 Task: Slide 22 - What About Your Columns-1.
Action: Mouse moved to (42, 103)
Screenshot: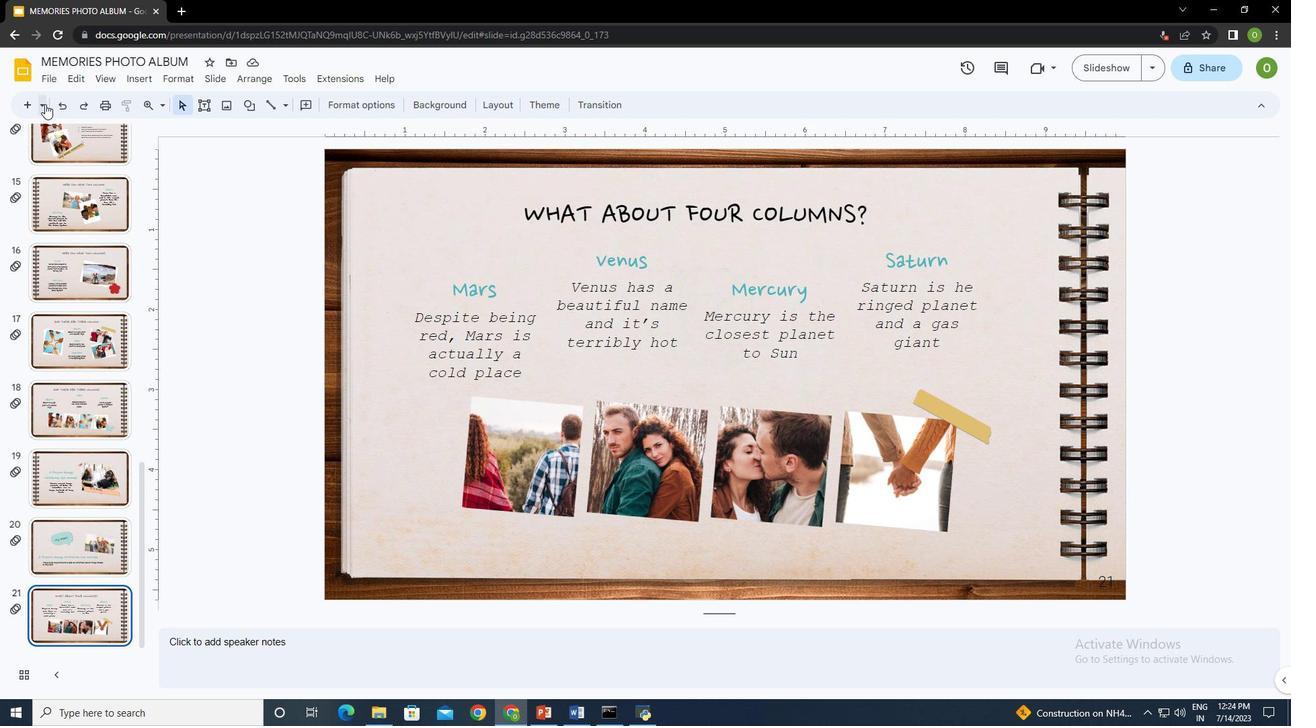 
Action: Mouse pressed left at (42, 103)
Screenshot: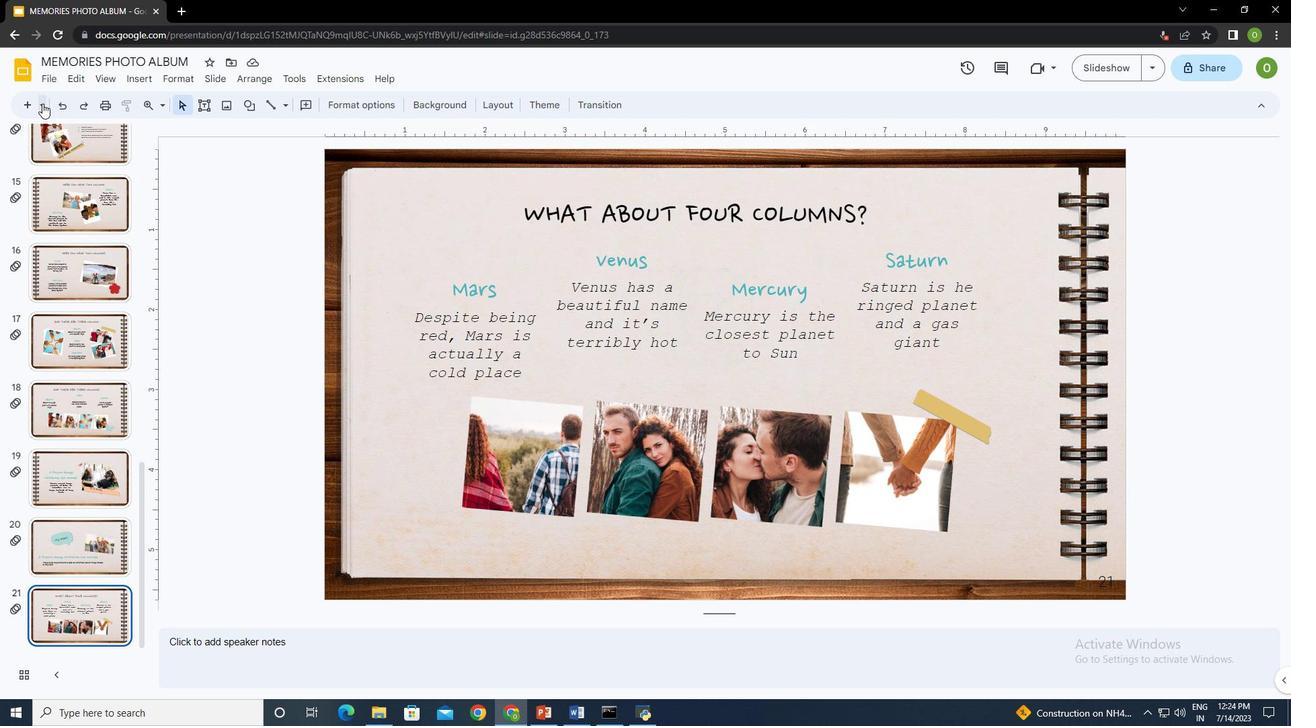 
Action: Mouse moved to (147, 216)
Screenshot: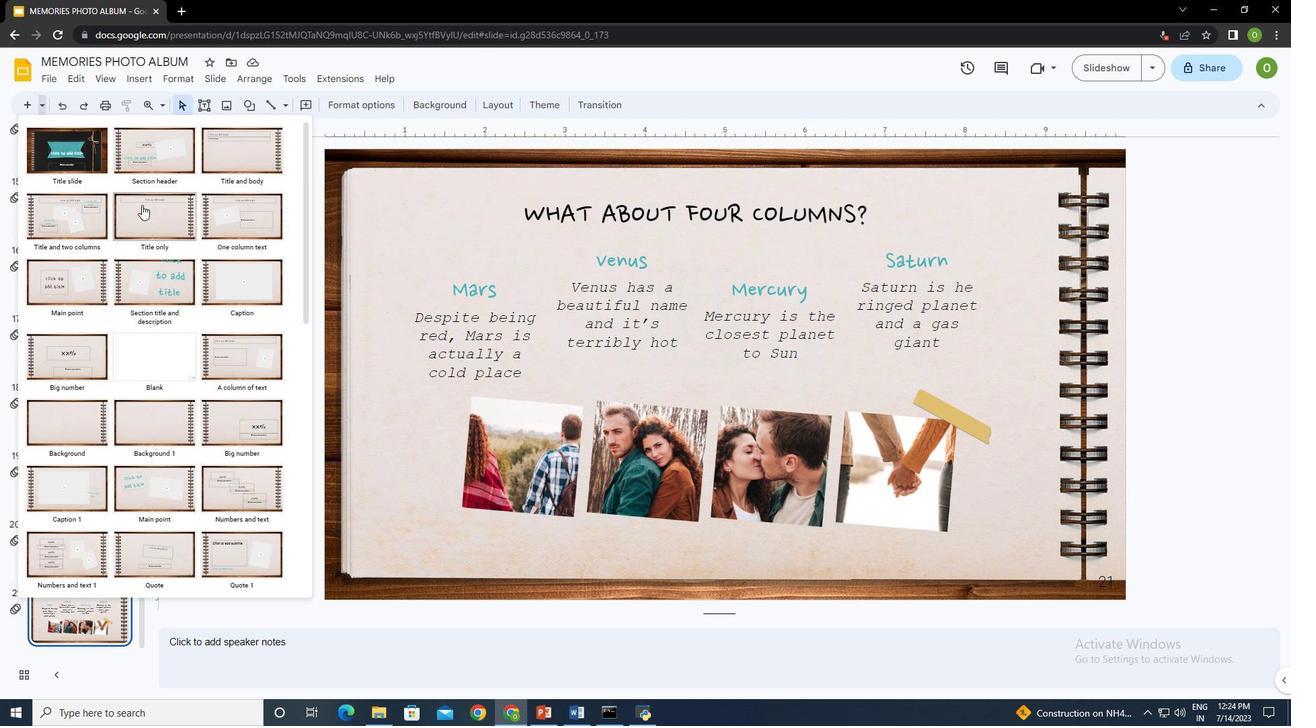 
Action: Mouse scrolled (147, 215) with delta (0, 0)
Screenshot: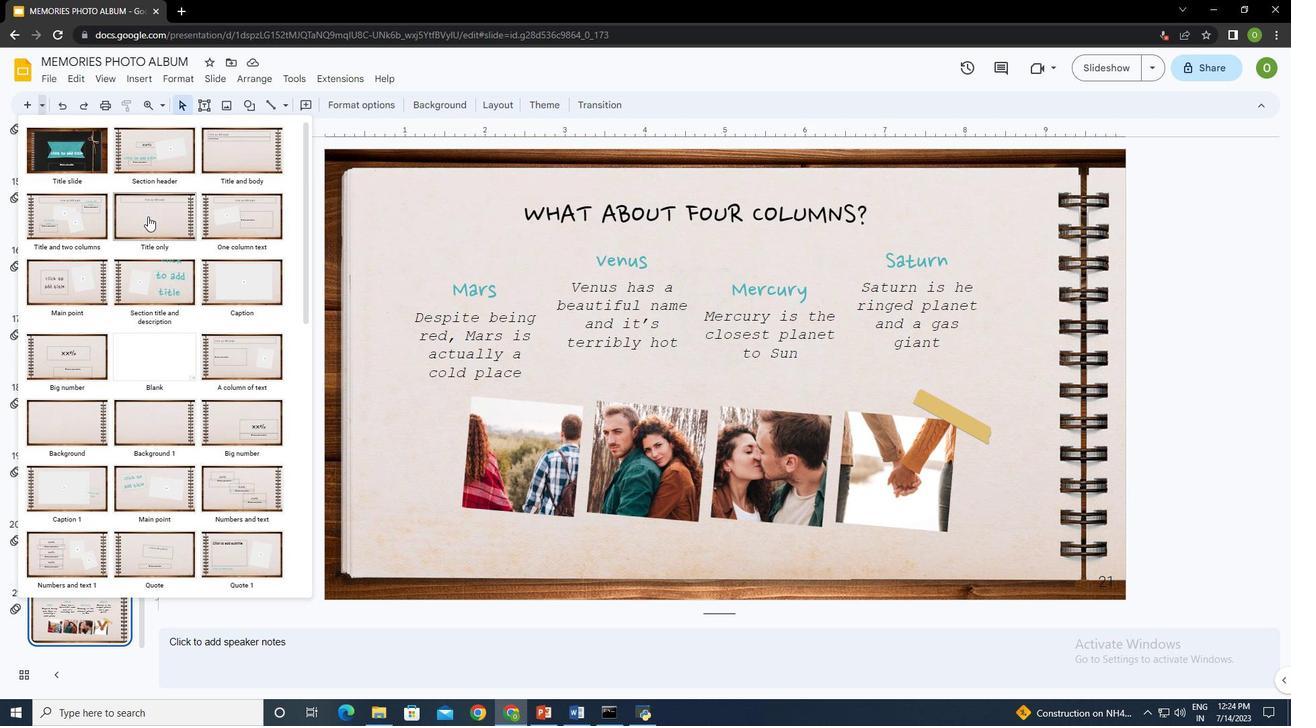 
Action: Mouse moved to (147, 214)
Screenshot: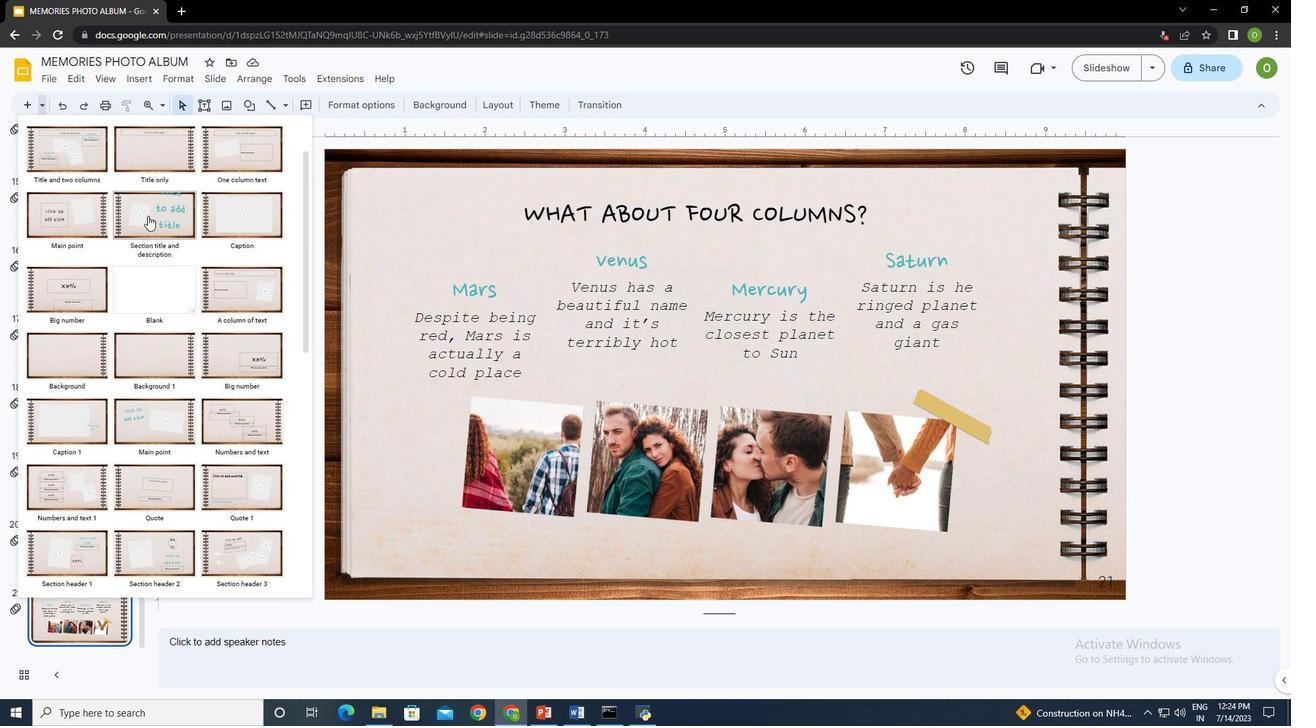 
Action: Mouse scrolled (147, 215) with delta (0, 0)
Screenshot: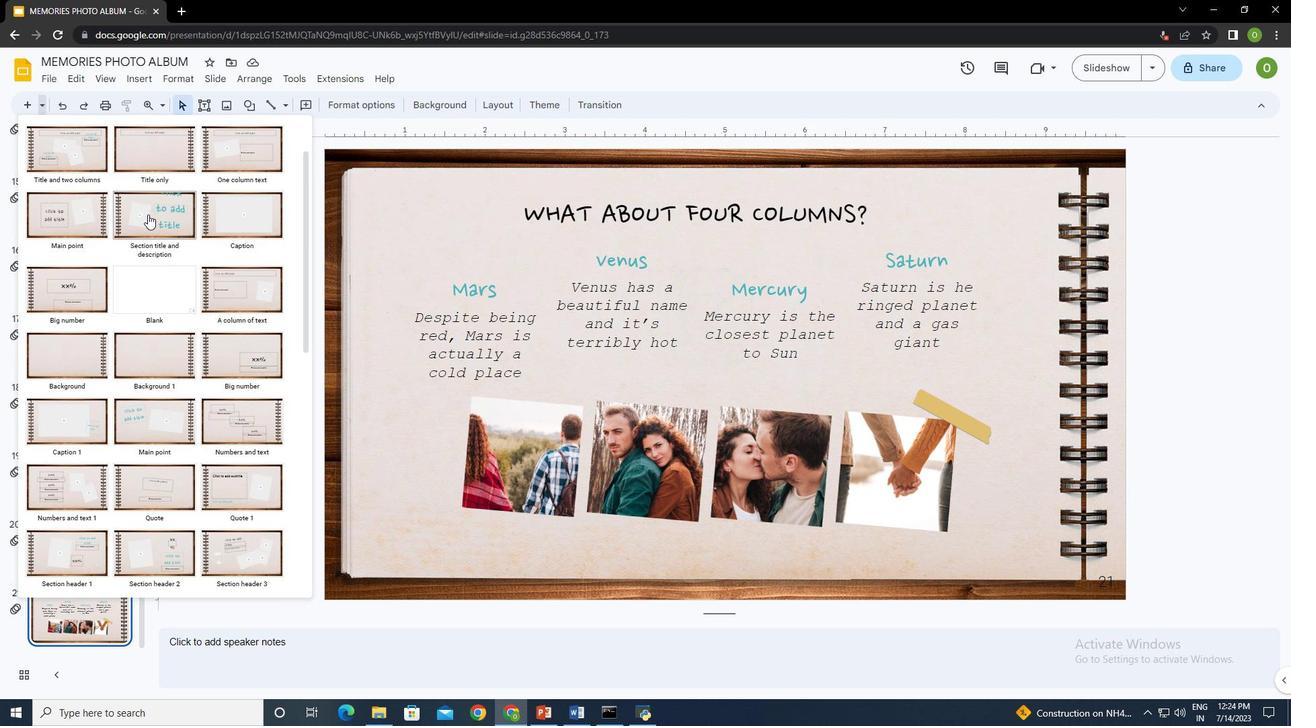 
Action: Mouse moved to (157, 213)
Screenshot: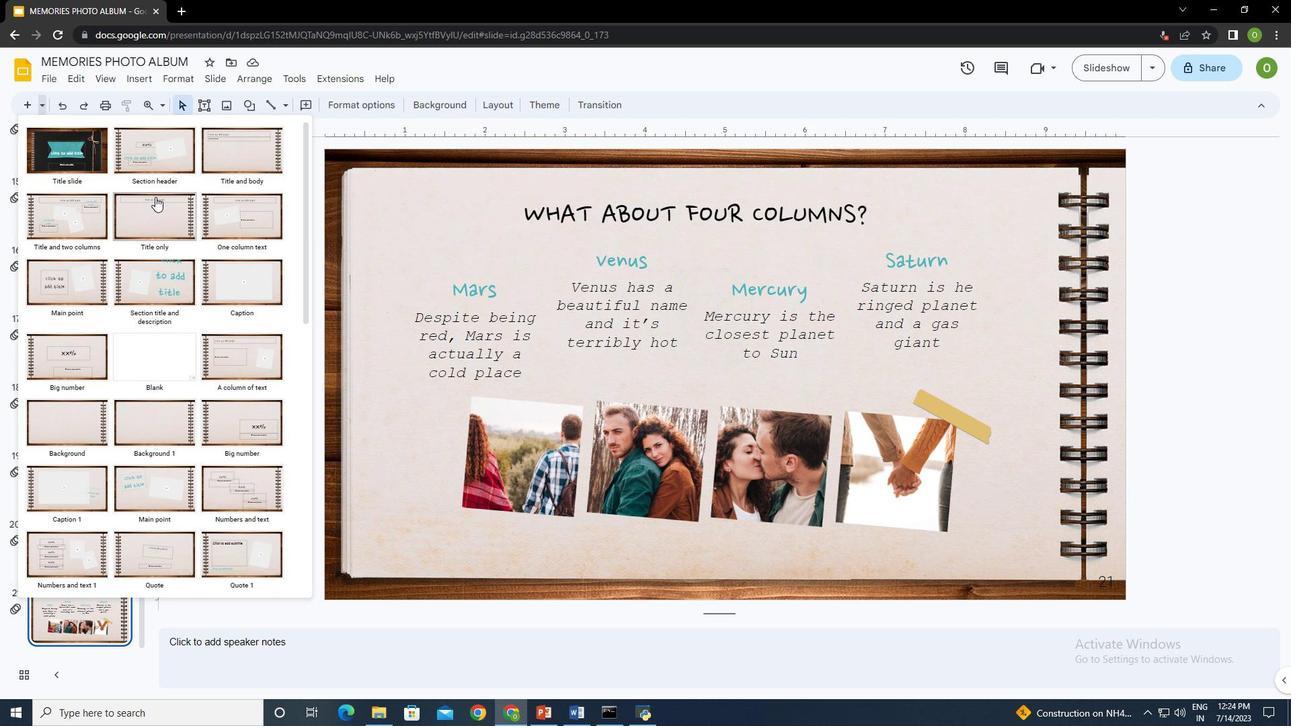 
Action: Mouse pressed left at (157, 213)
Screenshot: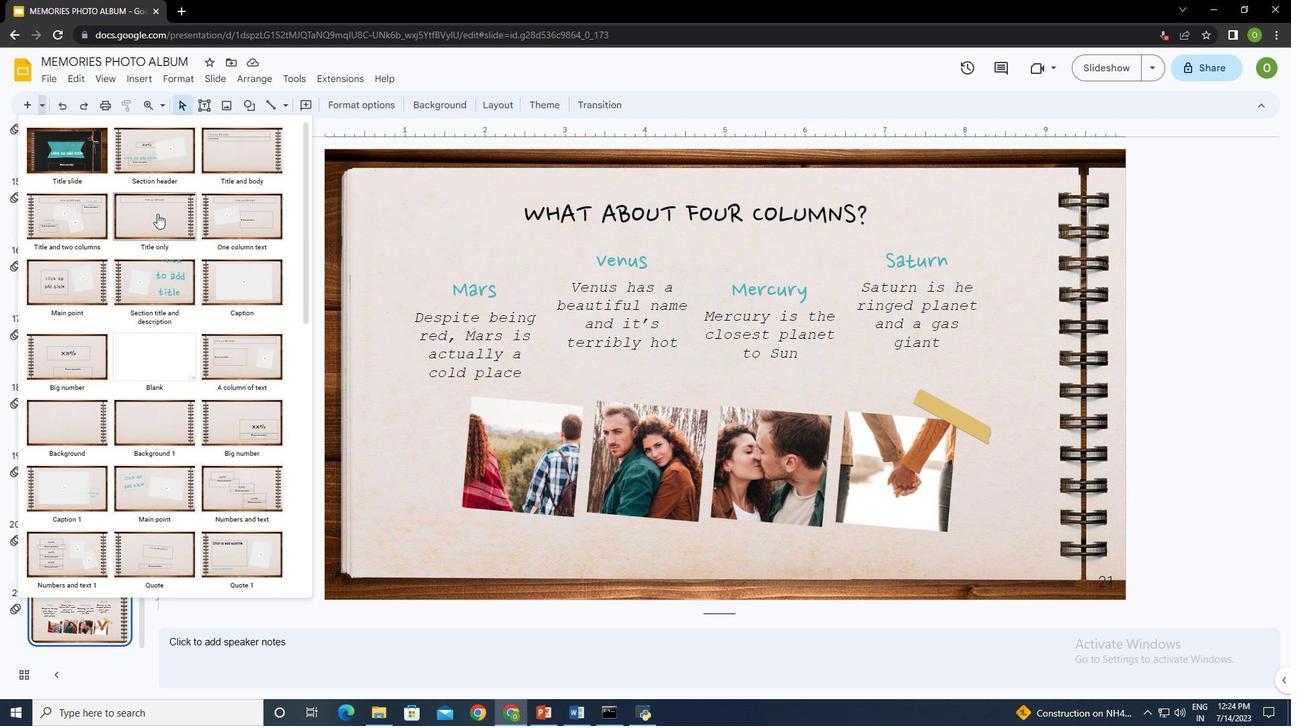 
Action: Mouse moved to (606, 207)
Screenshot: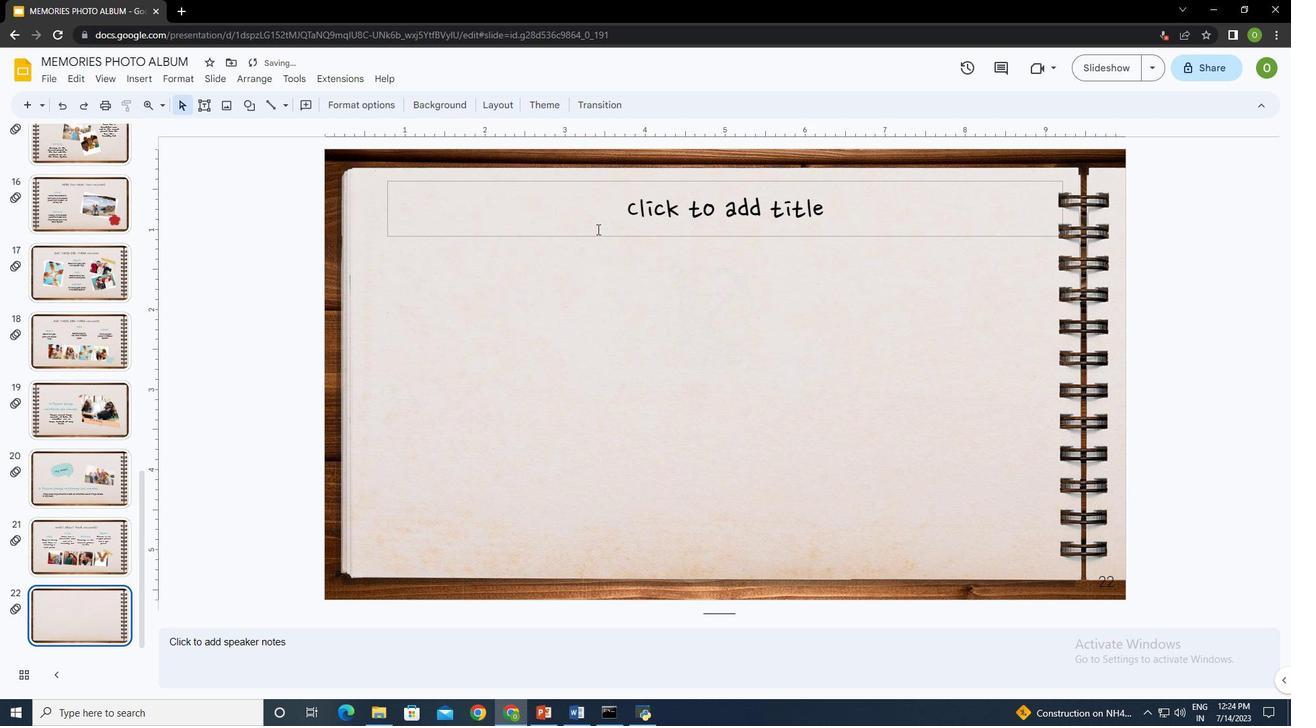 
Action: Mouse pressed left at (606, 207)
Screenshot: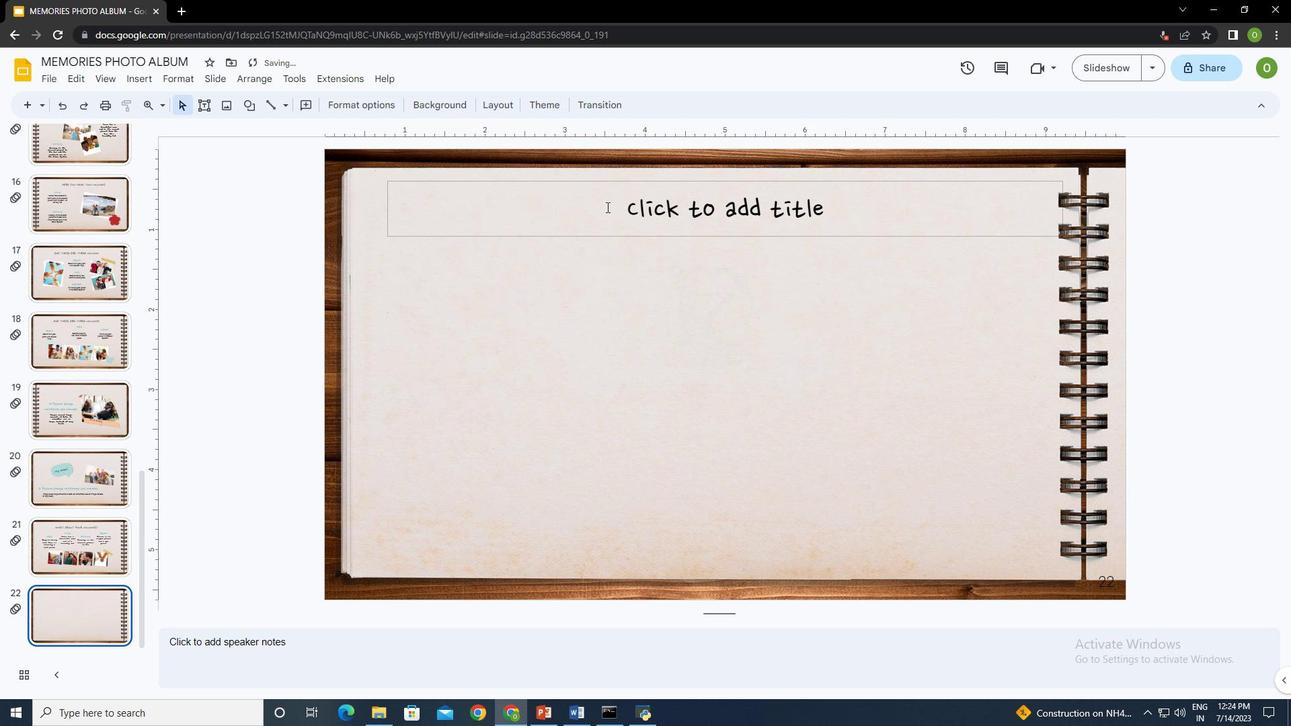 
Action: Mouse moved to (608, 212)
Screenshot: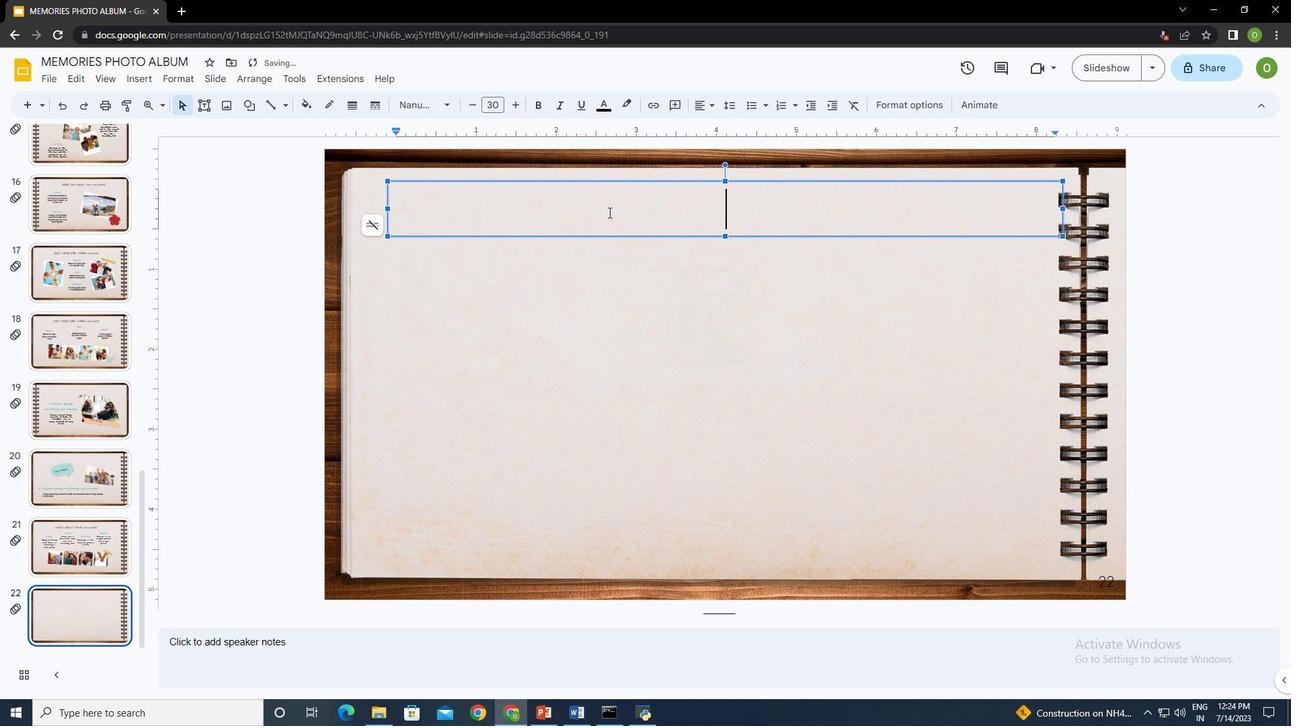 
Action: Key pressed <Key.caps_lock>WHAT<Key.space>ABOUT<Key.space>FOUR<Key.space>COLUMNS<Key.shift>?
Screenshot: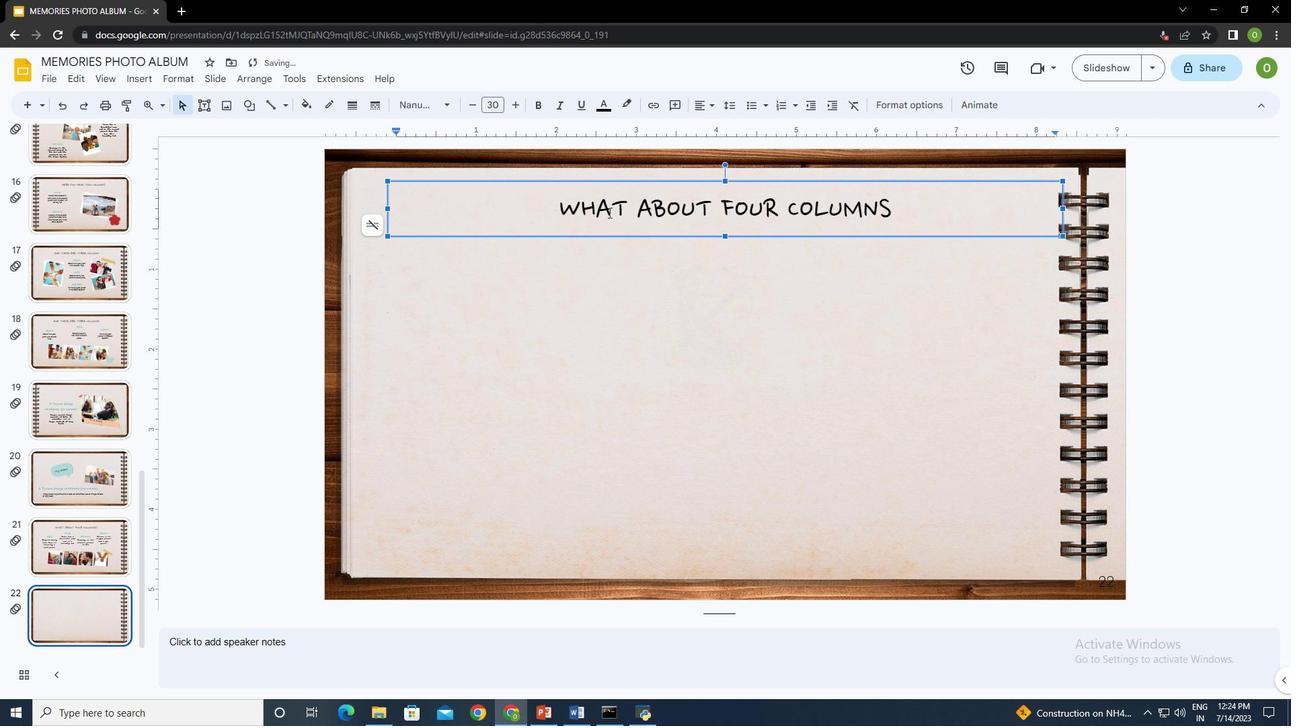 
Action: Mouse moved to (542, 287)
Screenshot: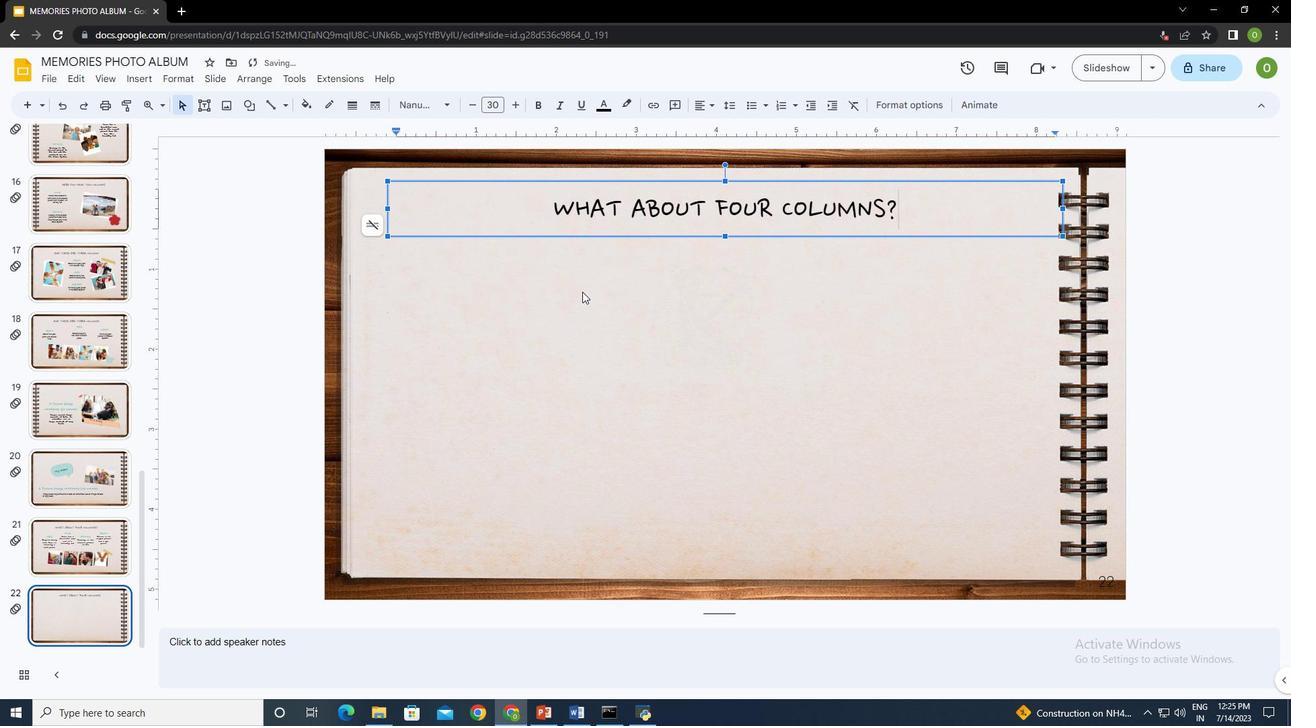 
Action: Mouse pressed left at (542, 287)
Screenshot: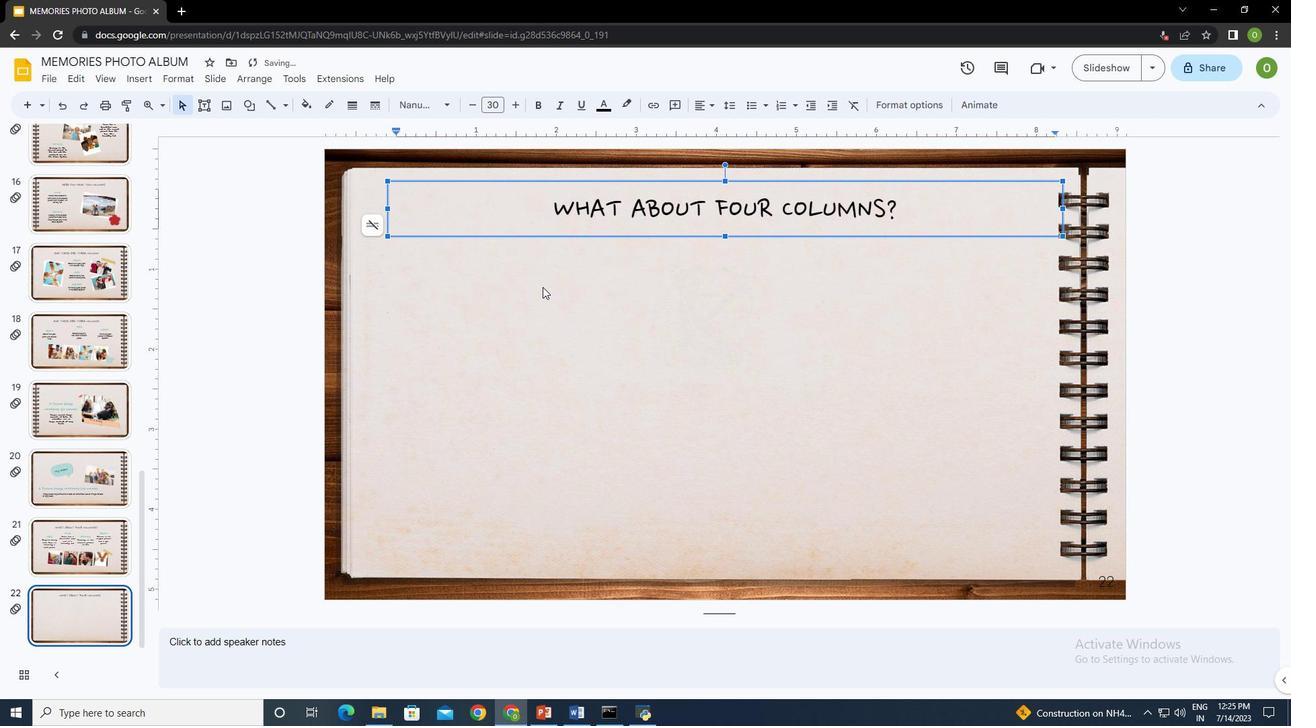 
Action: Mouse moved to (128, 78)
Screenshot: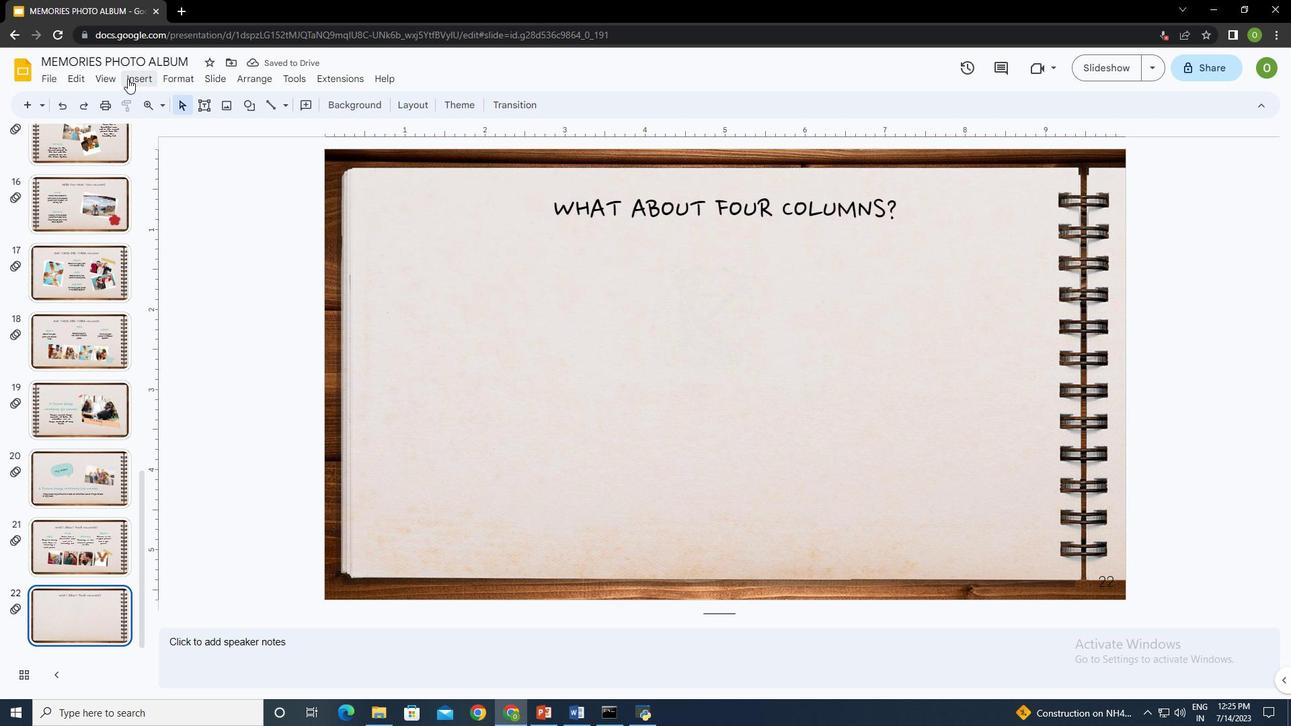 
Action: Mouse pressed left at (128, 78)
Screenshot: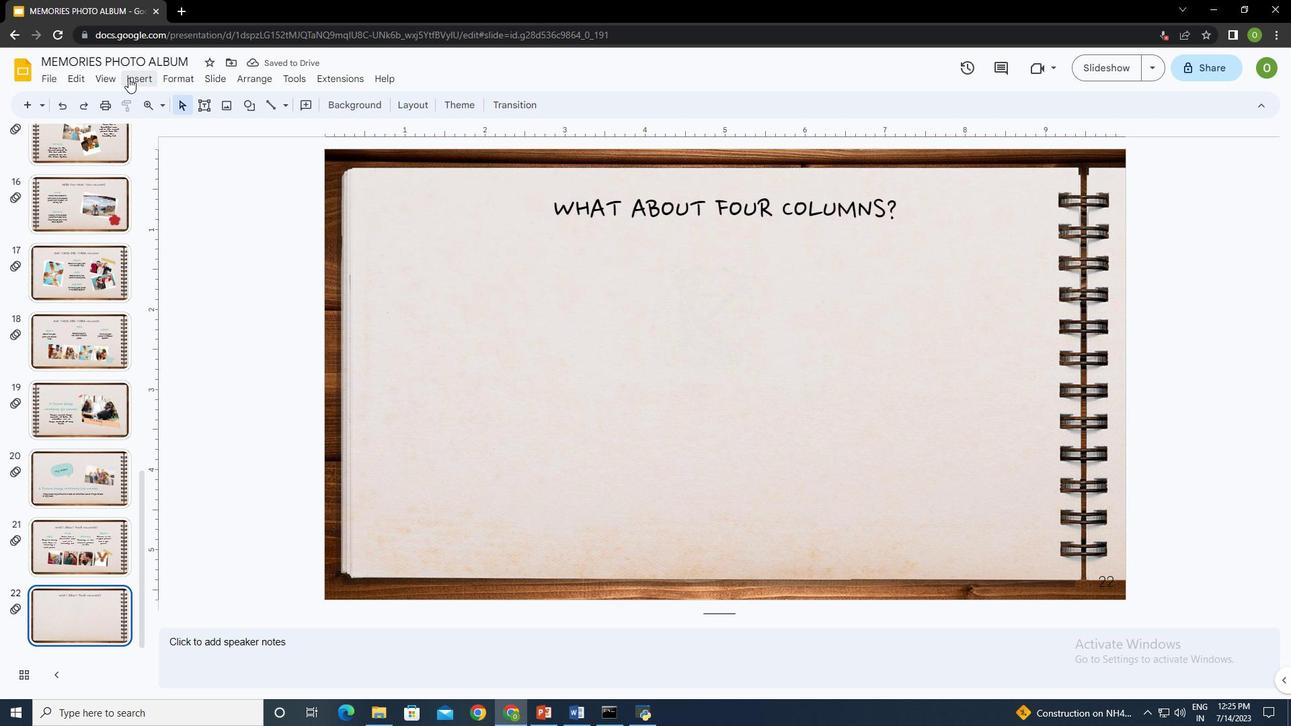 
Action: Mouse moved to (392, 105)
Screenshot: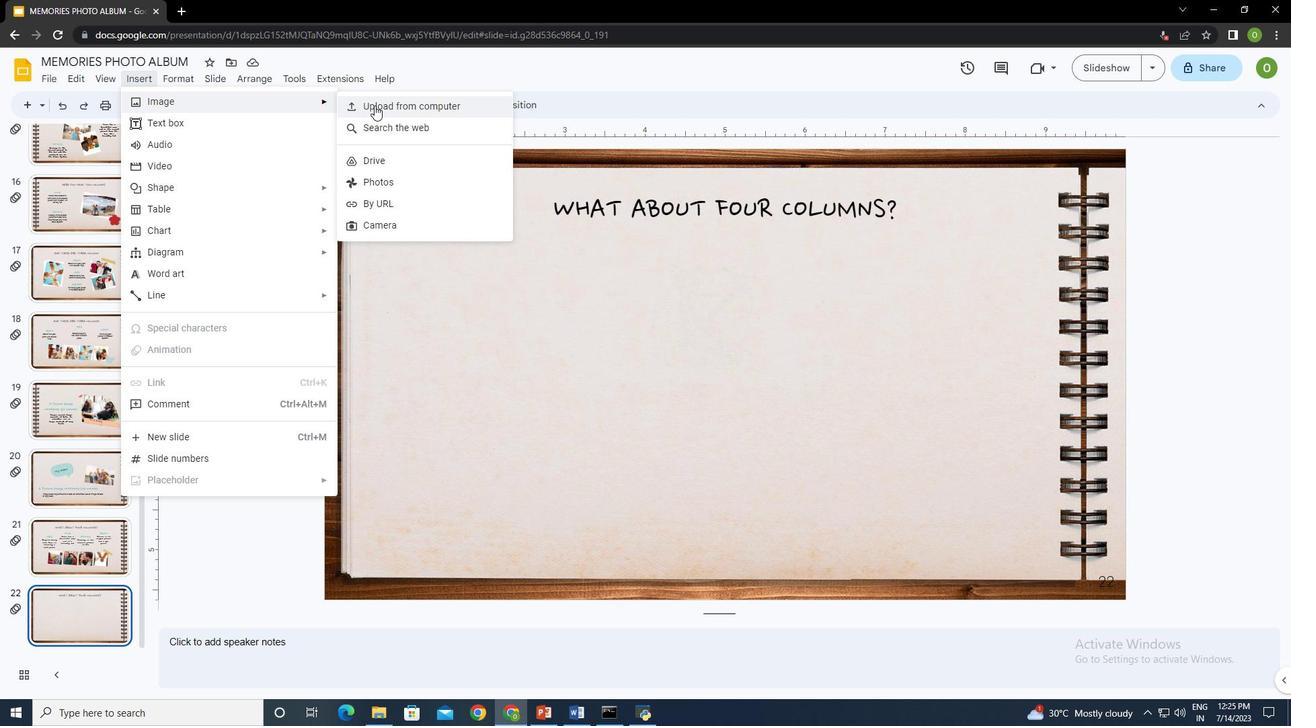 
Action: Mouse pressed left at (392, 105)
Screenshot: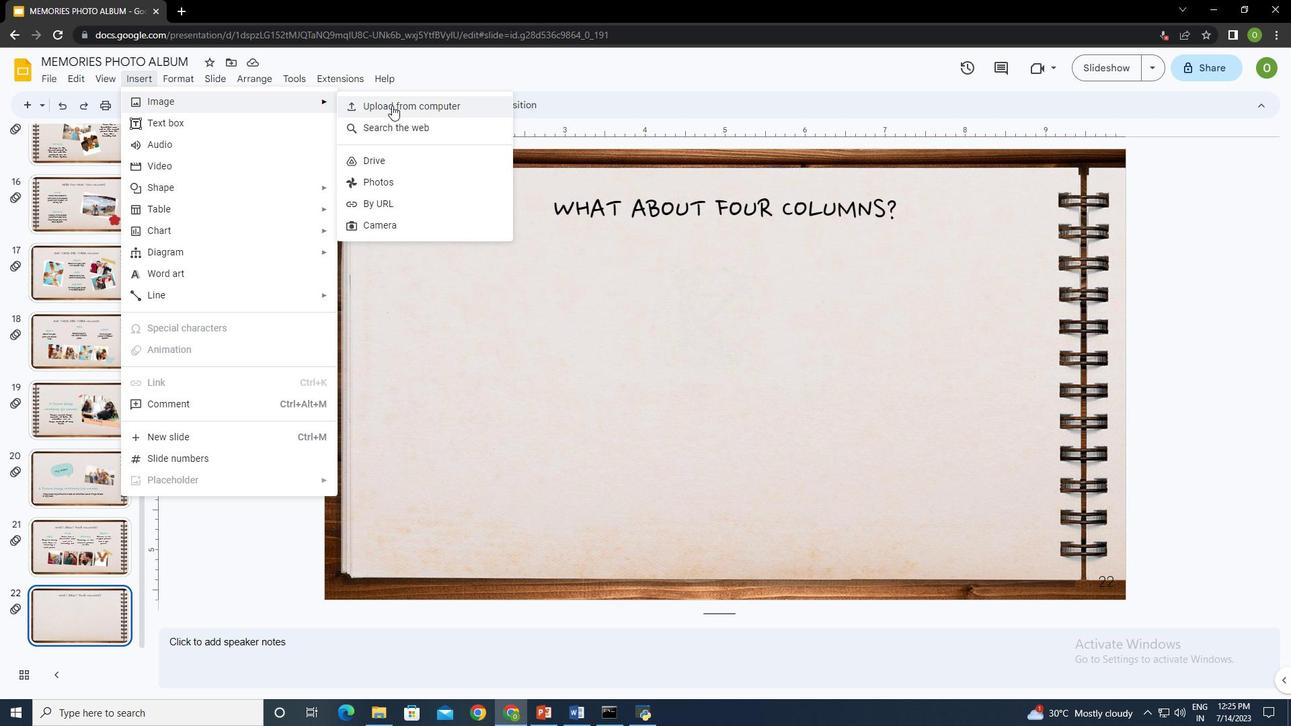 
Action: Mouse moved to (389, 190)
Screenshot: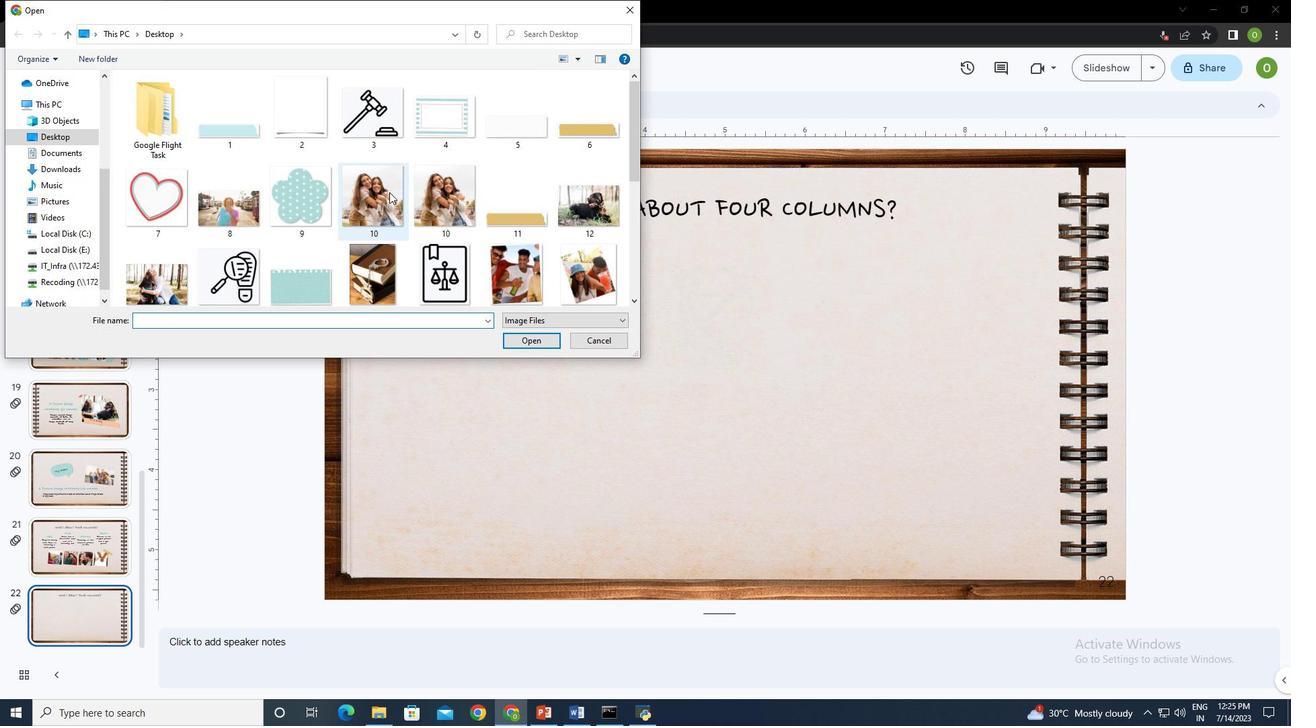 
Action: Mouse scrolled (389, 189) with delta (0, 0)
Screenshot: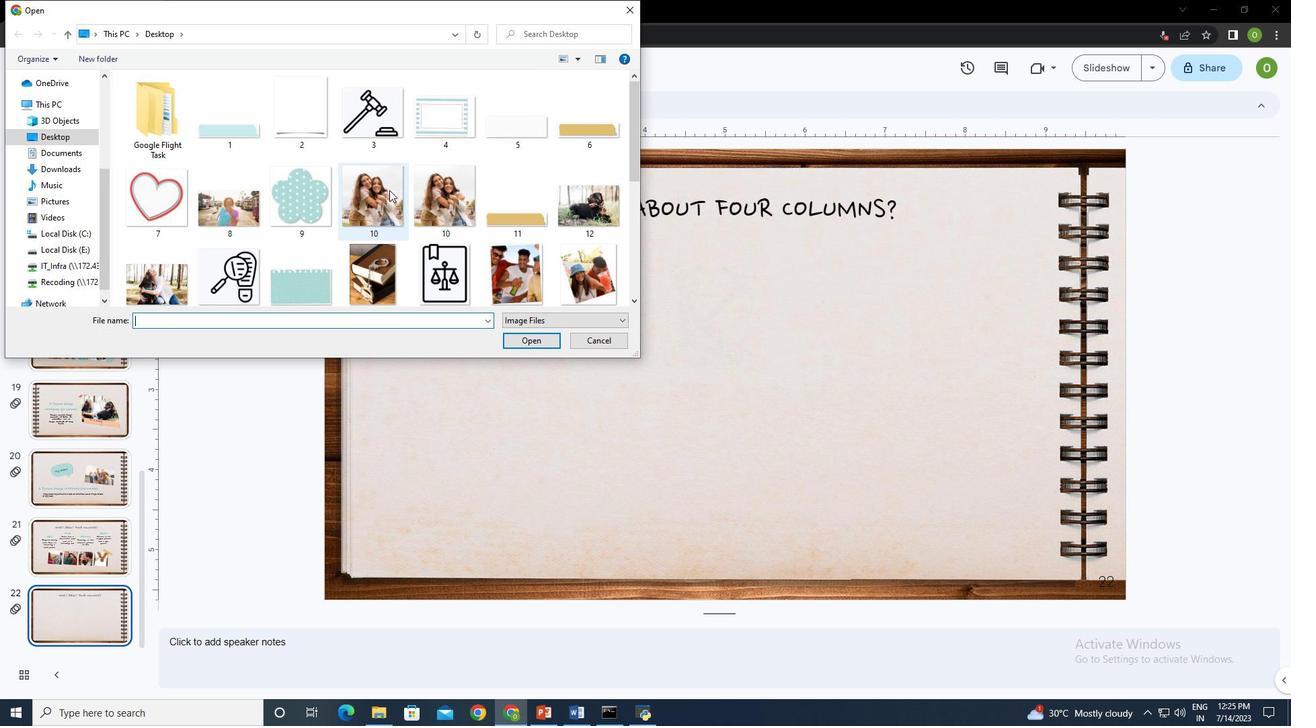 
Action: Mouse scrolled (389, 189) with delta (0, 0)
Screenshot: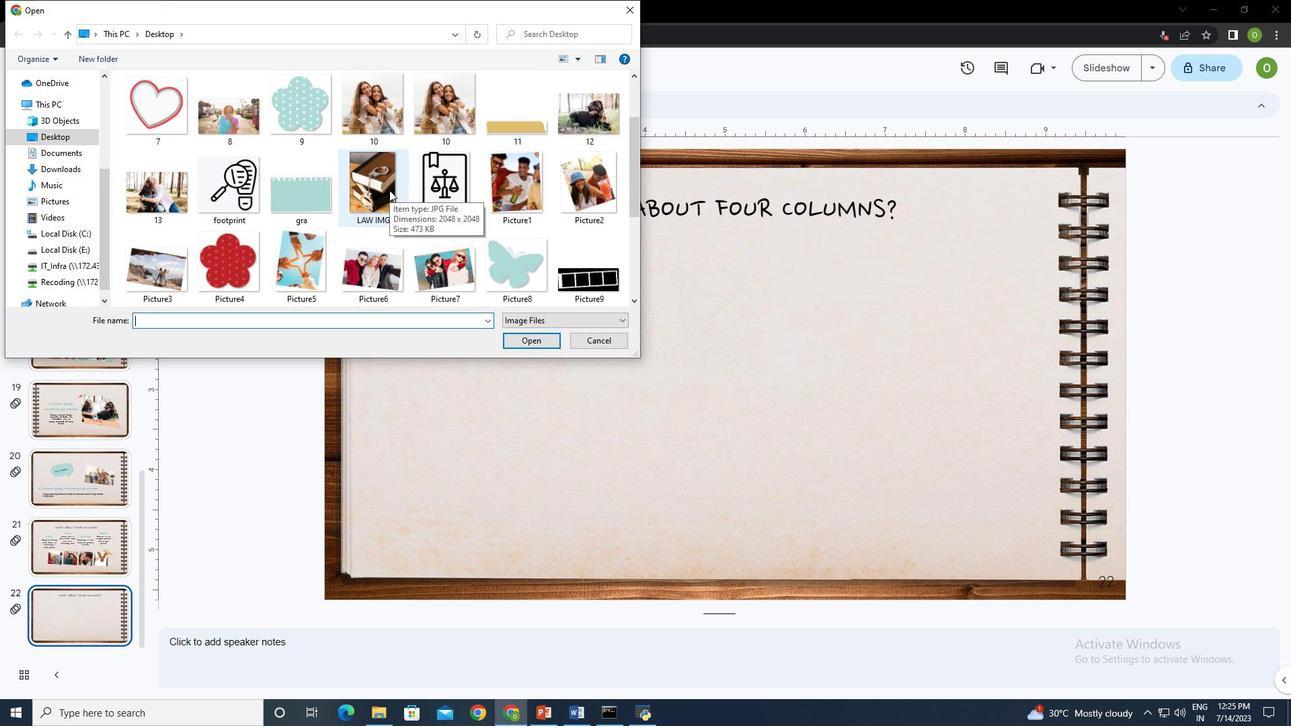 
Action: Mouse scrolled (389, 189) with delta (0, 0)
Screenshot: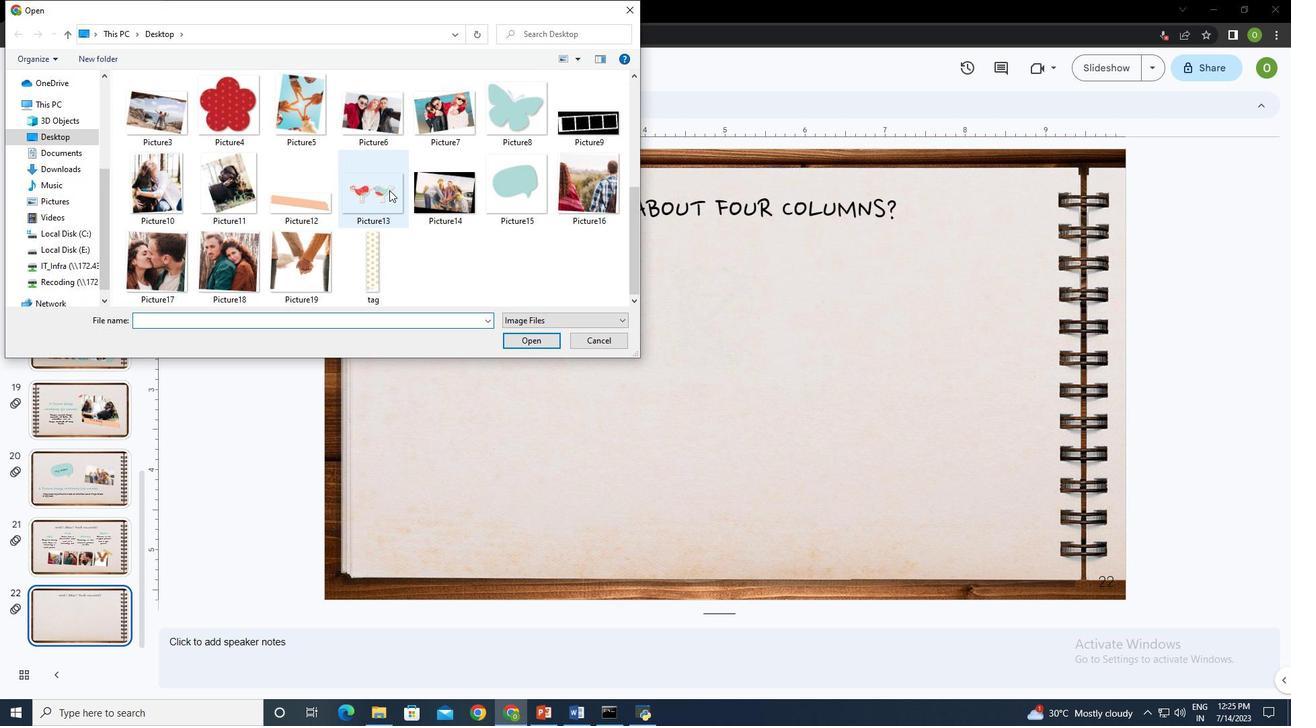 
Action: Mouse scrolled (389, 189) with delta (0, 0)
Screenshot: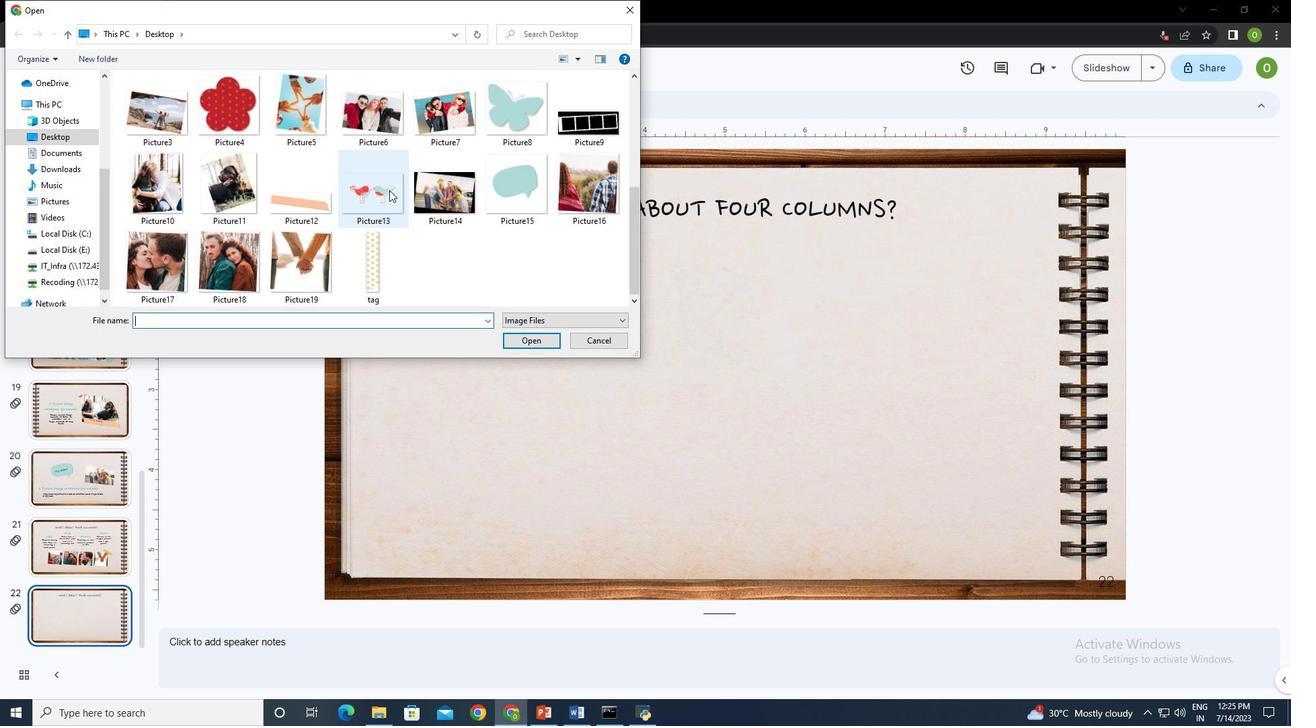 
Action: Mouse moved to (511, 240)
Screenshot: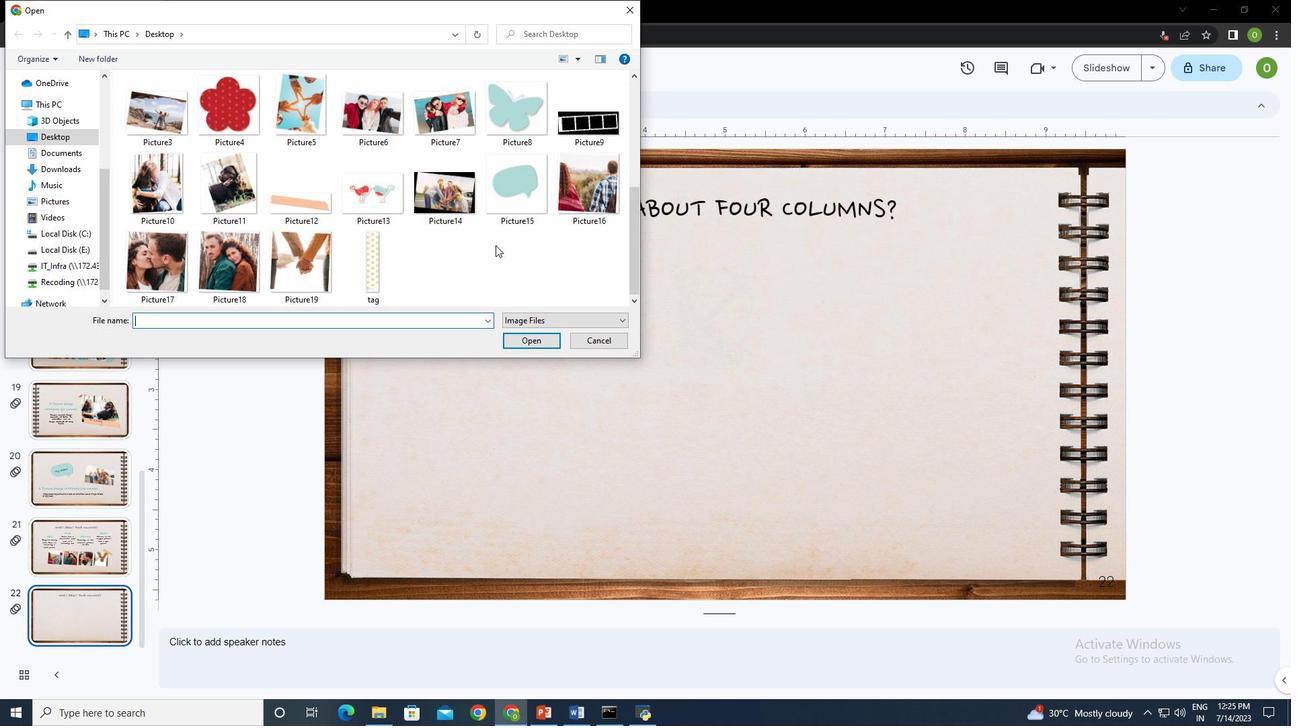 
Action: Mouse scrolled (511, 240) with delta (0, 0)
Screenshot: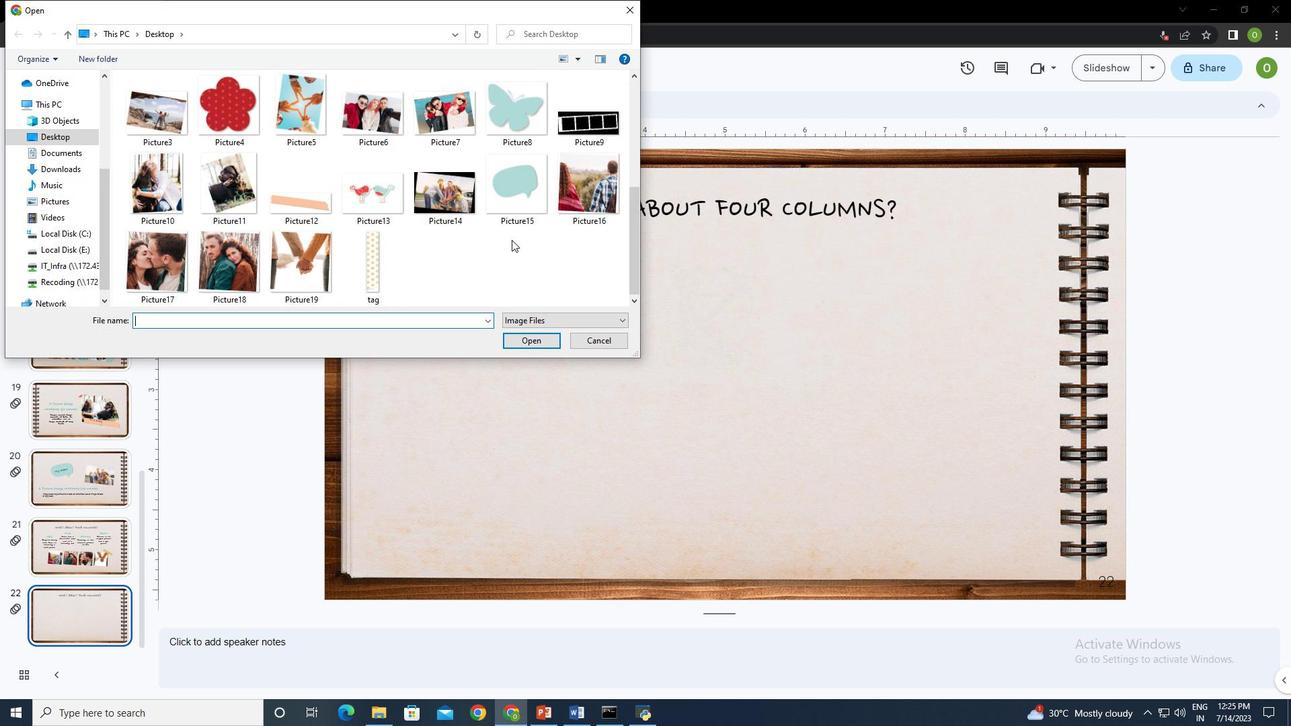 
Action: Mouse scrolled (511, 240) with delta (0, 0)
Screenshot: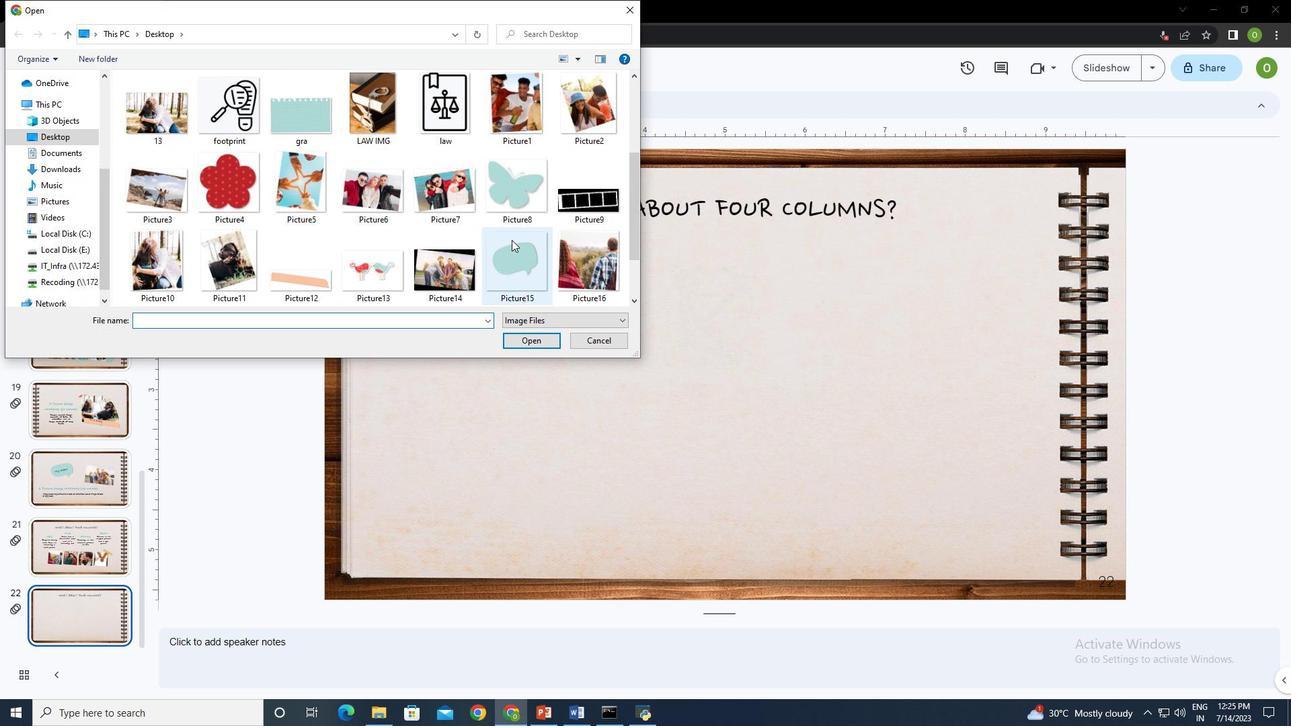 
Action: Mouse scrolled (511, 240) with delta (0, 0)
Screenshot: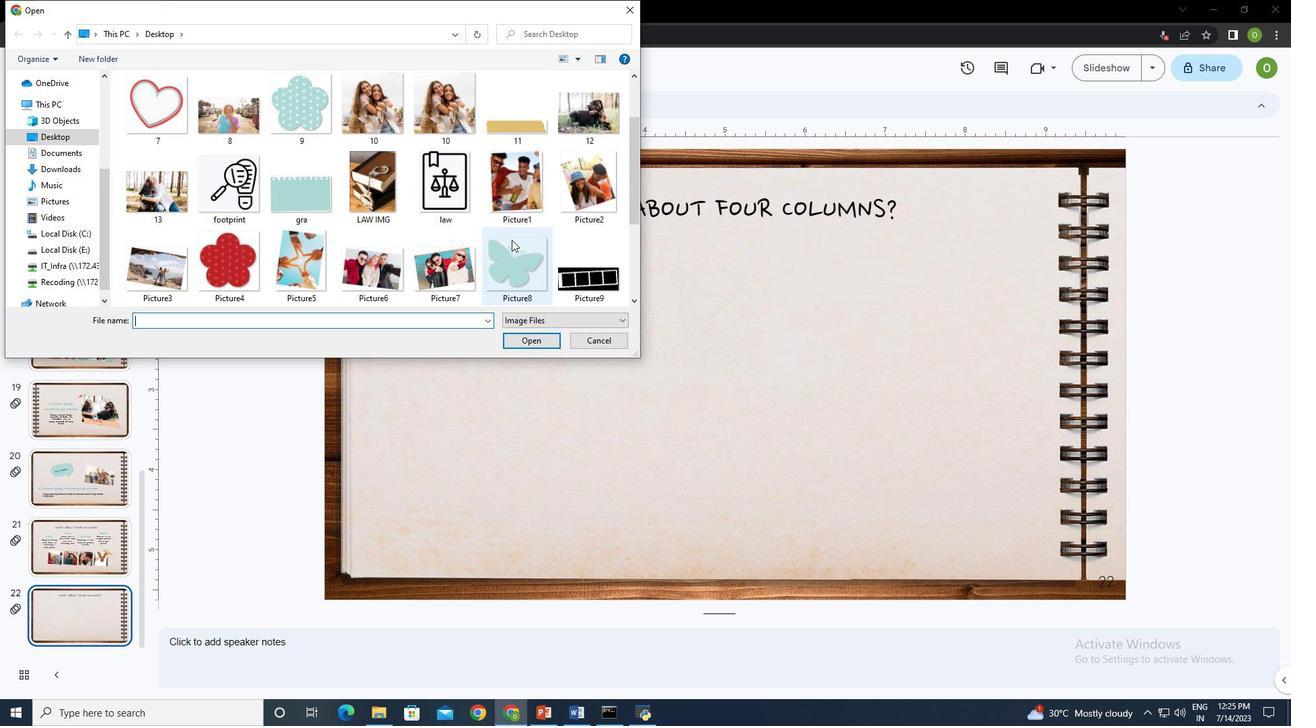 
Action: Mouse scrolled (511, 240) with delta (0, 0)
Screenshot: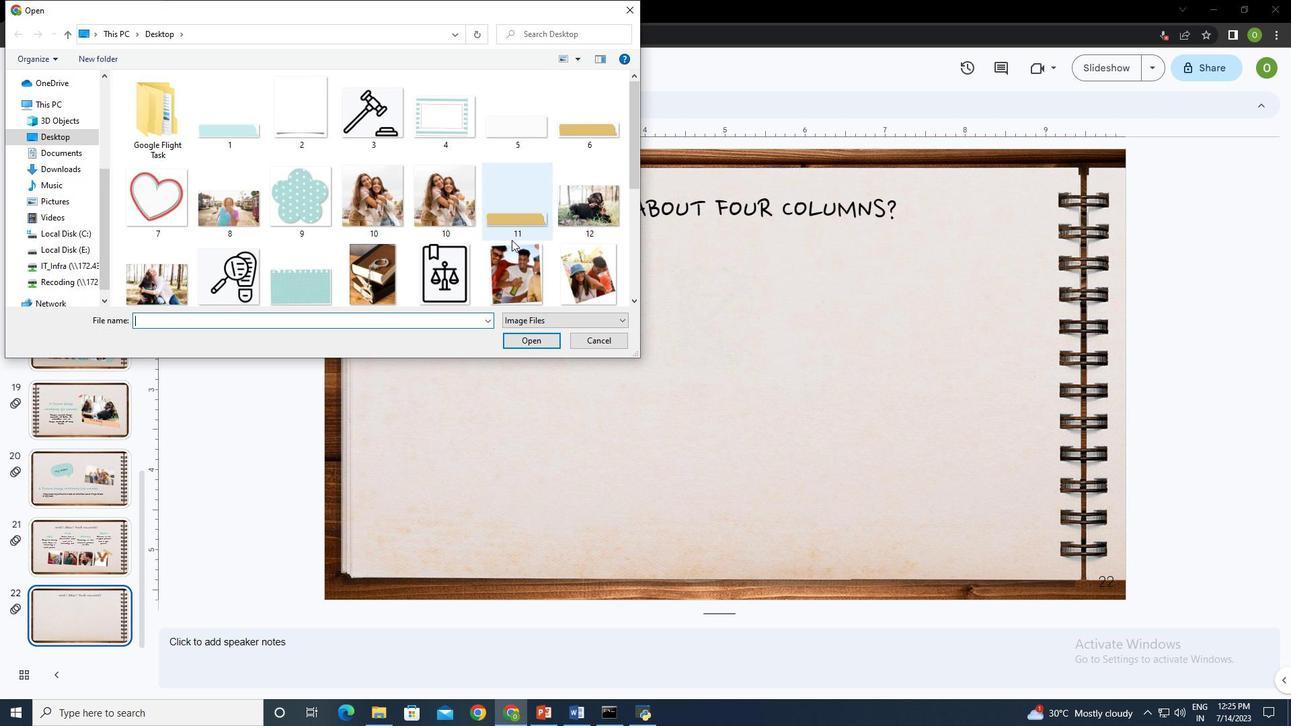
Action: Mouse moved to (306, 112)
Screenshot: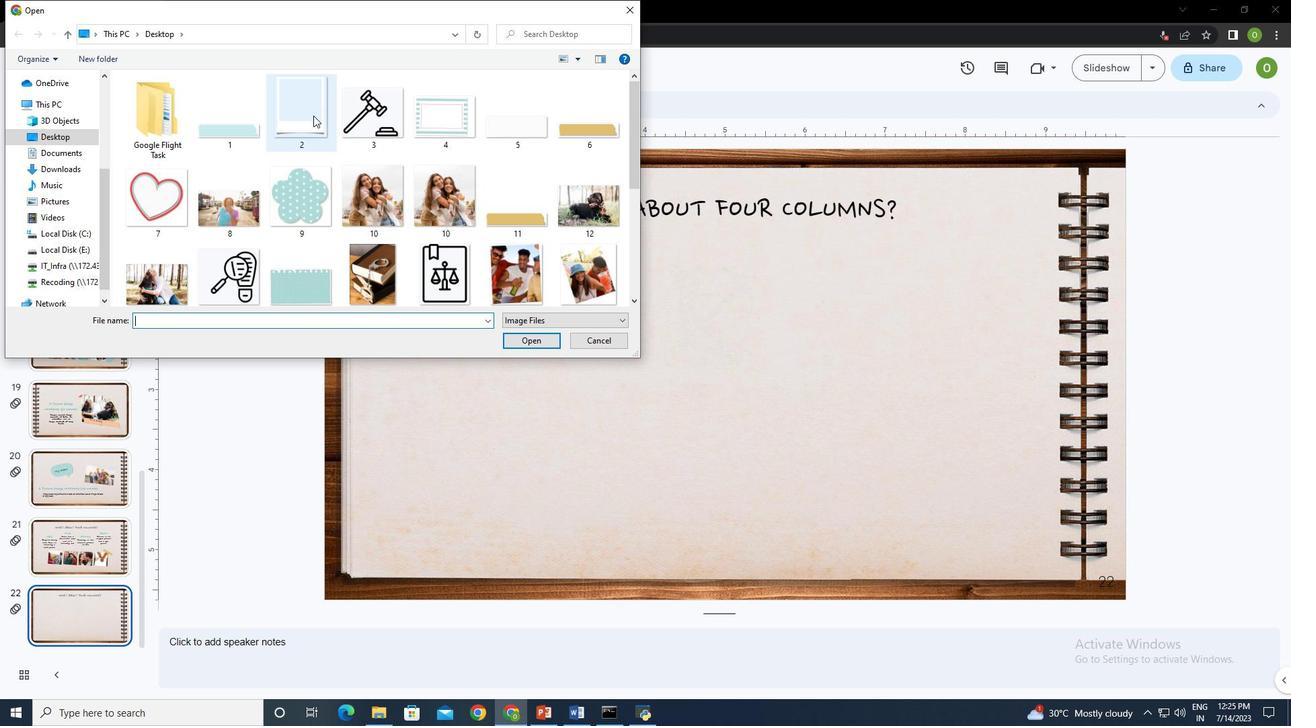 
Action: Mouse pressed left at (306, 112)
Screenshot: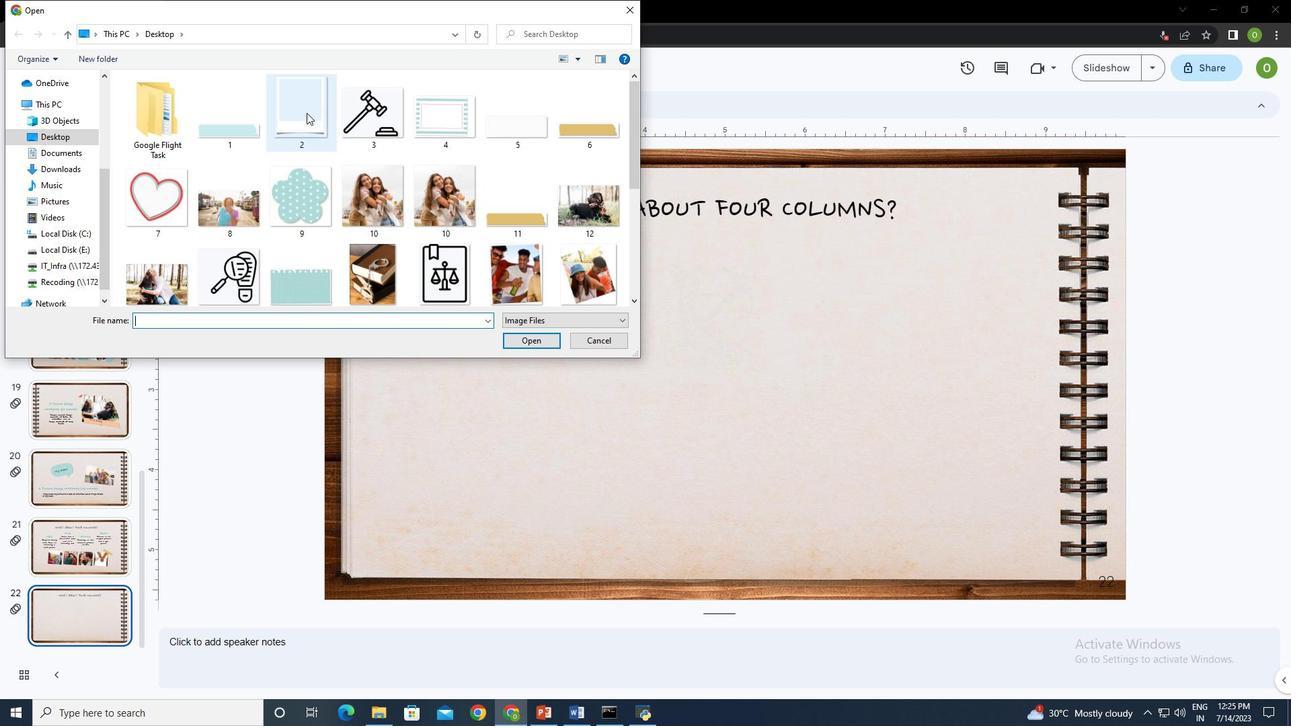 
Action: Mouse moved to (527, 337)
Screenshot: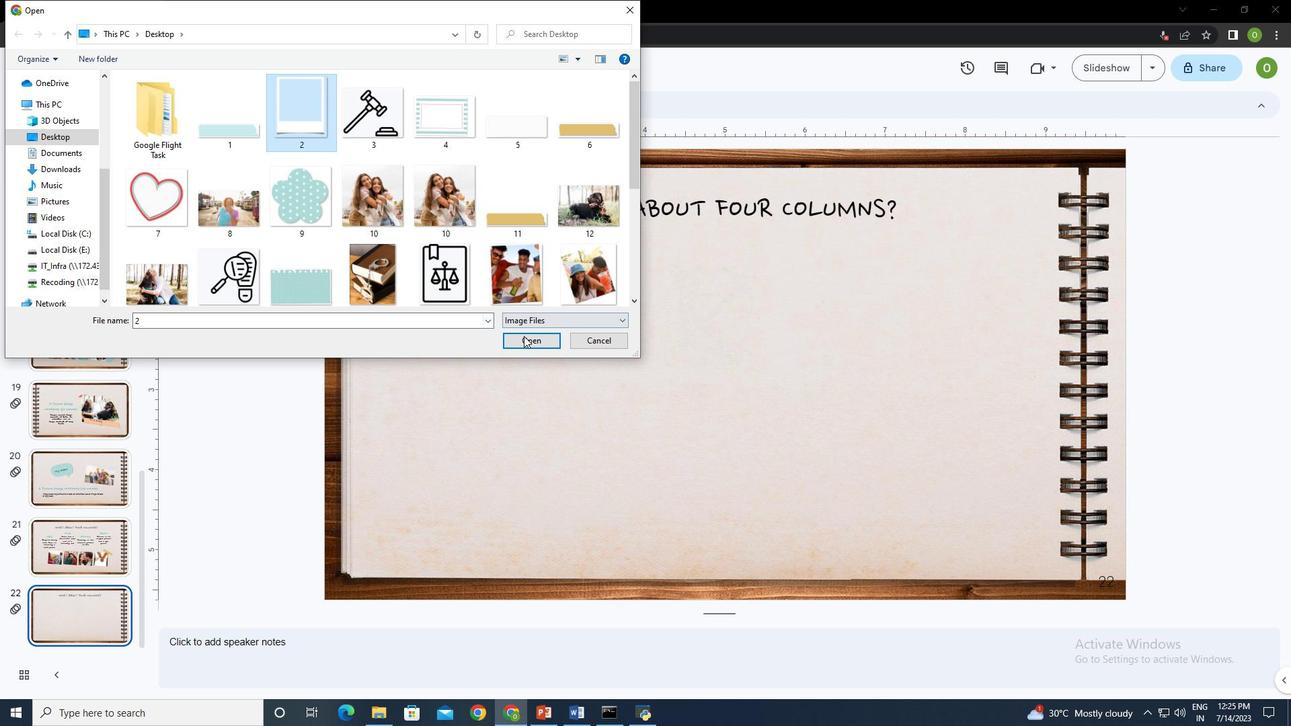 
Action: Mouse pressed left at (527, 337)
Screenshot: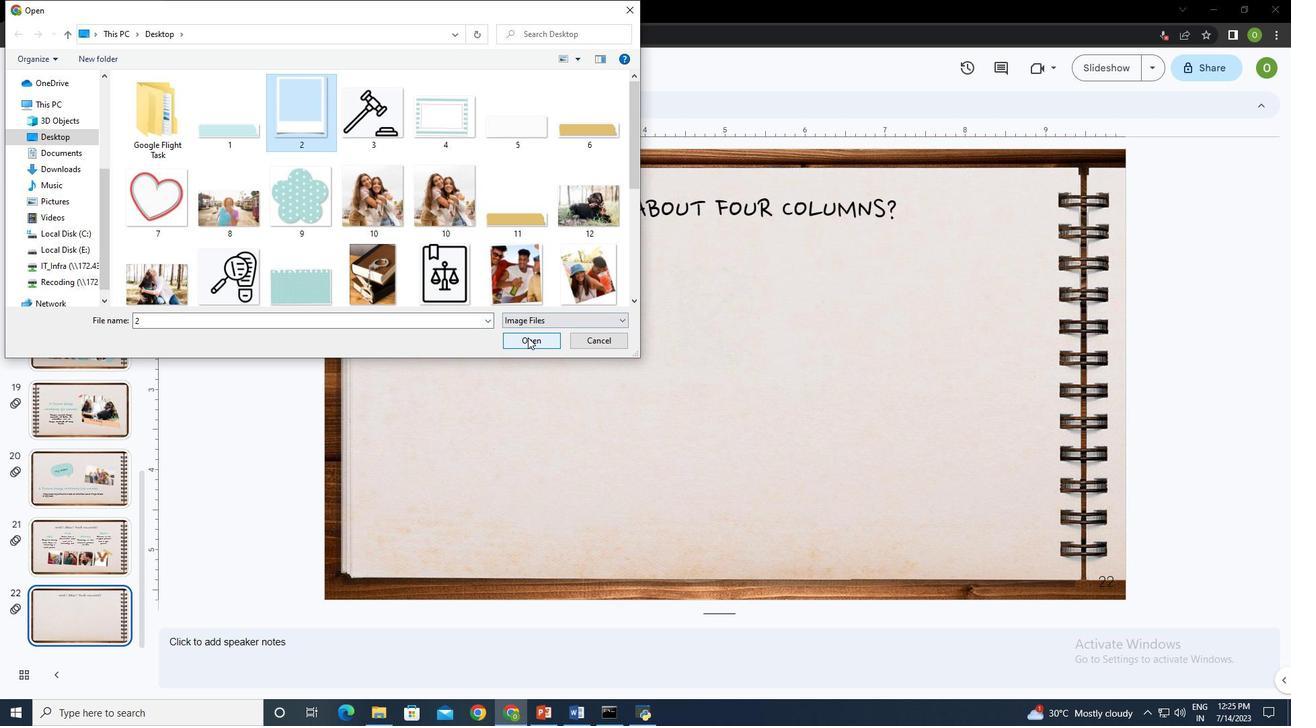 
Action: Mouse moved to (626, 585)
Screenshot: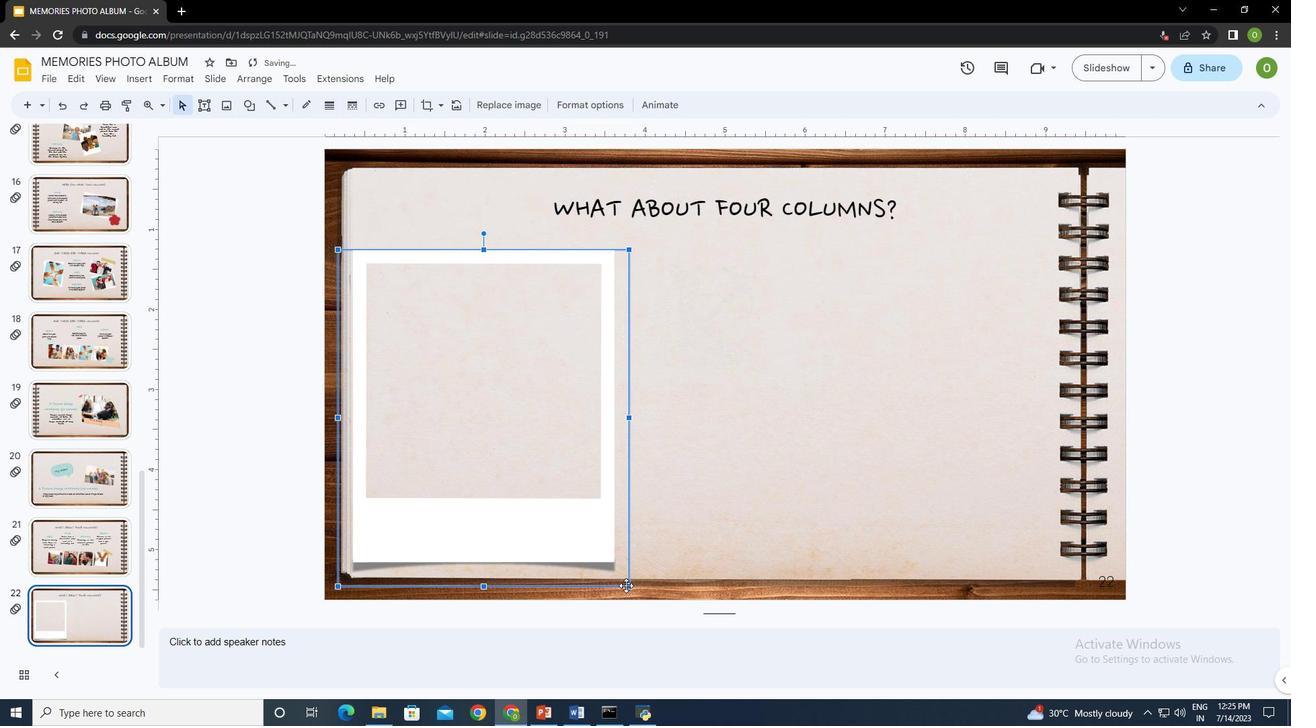 
Action: Mouse pressed left at (626, 585)
Screenshot: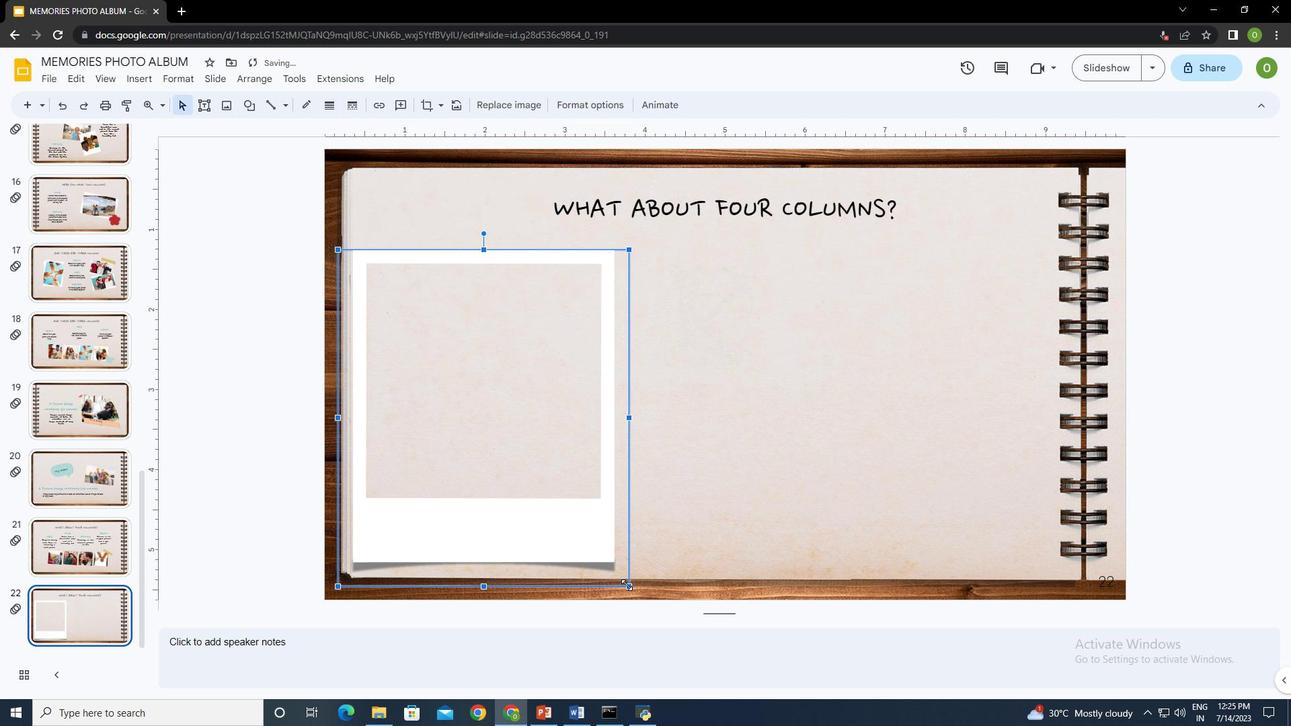 
Action: Mouse moved to (424, 249)
Screenshot: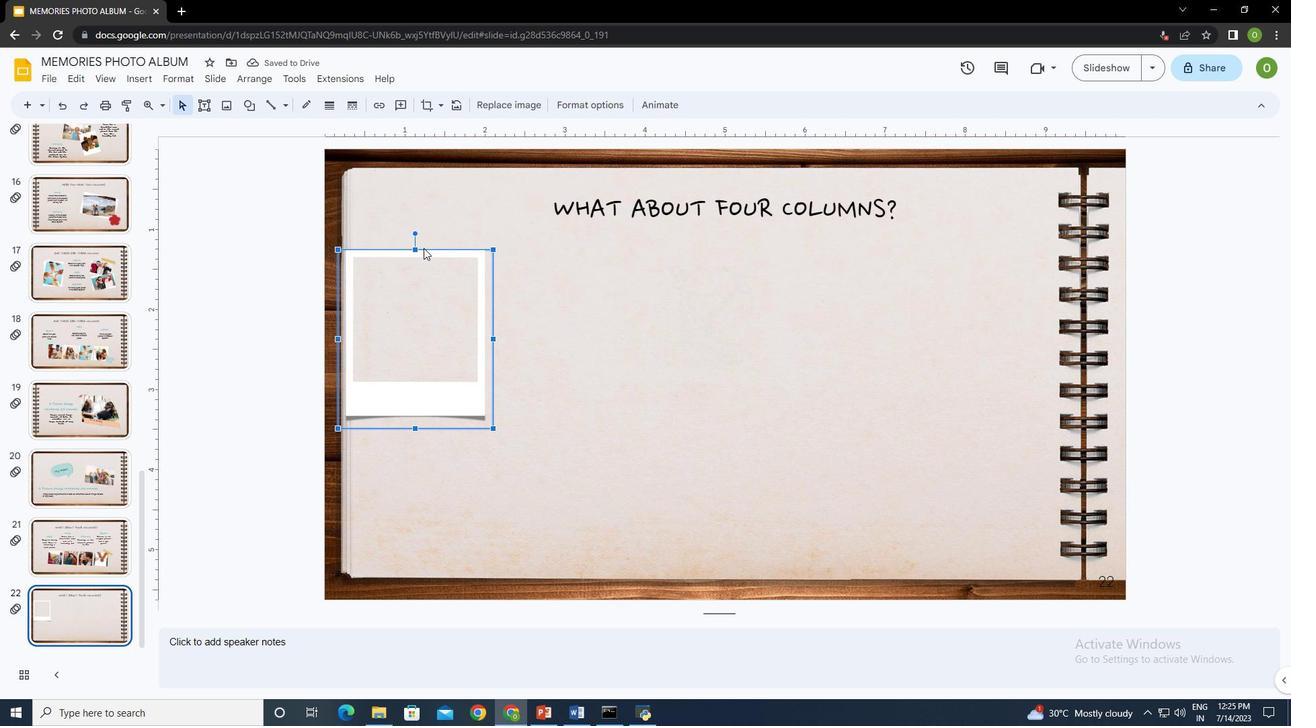 
Action: Mouse pressed left at (424, 249)
Screenshot: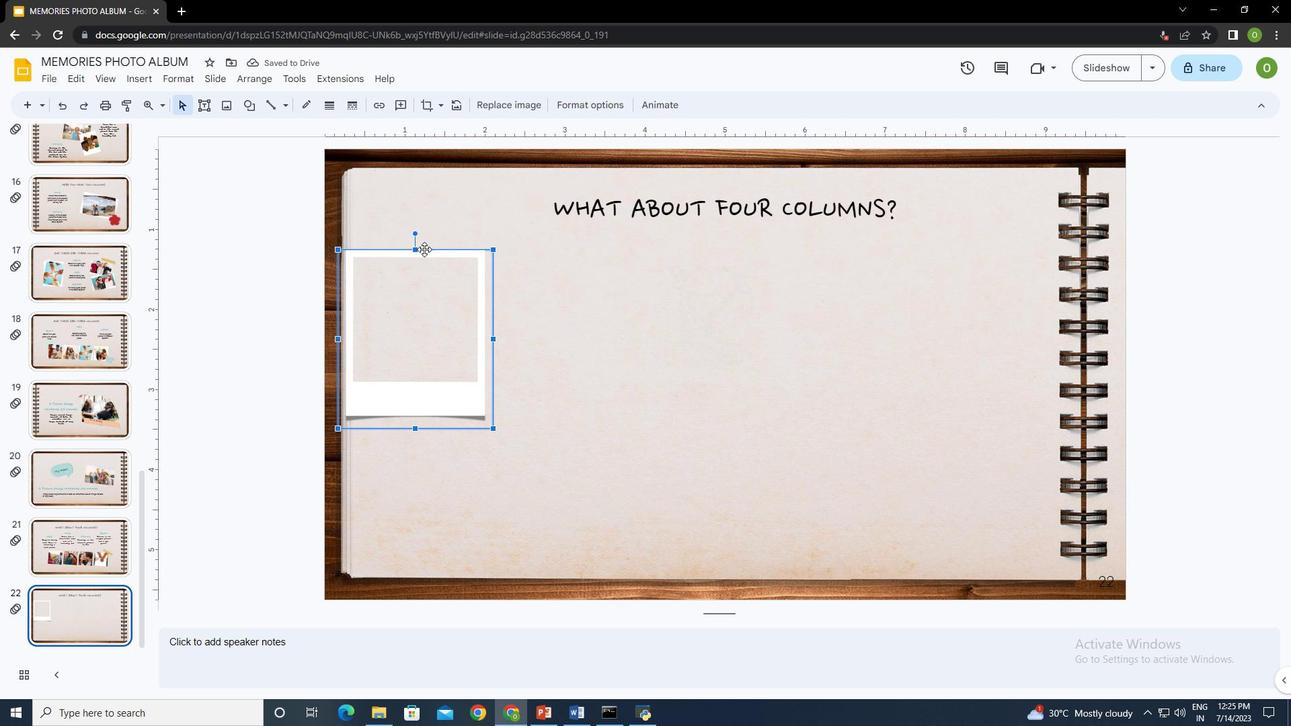 
Action: Mouse moved to (520, 245)
Screenshot: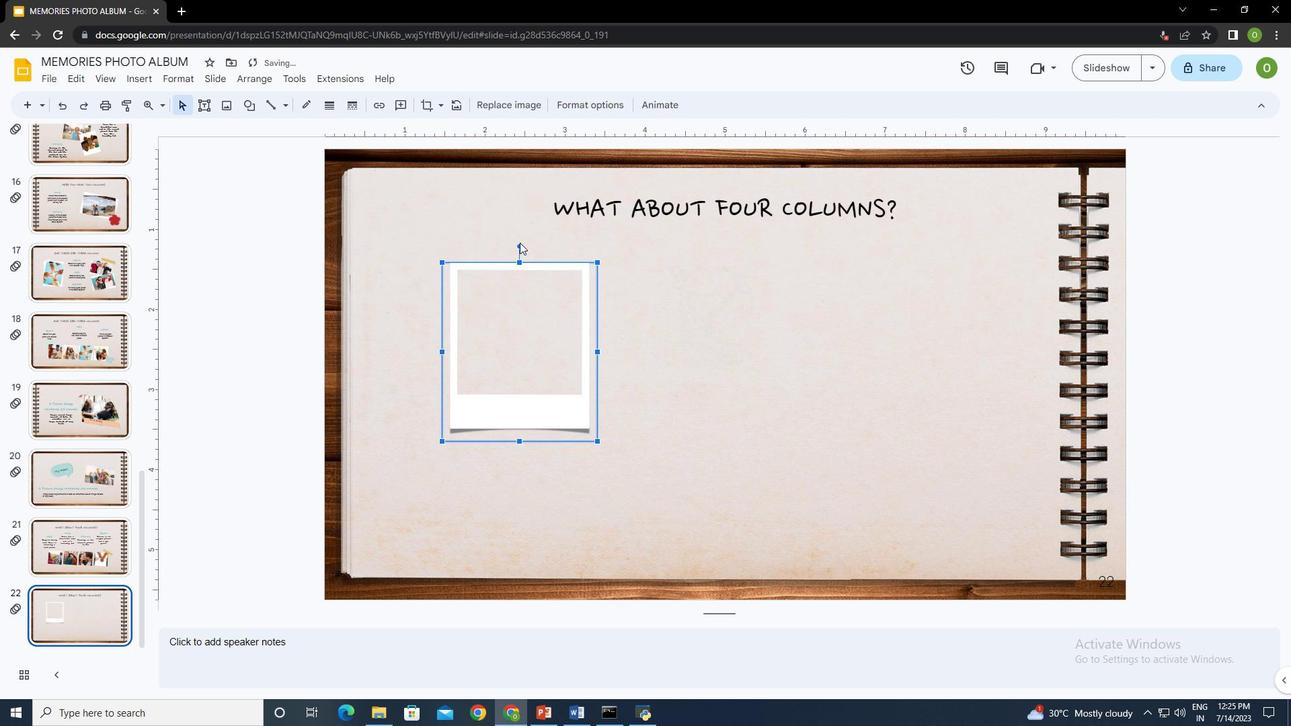 
Action: Mouse pressed left at (520, 245)
Screenshot: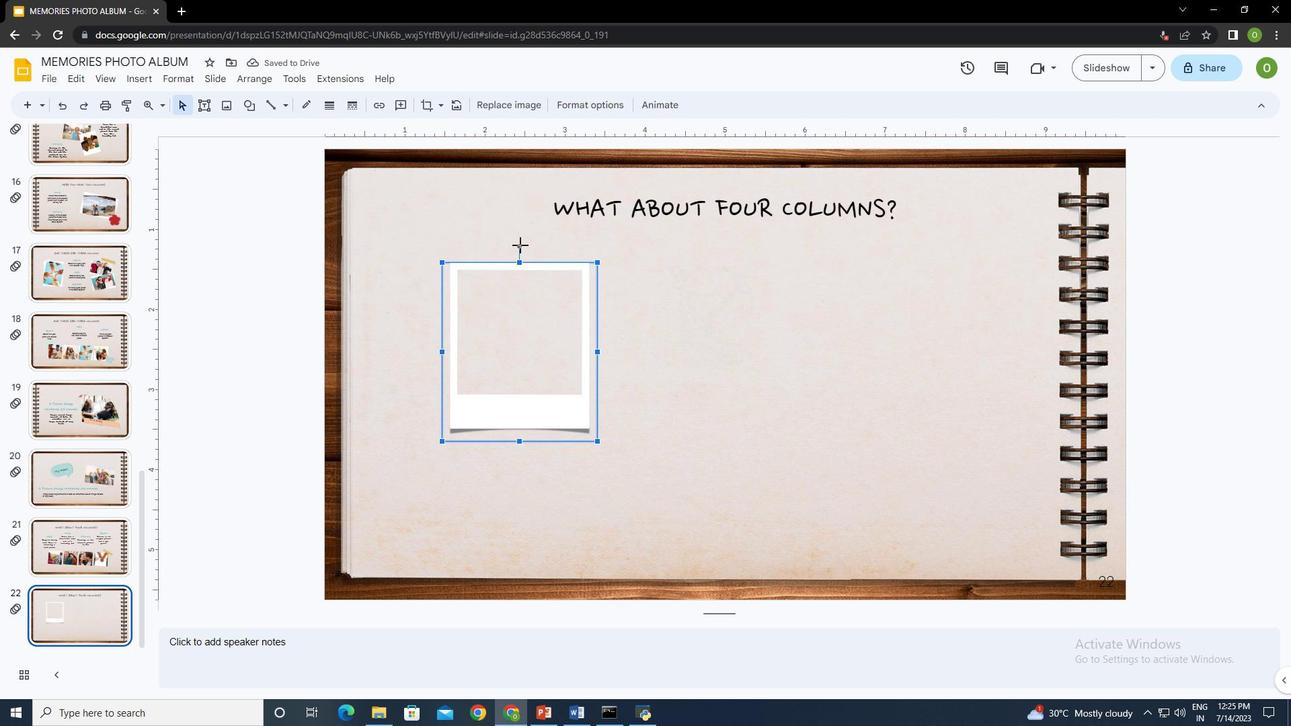 
Action: Mouse moved to (531, 274)
Screenshot: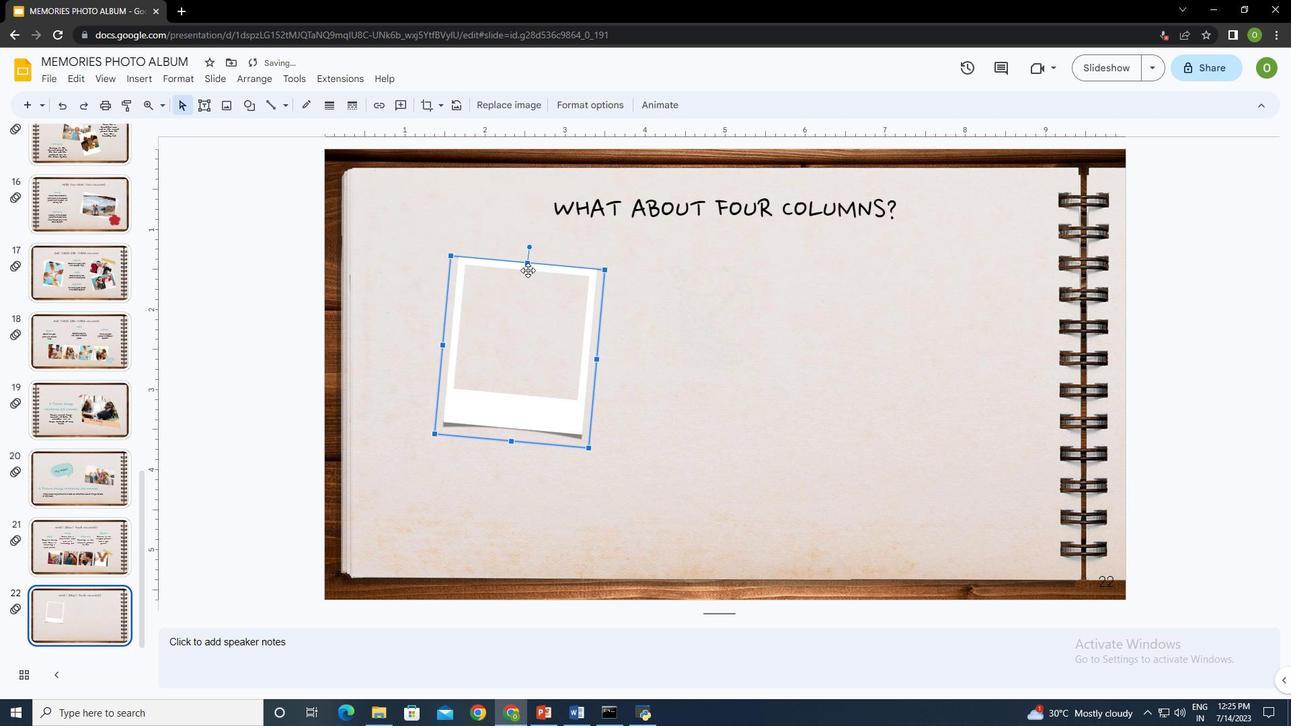 
Action: Mouse pressed left at (531, 274)
Screenshot: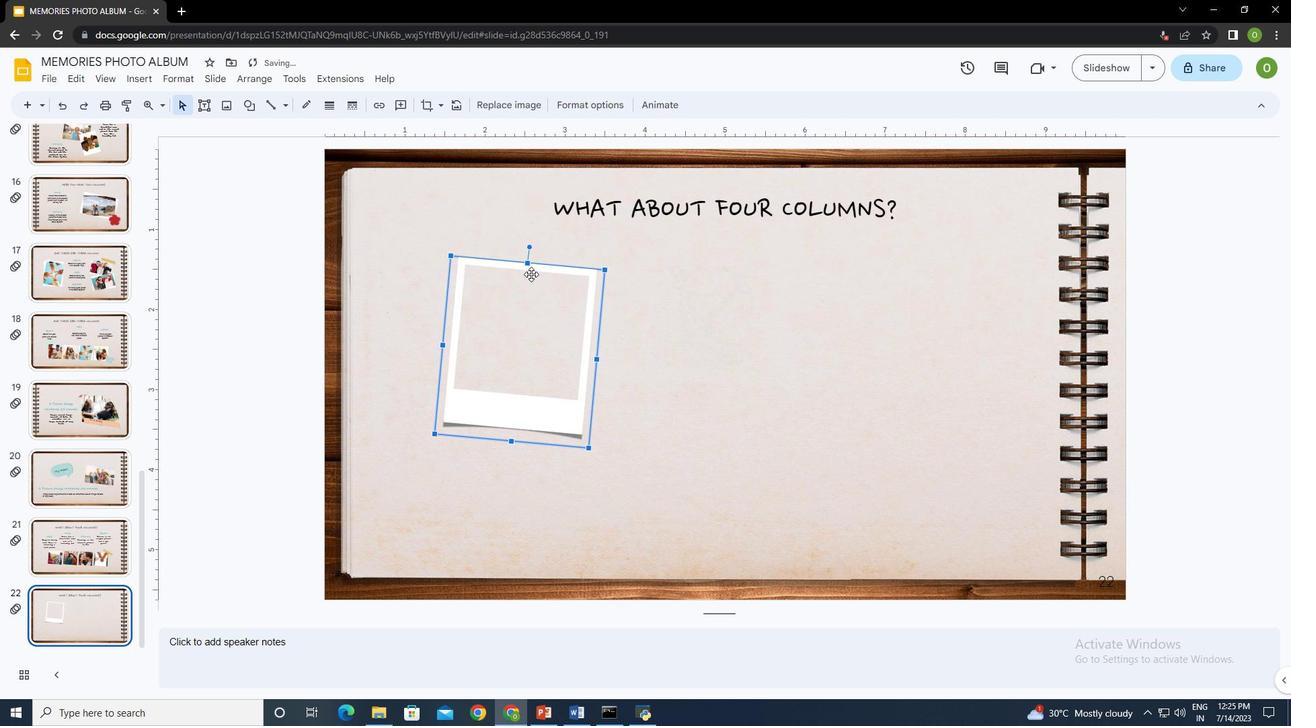 
Action: Mouse moved to (546, 338)
Screenshot: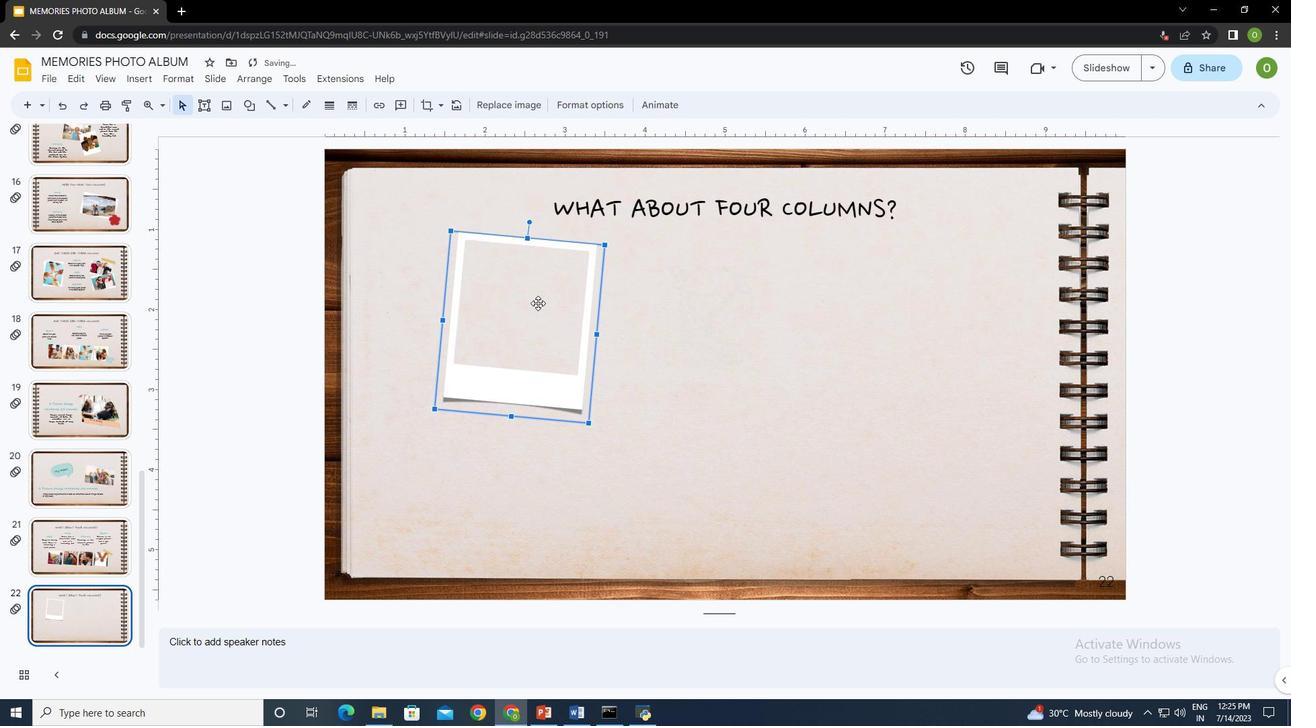
Action: Mouse pressed left at (546, 338)
Screenshot: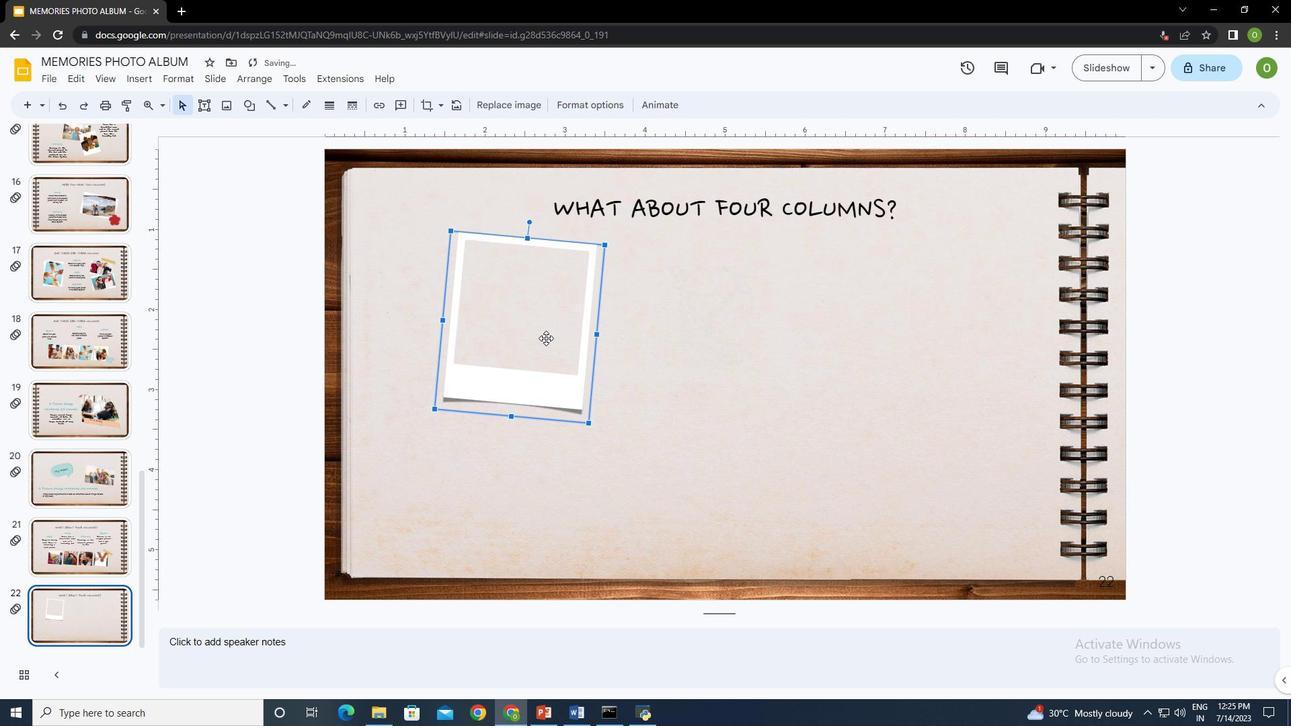 
Action: Mouse moved to (531, 324)
Screenshot: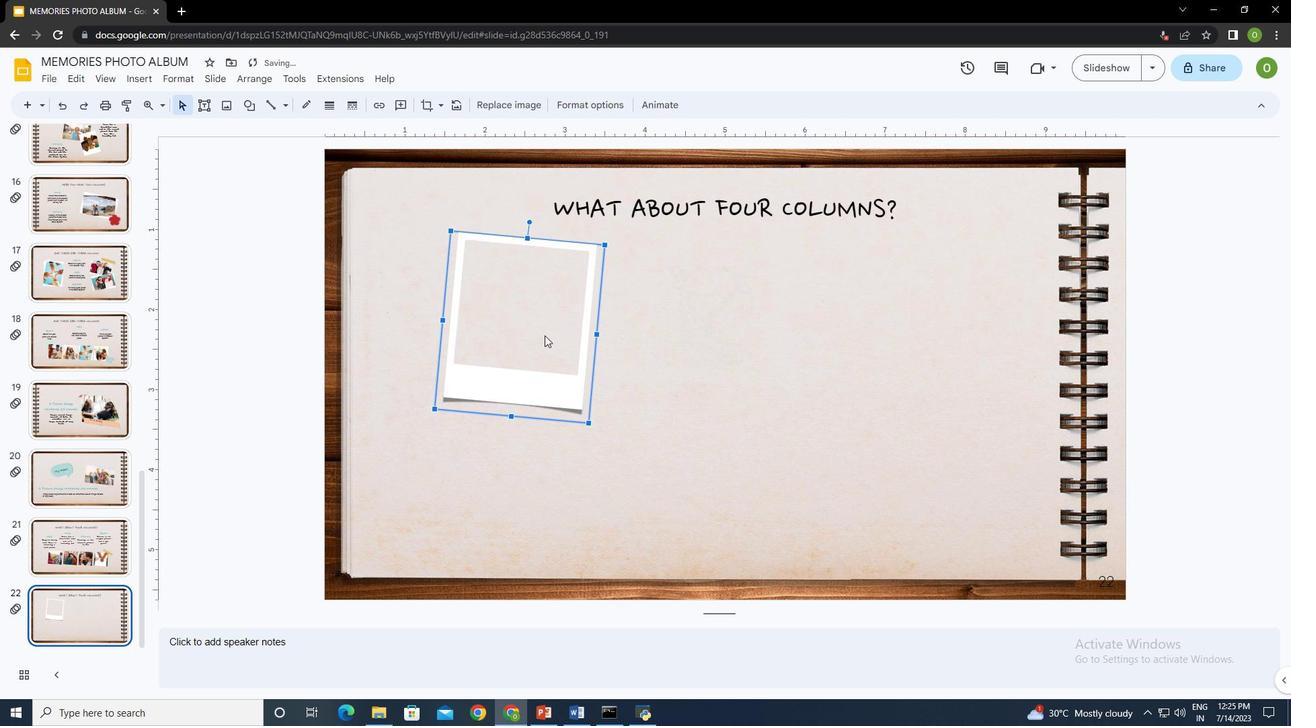 
Action: Mouse pressed right at (531, 324)
Screenshot: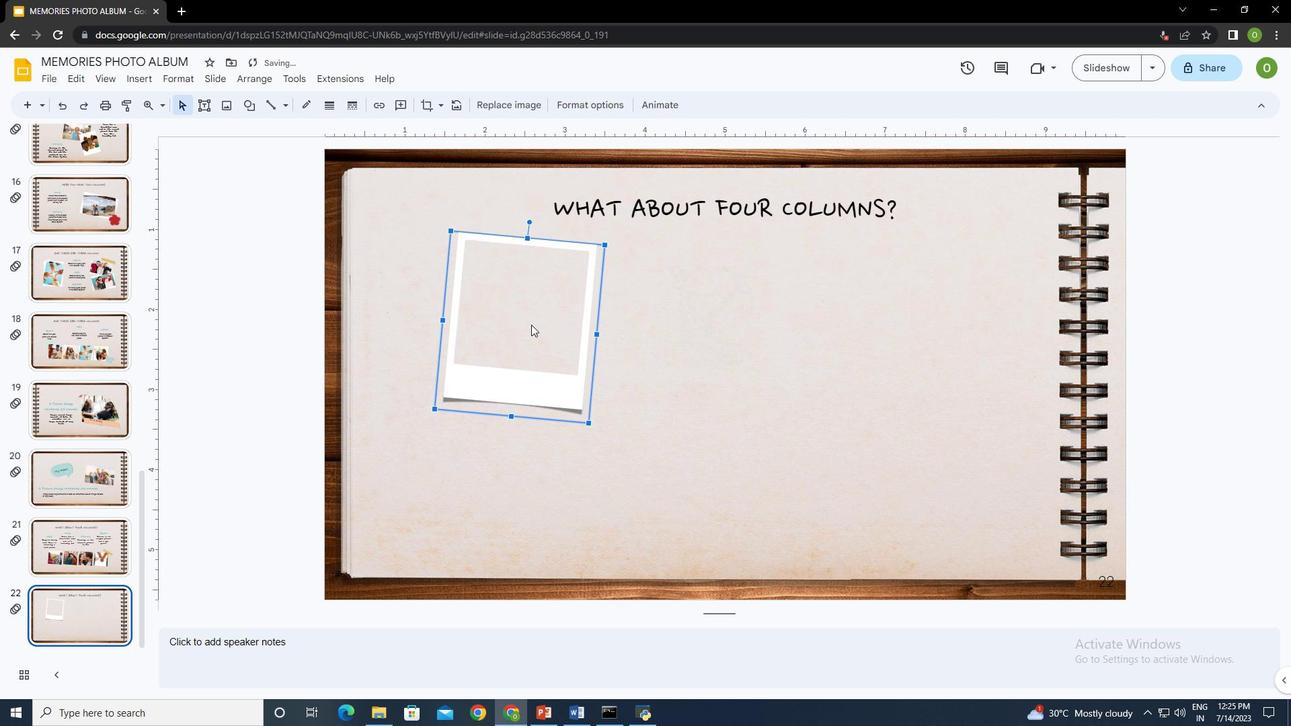 
Action: Mouse moved to (589, 266)
Screenshot: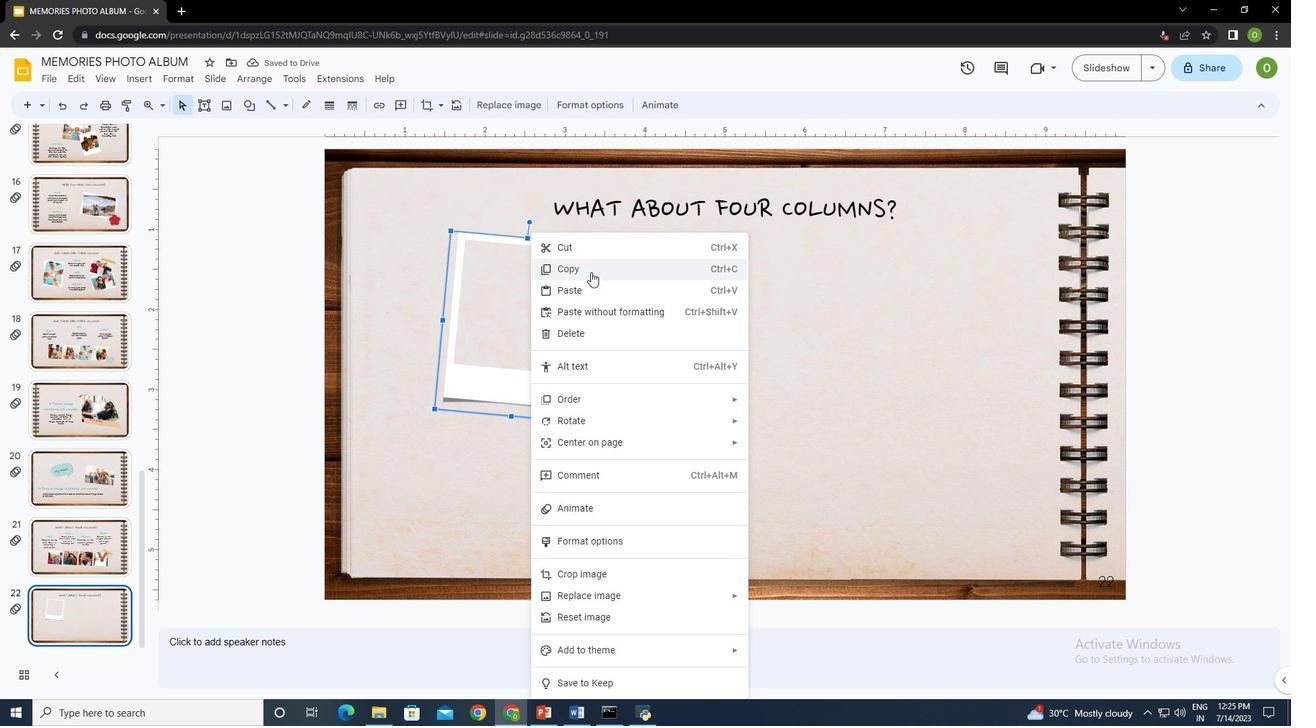 
Action: Mouse pressed left at (589, 266)
Screenshot: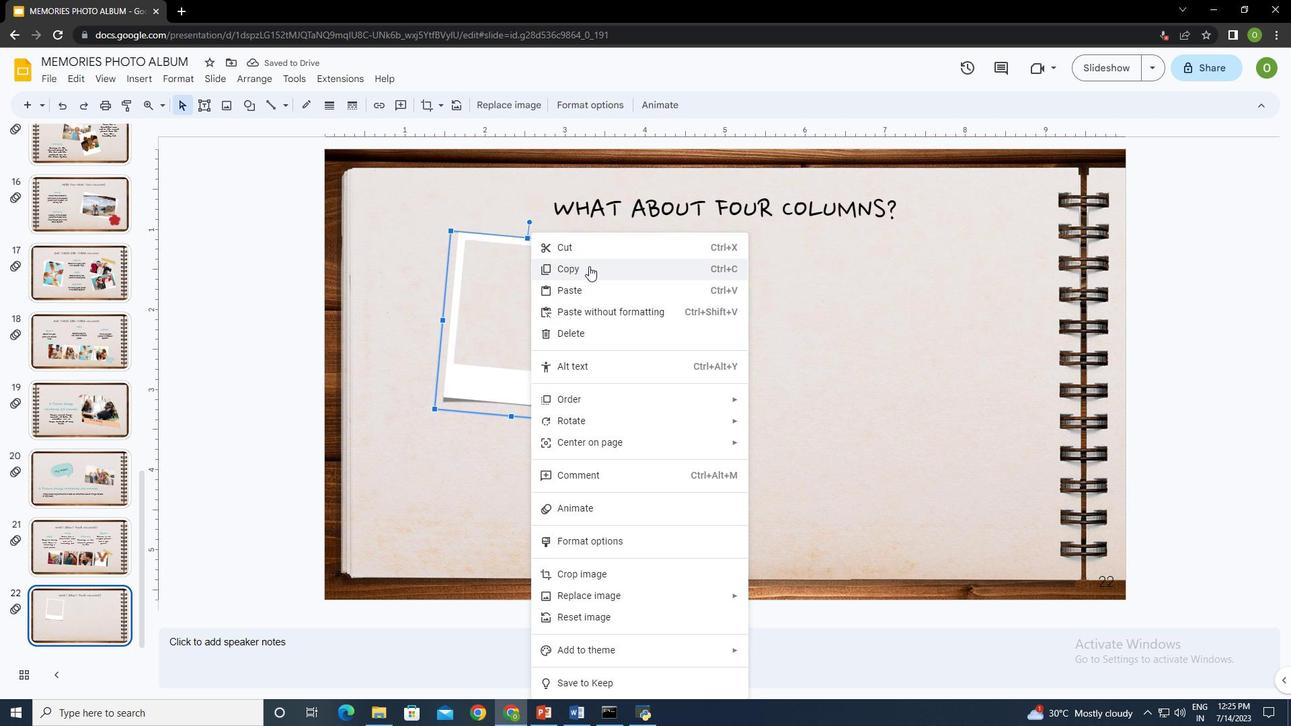 
Action: Mouse moved to (503, 449)
Screenshot: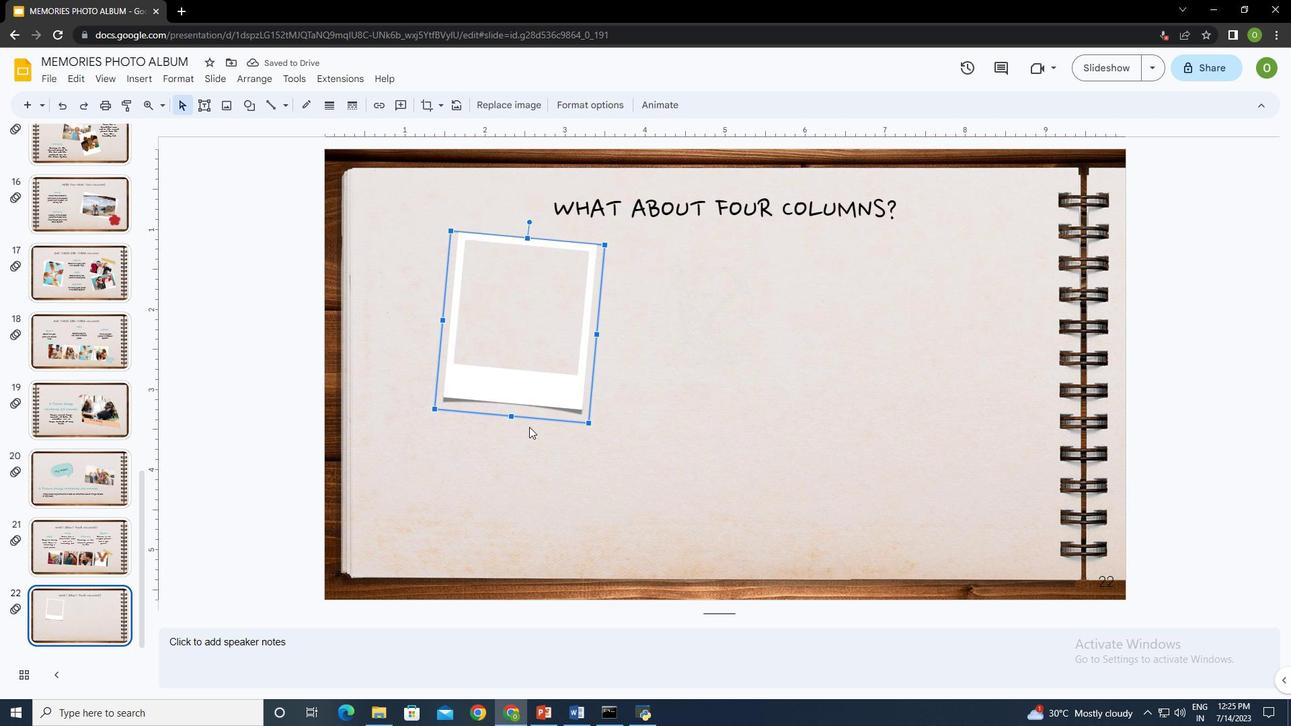 
Action: Mouse pressed left at (503, 449)
Screenshot: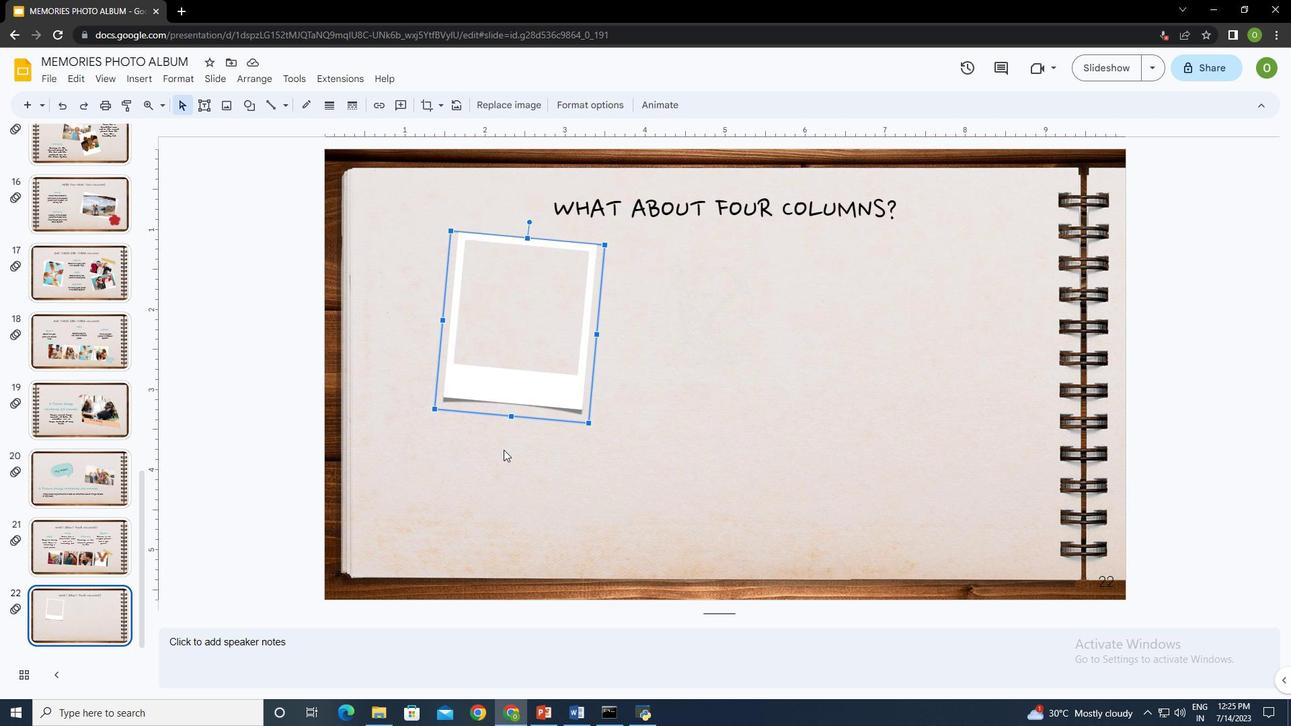 
Action: Mouse pressed right at (503, 449)
Screenshot: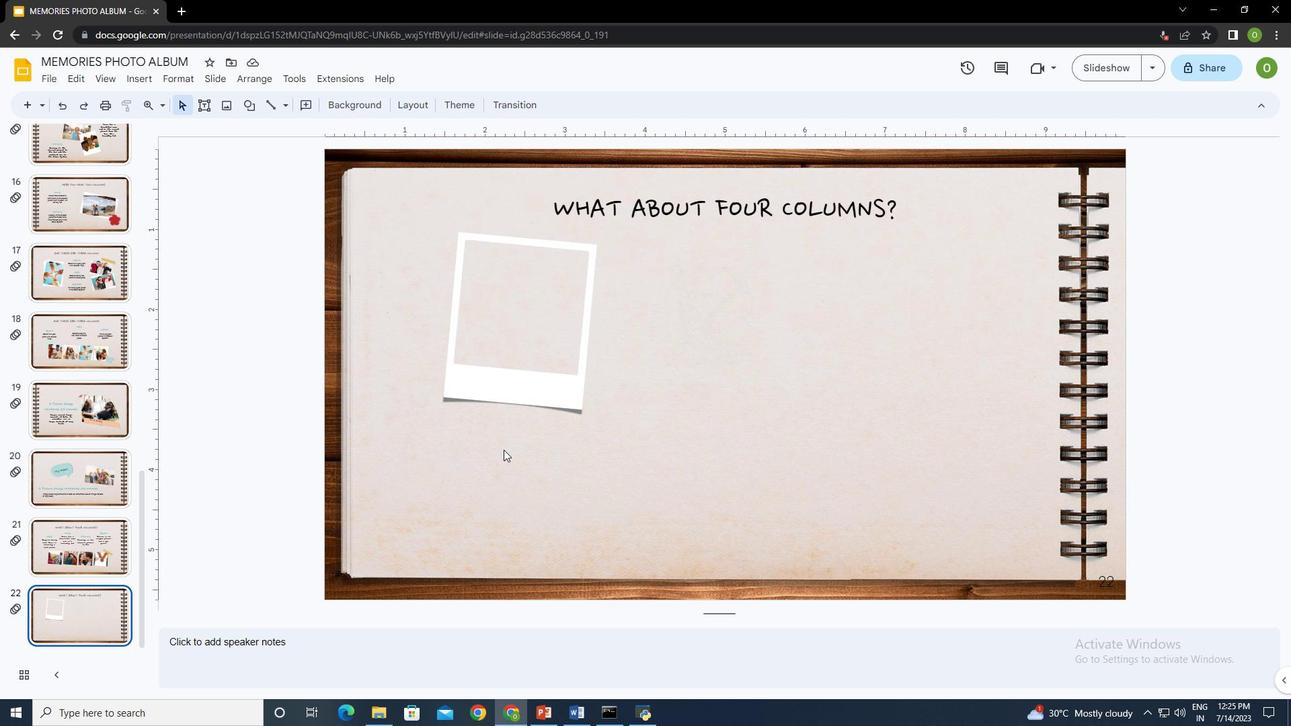 
Action: Mouse pressed right at (503, 449)
Screenshot: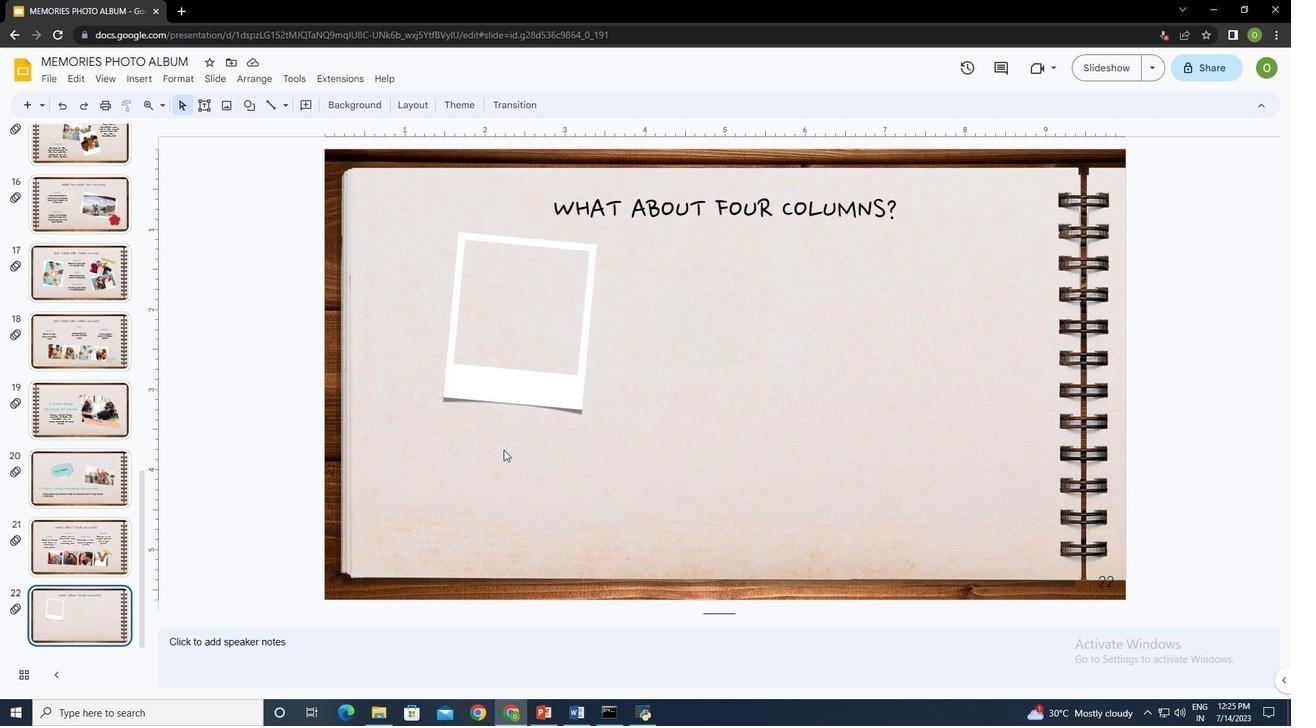 
Action: Mouse moved to (551, 213)
Screenshot: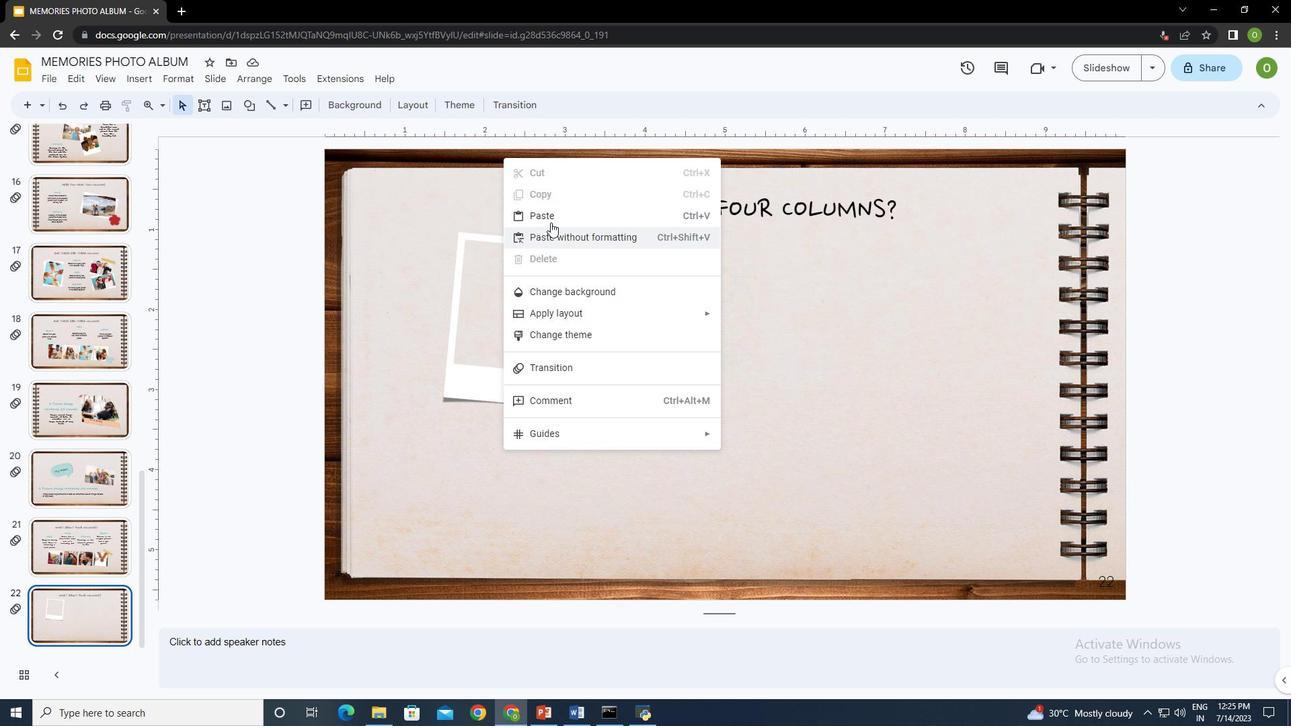
Action: Mouse pressed left at (551, 213)
Screenshot: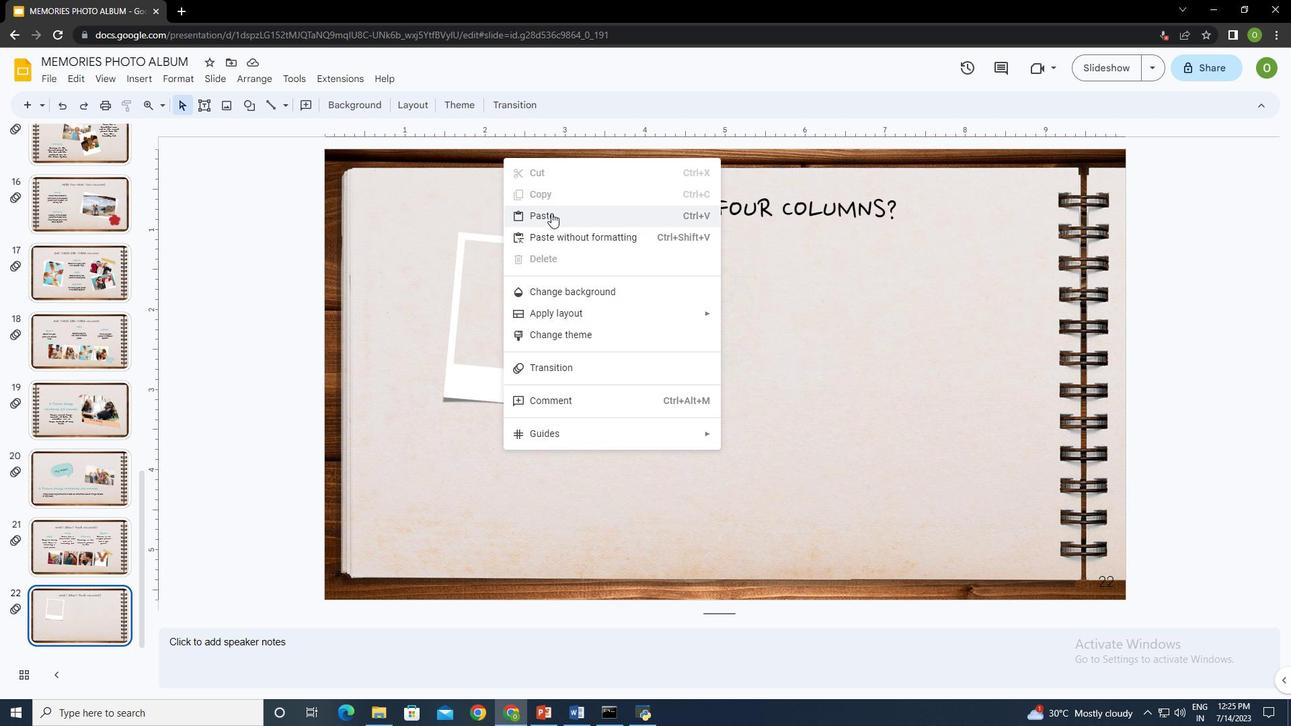 
Action: Mouse moved to (539, 327)
Screenshot: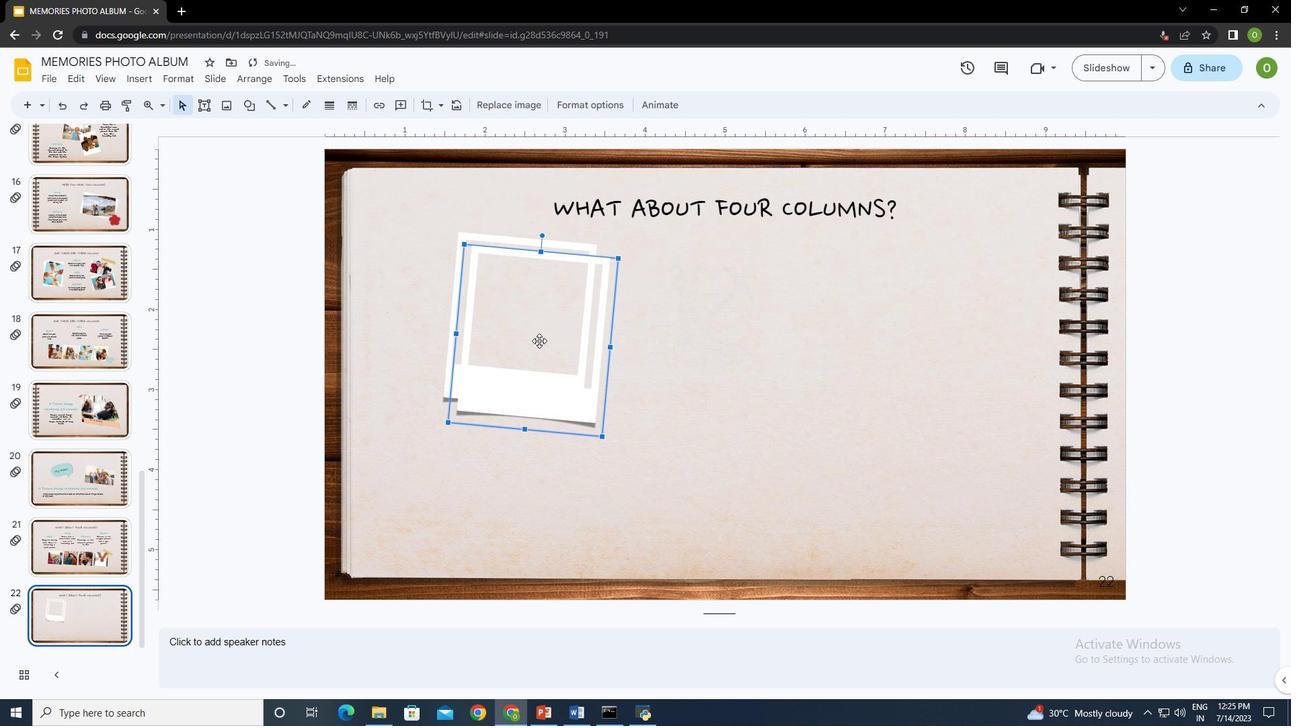 
Action: Mouse pressed left at (539, 327)
Screenshot: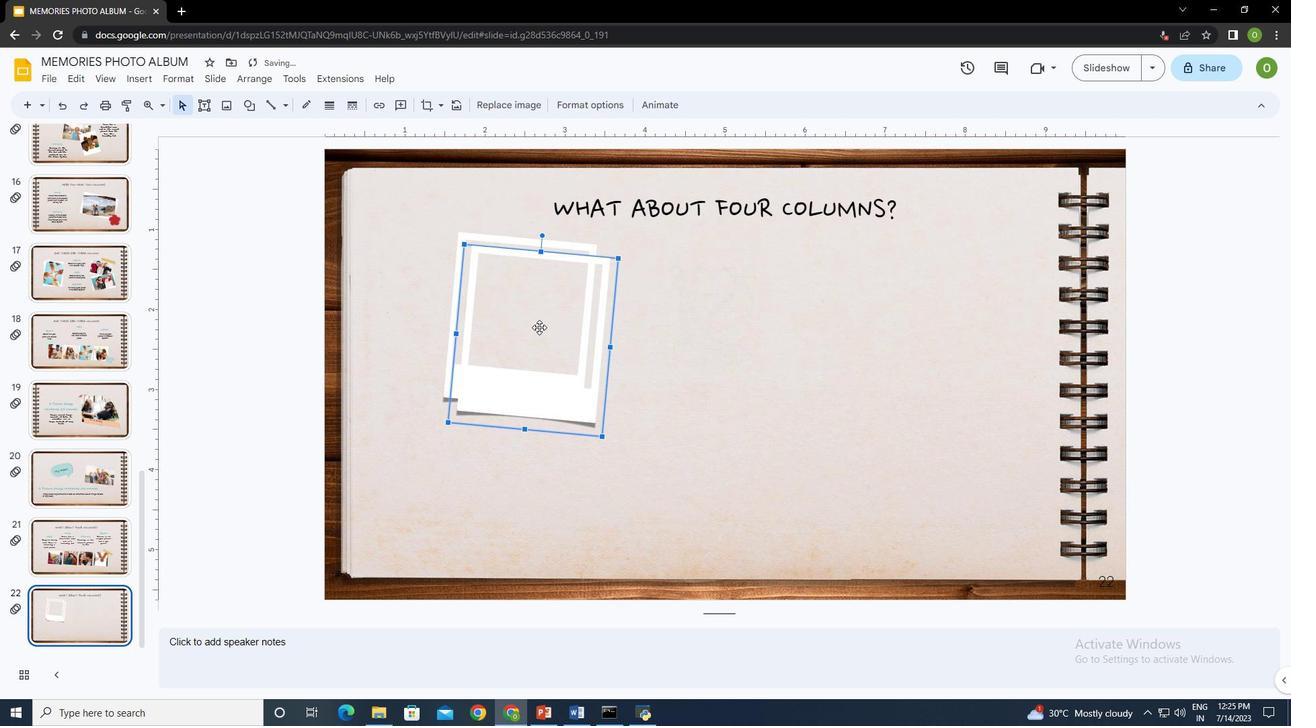 
Action: Mouse moved to (517, 478)
Screenshot: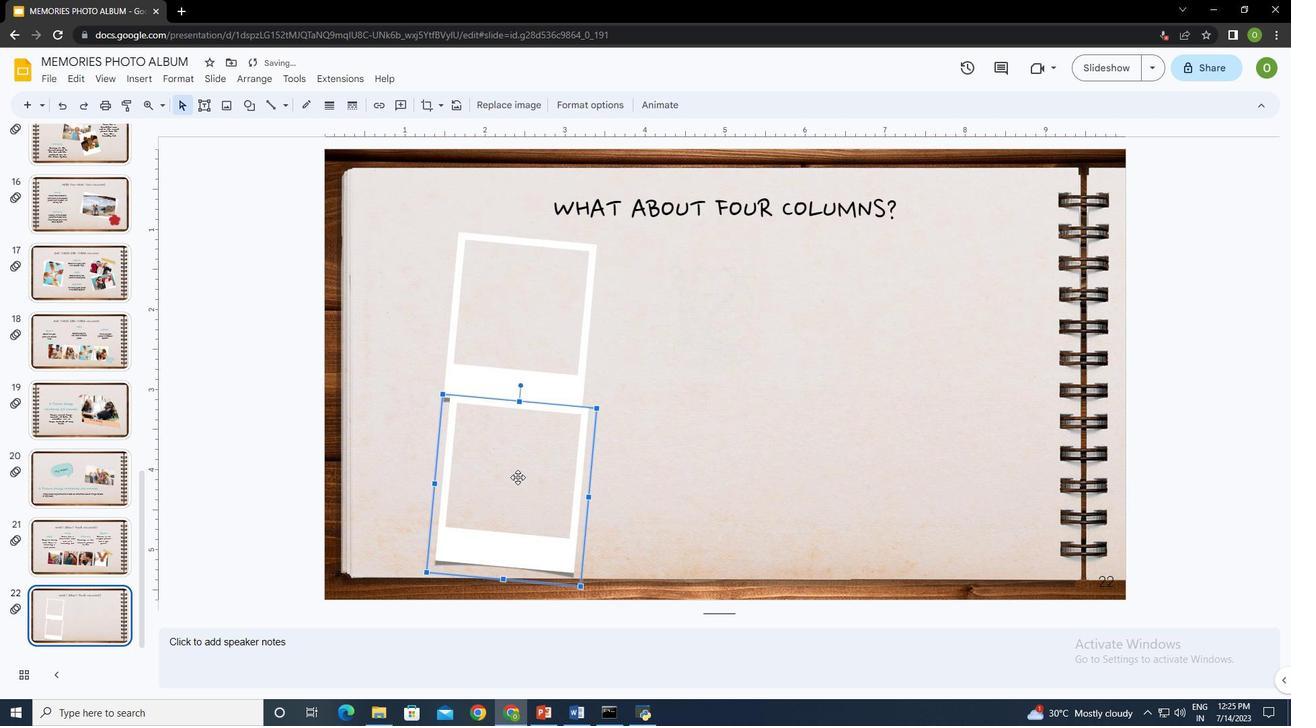 
Action: Mouse pressed left at (517, 478)
Screenshot: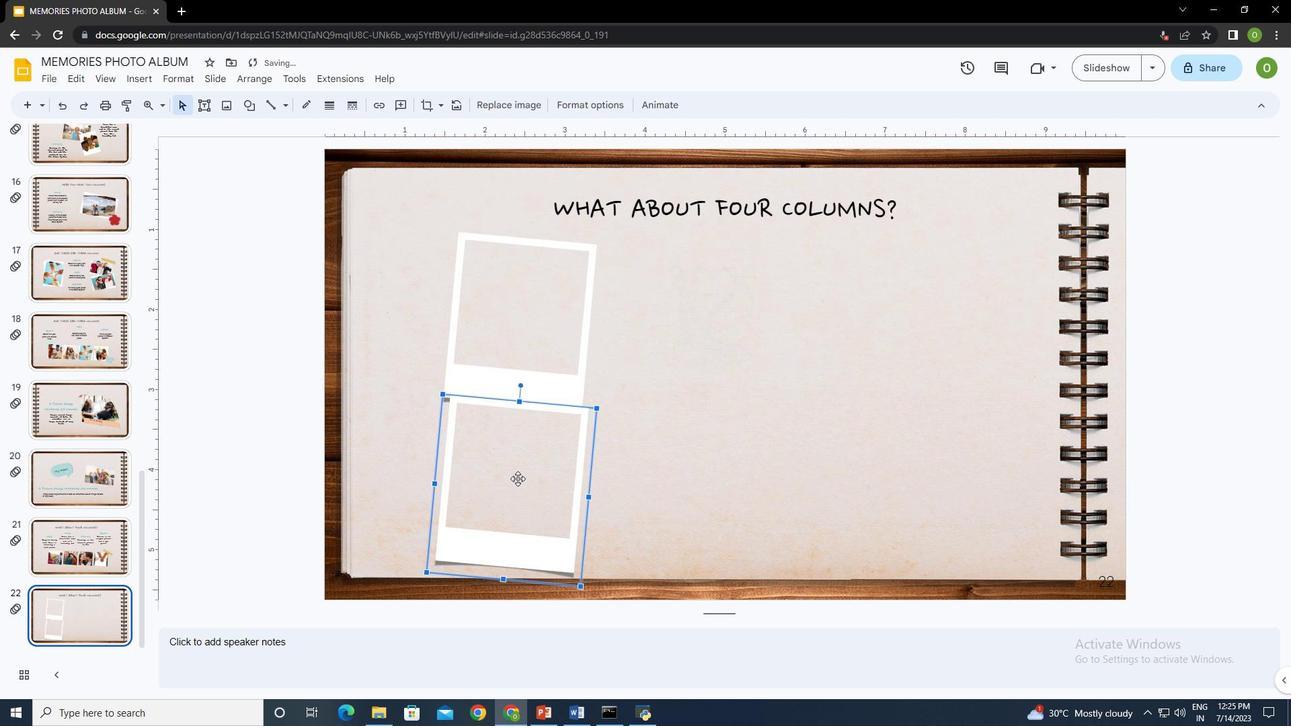 
Action: Mouse moved to (531, 476)
Screenshot: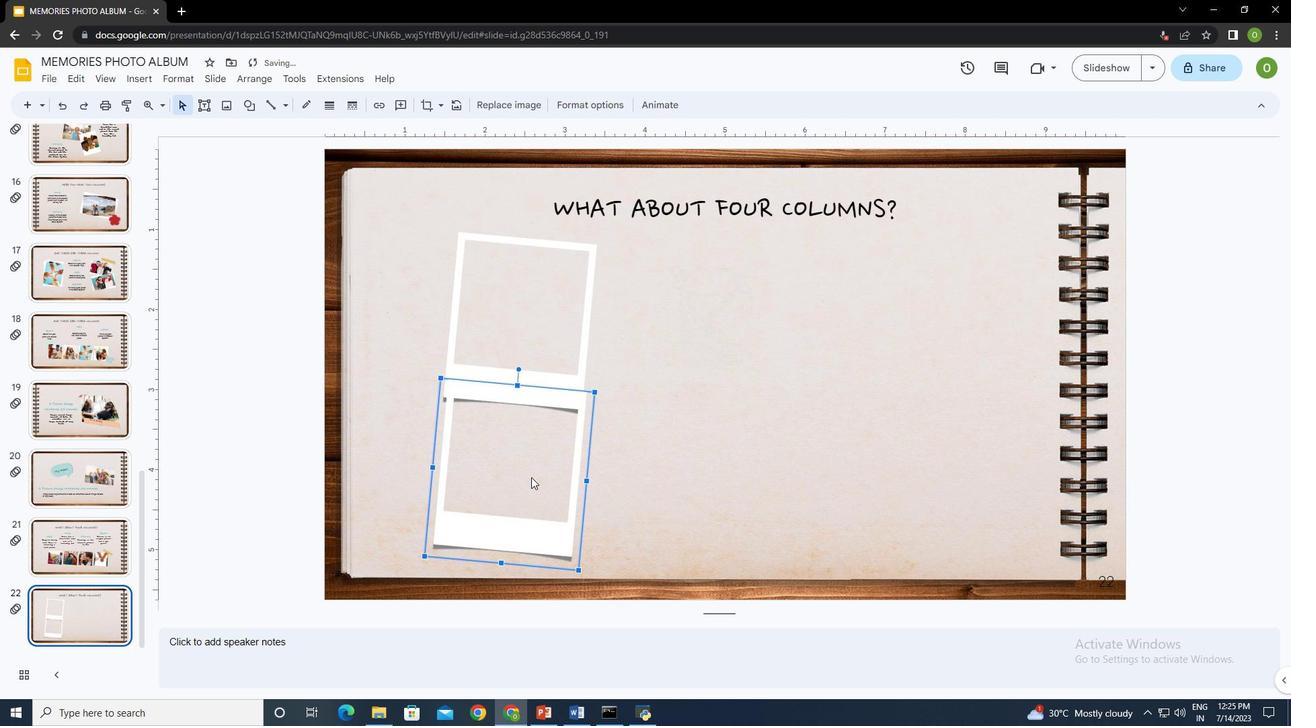 
Action: Mouse pressed left at (531, 476)
Screenshot: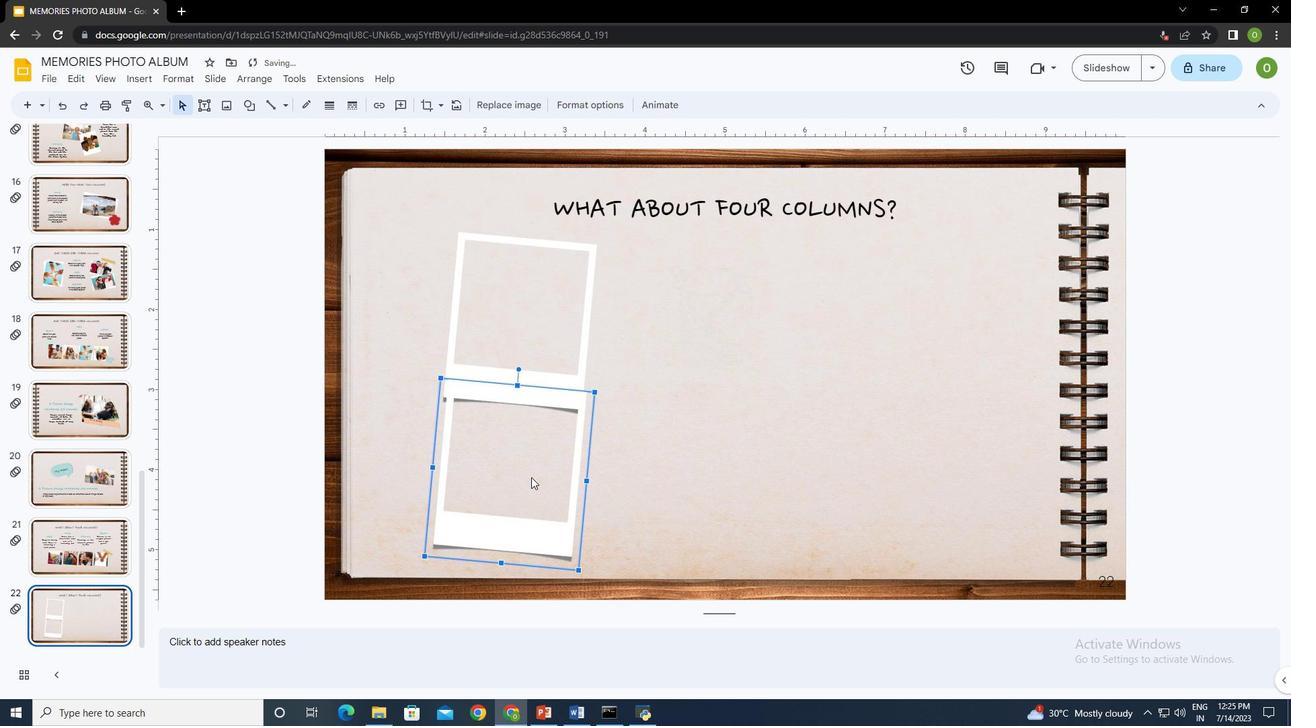 
Action: Mouse moved to (632, 453)
Screenshot: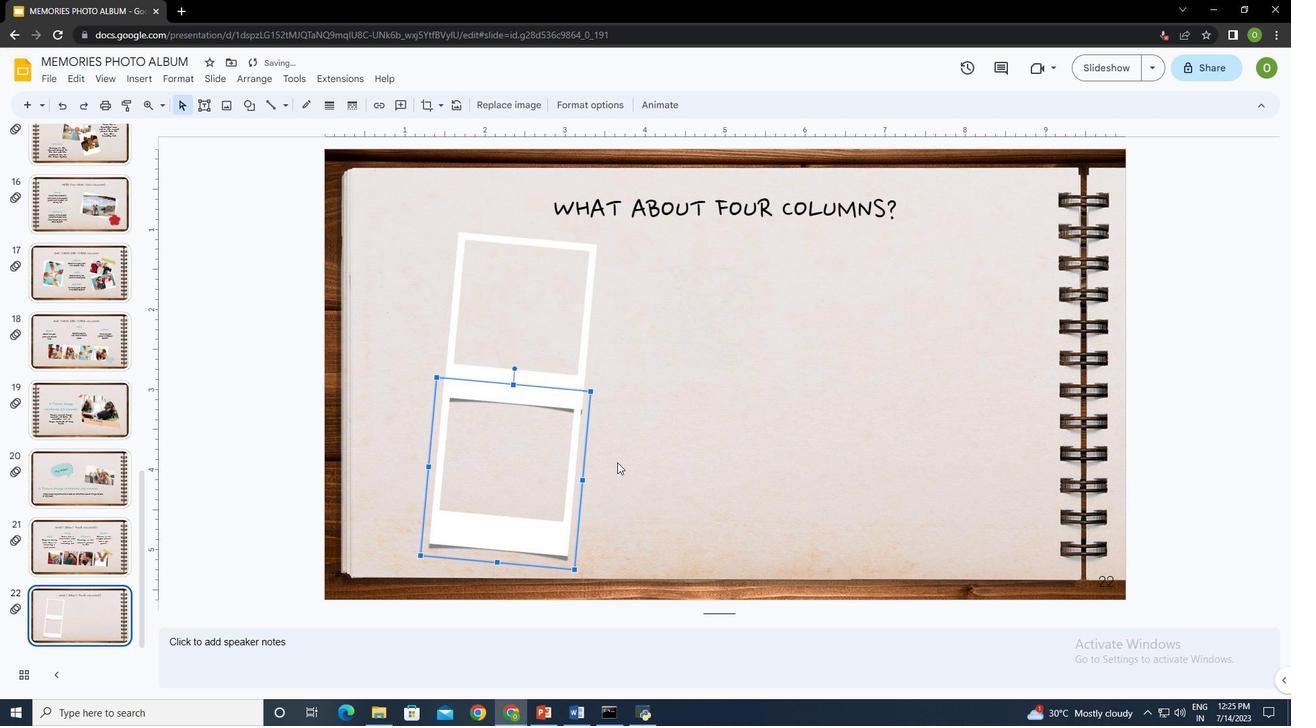 
Action: Mouse pressed left at (632, 453)
Screenshot: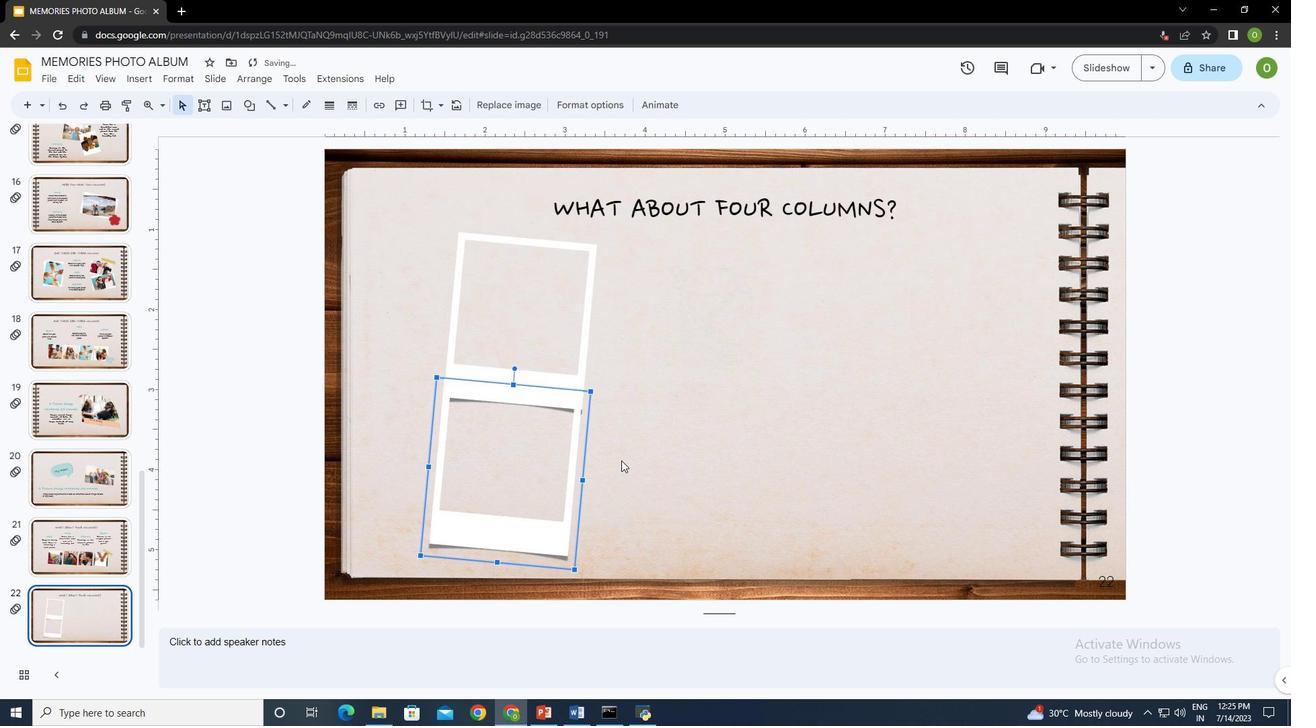 
Action: Mouse moved to (530, 436)
Screenshot: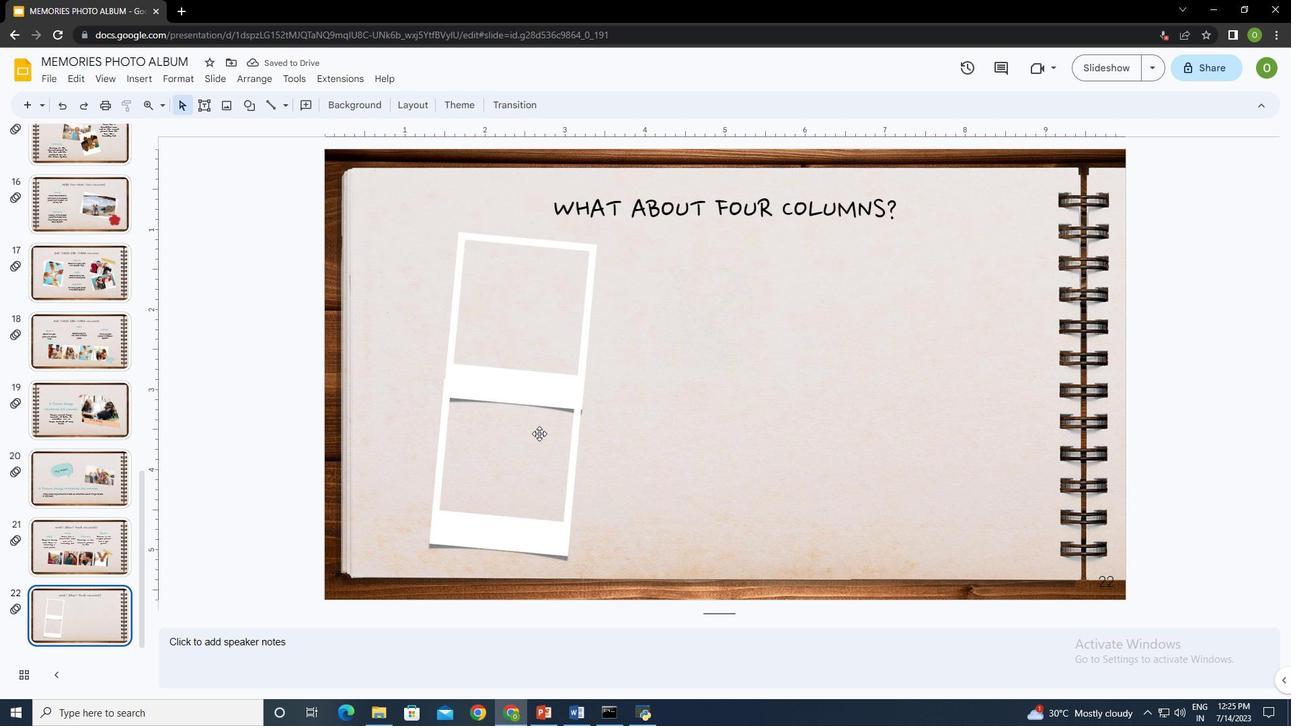 
Action: Mouse pressed left at (530, 436)
Screenshot: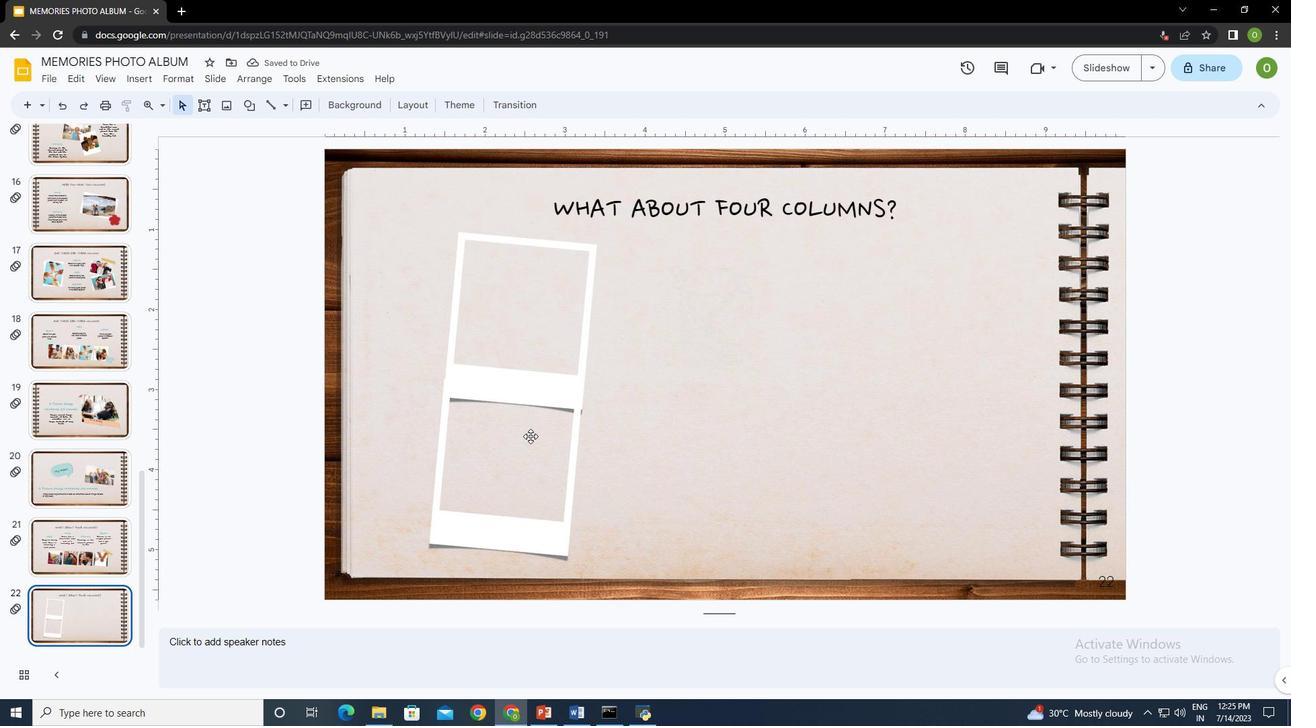 
Action: Mouse moved to (540, 439)
Screenshot: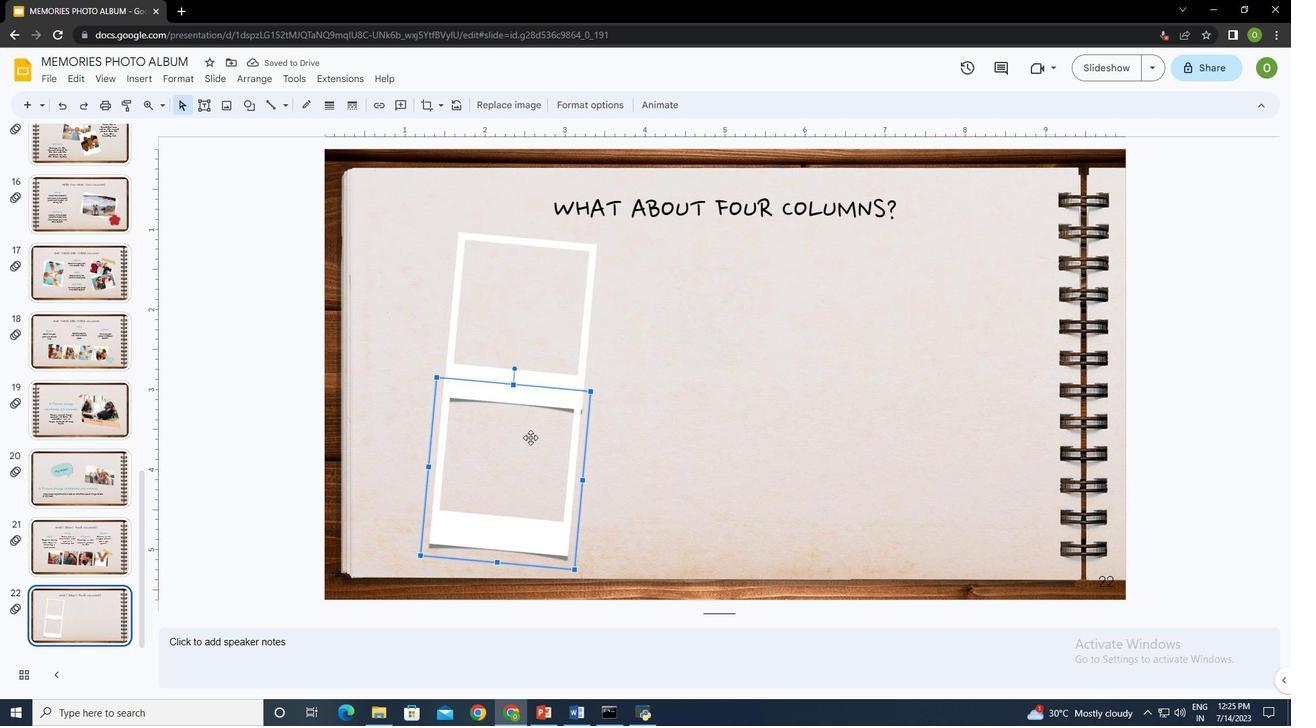 
Action: Mouse pressed left at (540, 439)
Screenshot: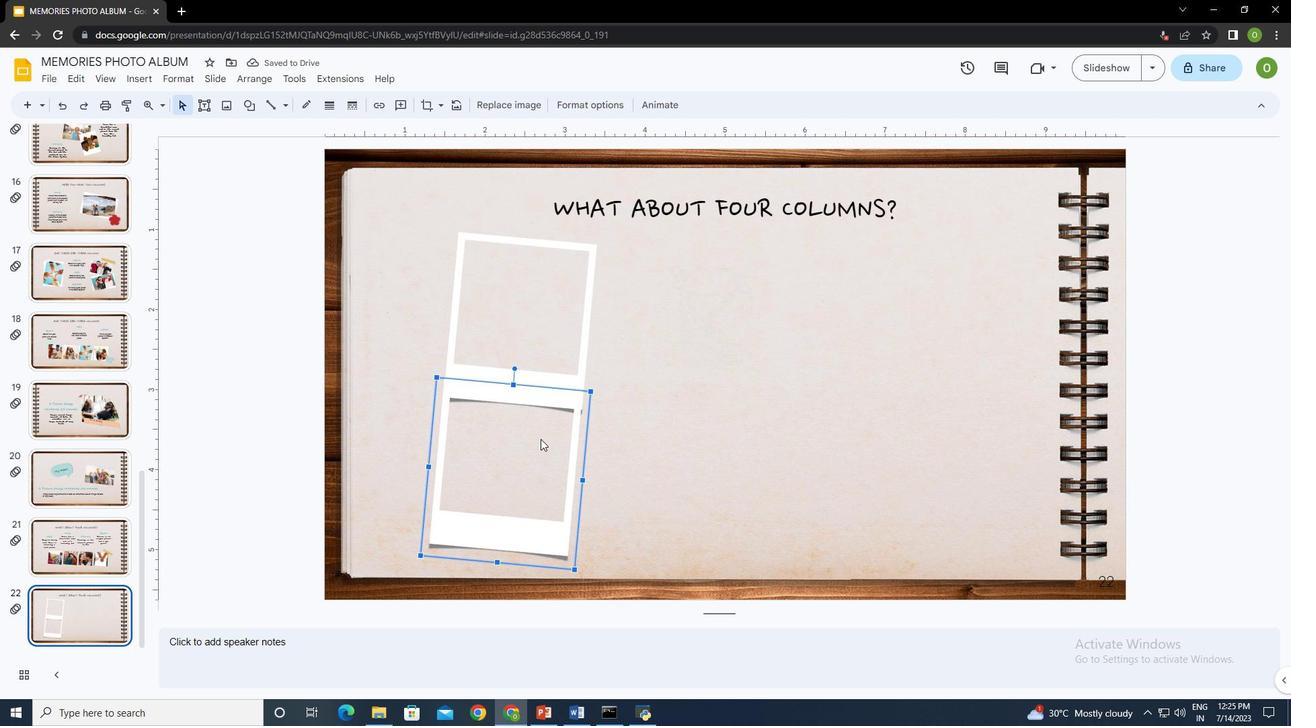 
Action: Mouse moved to (544, 439)
Screenshot: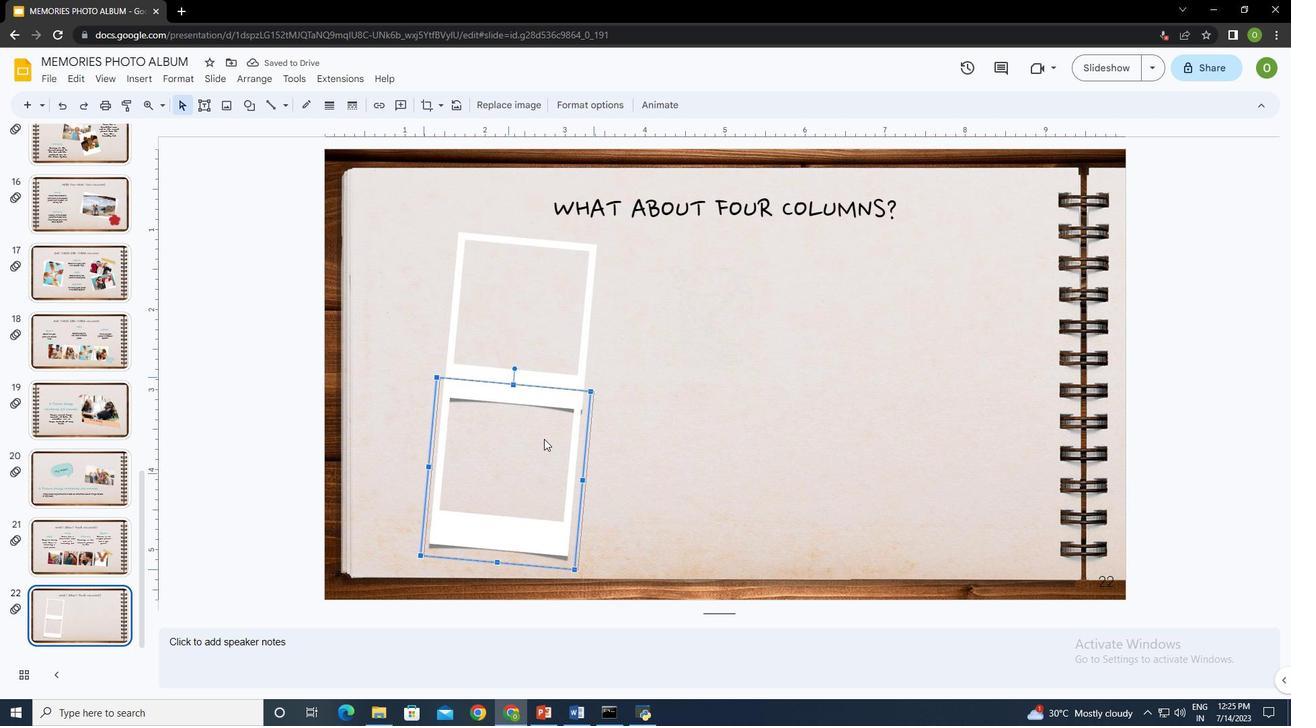
Action: Mouse pressed left at (544, 439)
Screenshot: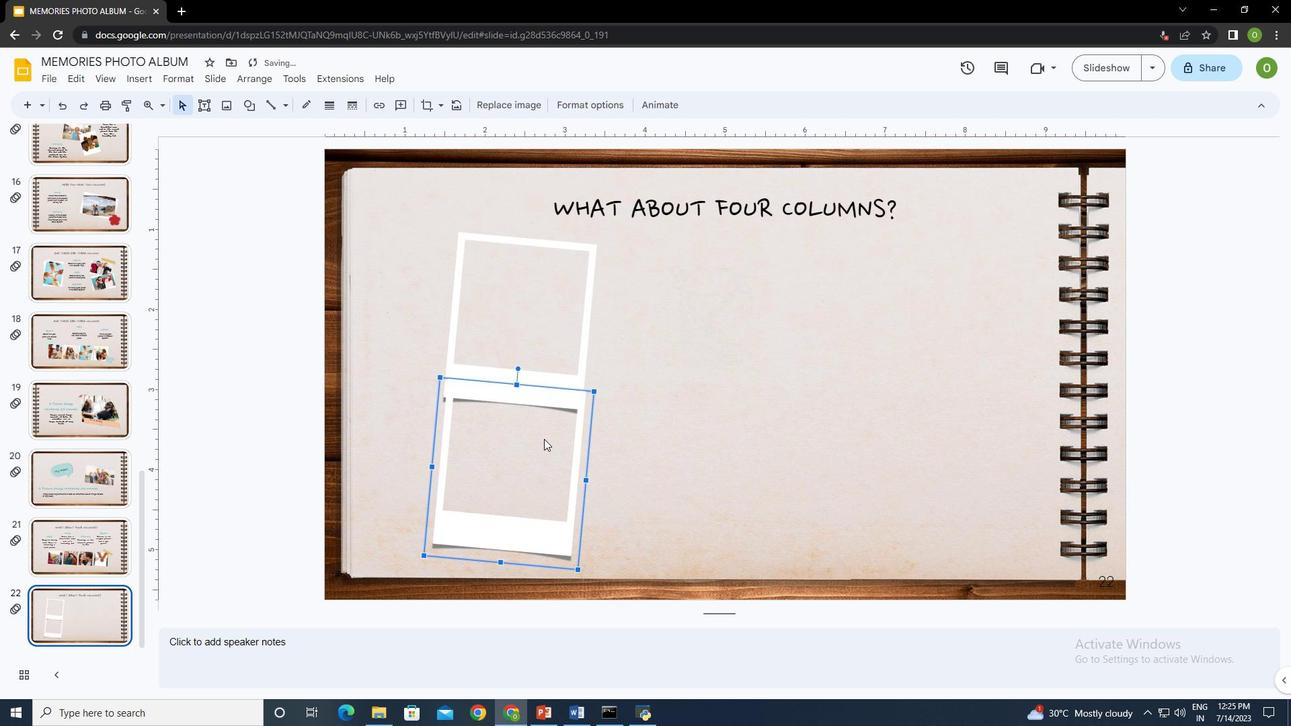 
Action: Mouse moved to (688, 406)
Screenshot: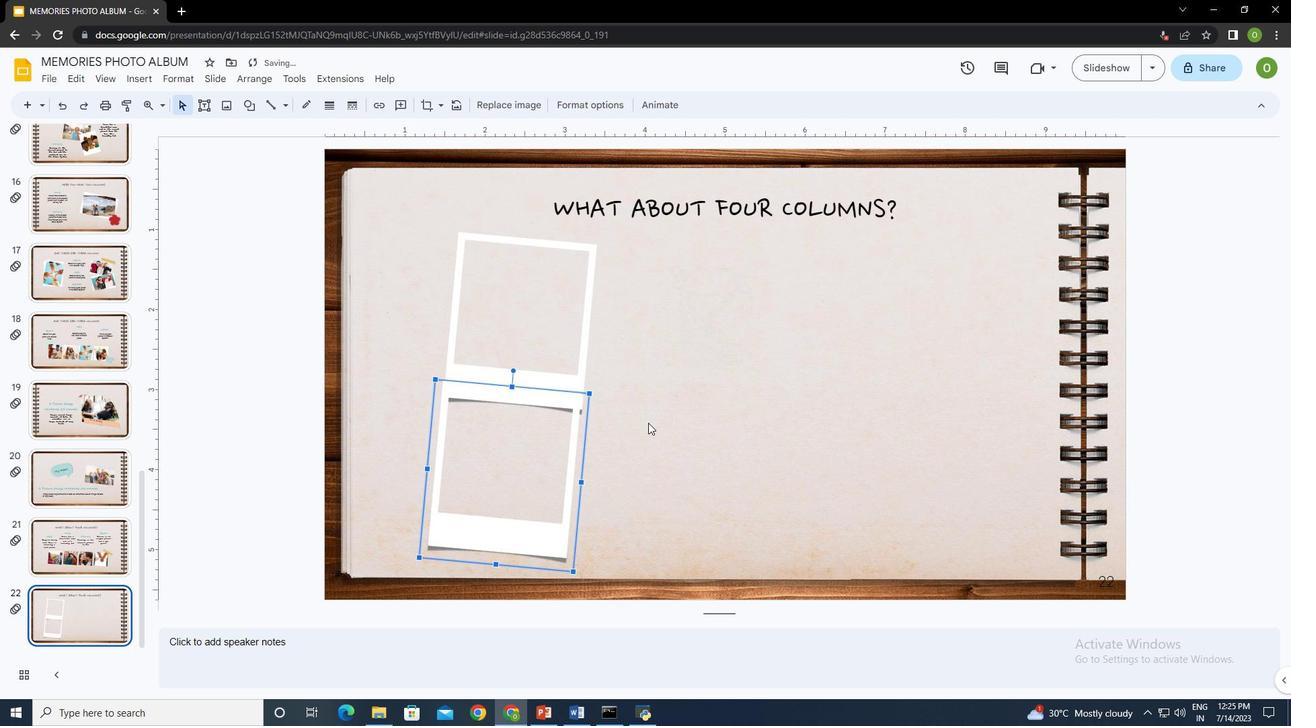 
Action: Mouse pressed left at (688, 406)
Screenshot: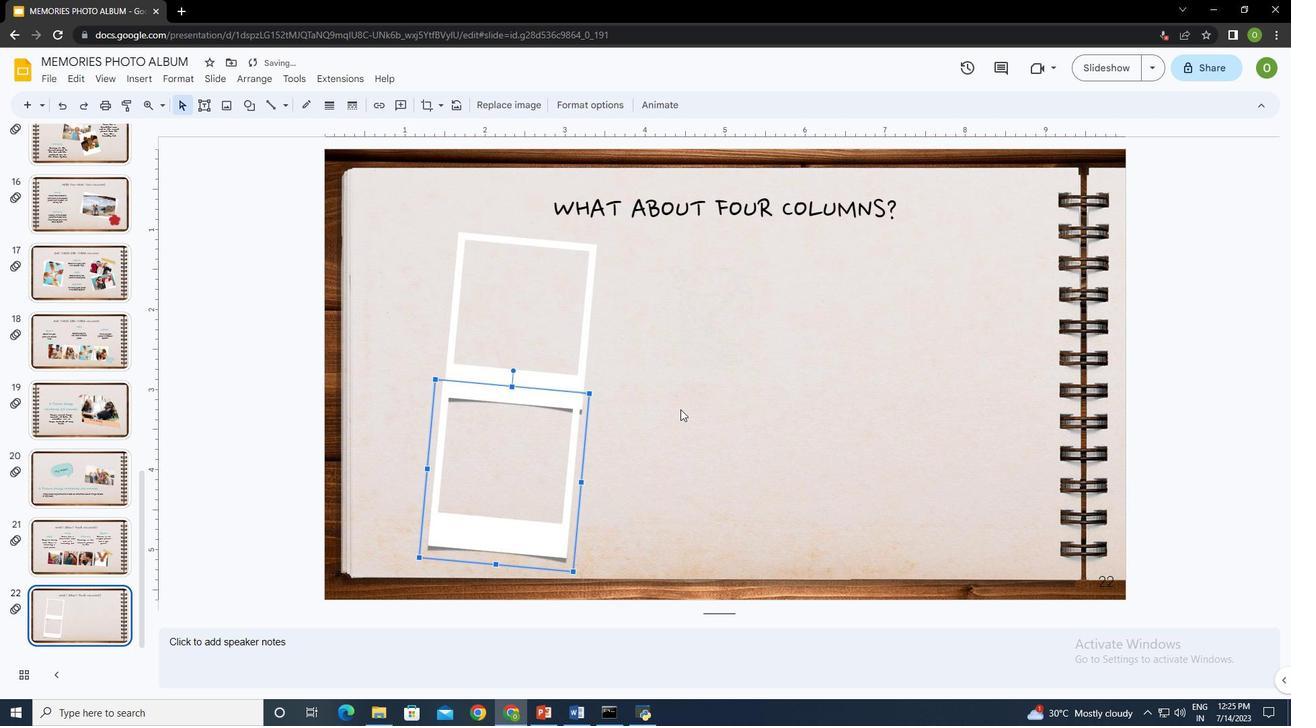
Action: Mouse moved to (517, 301)
Screenshot: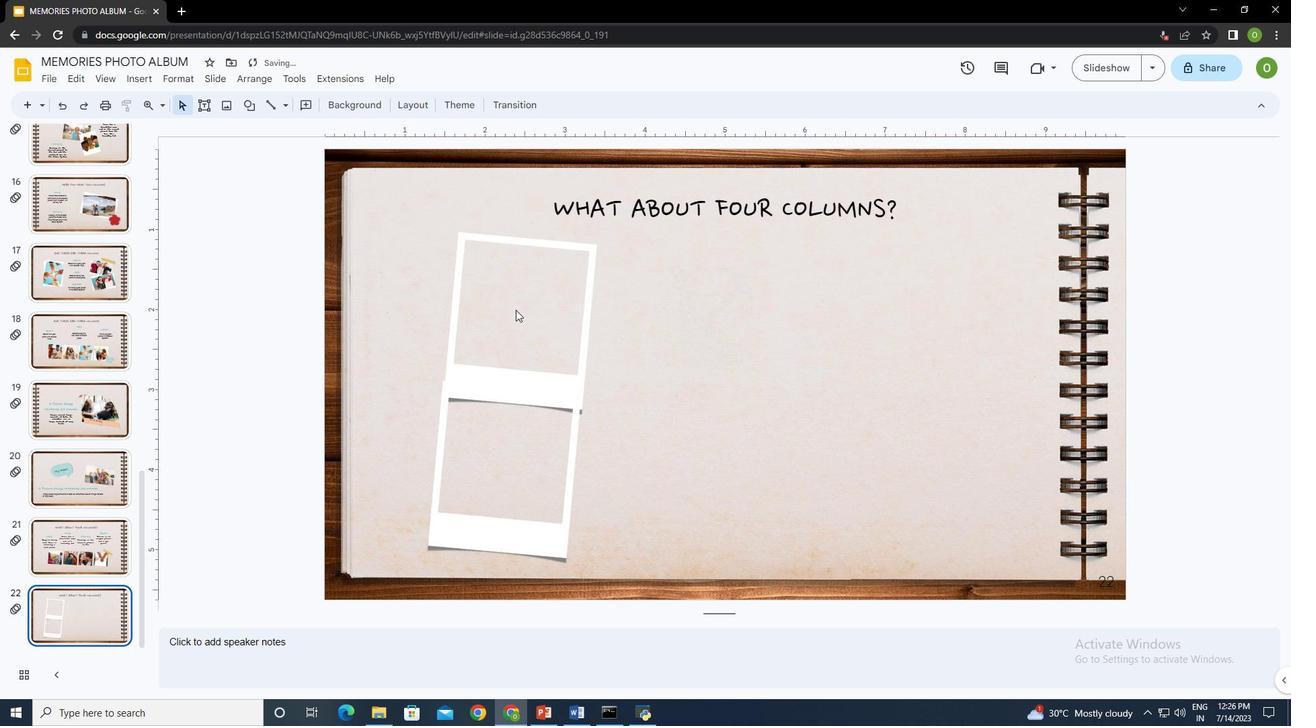 
Action: Mouse pressed left at (517, 301)
Screenshot: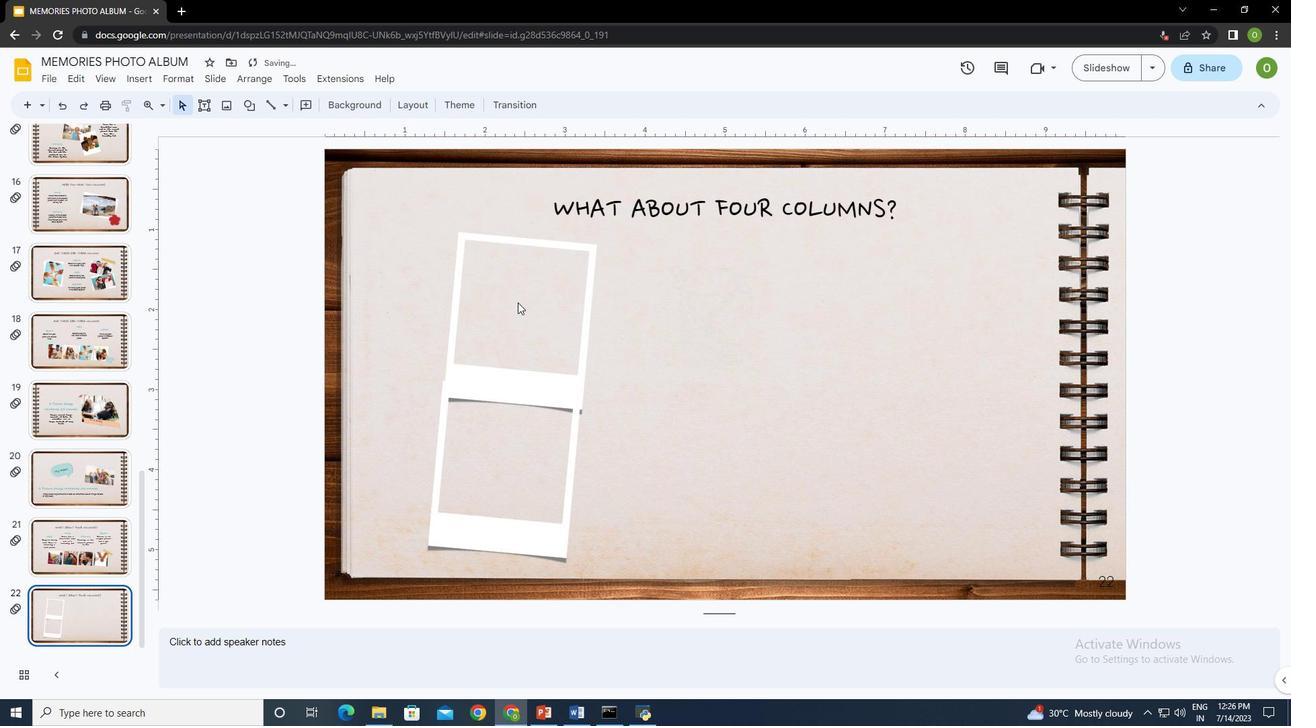 
Action: Mouse moved to (132, 79)
Screenshot: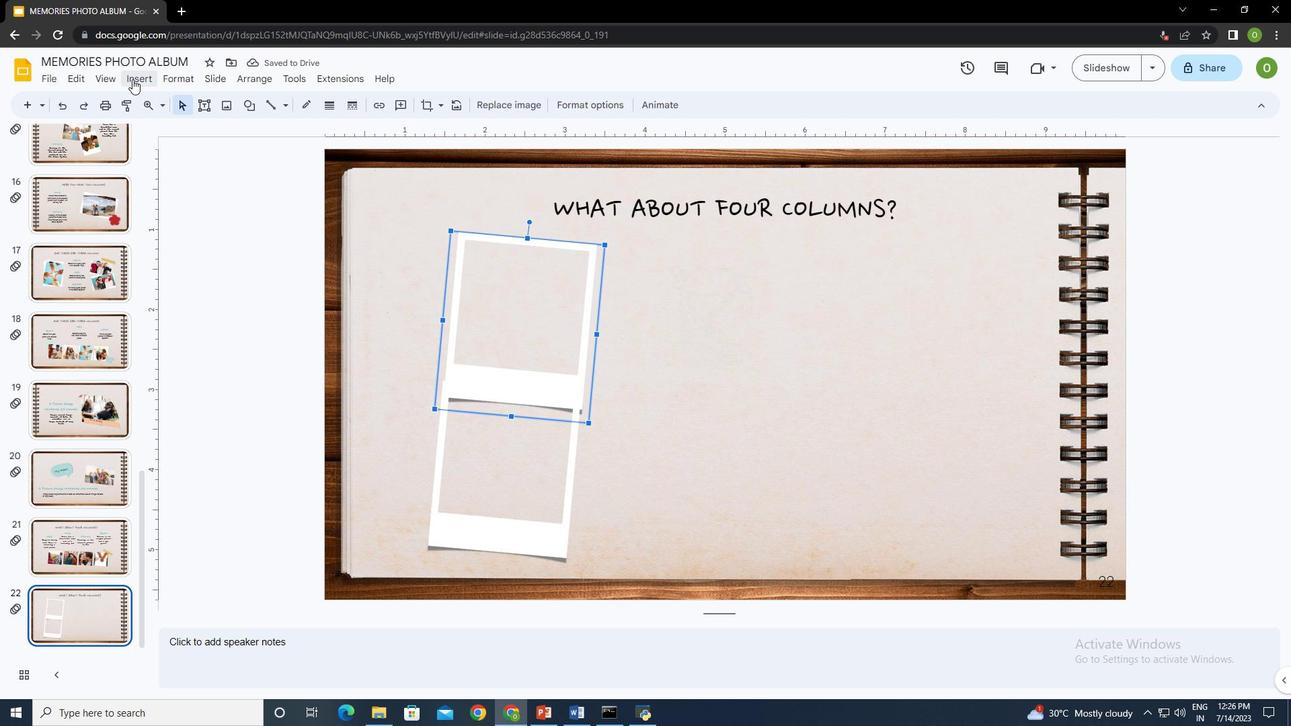 
Action: Mouse pressed left at (132, 79)
Screenshot: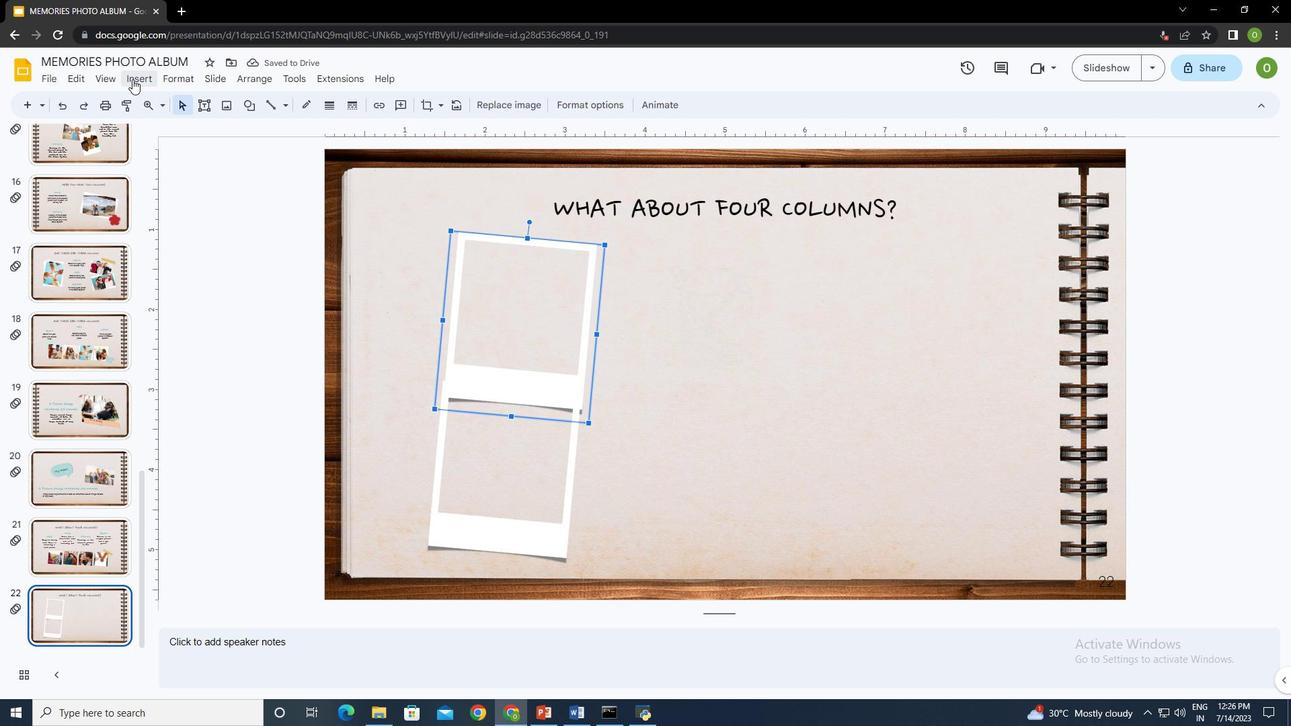 
Action: Mouse moved to (420, 104)
Screenshot: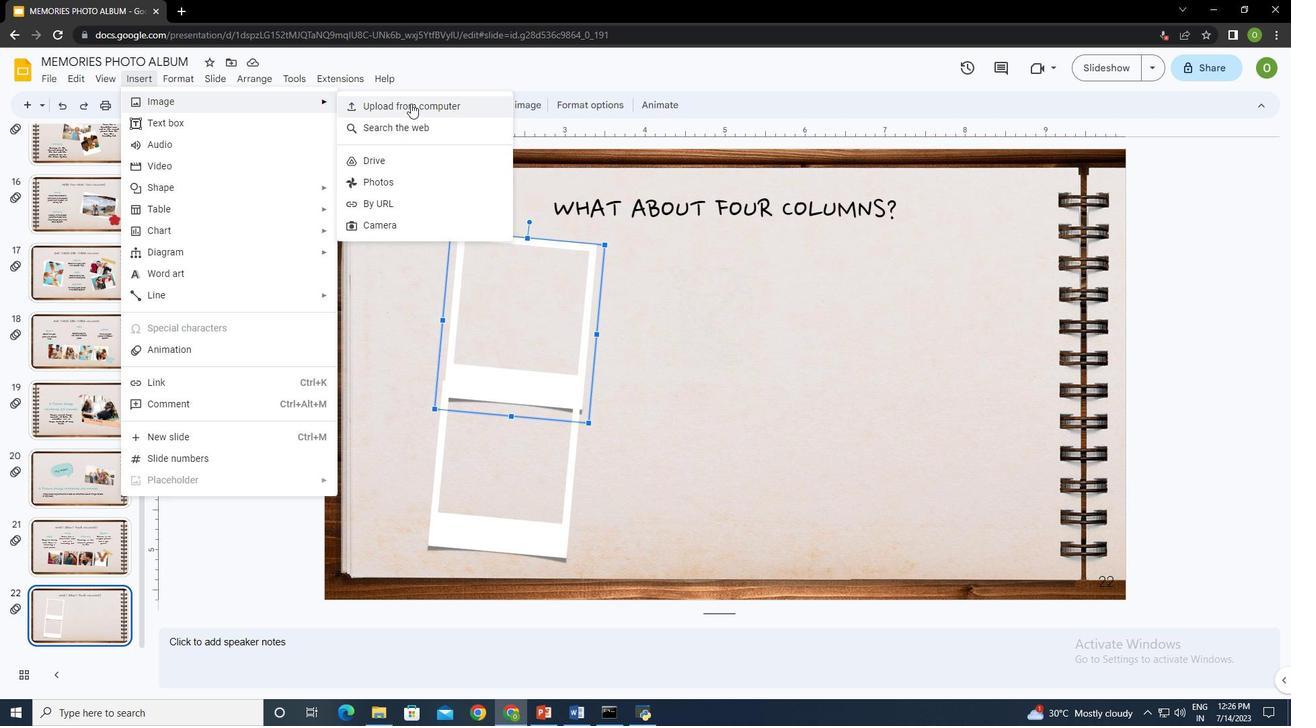 
Action: Mouse pressed left at (420, 104)
Screenshot: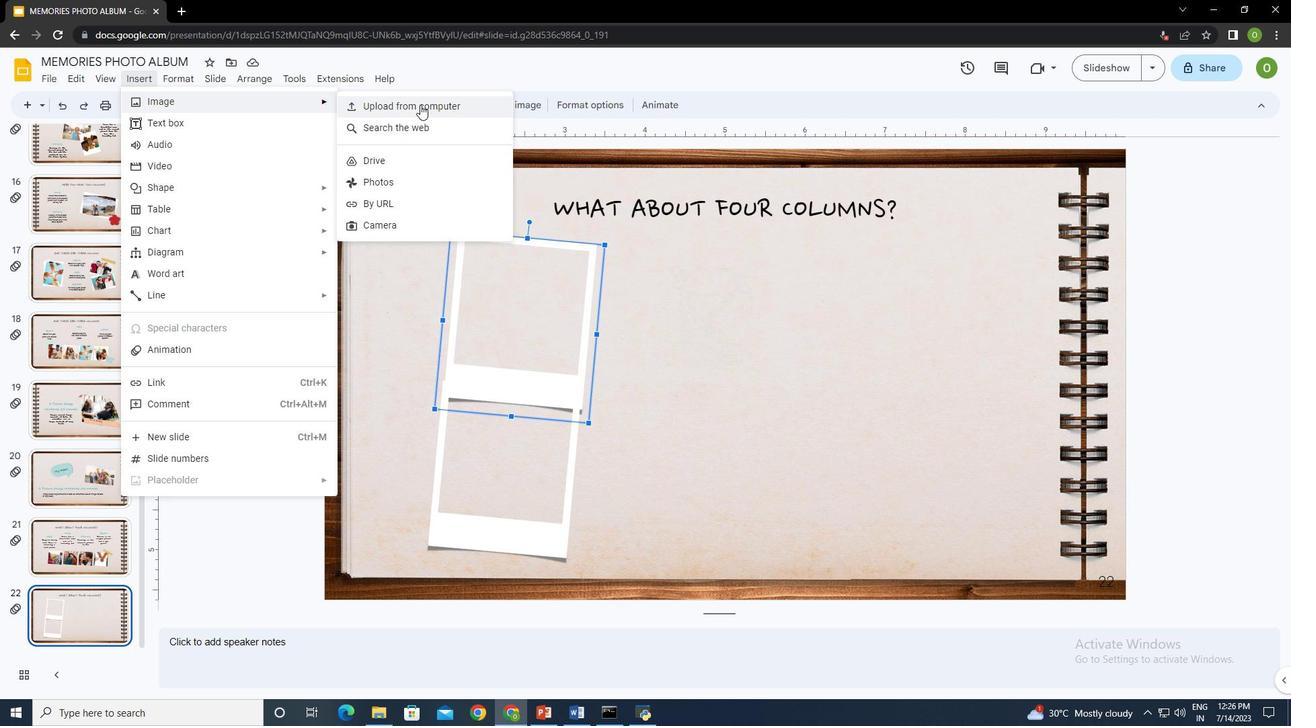 
Action: Mouse moved to (394, 239)
Screenshot: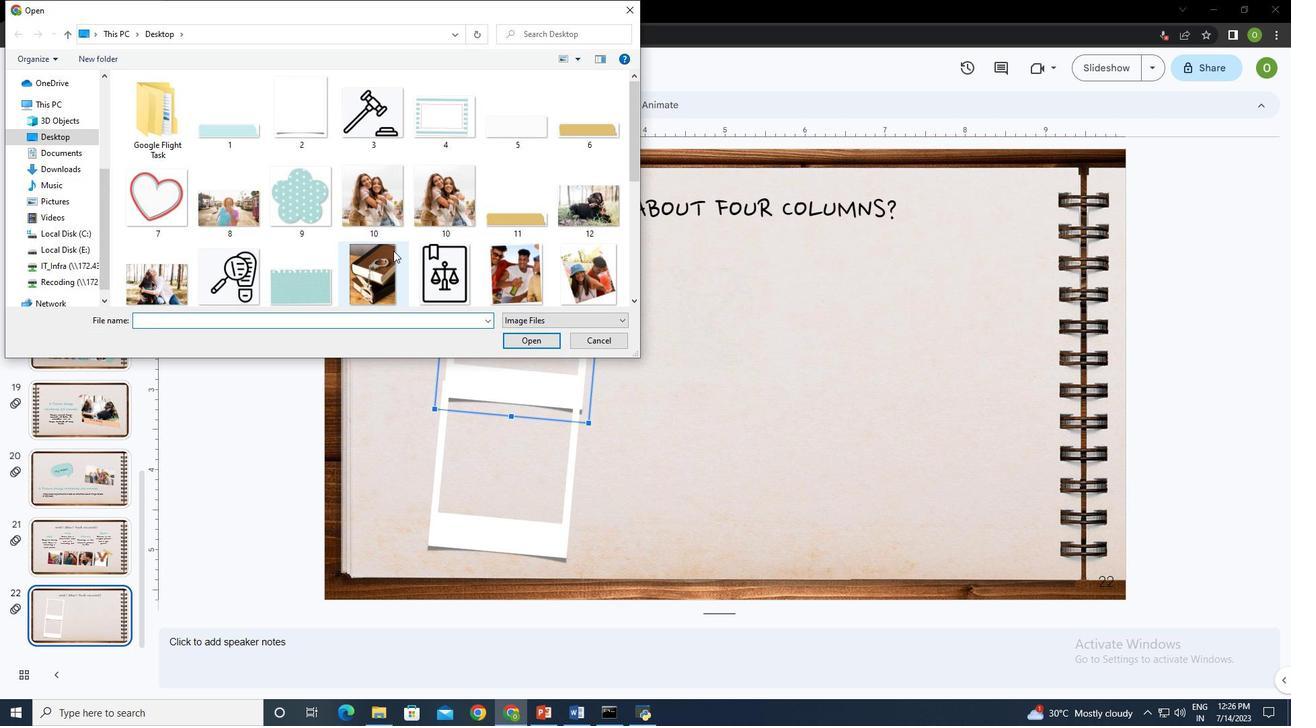 
Action: Mouse scrolled (394, 238) with delta (0, 0)
Screenshot: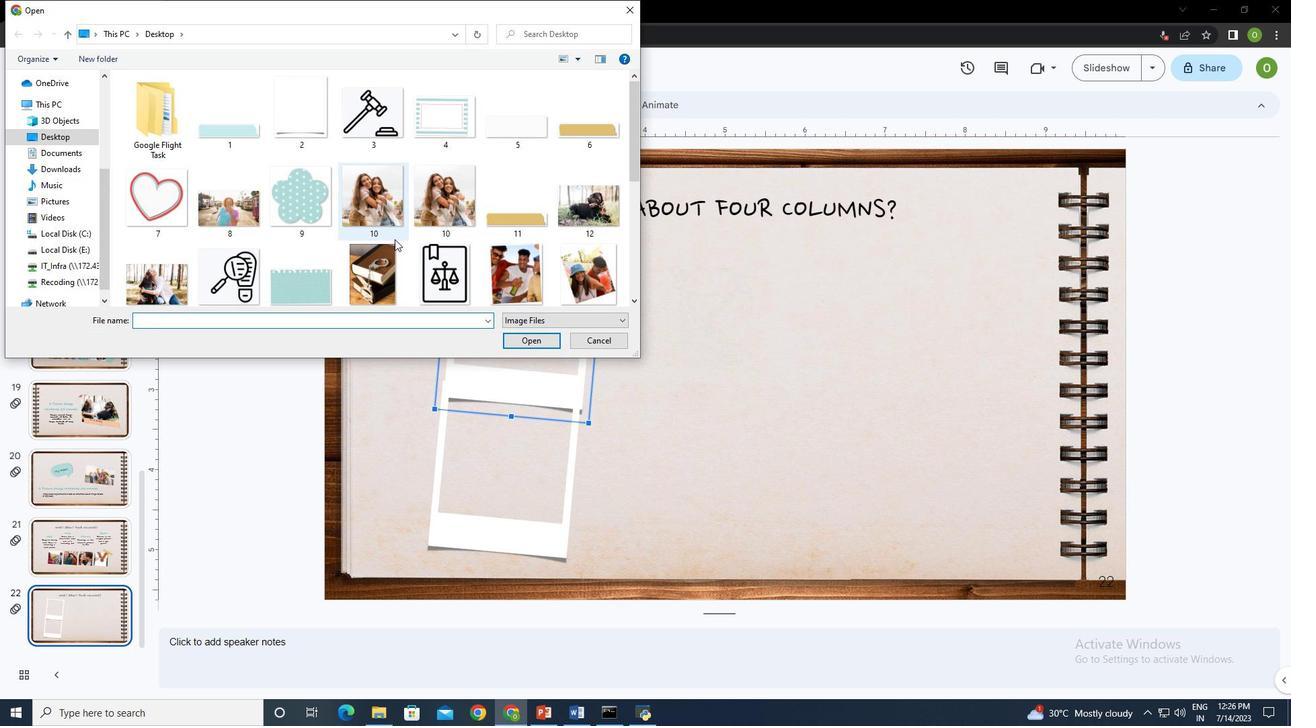 
Action: Mouse scrolled (394, 238) with delta (0, 0)
Screenshot: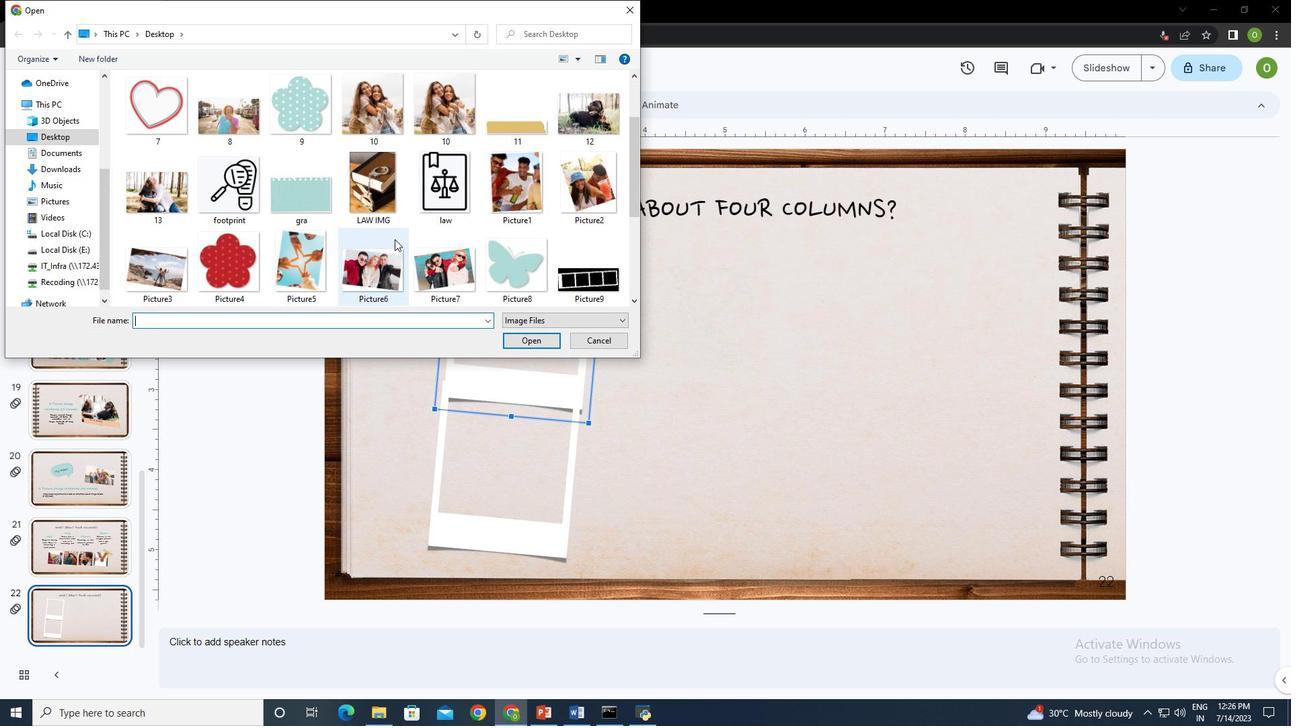 
Action: Mouse moved to (444, 209)
Screenshot: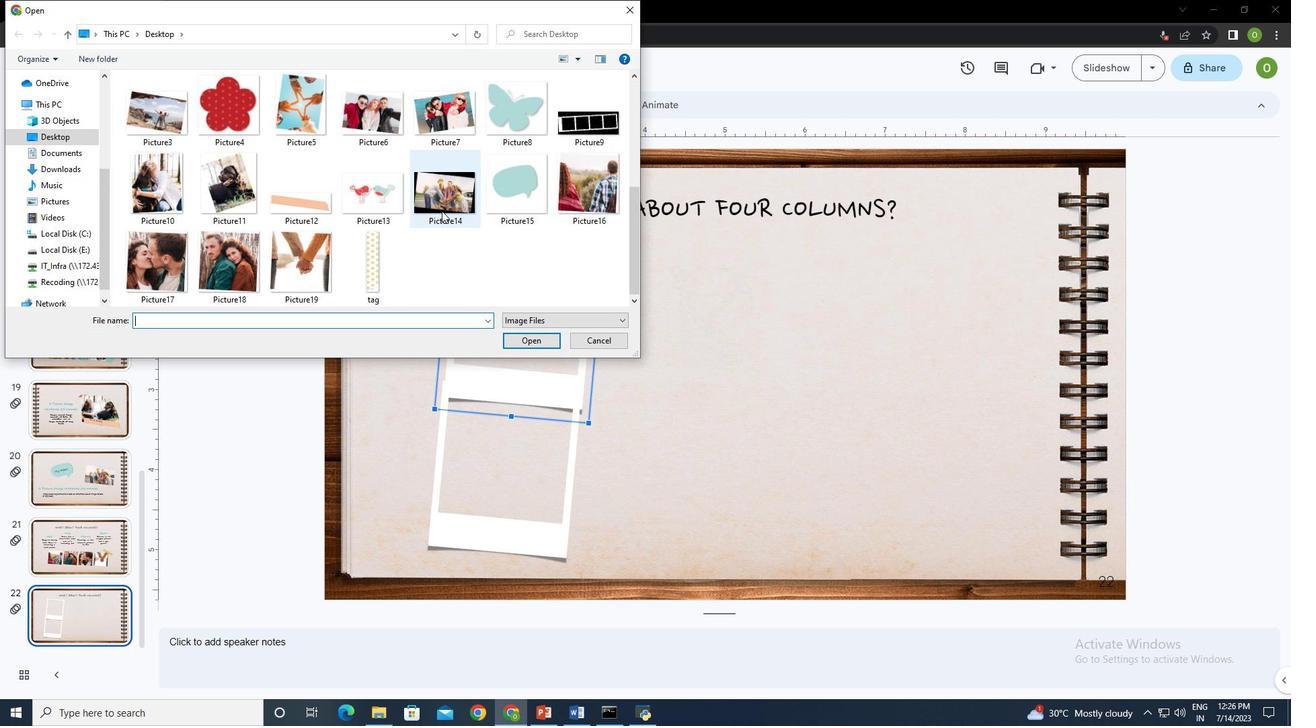 
Action: Mouse scrolled (444, 208) with delta (0, 0)
Screenshot: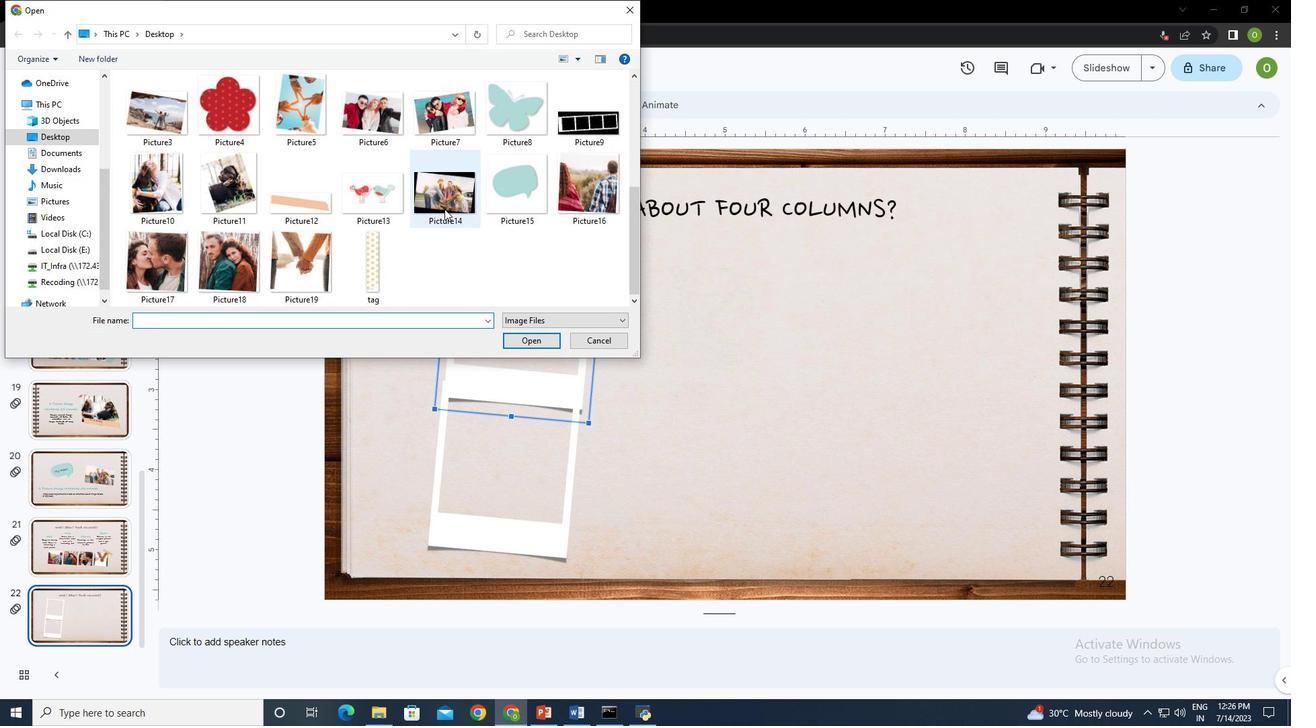 
Action: Mouse moved to (225, 251)
Screenshot: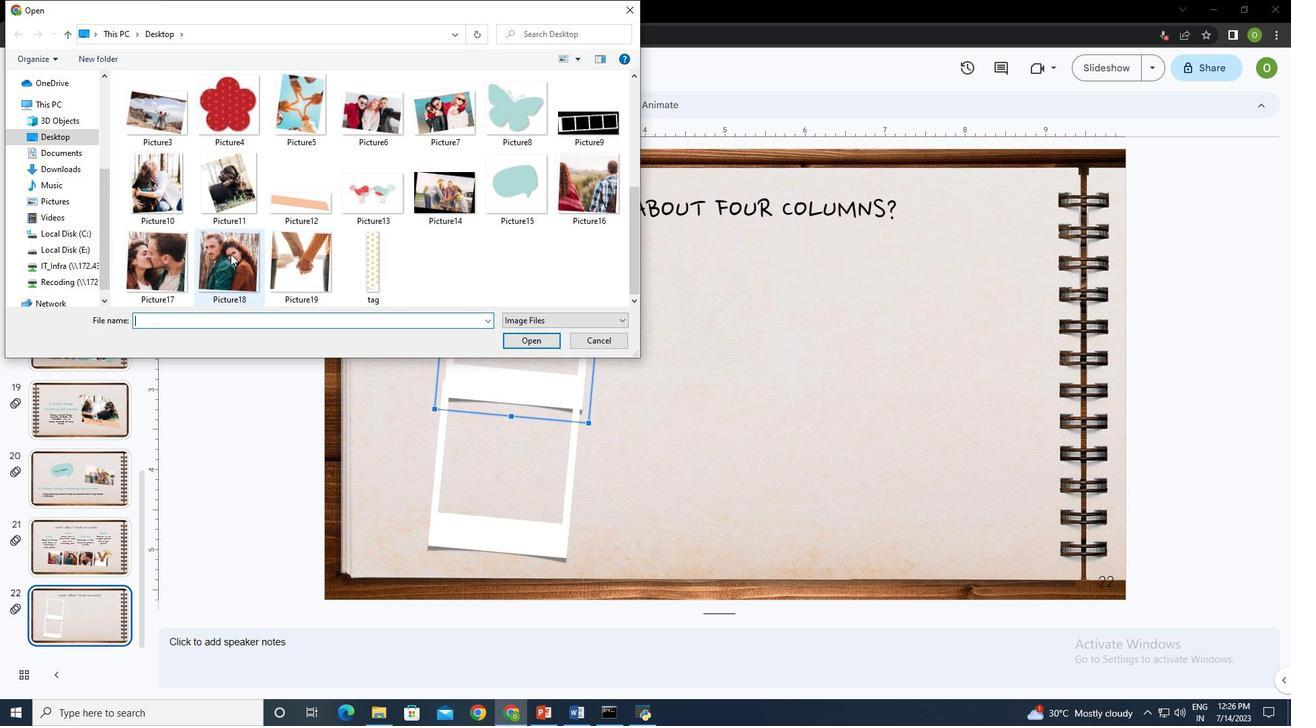 
Action: Mouse pressed left at (225, 251)
Screenshot: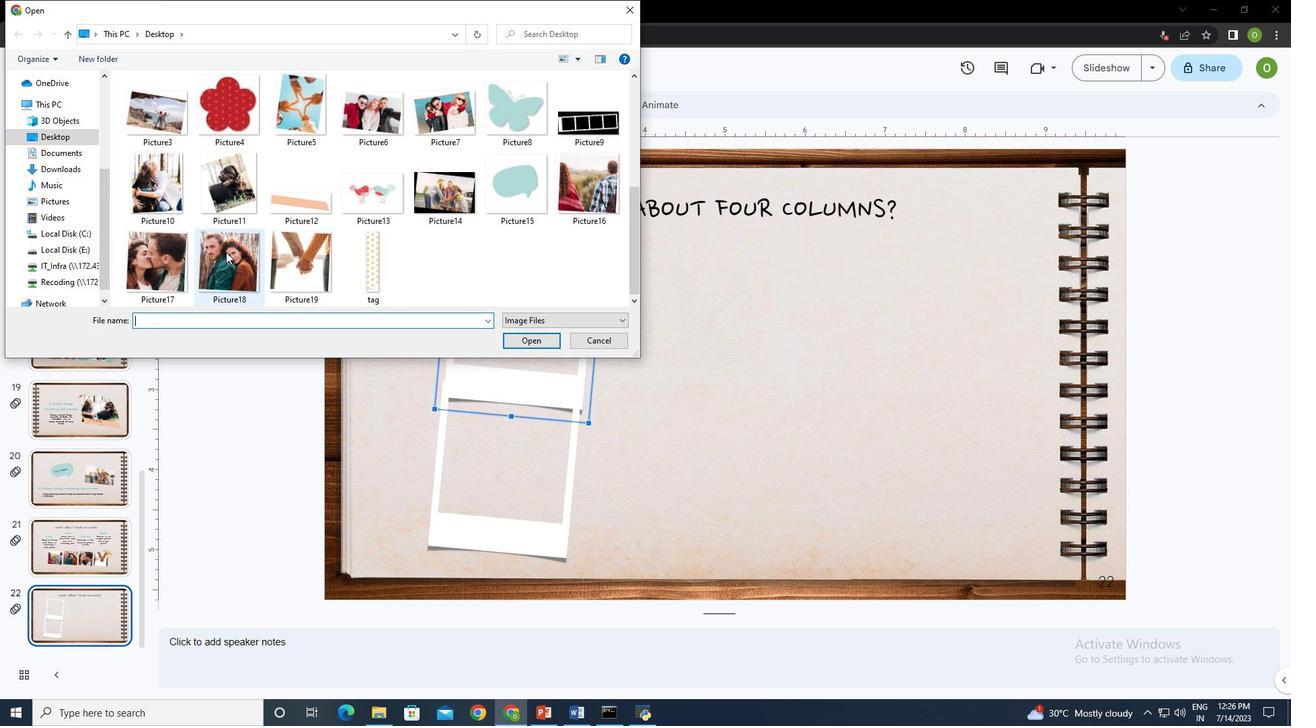
Action: Mouse moved to (533, 336)
Screenshot: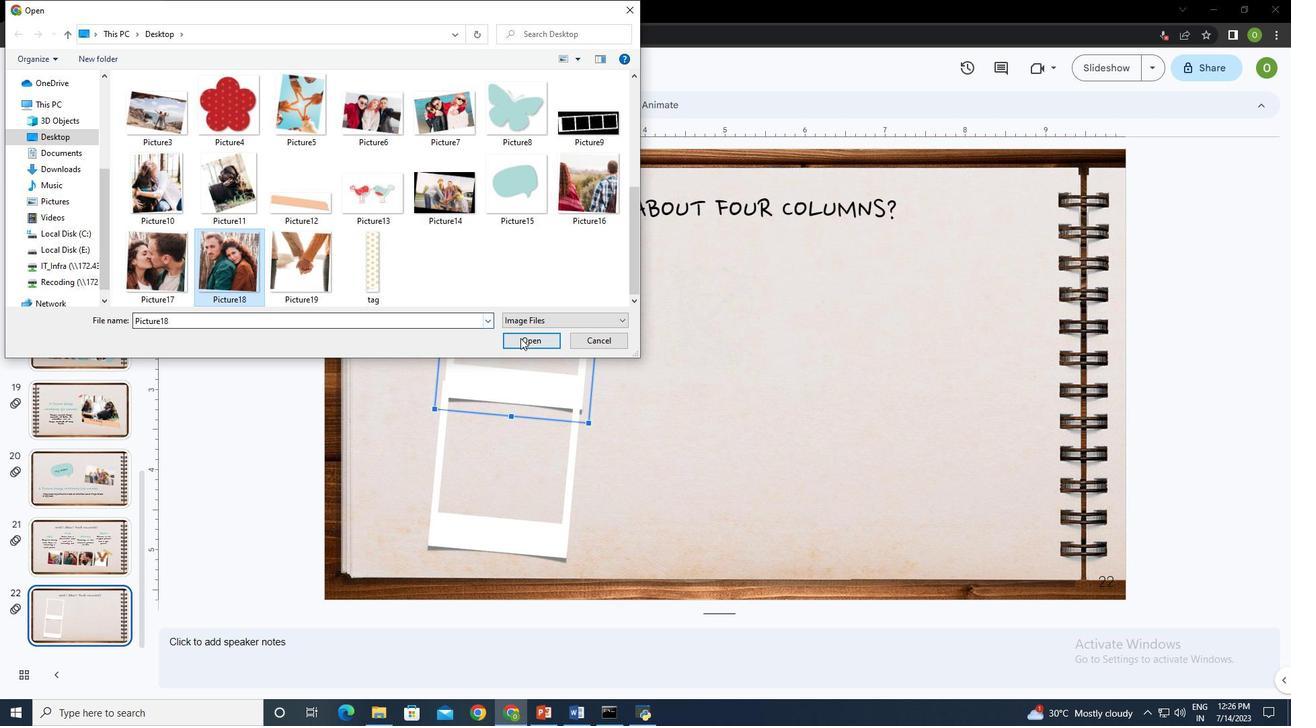 
Action: Mouse pressed left at (533, 336)
Screenshot: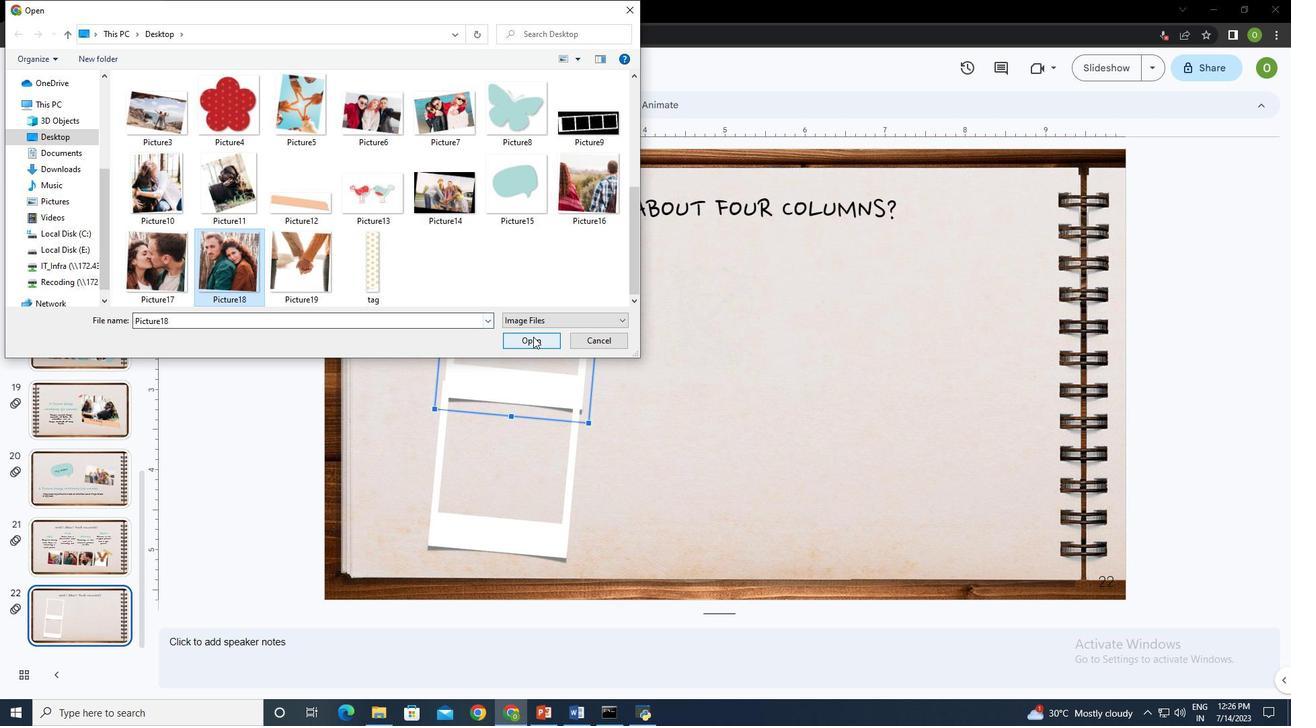 
Action: Mouse moved to (737, 361)
Screenshot: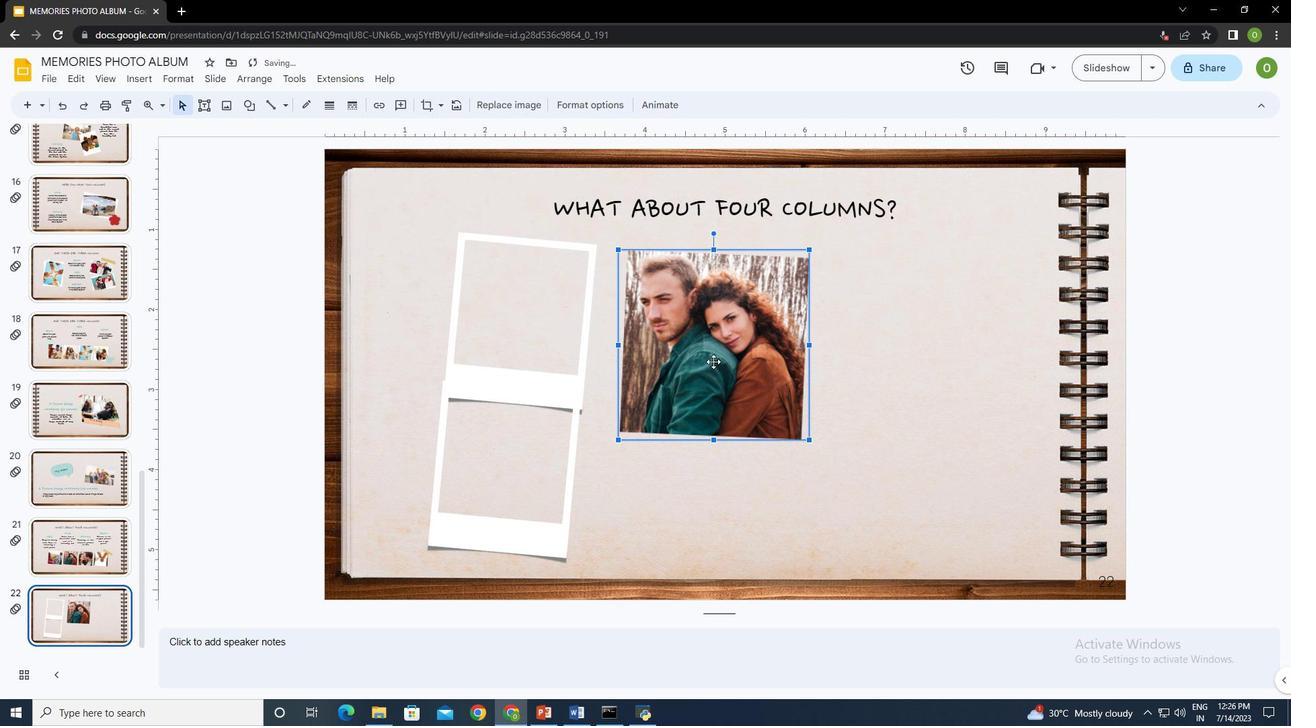 
Action: Mouse pressed left at (737, 361)
Screenshot: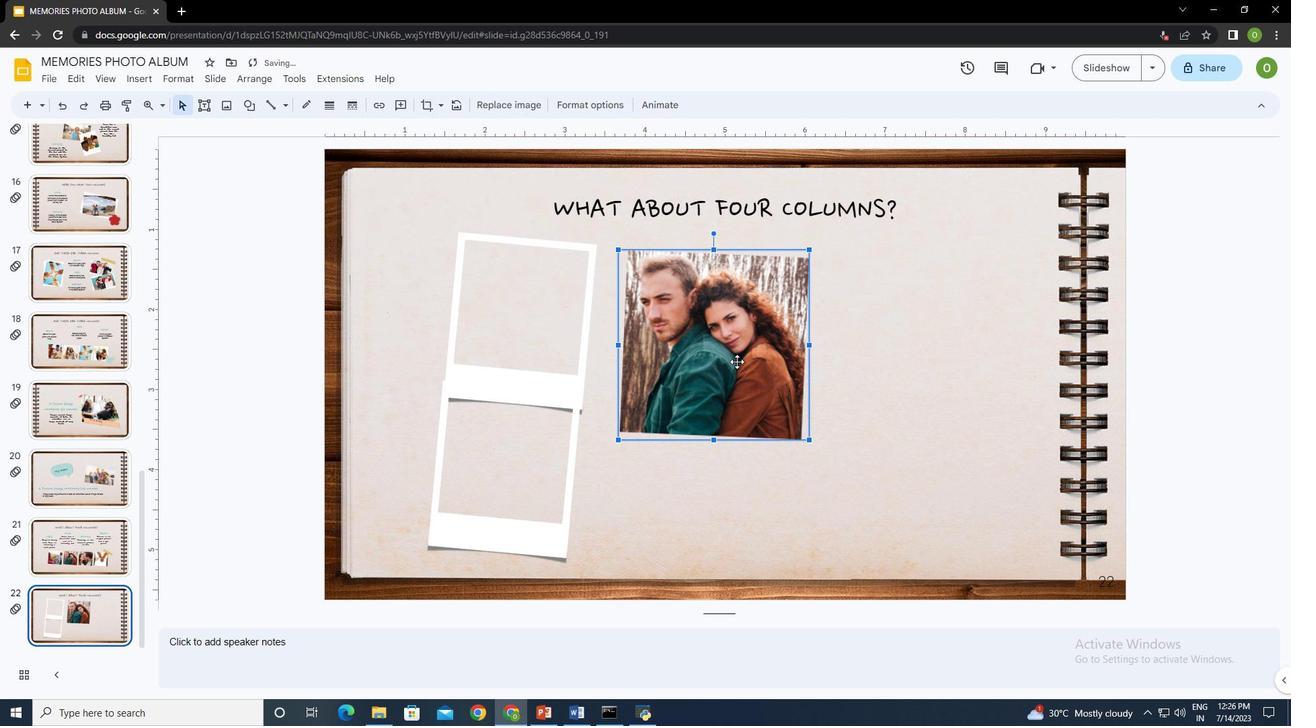 
Action: Mouse moved to (637, 408)
Screenshot: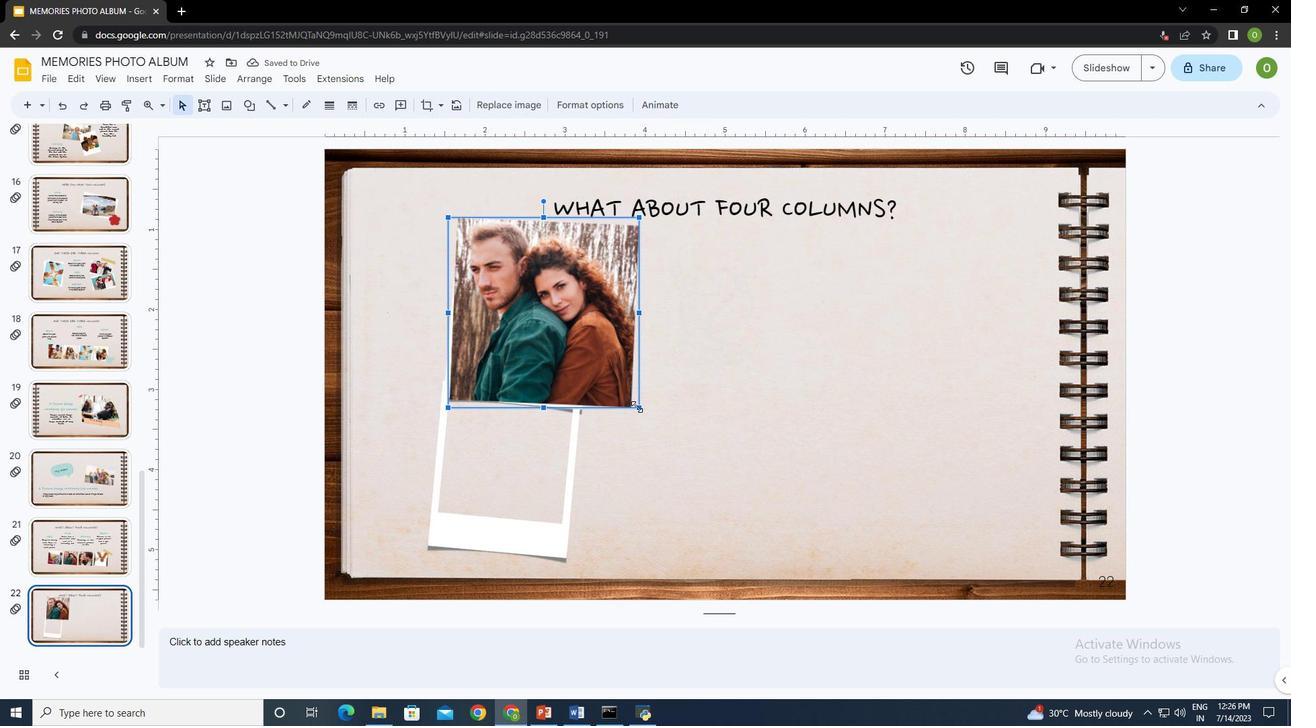 
Action: Mouse pressed left at (637, 408)
Screenshot: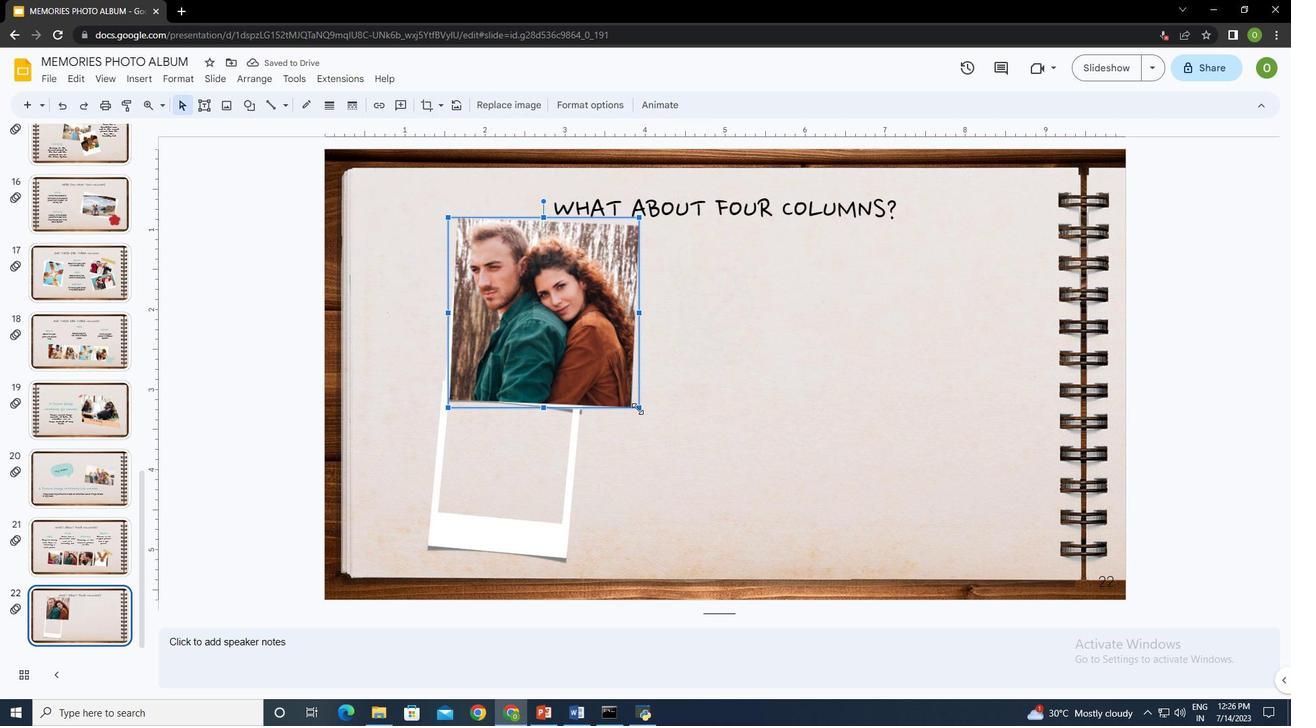 
Action: Mouse moved to (513, 283)
Screenshot: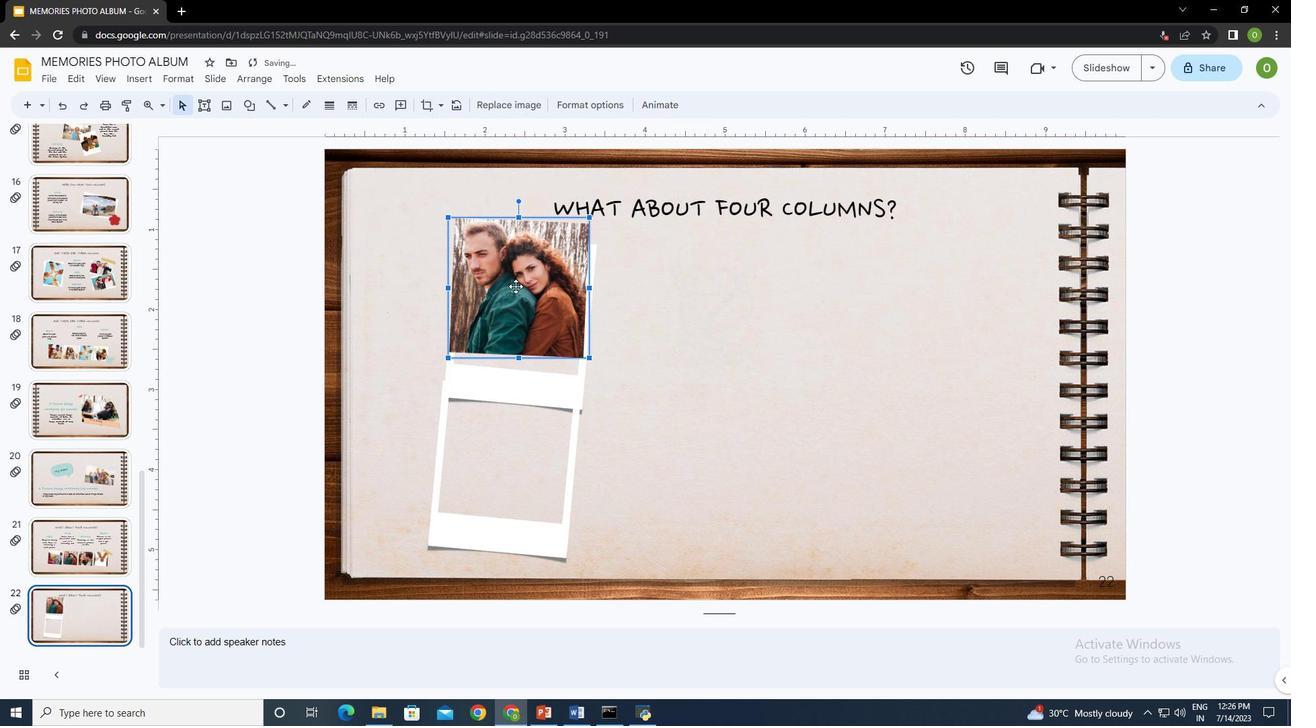 
Action: Mouse pressed left at (513, 283)
Screenshot: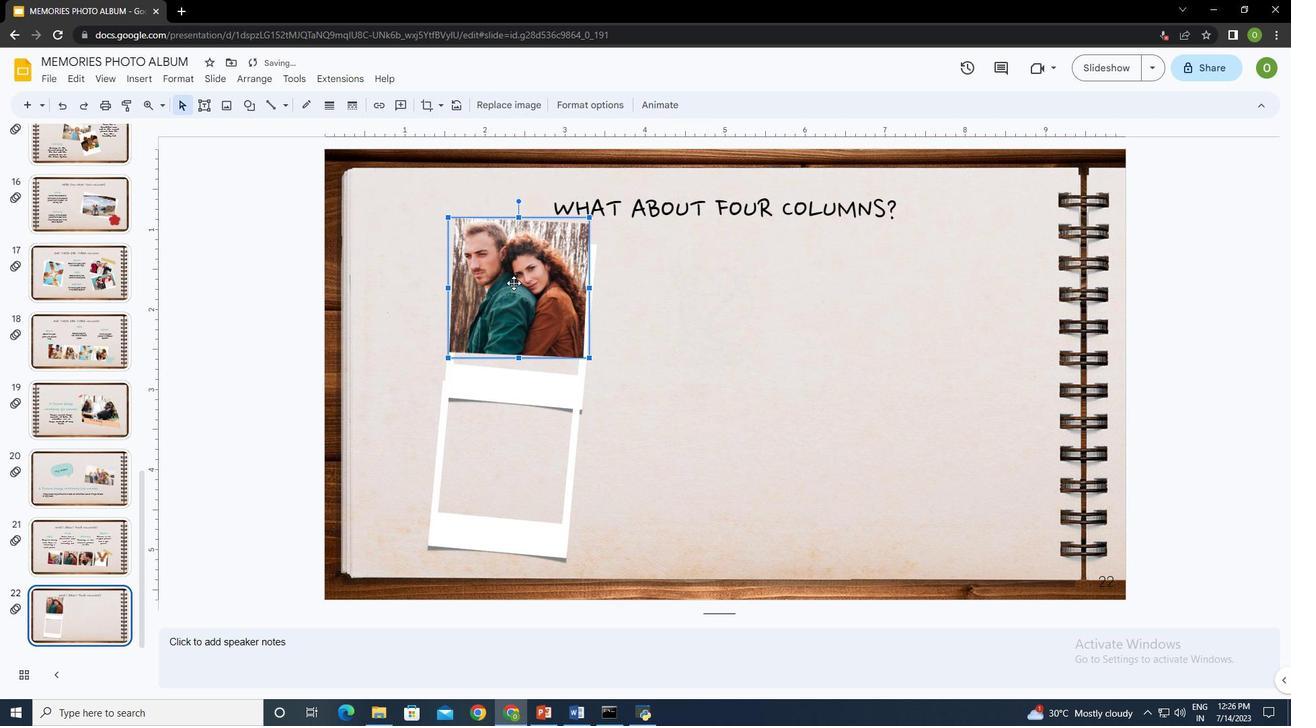 
Action: Mouse moved to (529, 228)
Screenshot: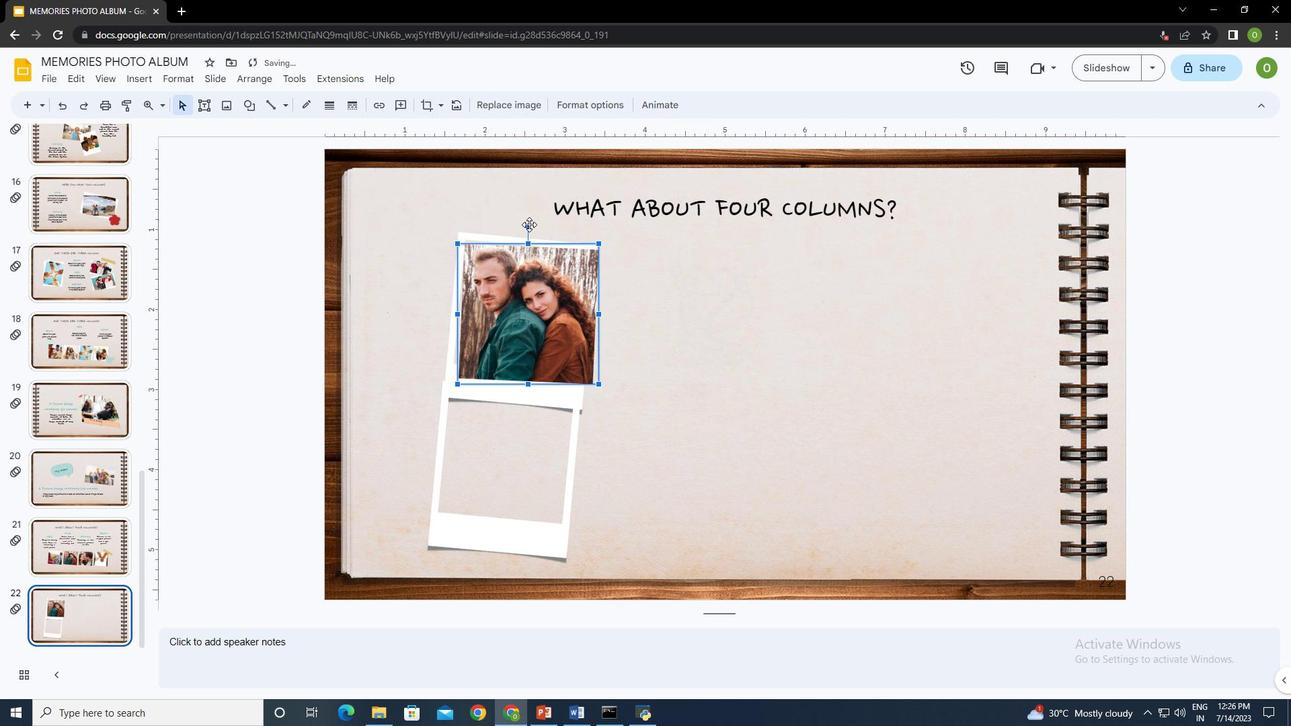 
Action: Mouse pressed left at (529, 228)
Screenshot: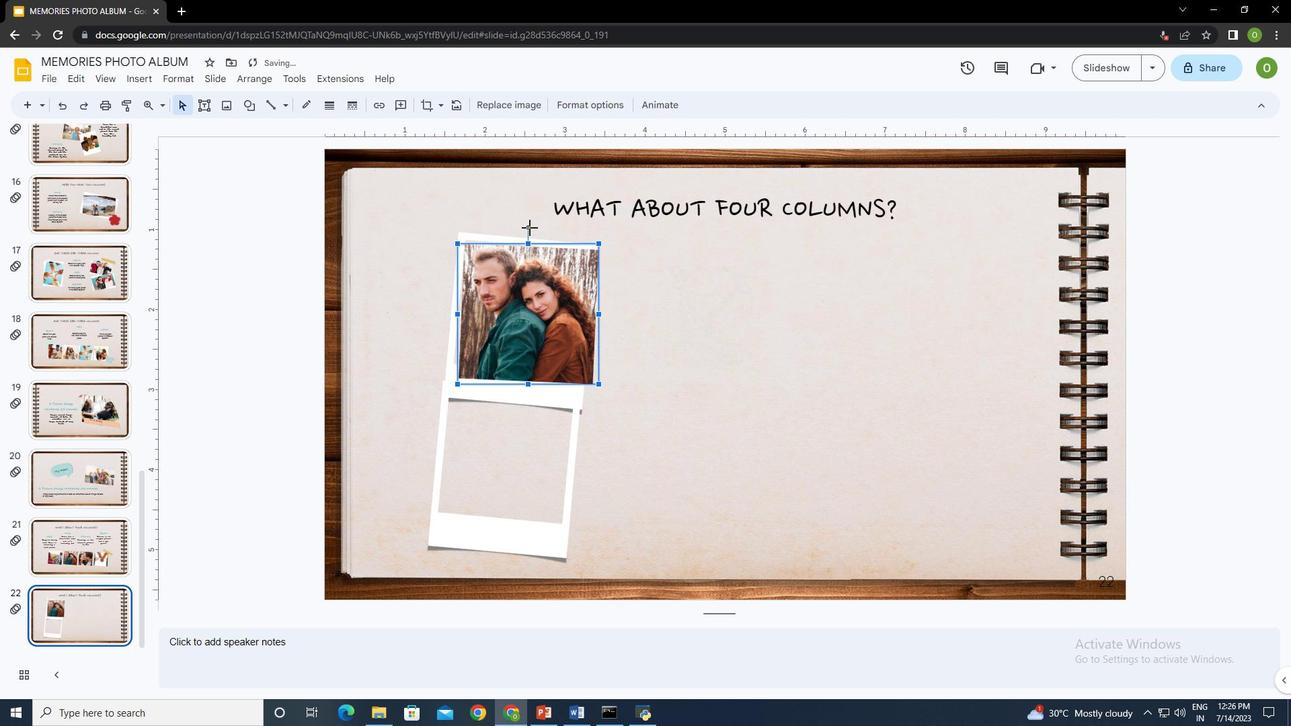 
Action: Mouse moved to (604, 250)
Screenshot: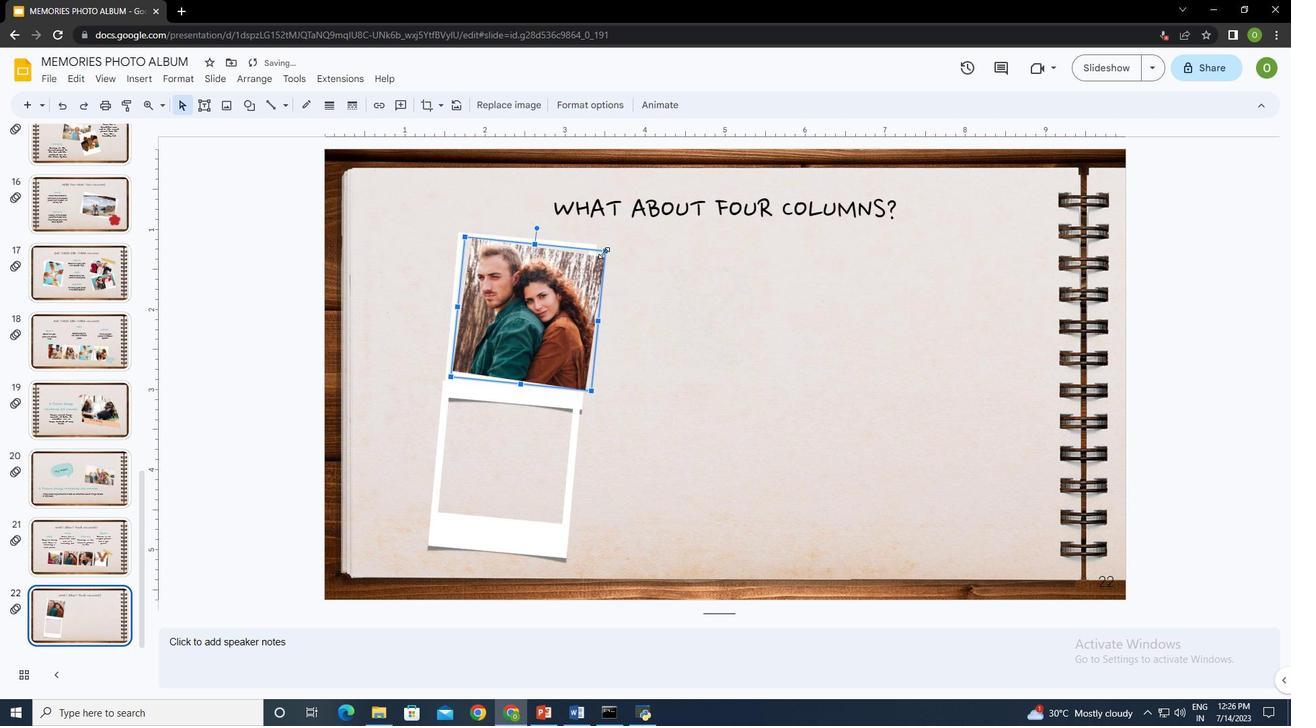 
Action: Mouse pressed left at (604, 250)
Screenshot: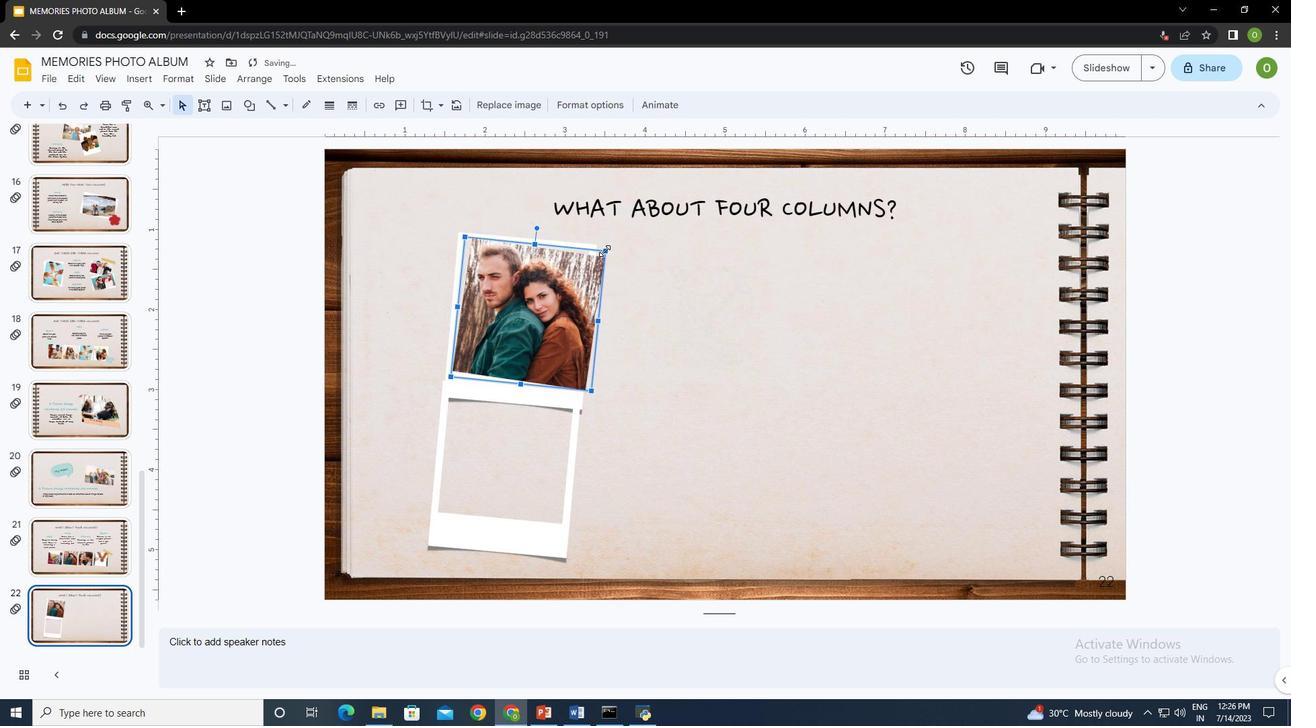 
Action: Mouse moved to (562, 293)
Screenshot: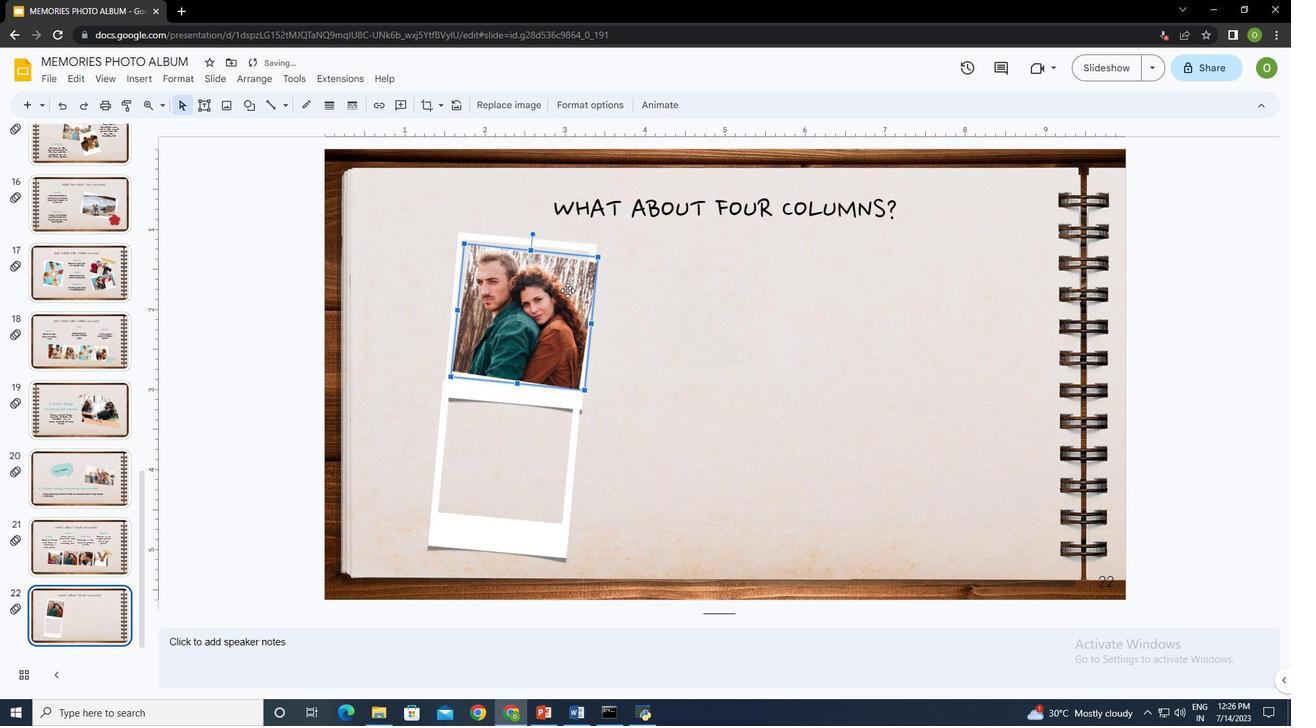 
Action: Mouse pressed left at (562, 293)
Screenshot: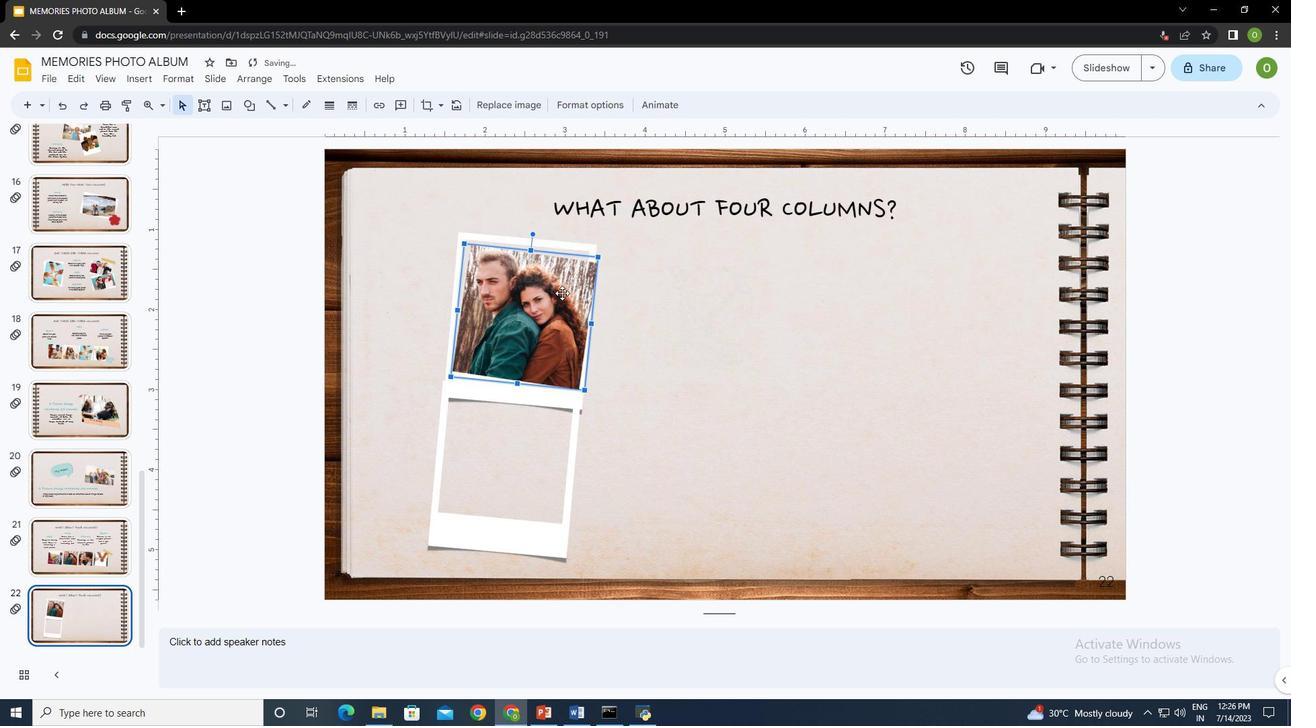 
Action: Mouse moved to (529, 230)
Screenshot: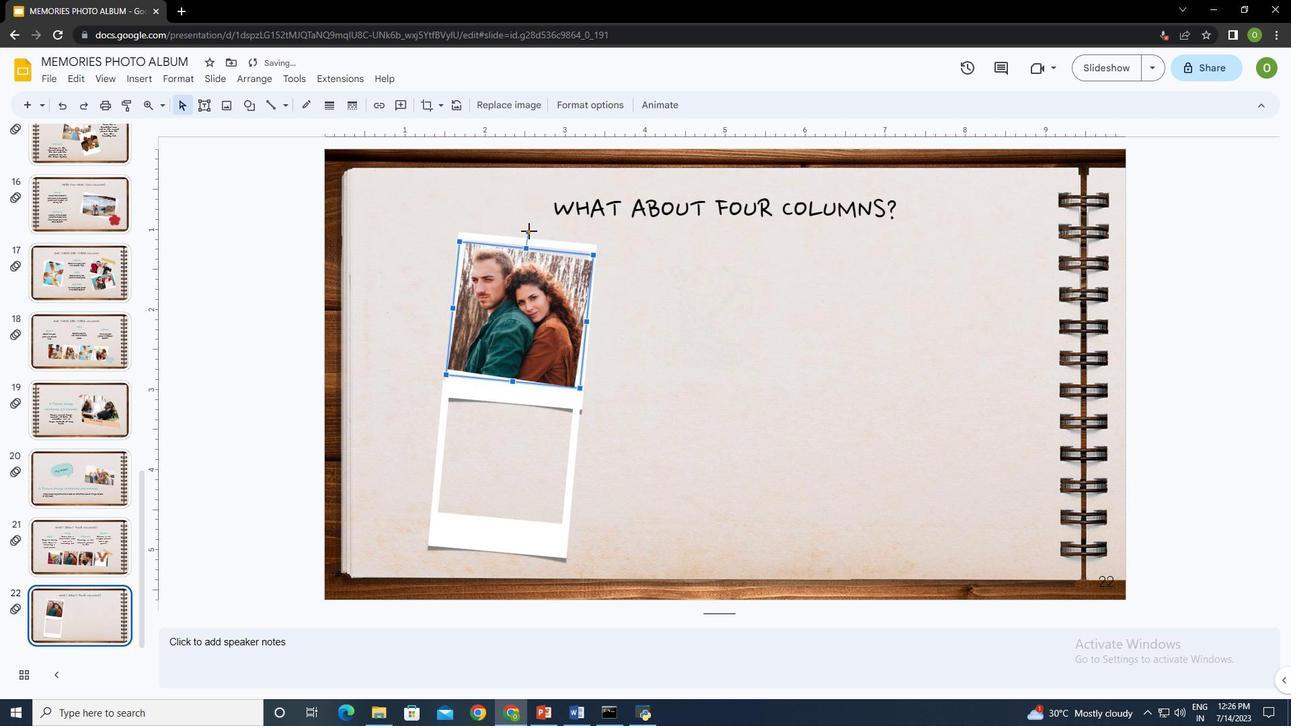 
Action: Mouse pressed left at (529, 230)
Screenshot: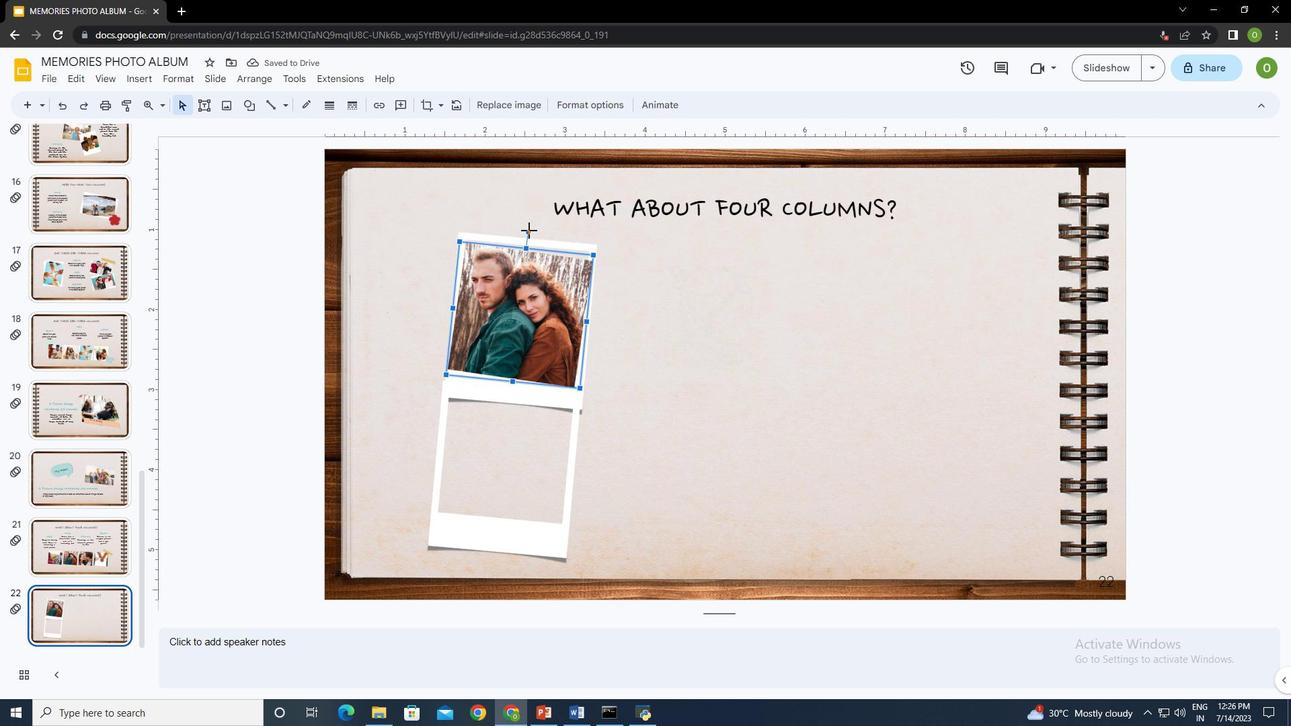 
Action: Mouse moved to (530, 230)
Screenshot: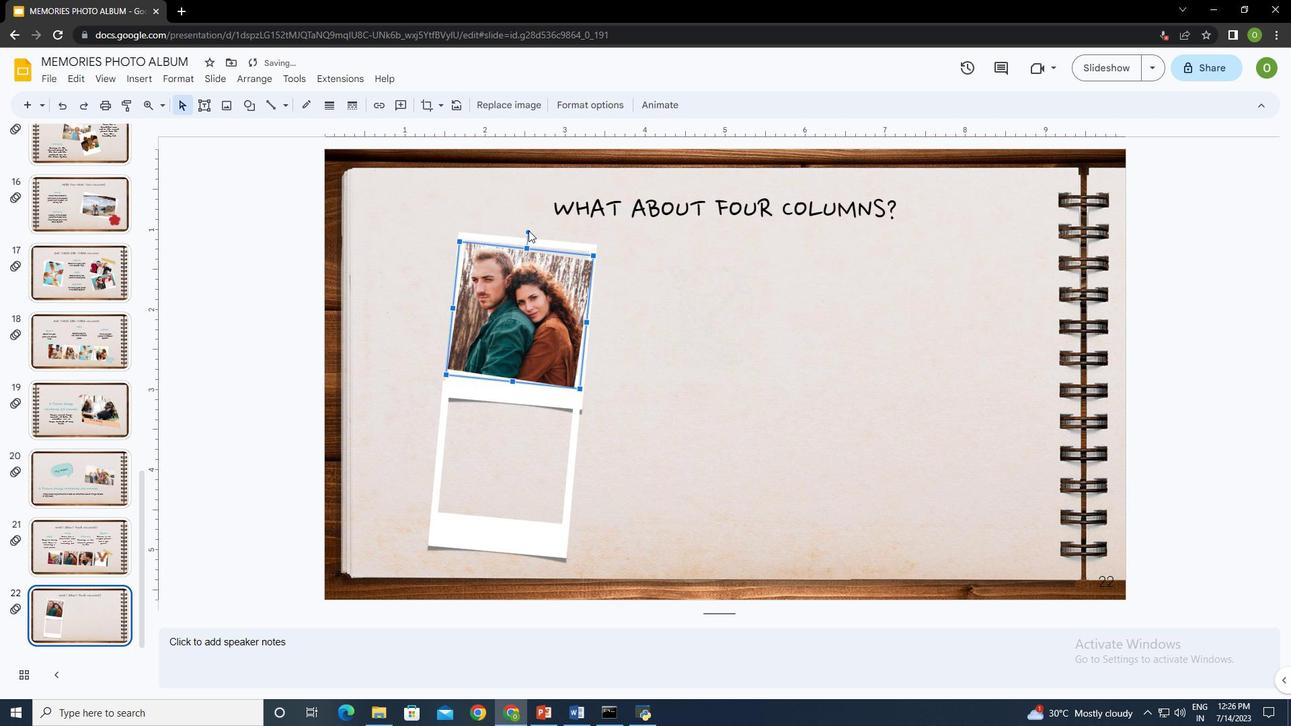 
Action: Mouse pressed left at (530, 230)
Screenshot: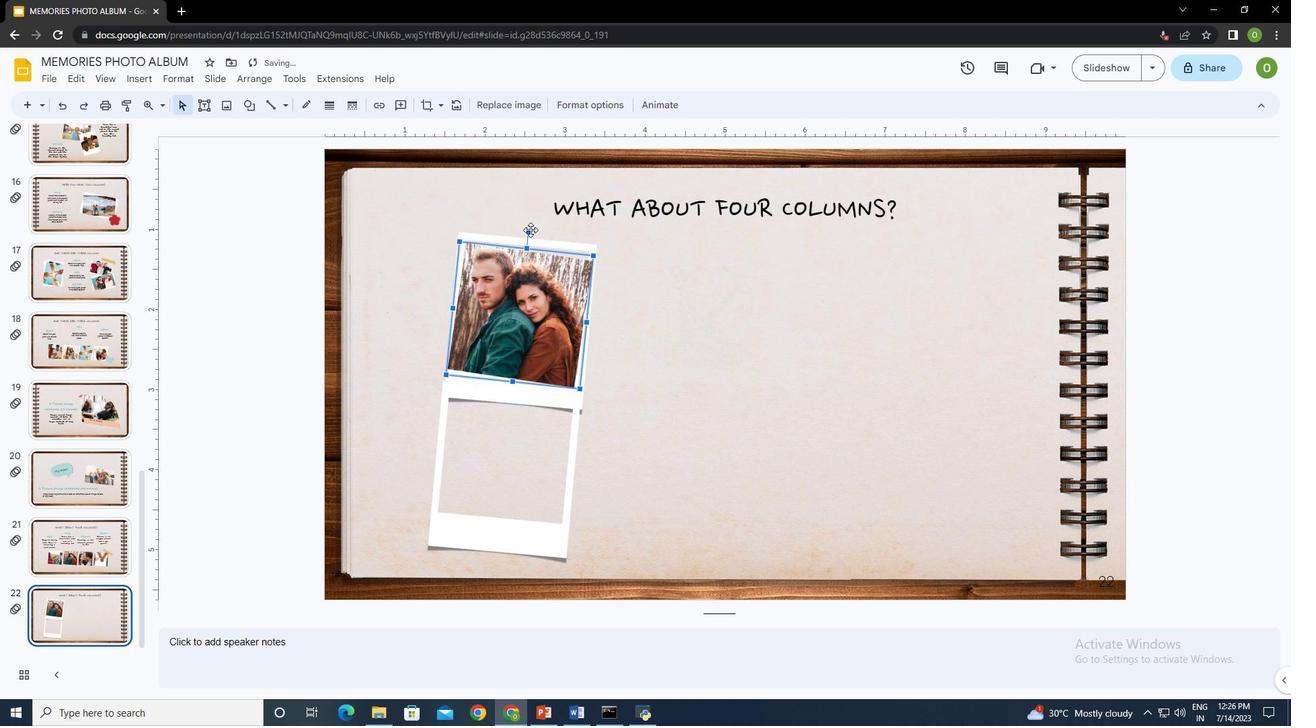 
Action: Mouse moved to (608, 301)
Screenshot: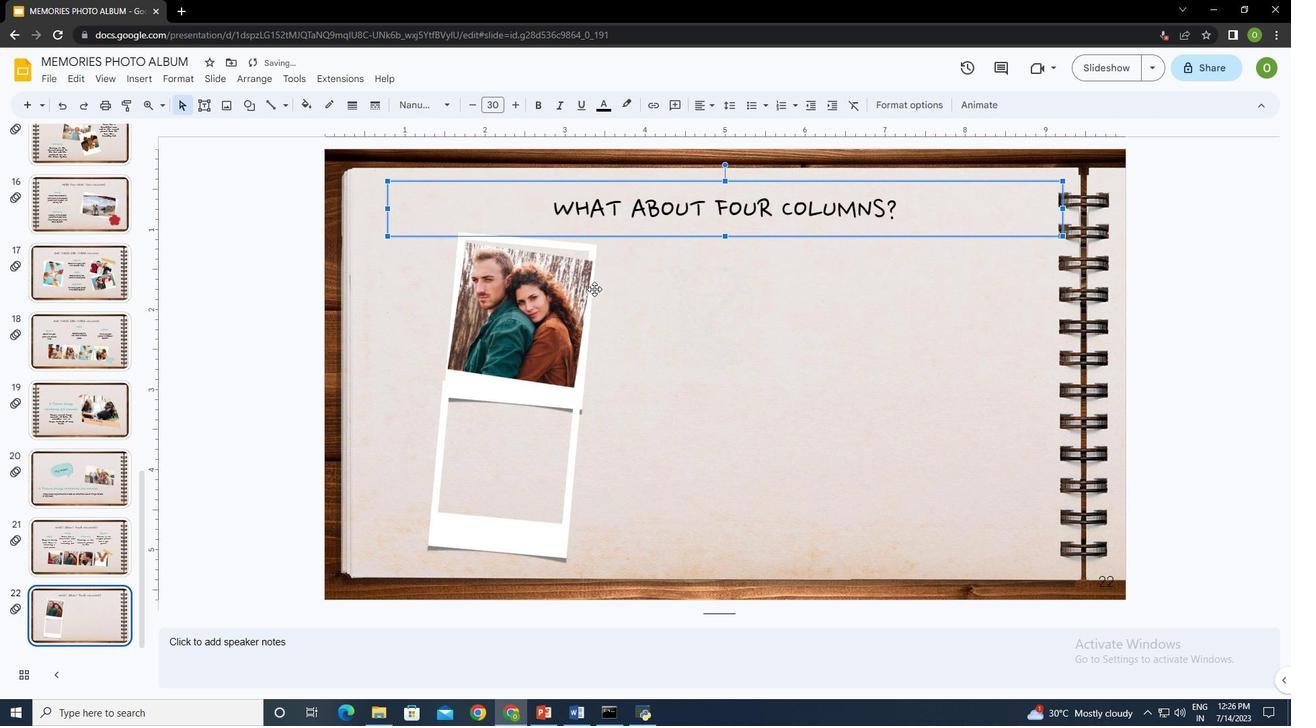 
Action: Mouse pressed left at (608, 301)
Screenshot: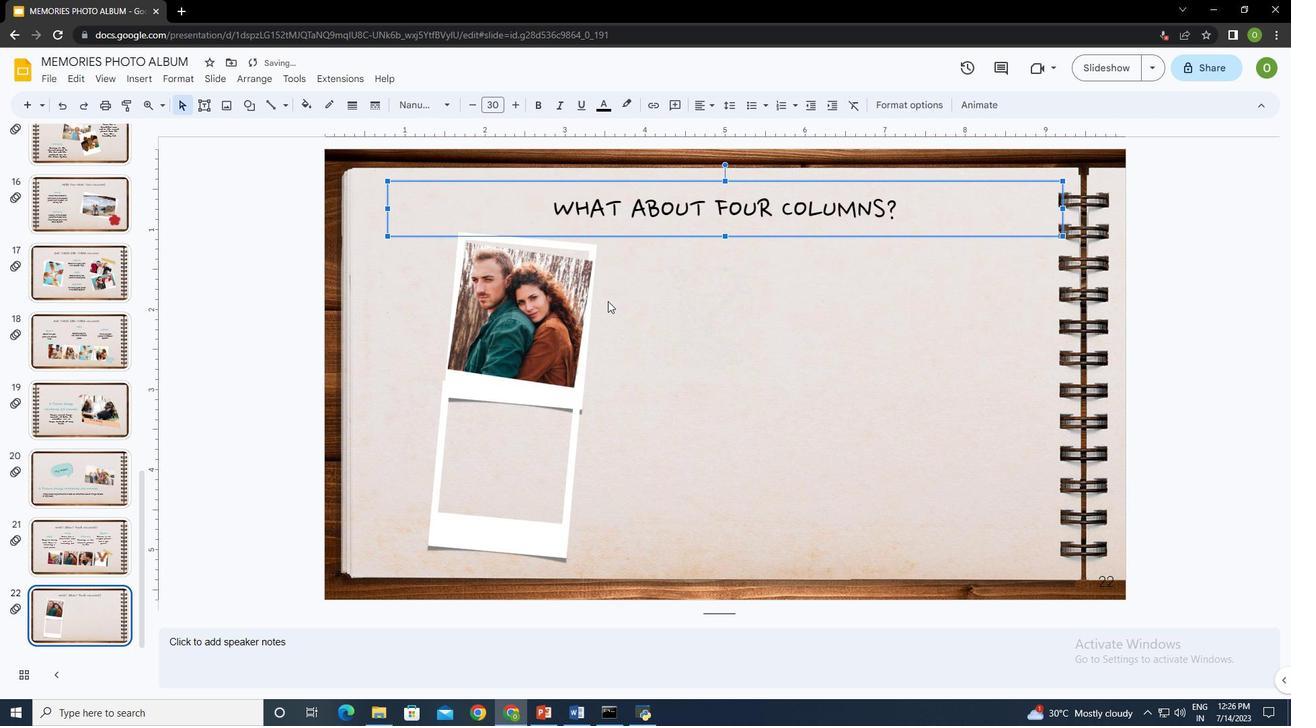 
Action: Mouse moved to (533, 283)
Screenshot: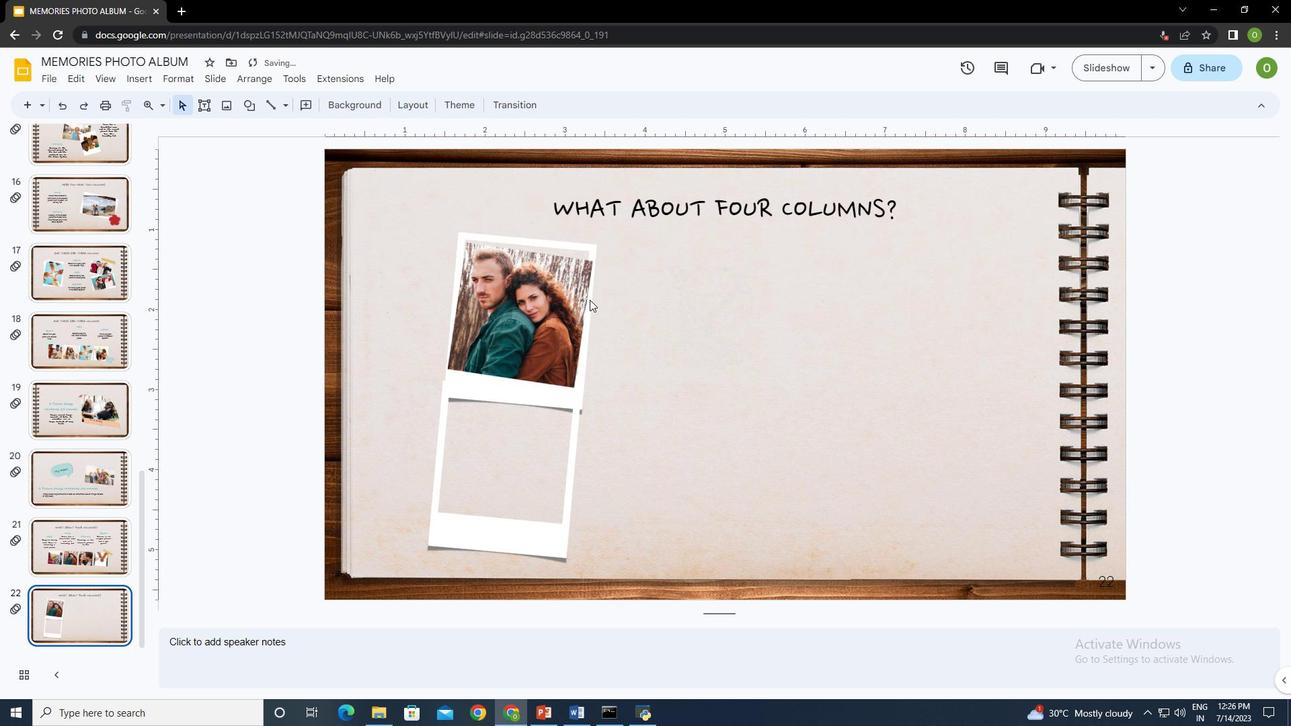 
Action: Mouse pressed left at (533, 283)
Screenshot: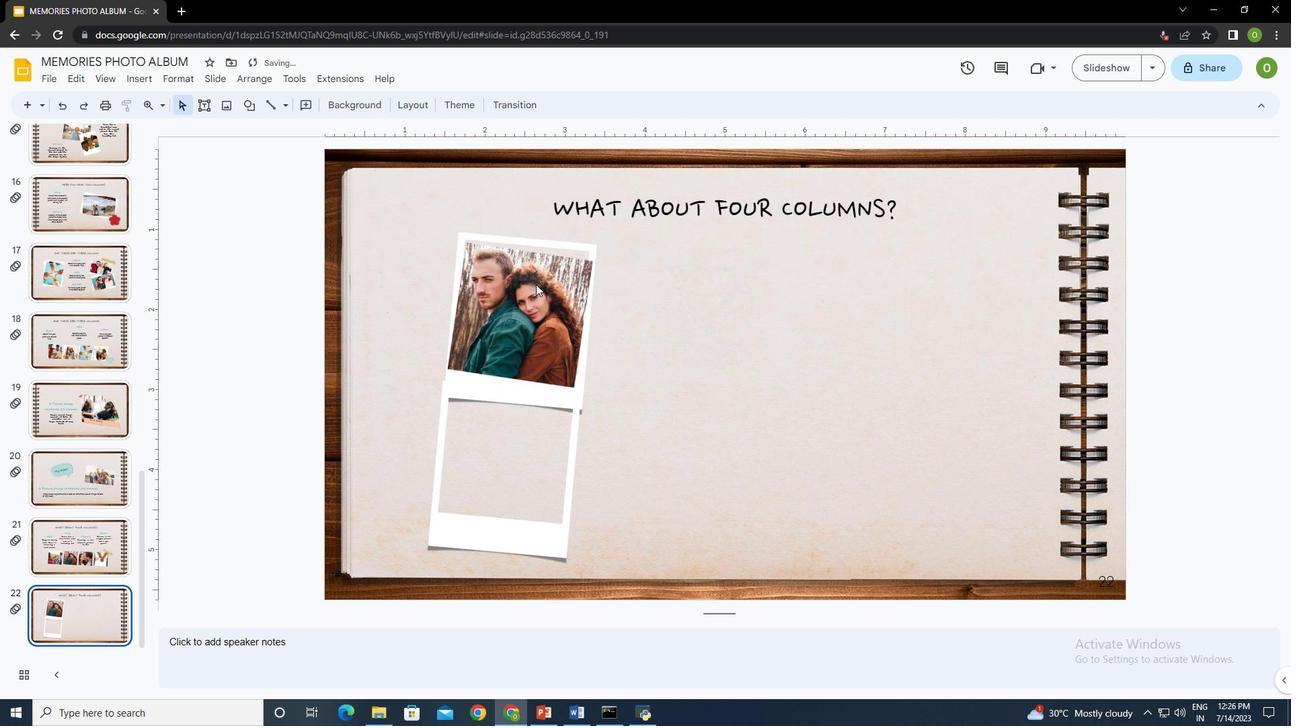 
Action: Mouse moved to (527, 233)
Screenshot: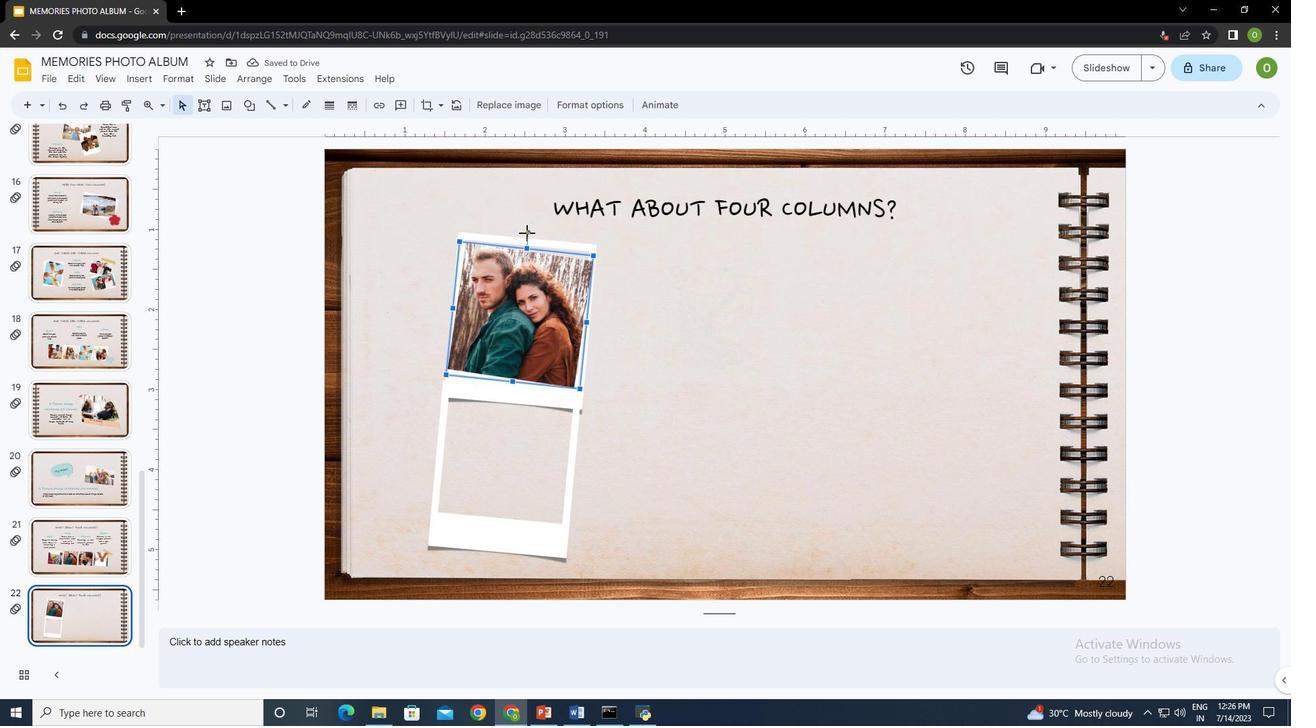 
Action: Mouse pressed left at (527, 233)
Screenshot: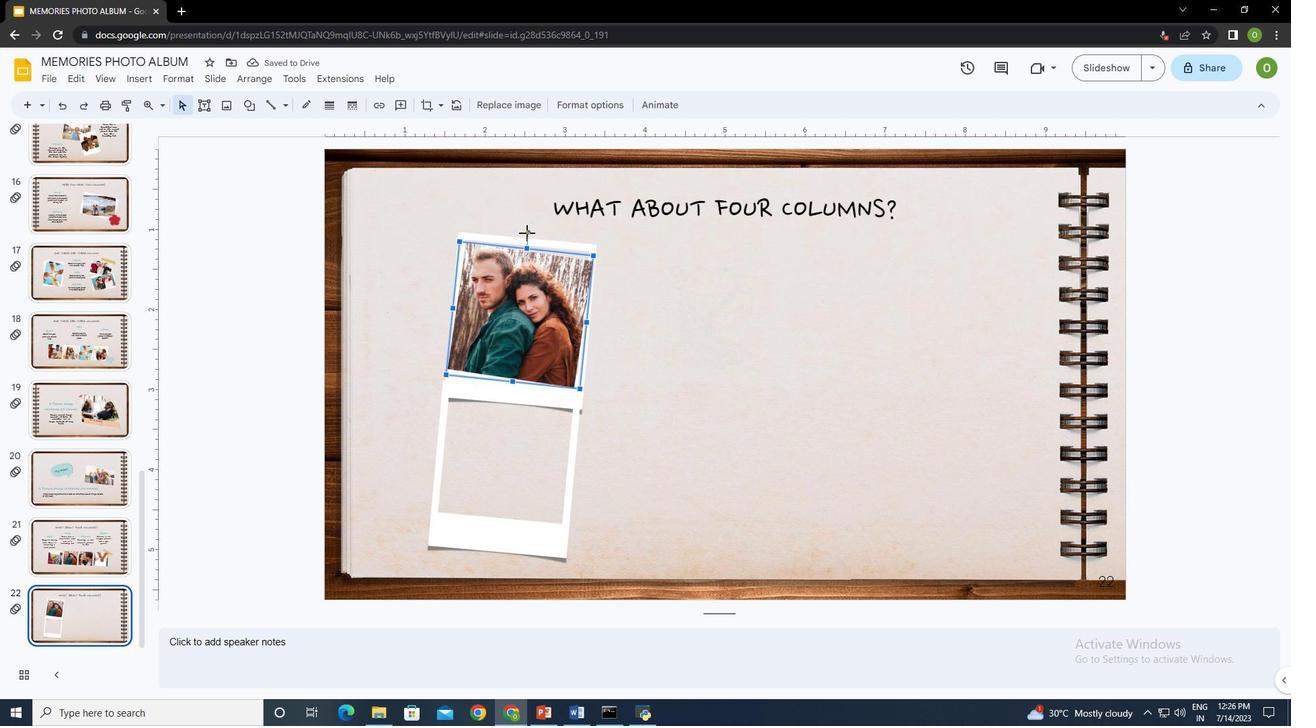 
Action: Mouse moved to (525, 232)
Screenshot: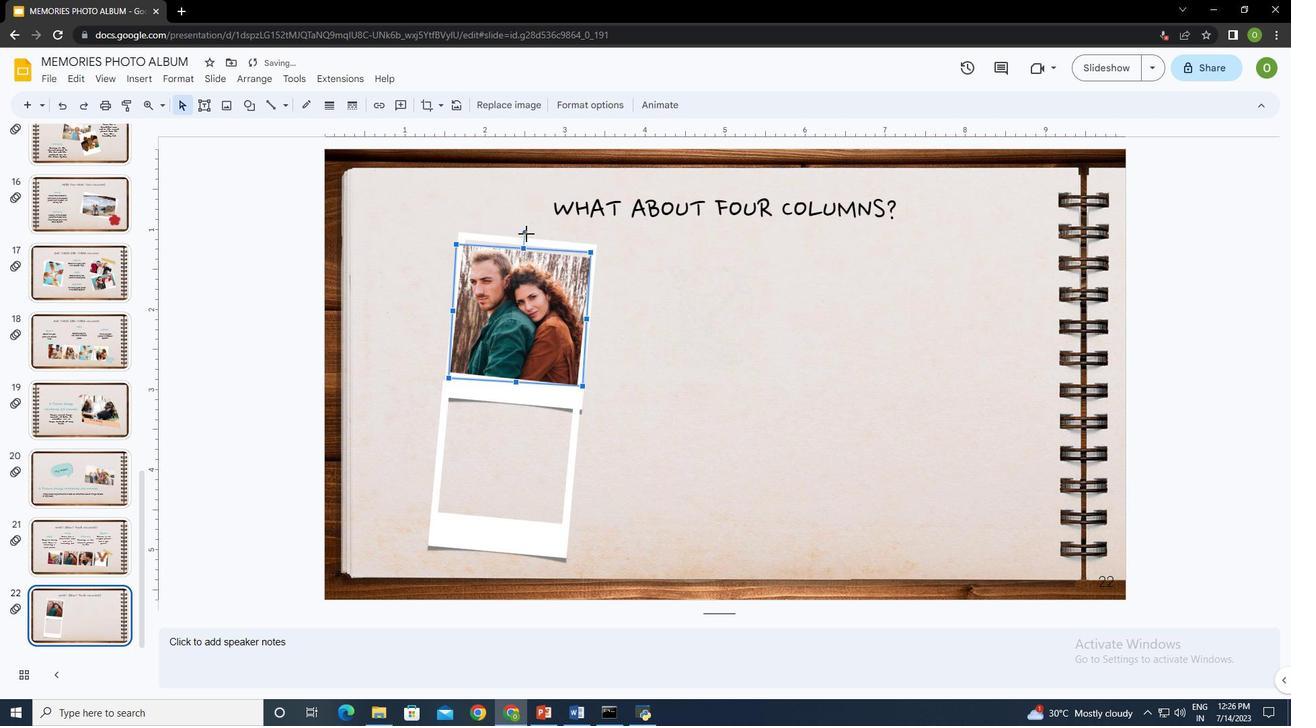 
Action: Mouse pressed left at (525, 232)
Screenshot: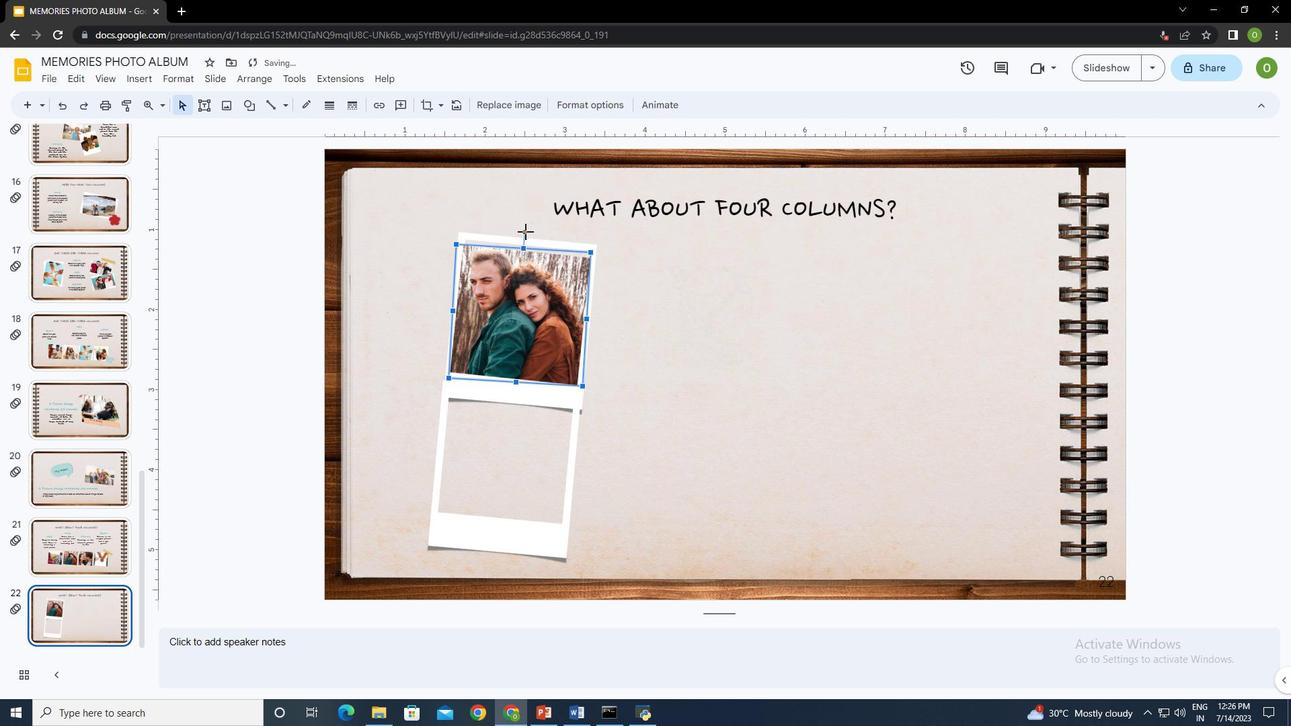 
Action: Mouse moved to (458, 241)
Screenshot: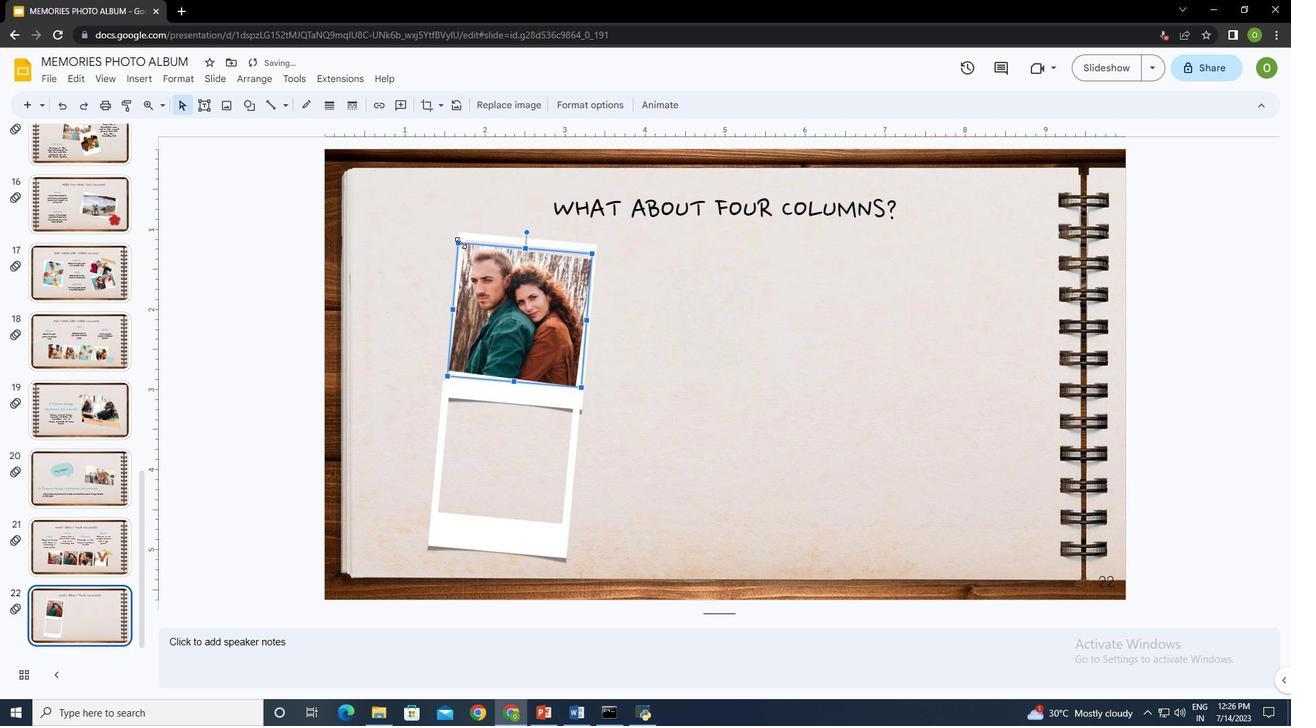 
Action: Mouse pressed left at (458, 241)
Screenshot: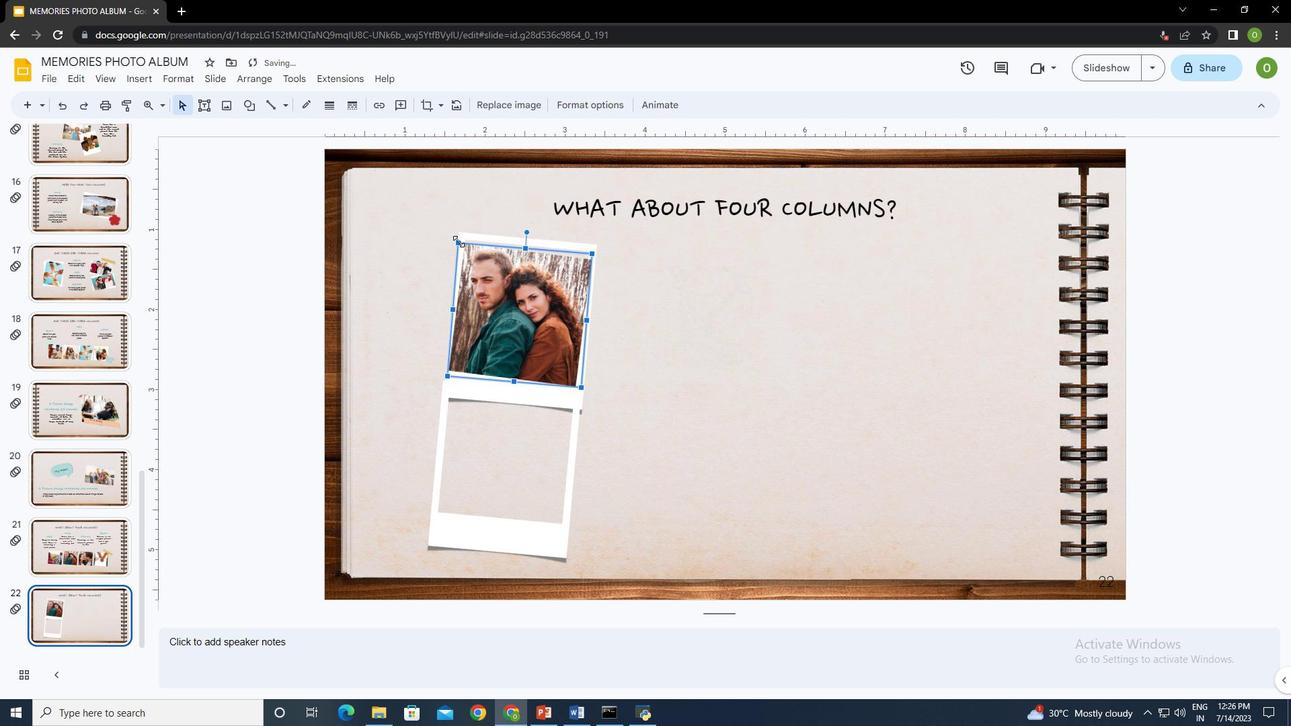 
Action: Mouse moved to (499, 285)
Screenshot: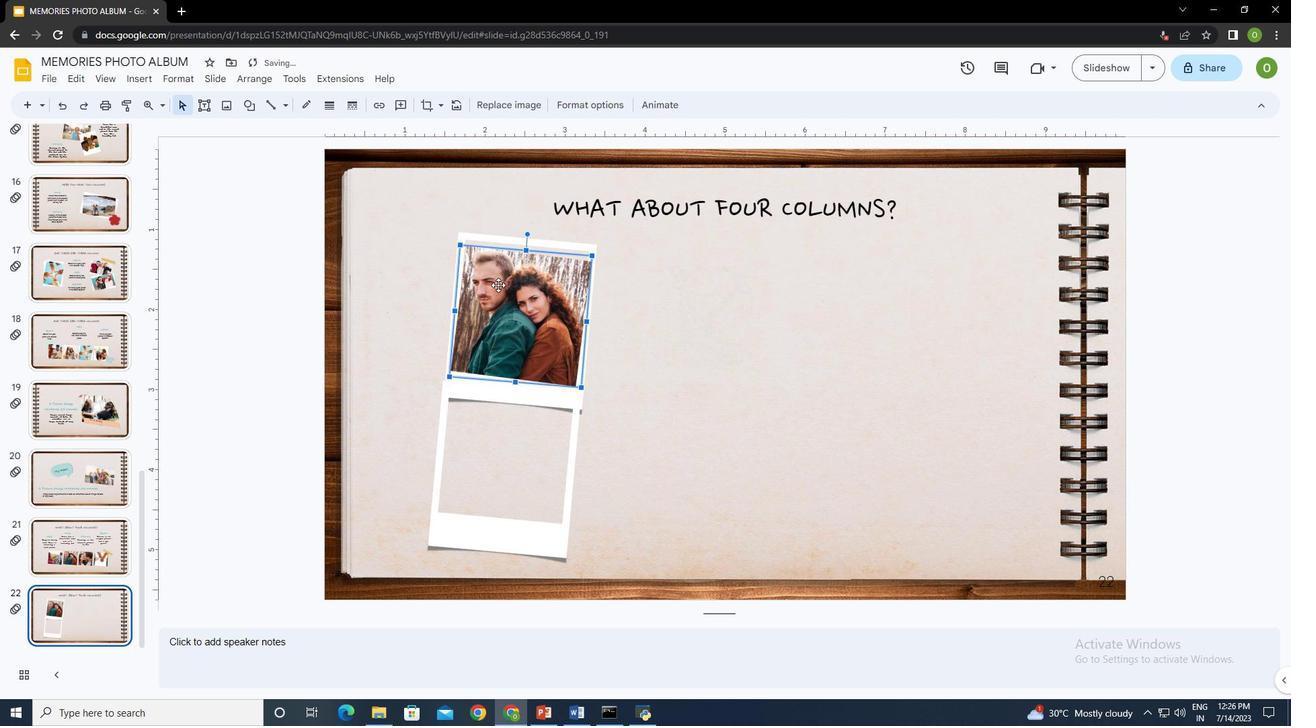 
Action: Mouse pressed left at (499, 285)
Screenshot: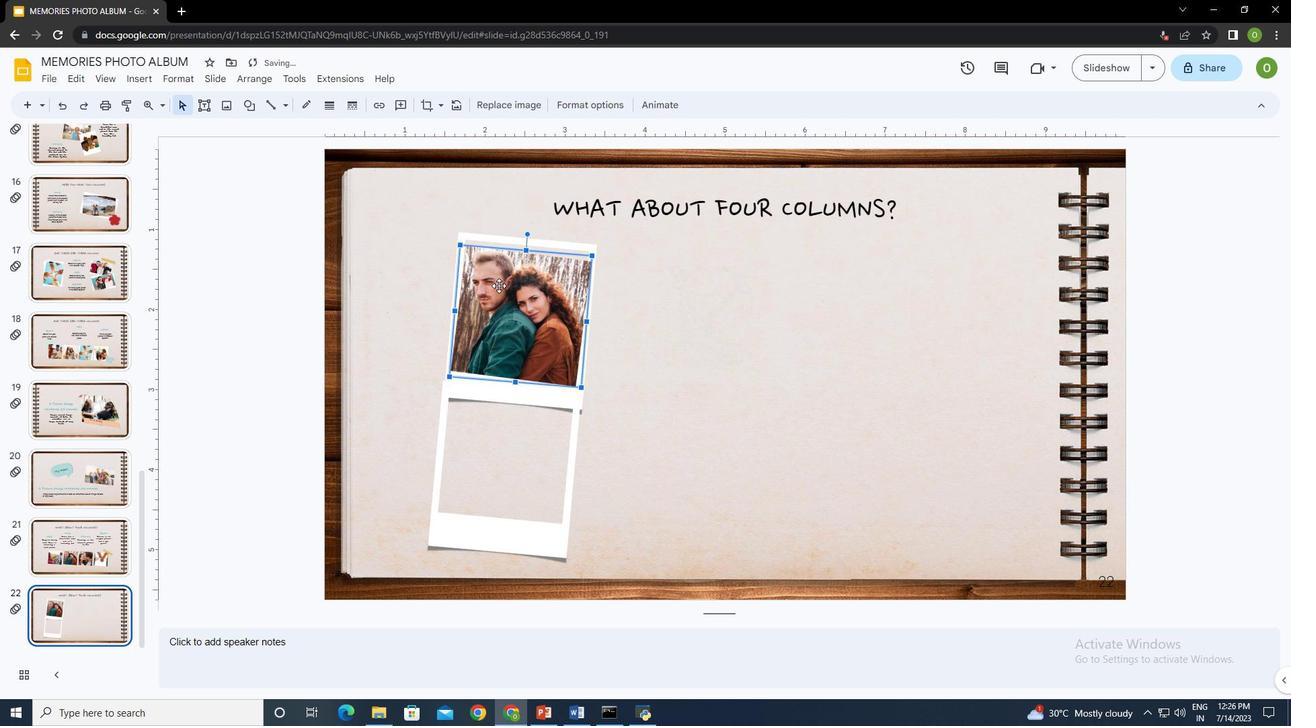 
Action: Mouse moved to (521, 481)
Screenshot: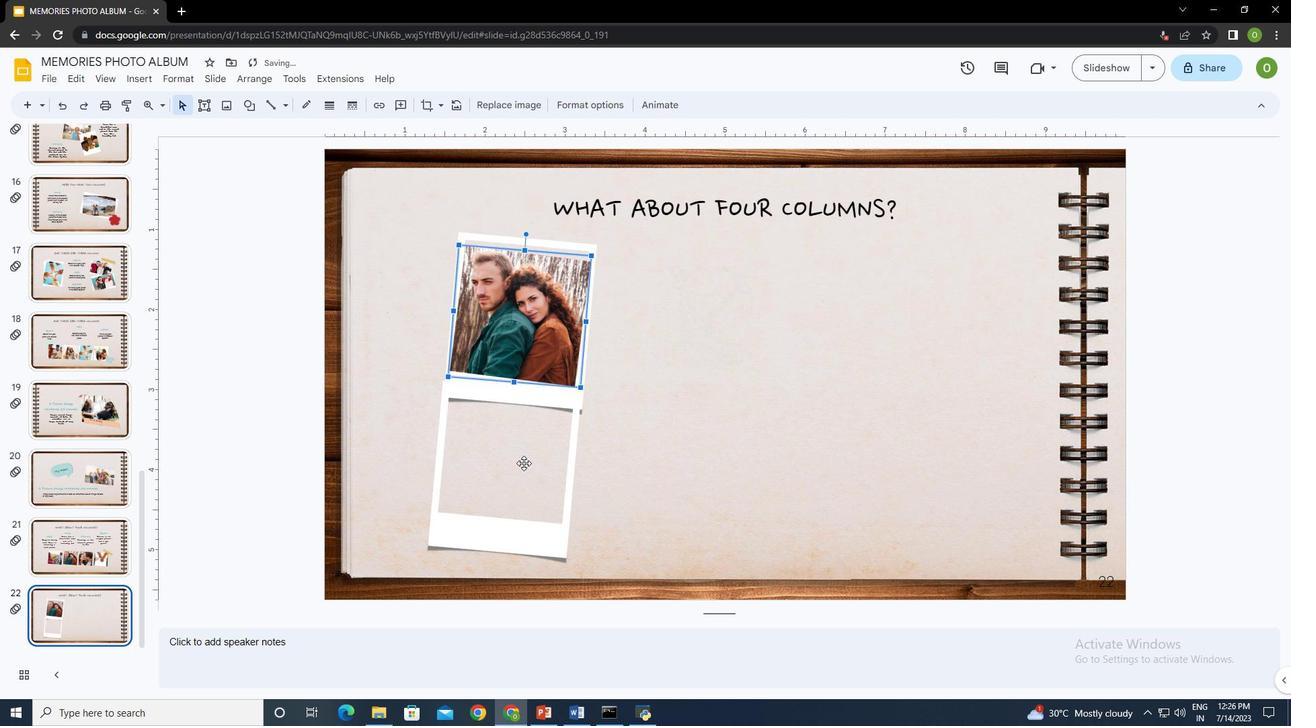 
Action: Mouse pressed left at (521, 481)
Screenshot: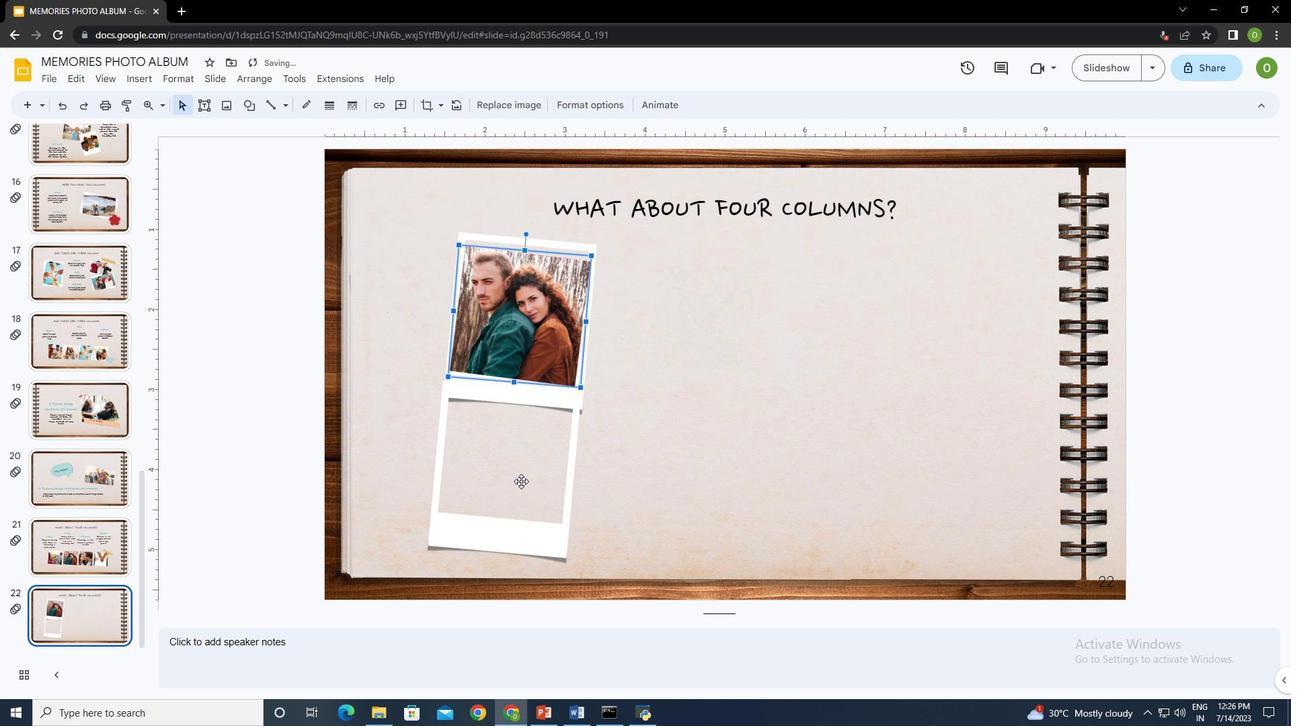 
Action: Mouse moved to (139, 76)
Screenshot: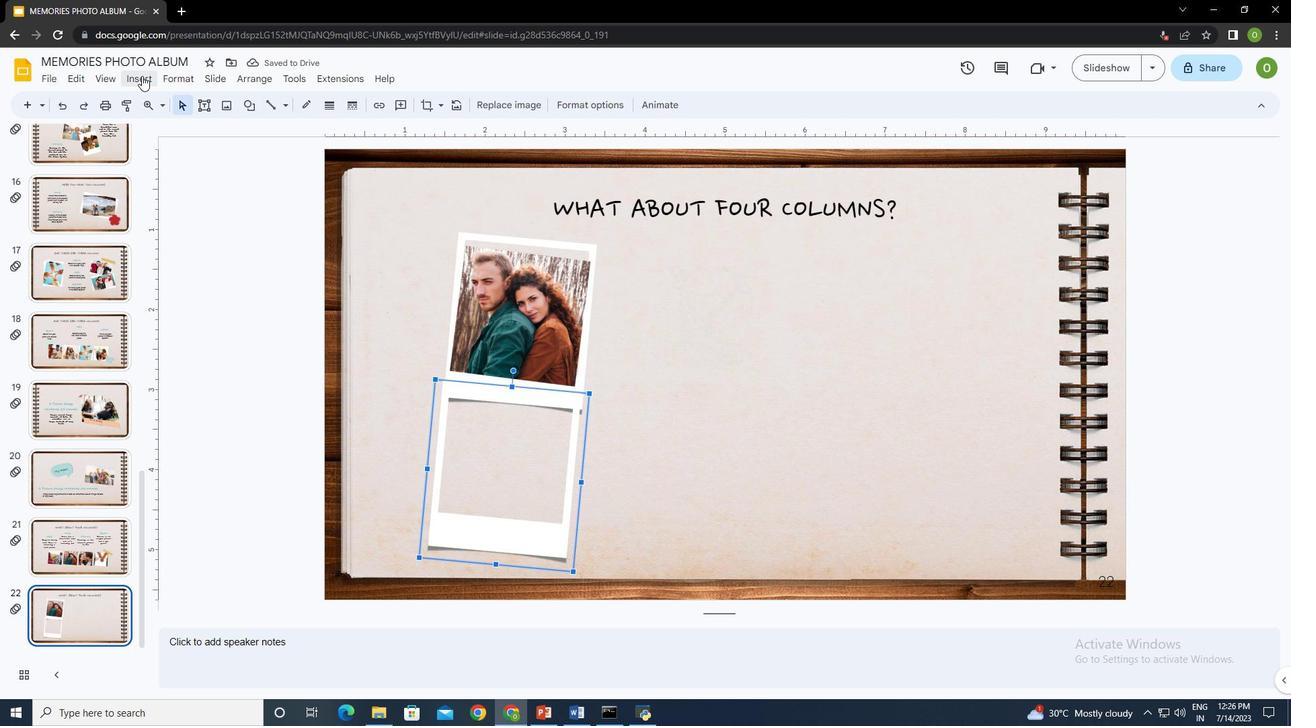 
Action: Mouse pressed left at (139, 76)
Screenshot: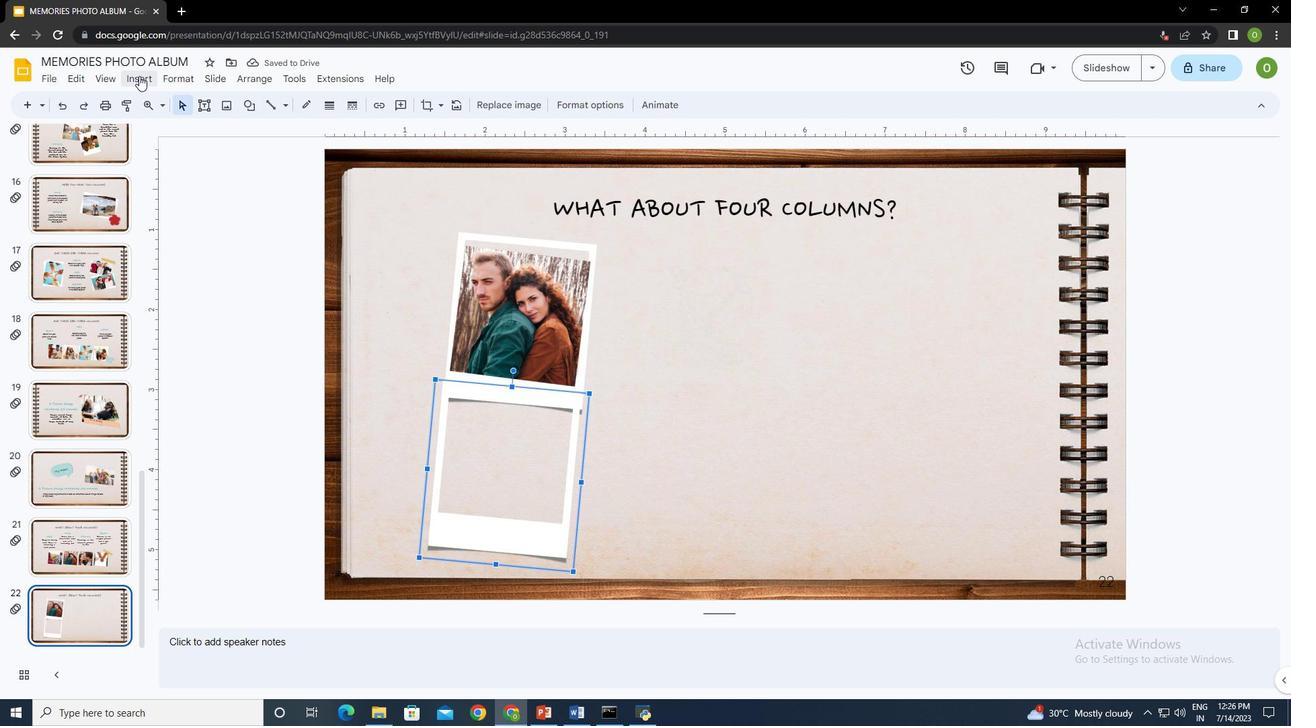 
Action: Mouse moved to (396, 106)
Screenshot: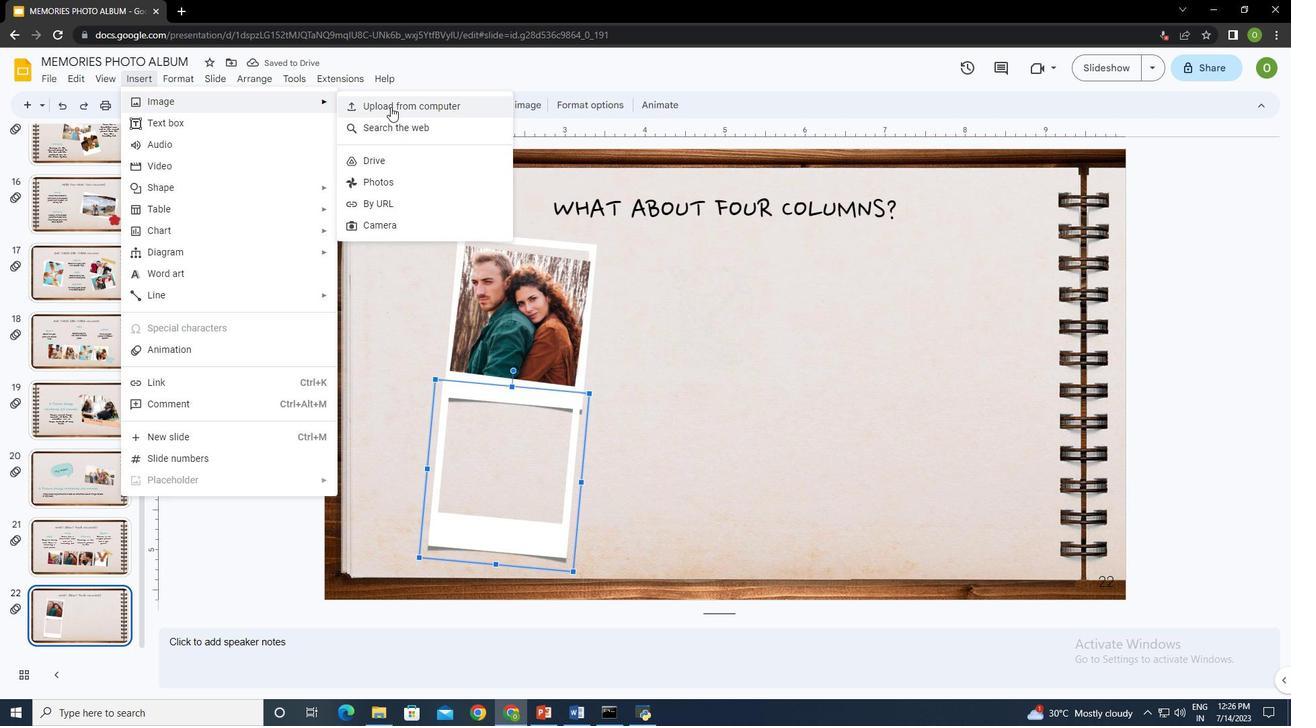 
Action: Mouse pressed left at (396, 106)
Screenshot: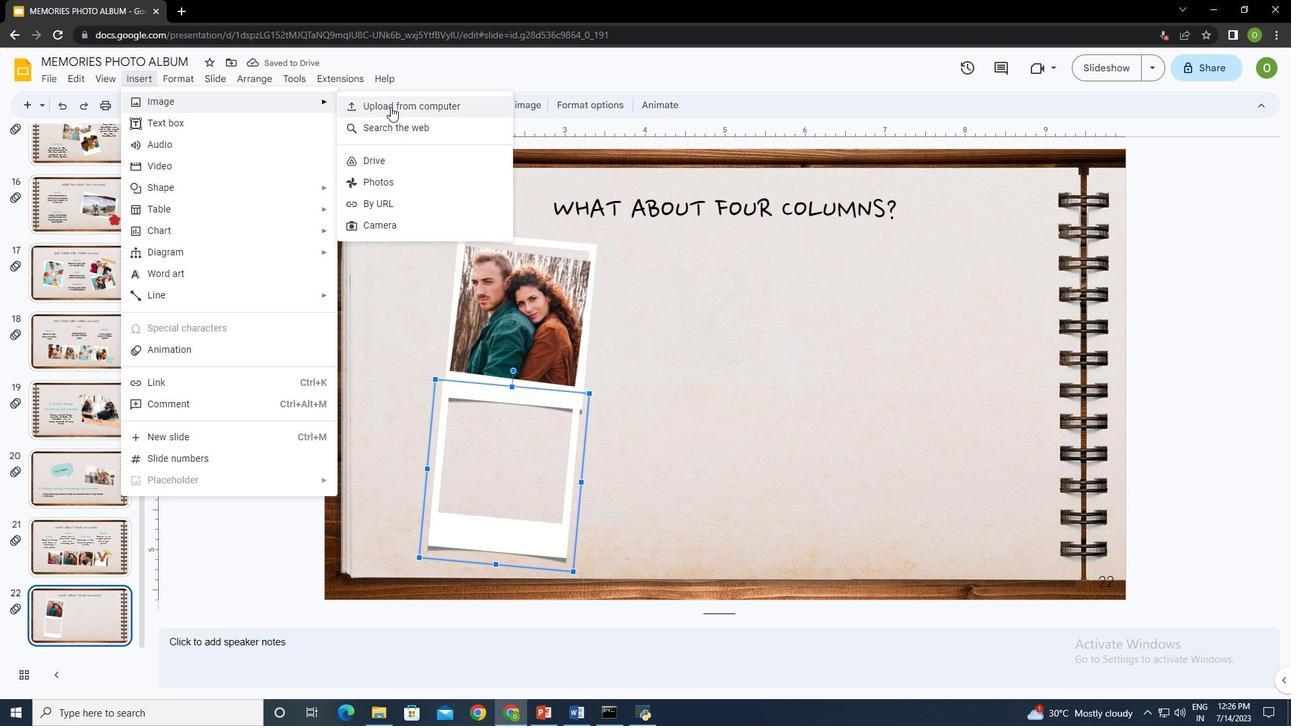 
Action: Mouse moved to (501, 250)
Screenshot: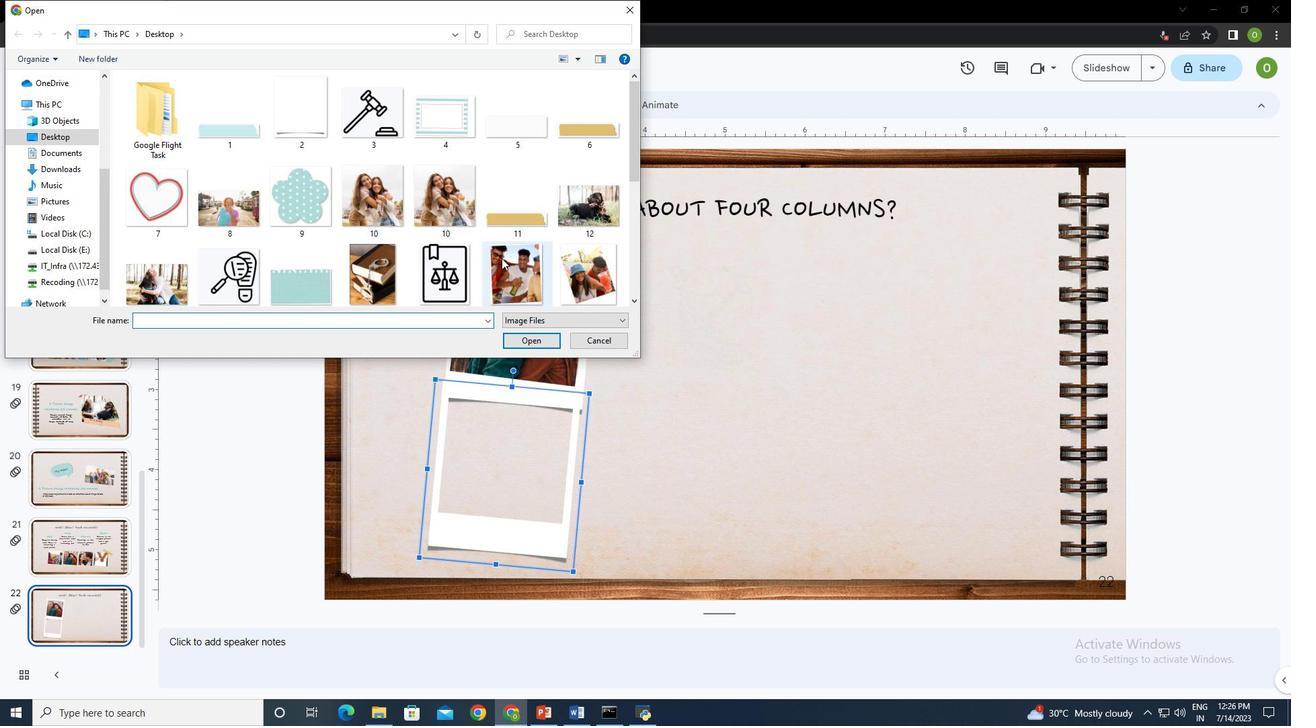 
Action: Mouse scrolled (501, 249) with delta (0, 0)
Screenshot: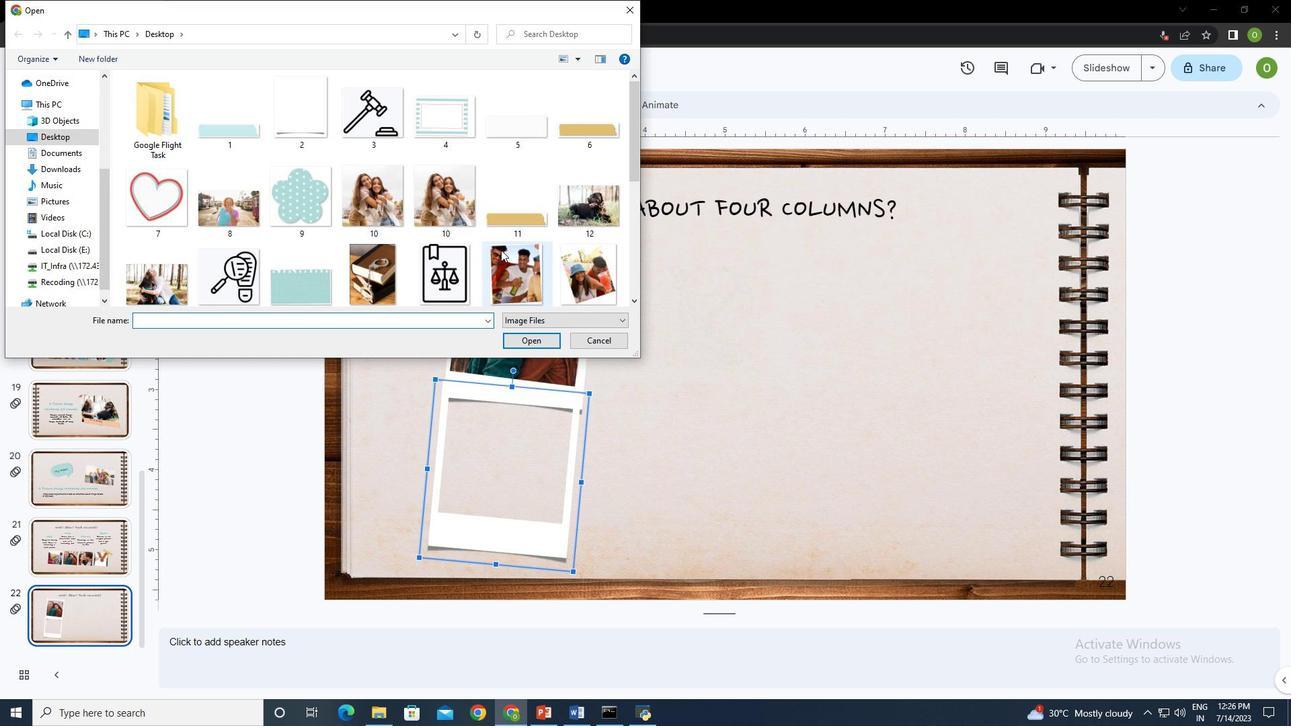 
Action: Mouse scrolled (501, 249) with delta (0, 0)
Screenshot: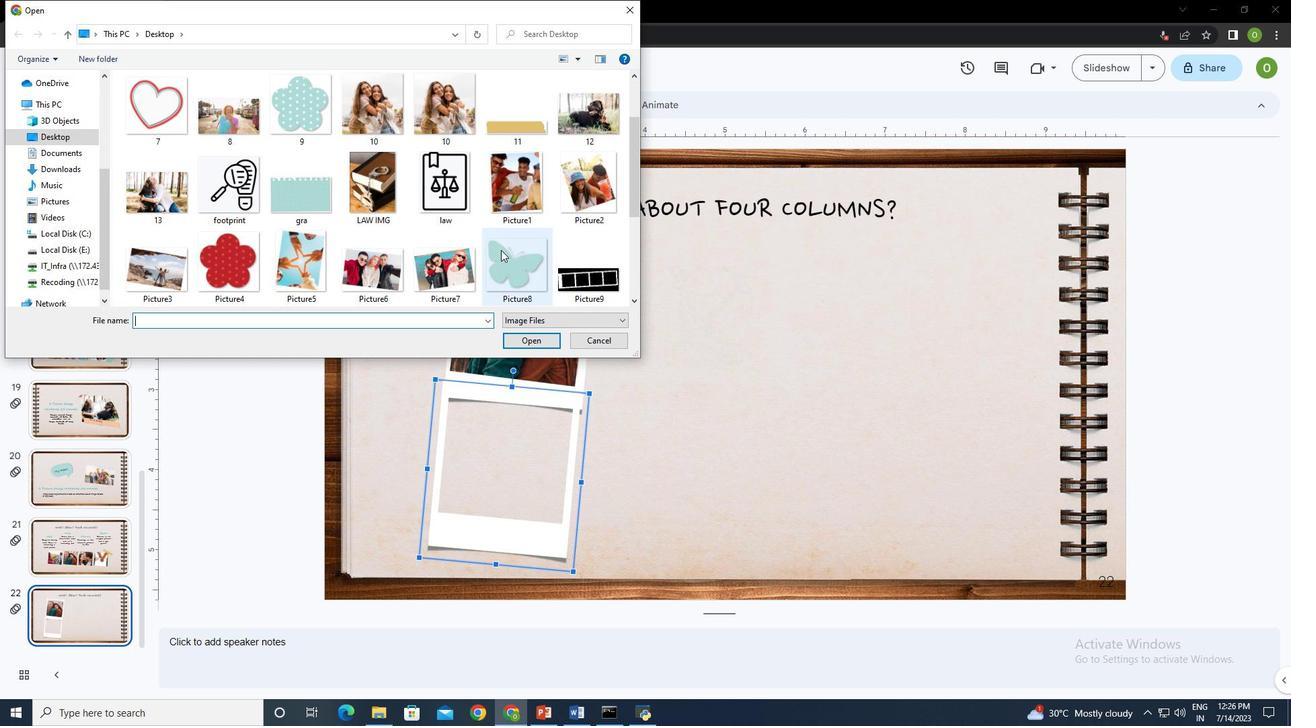 
Action: Mouse moved to (473, 252)
Screenshot: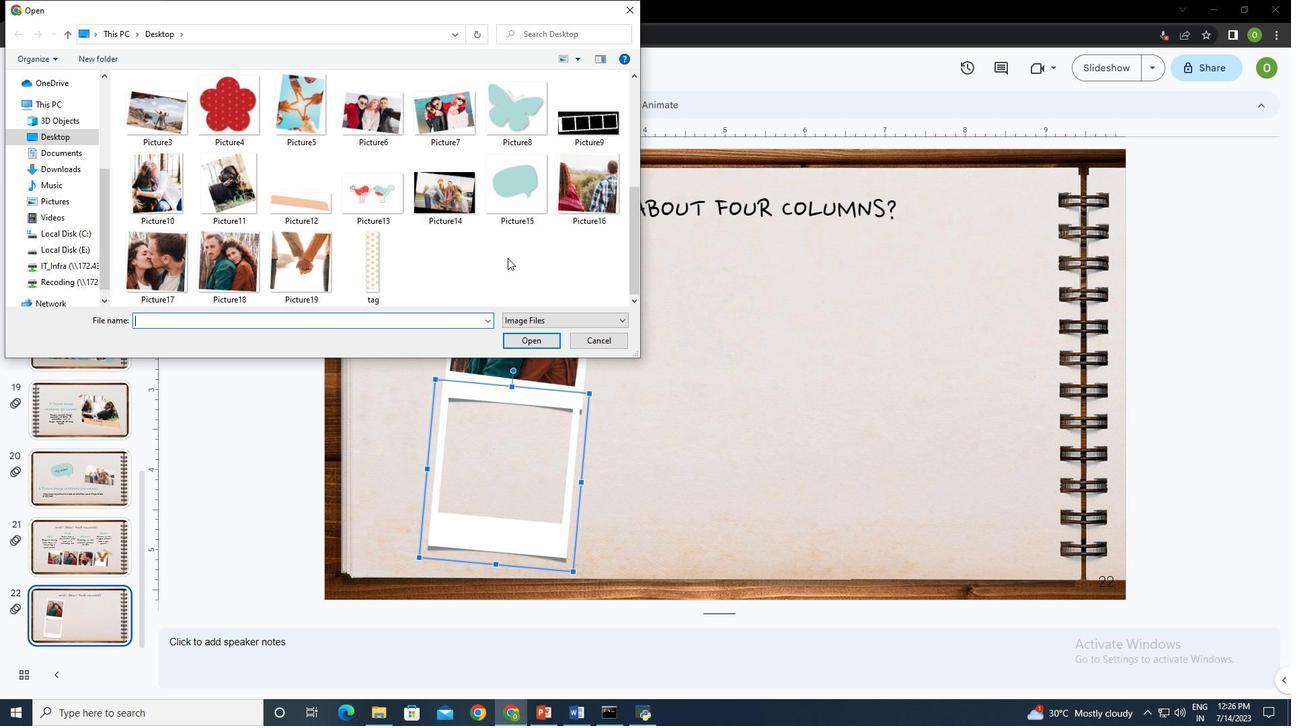 
Action: Mouse scrolled (473, 251) with delta (0, 0)
Screenshot: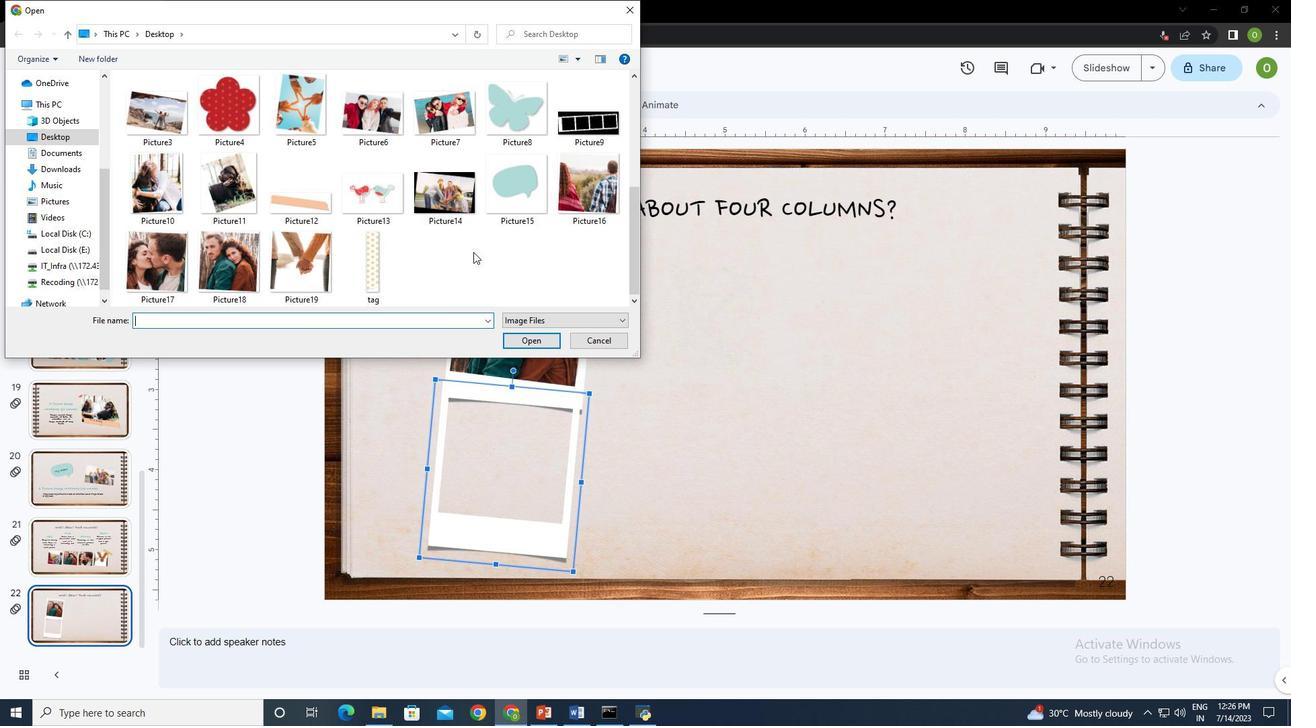 
Action: Mouse moved to (312, 263)
Screenshot: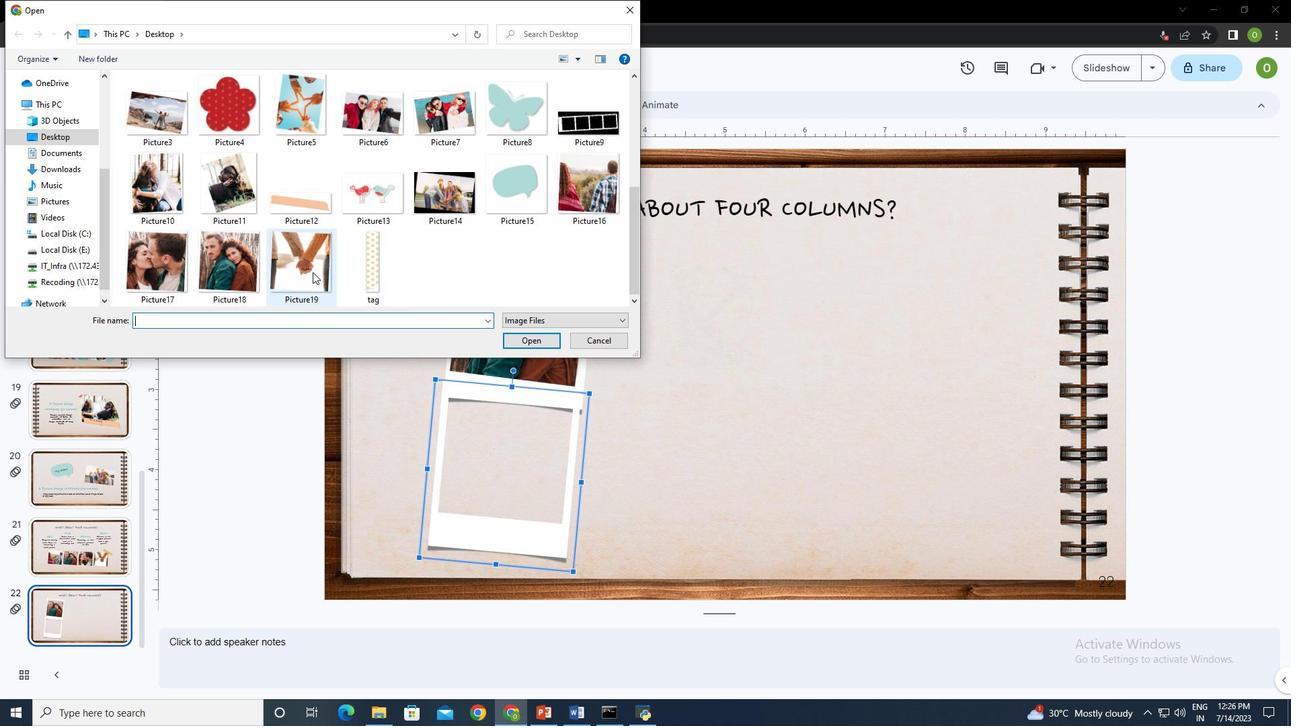 
Action: Mouse pressed left at (312, 263)
Screenshot: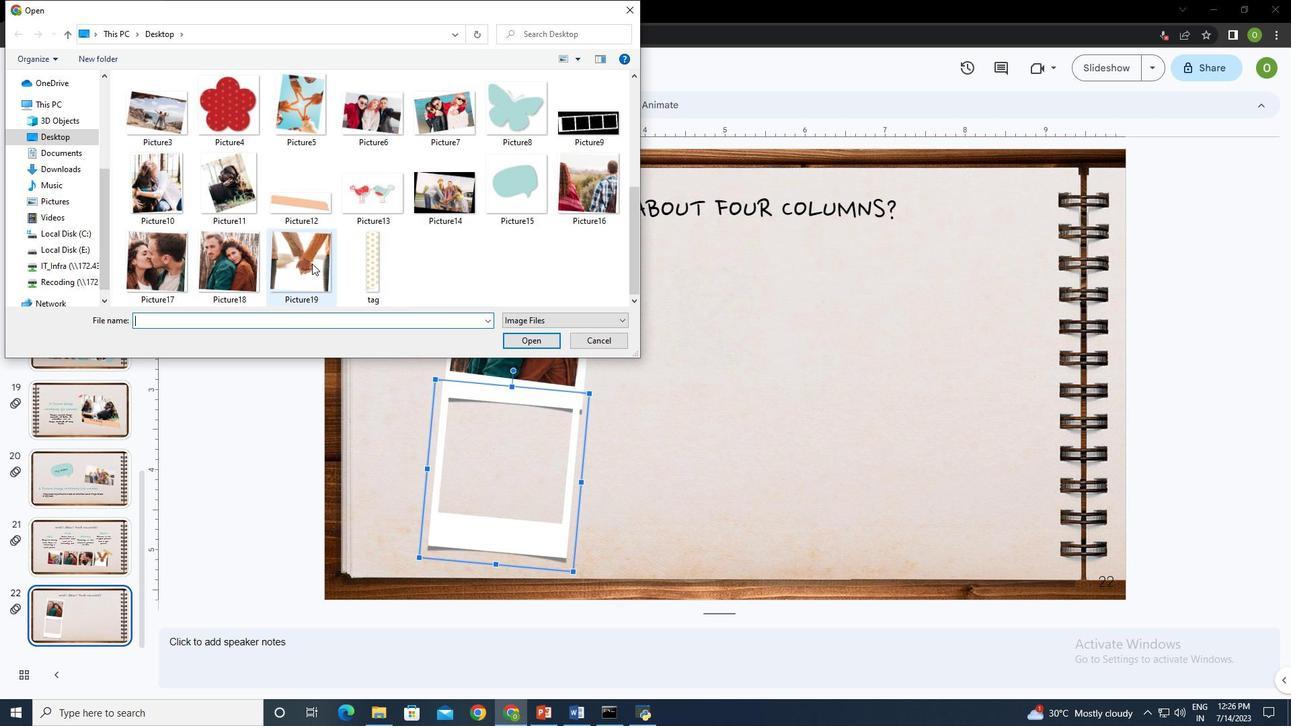 
Action: Mouse moved to (543, 337)
Screenshot: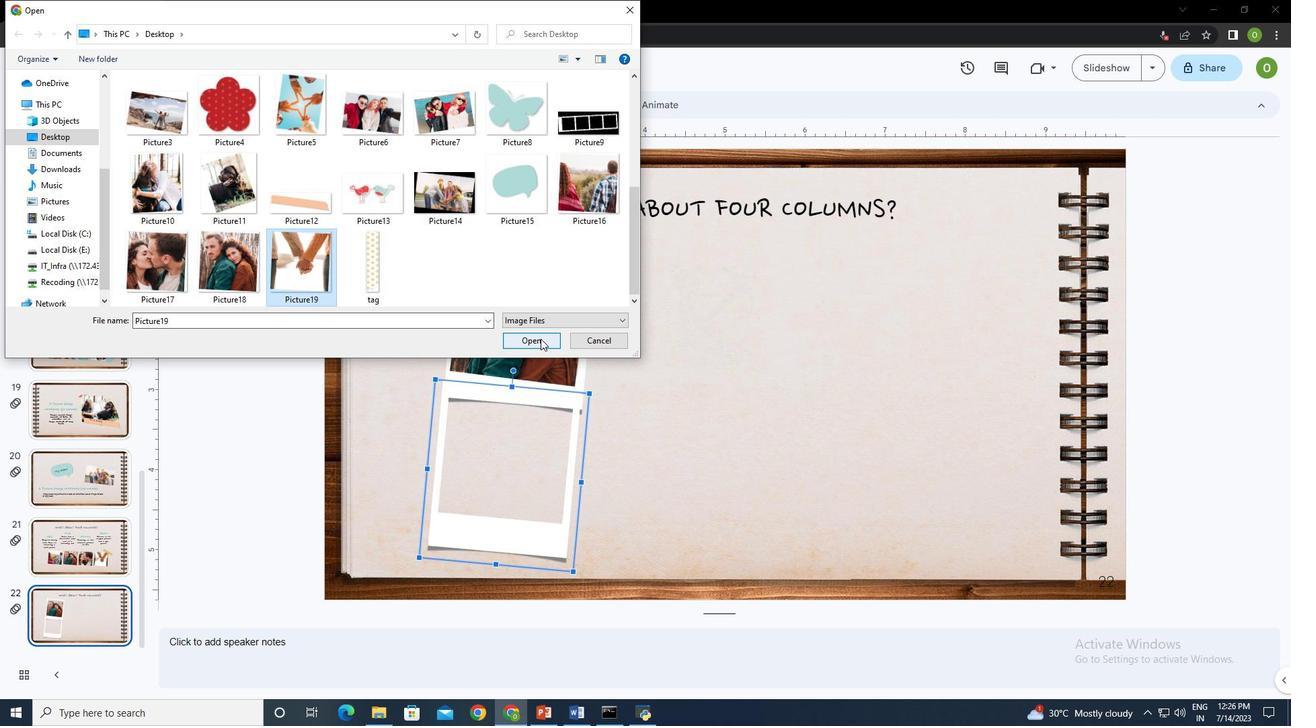 
Action: Mouse pressed left at (543, 337)
Screenshot: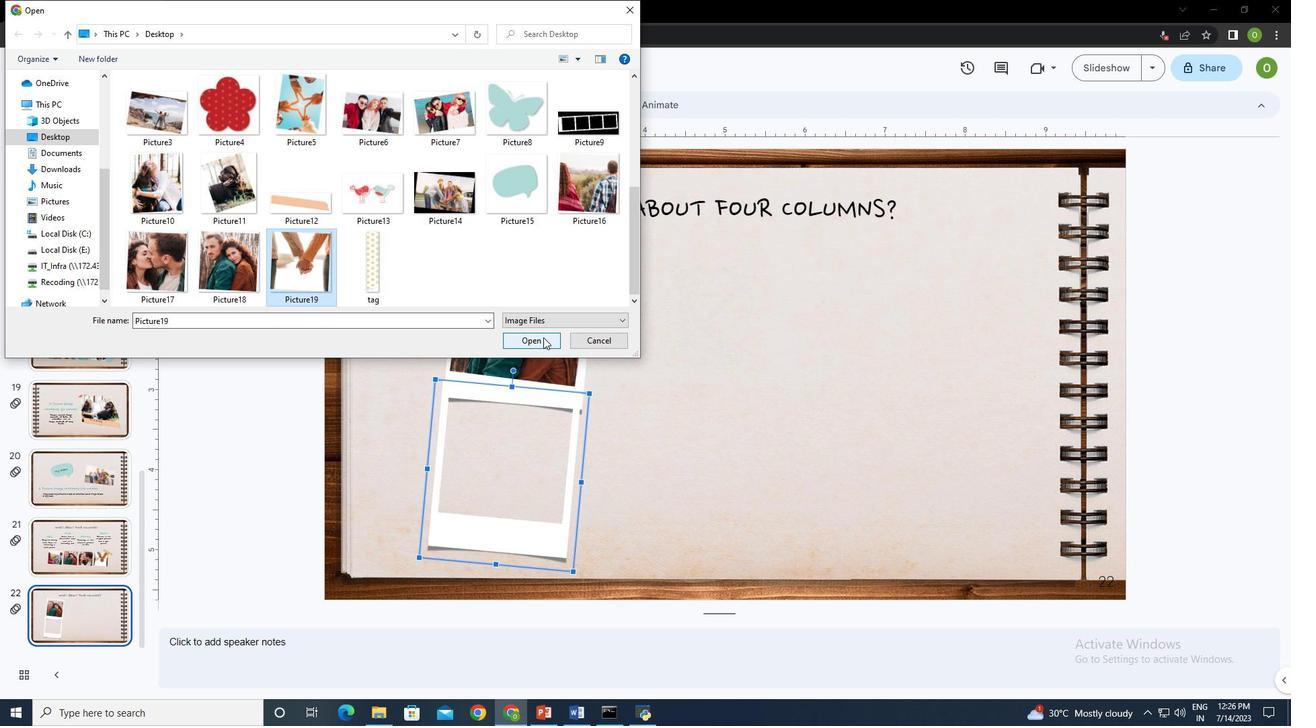 
Action: Mouse moved to (762, 343)
Screenshot: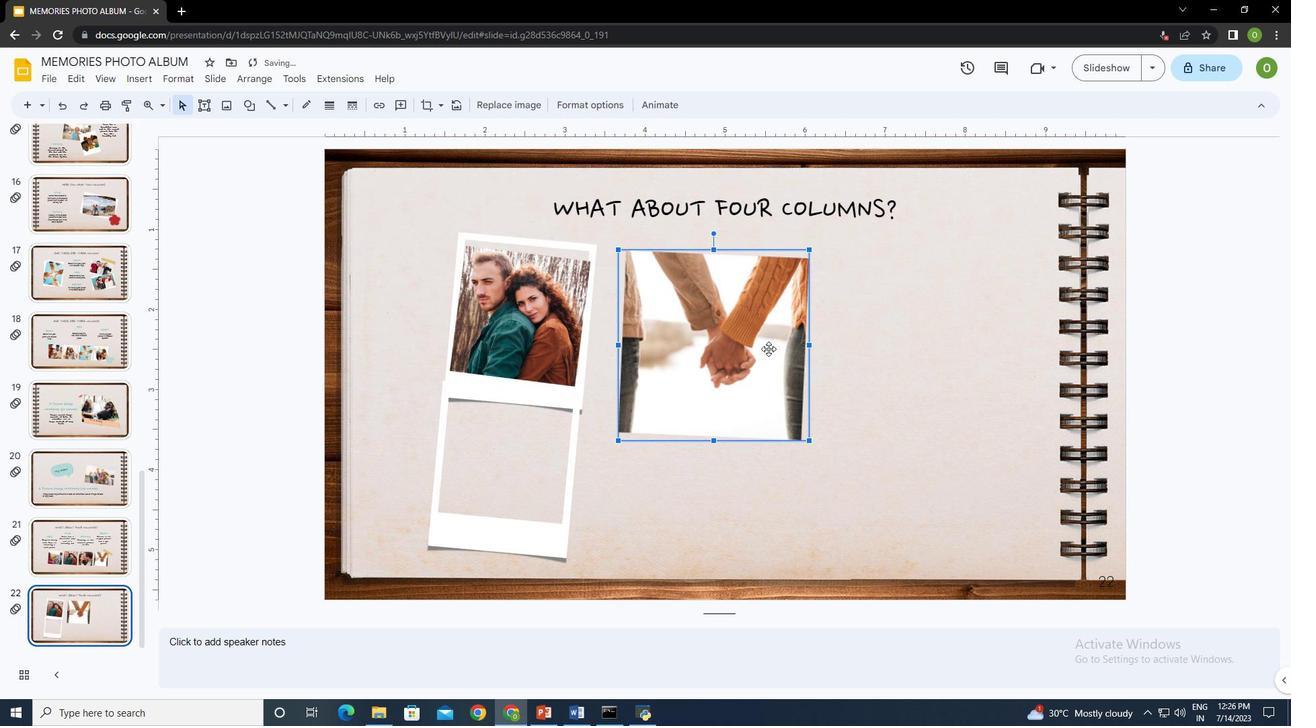 
Action: Mouse pressed left at (762, 343)
Screenshot: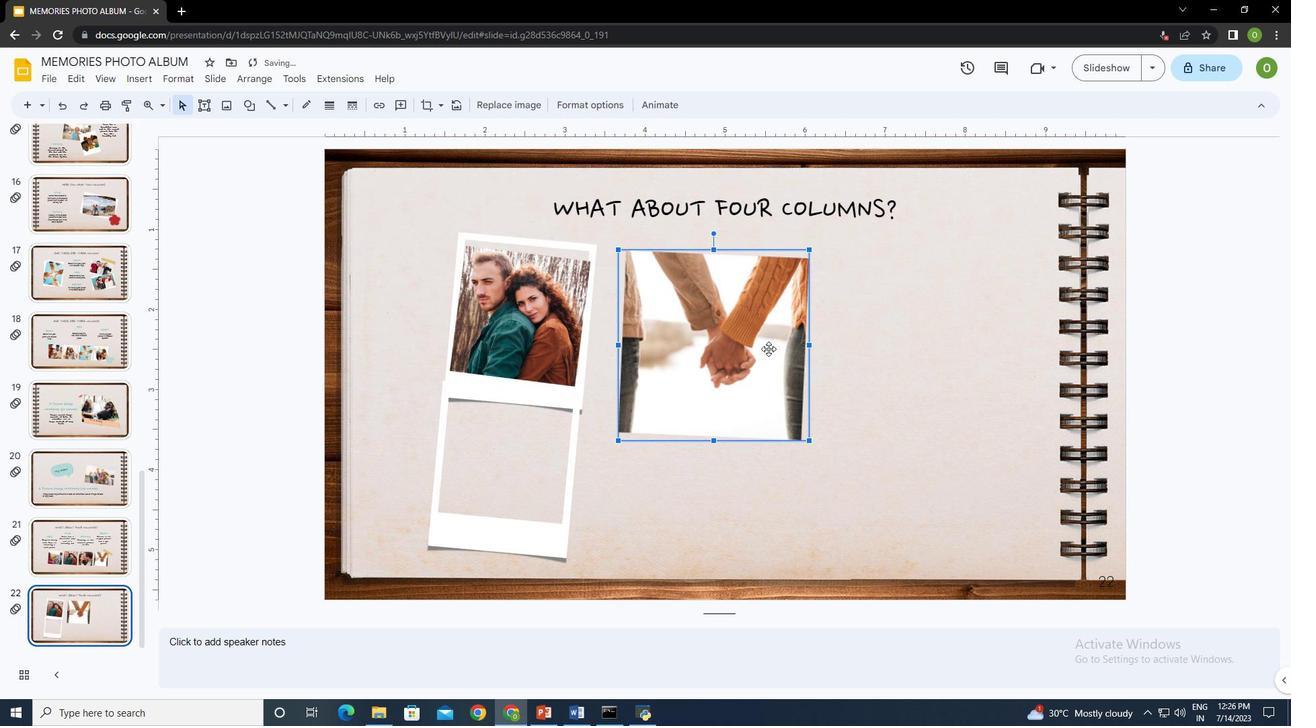 
Action: Mouse moved to (587, 557)
Screenshot: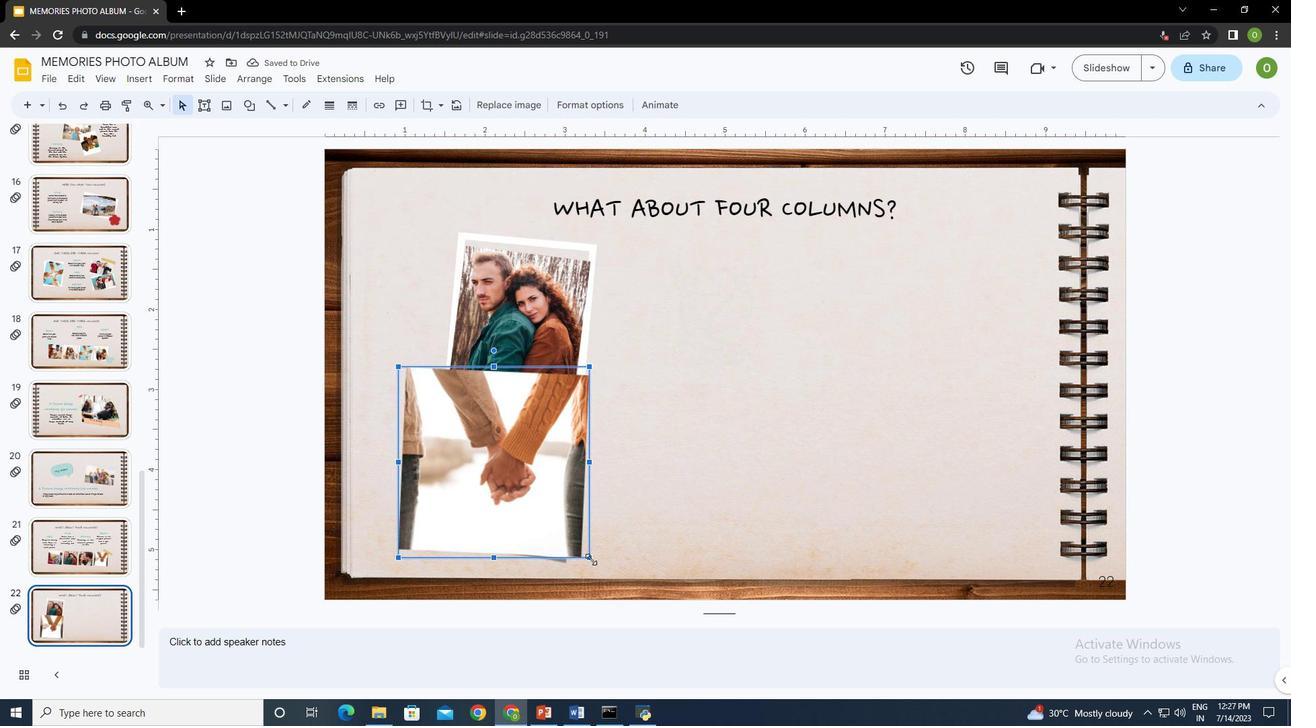 
Action: Mouse pressed left at (587, 557)
Screenshot: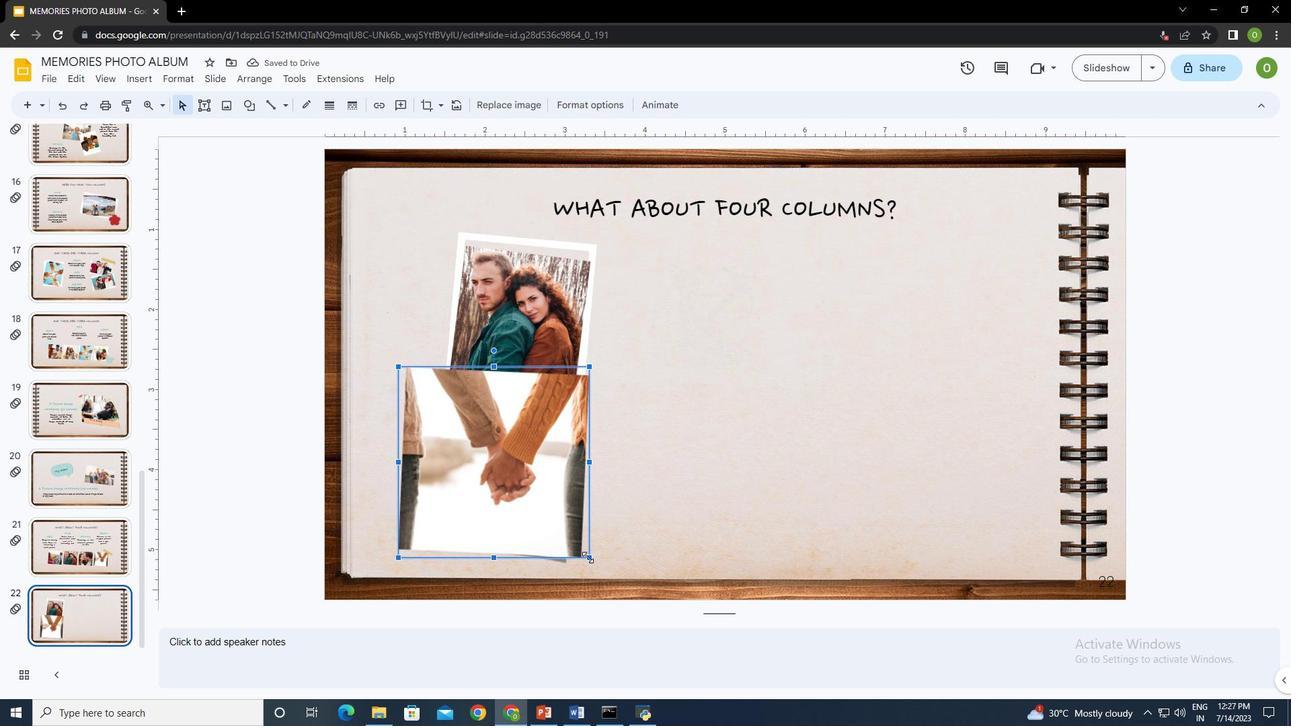 
Action: Mouse moved to (453, 416)
Screenshot: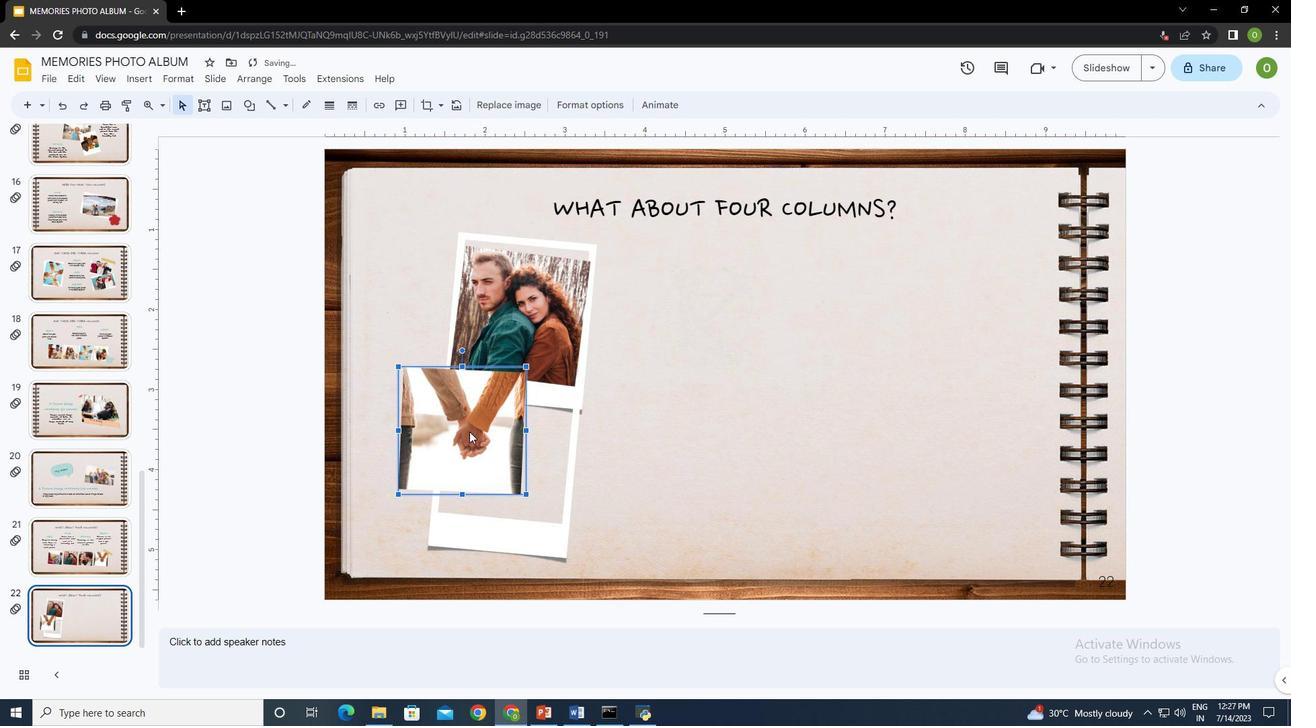 
Action: Mouse pressed left at (453, 416)
Screenshot: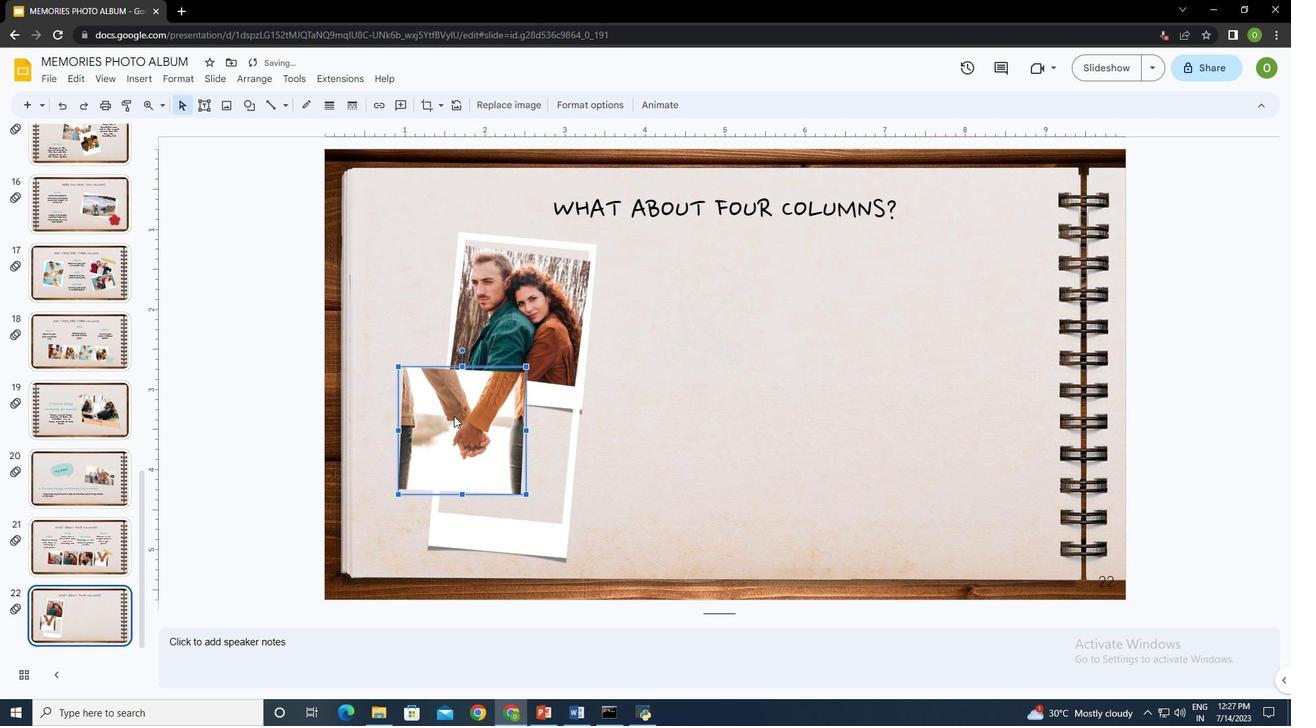 
Action: Mouse moved to (513, 396)
Screenshot: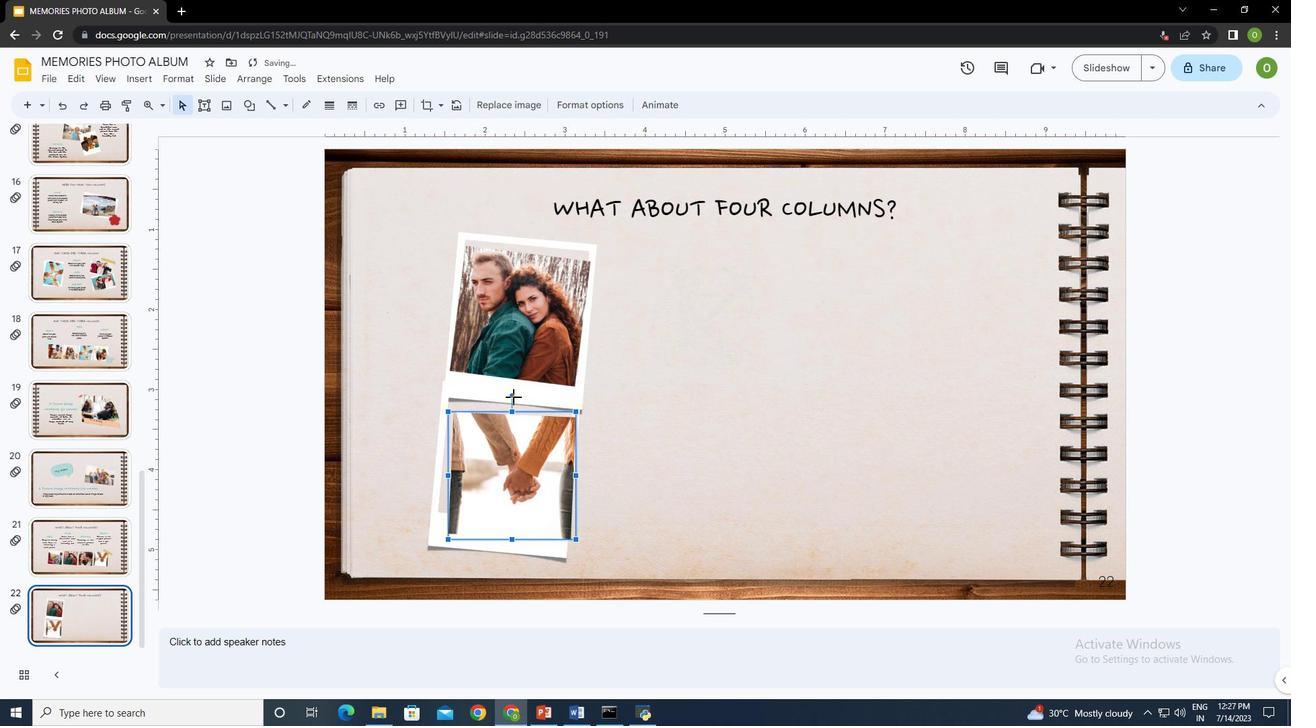 
Action: Mouse pressed left at (513, 396)
Screenshot: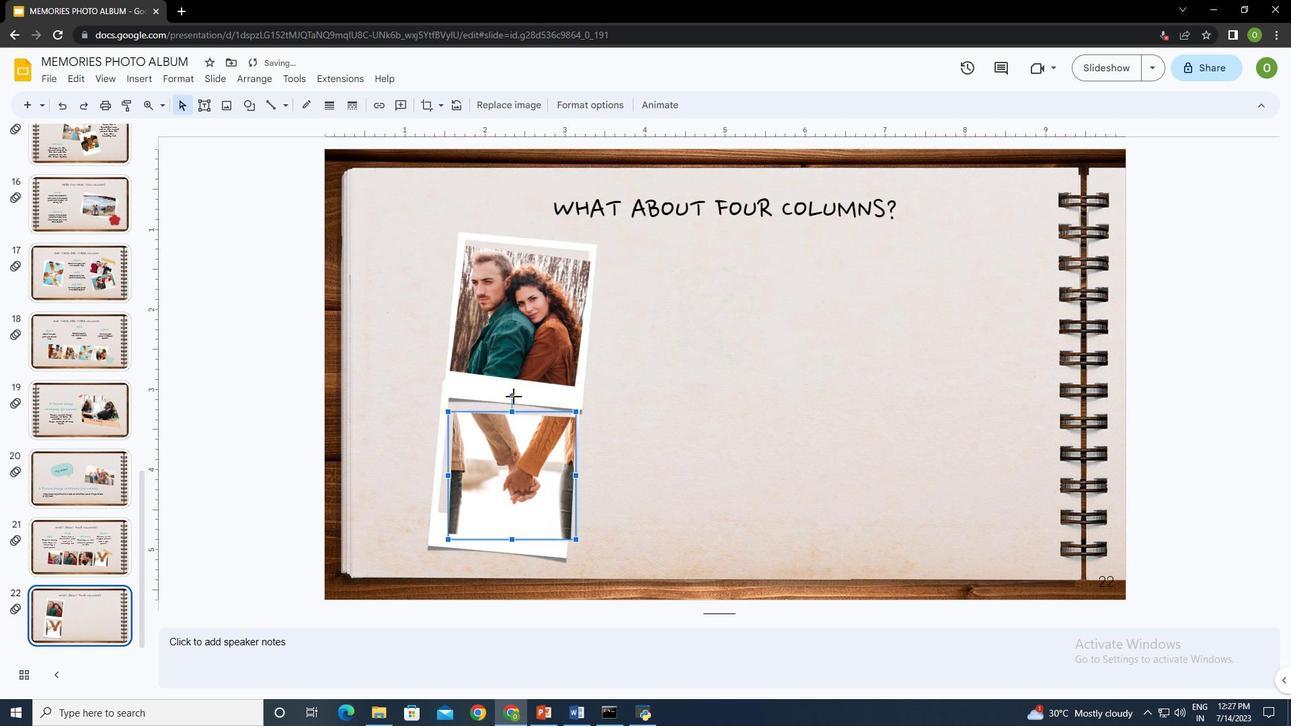 
Action: Mouse moved to (523, 464)
Screenshot: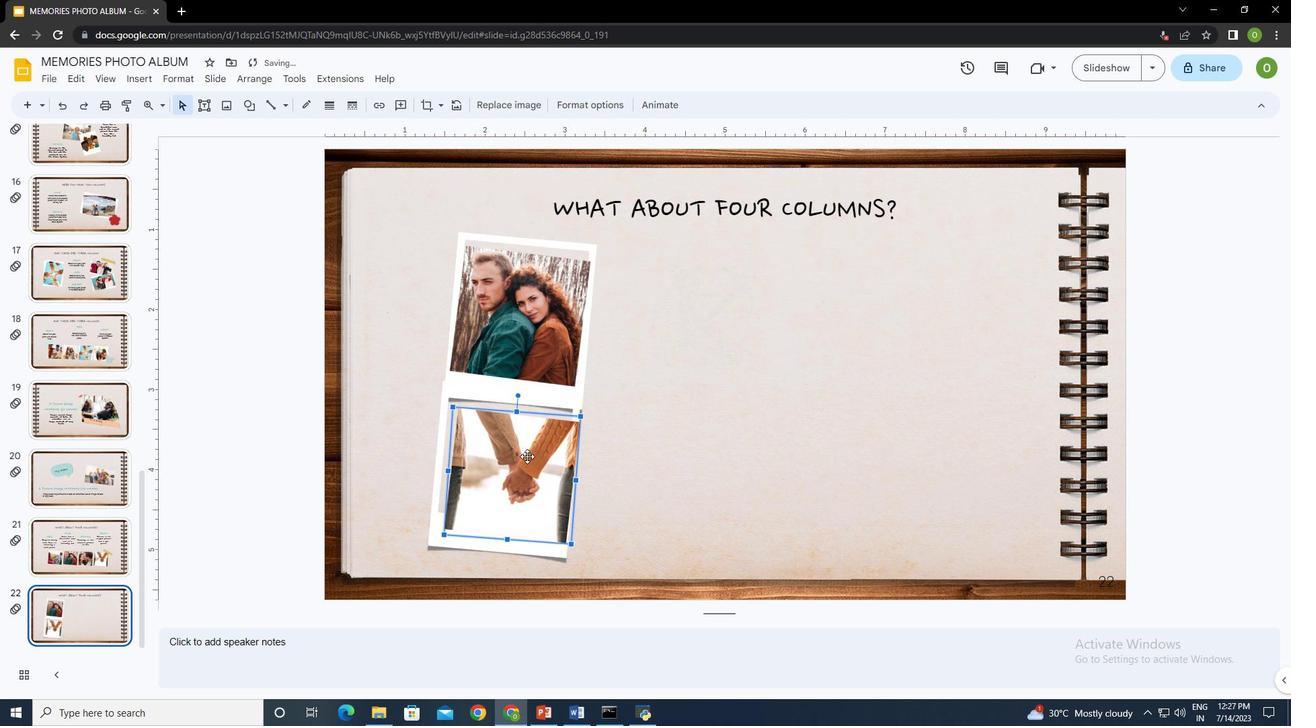 
Action: Mouse pressed left at (523, 464)
Screenshot: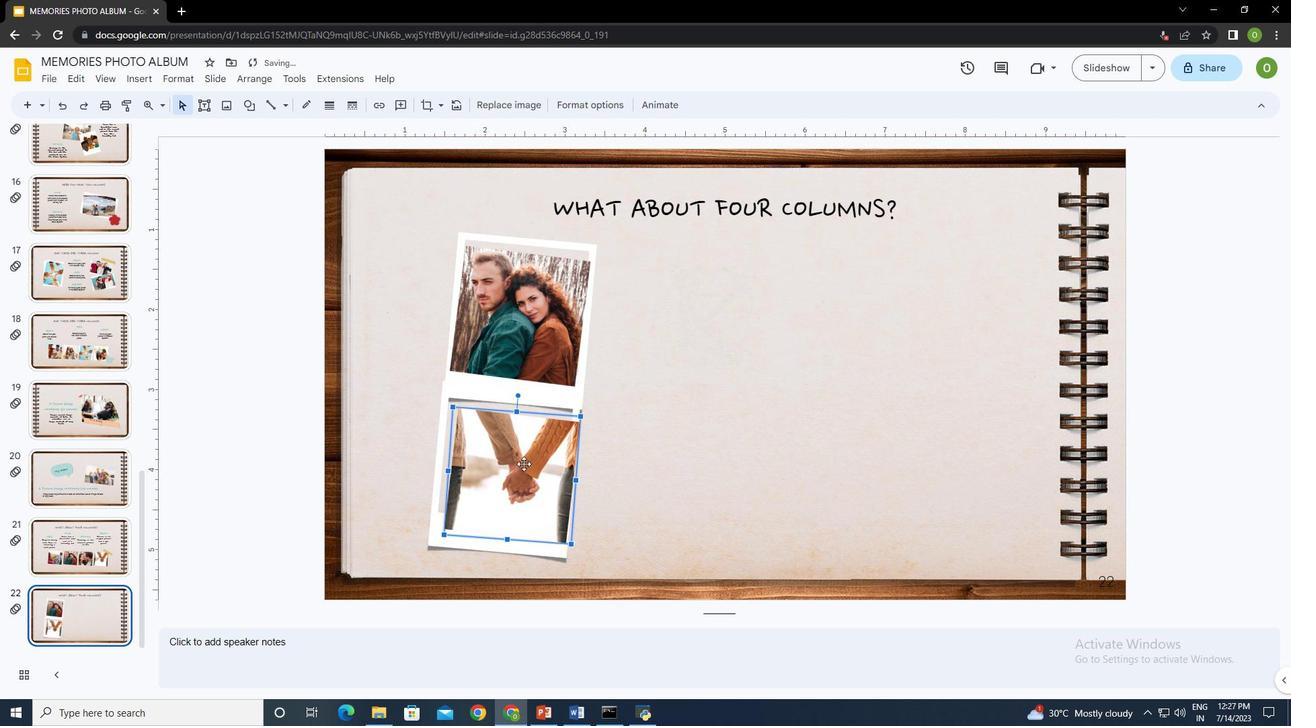 
Action: Mouse moved to (651, 447)
Screenshot: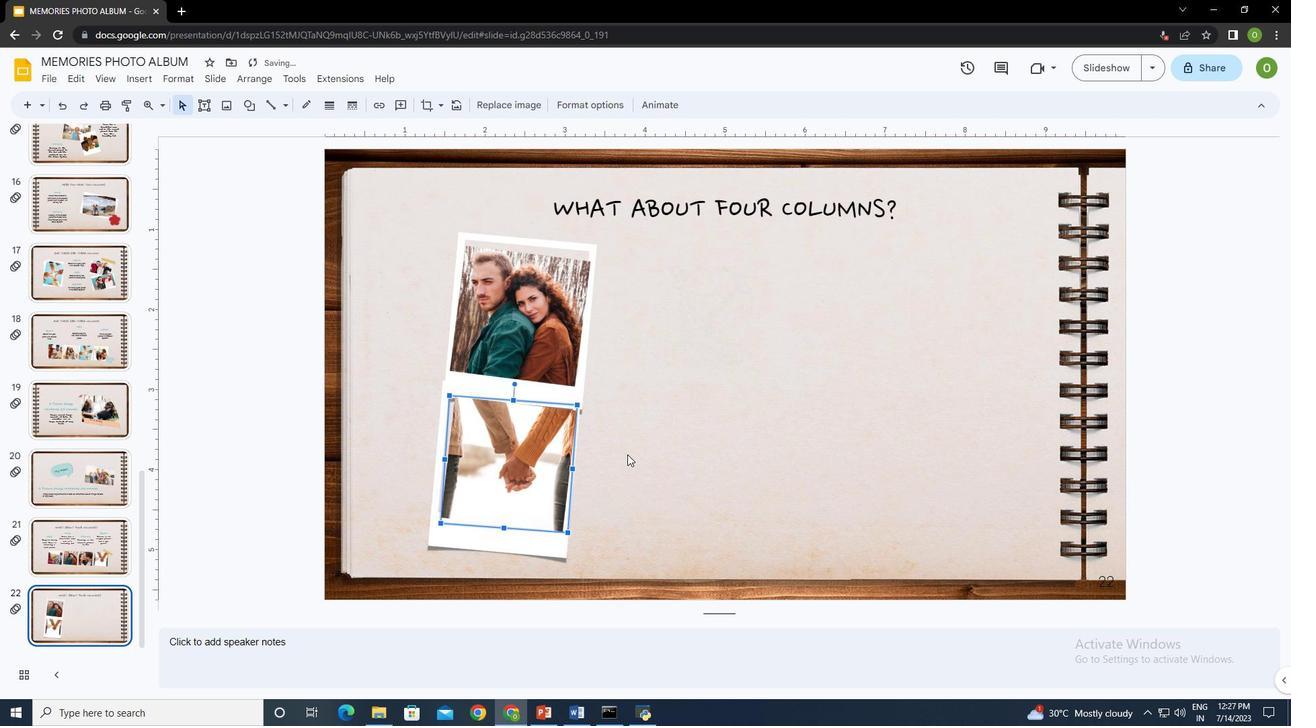 
Action: Mouse pressed left at (651, 447)
Screenshot: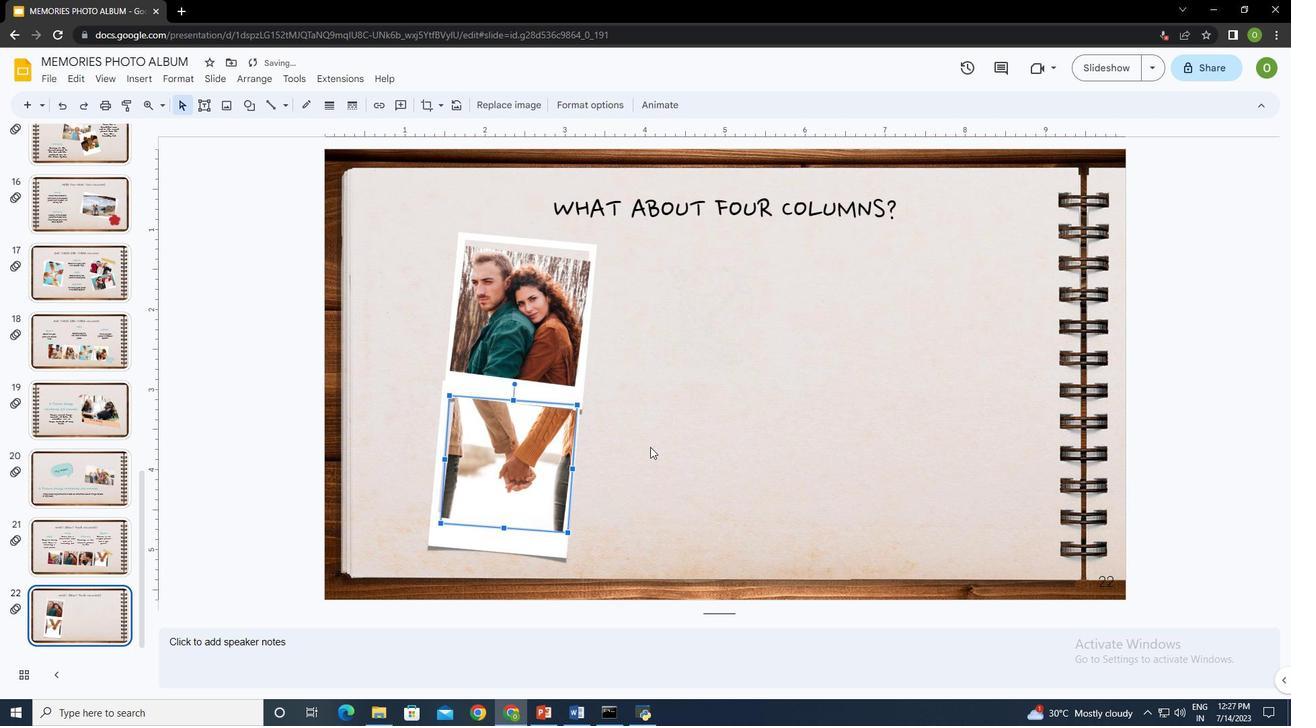 
Action: Mouse moved to (741, 299)
Screenshot: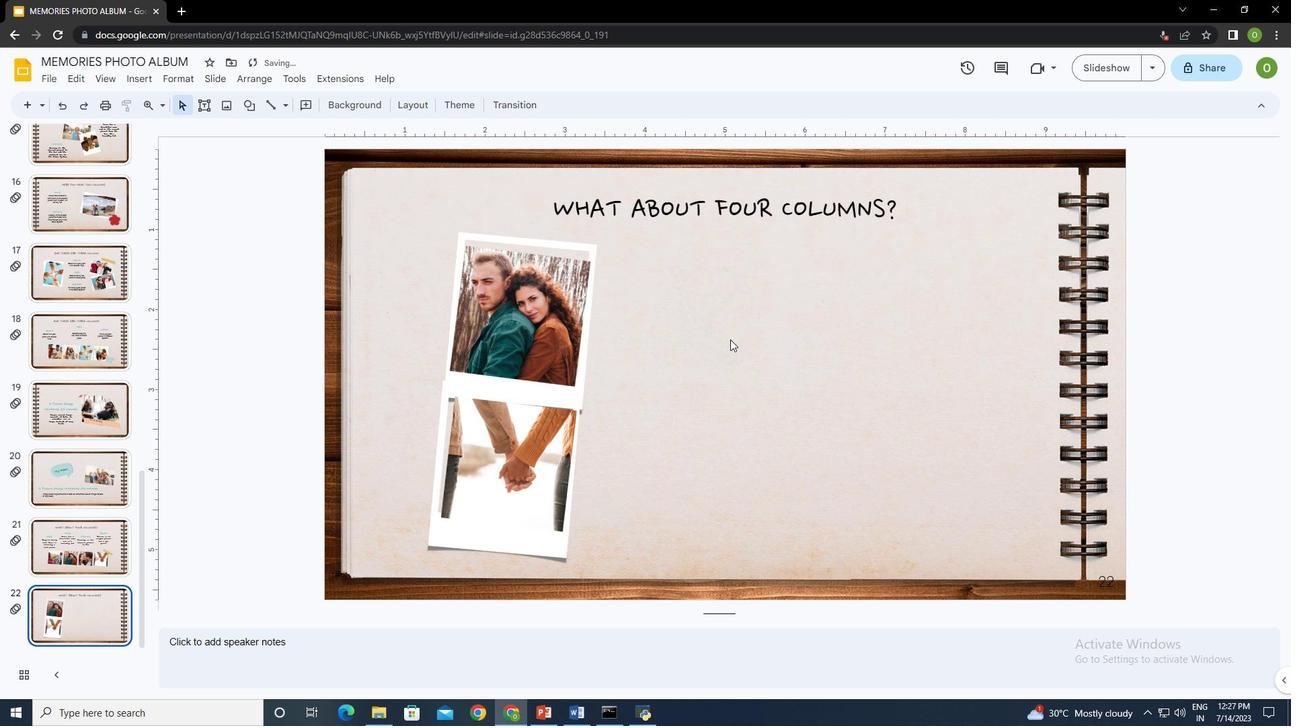 
Action: Mouse pressed left at (741, 299)
Screenshot: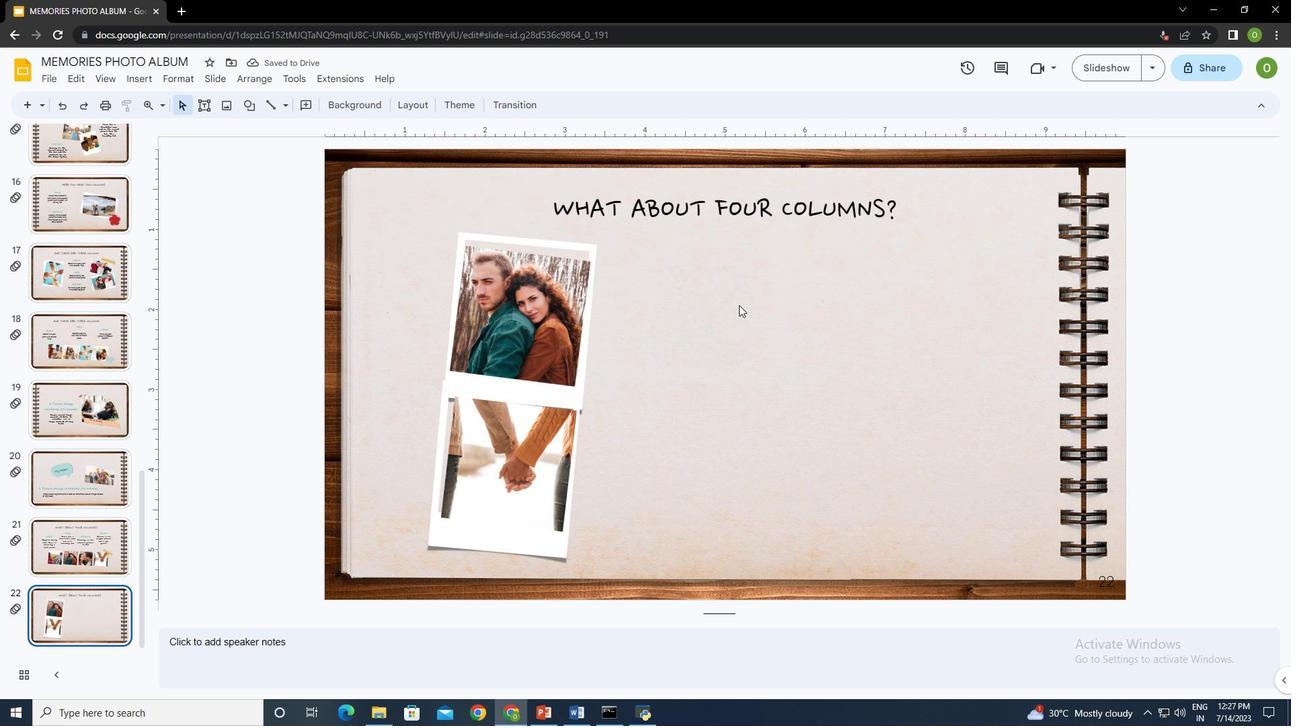 
Action: Mouse moved to (202, 107)
Screenshot: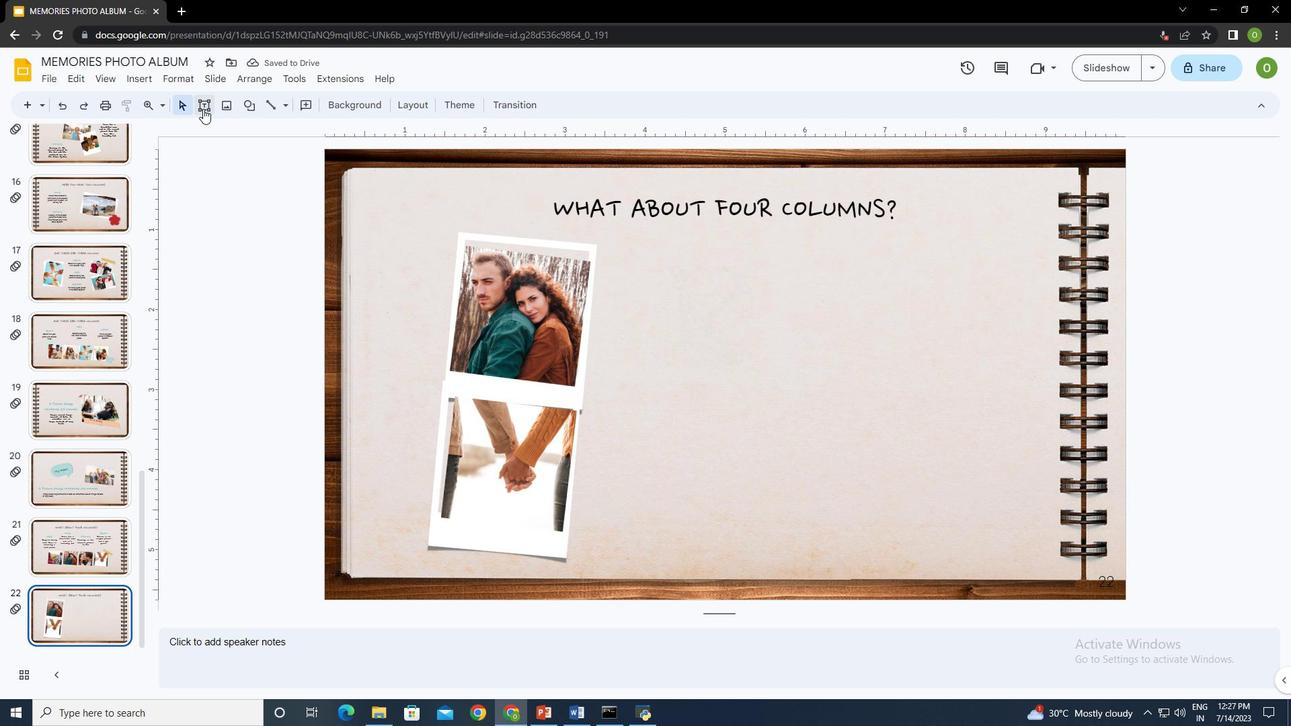 
Action: Mouse pressed left at (202, 107)
Screenshot: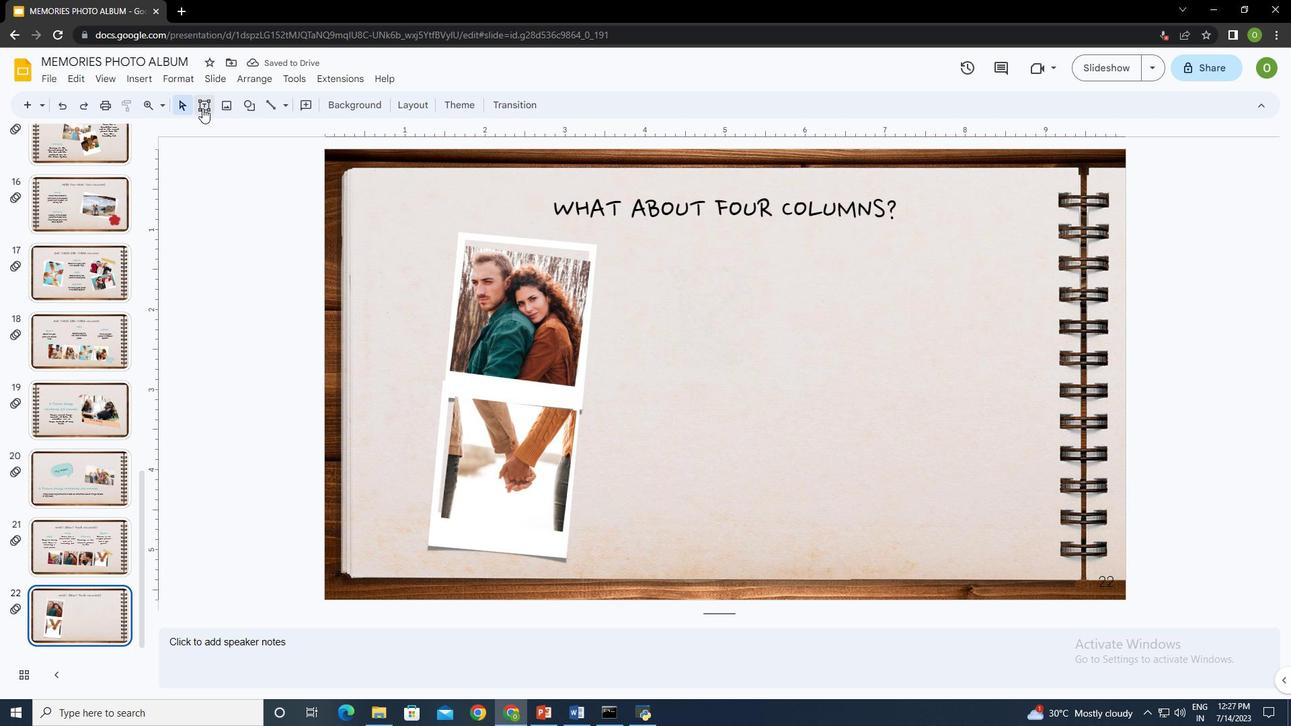 
Action: Mouse moved to (698, 252)
Screenshot: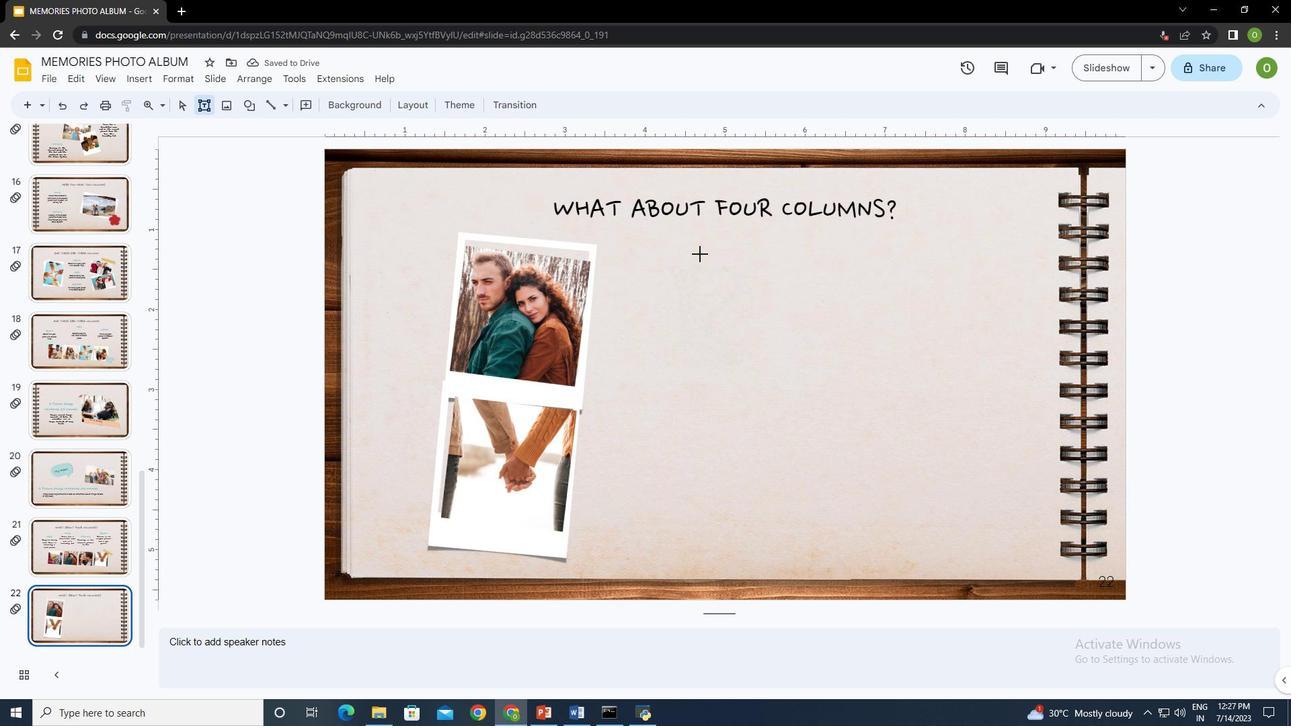 
Action: Mouse pressed left at (698, 252)
Screenshot: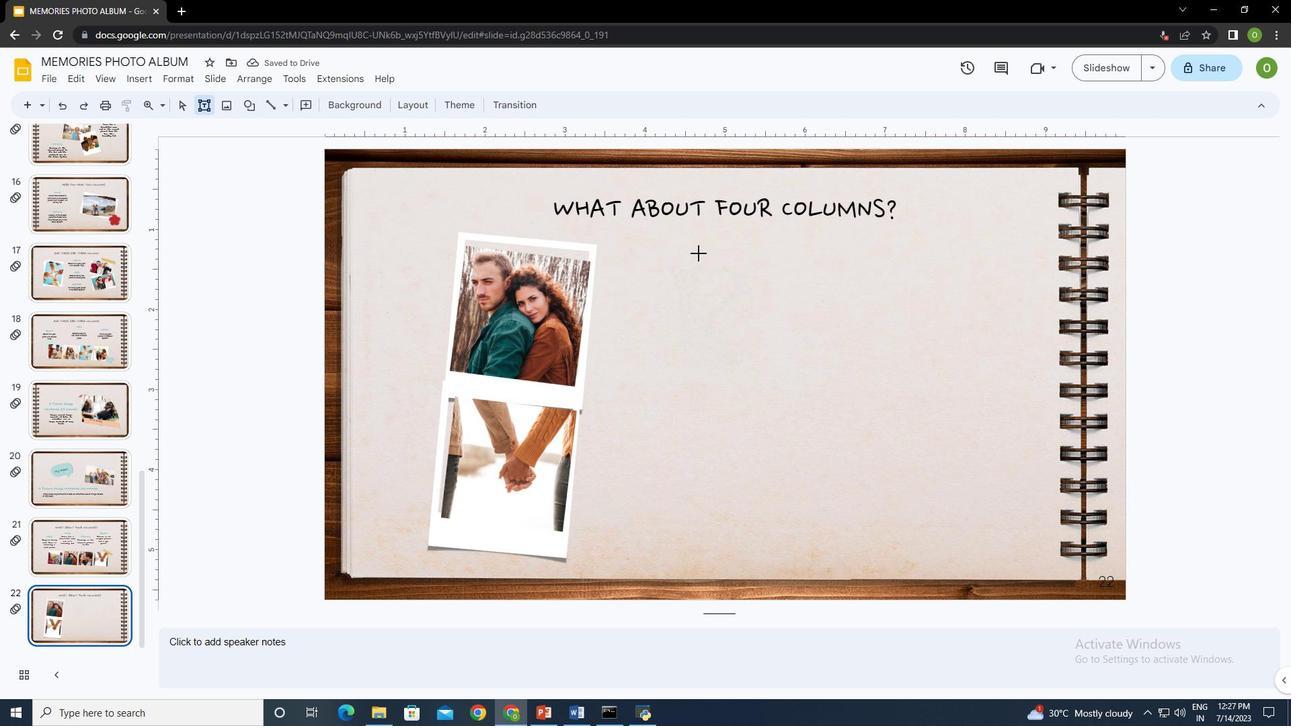 
Action: Mouse moved to (768, 291)
Screenshot: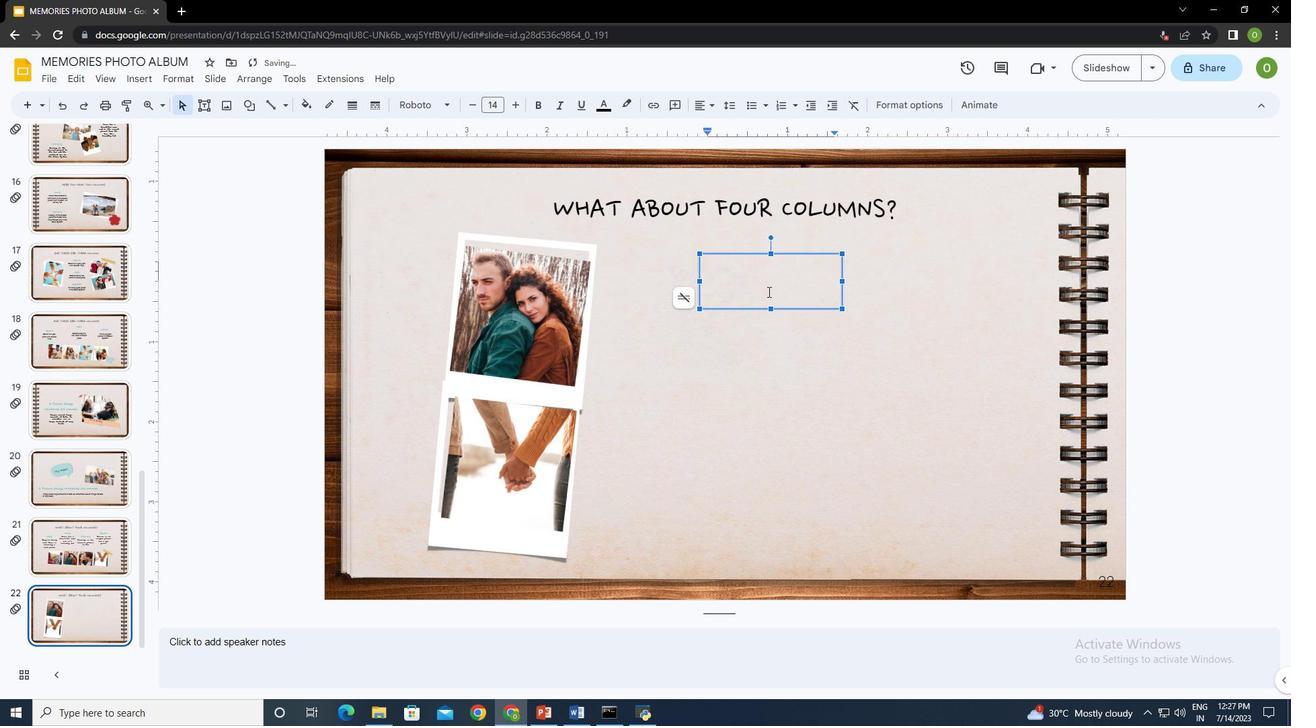 
Action: Key pressed <Key.shift>mARS
Screenshot: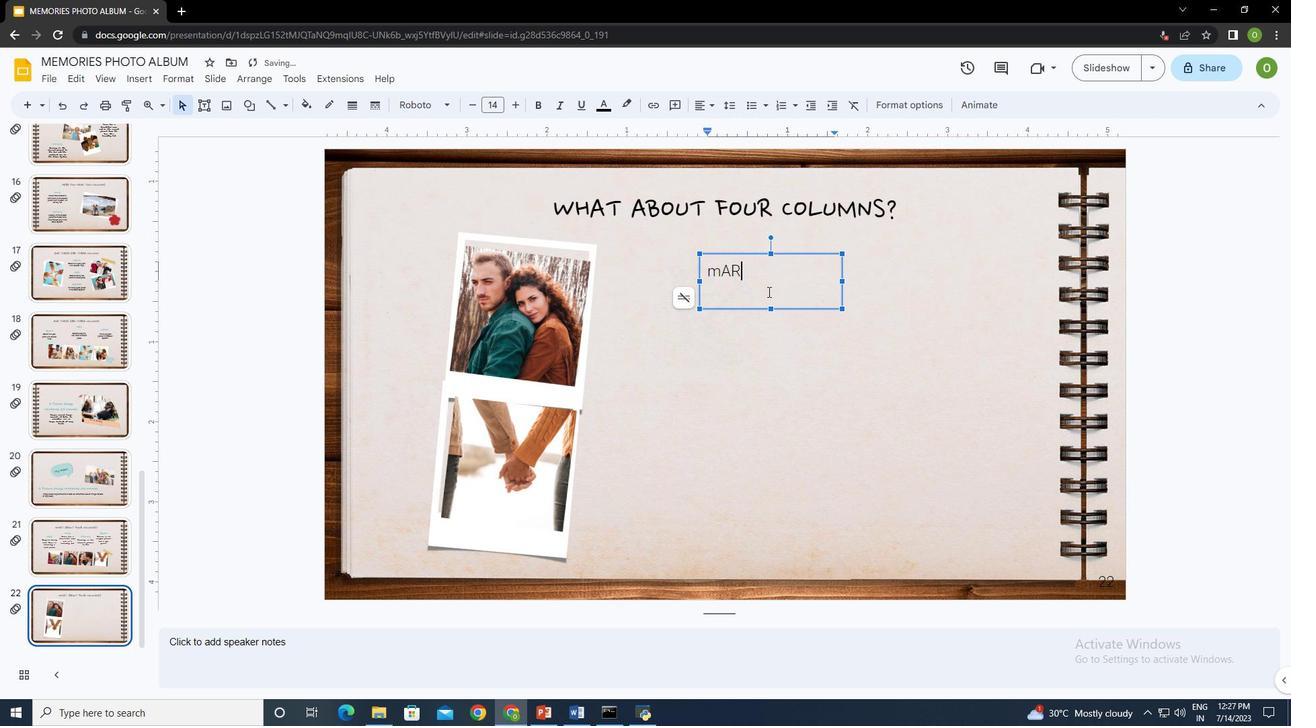 
Action: Mouse moved to (806, 293)
Screenshot: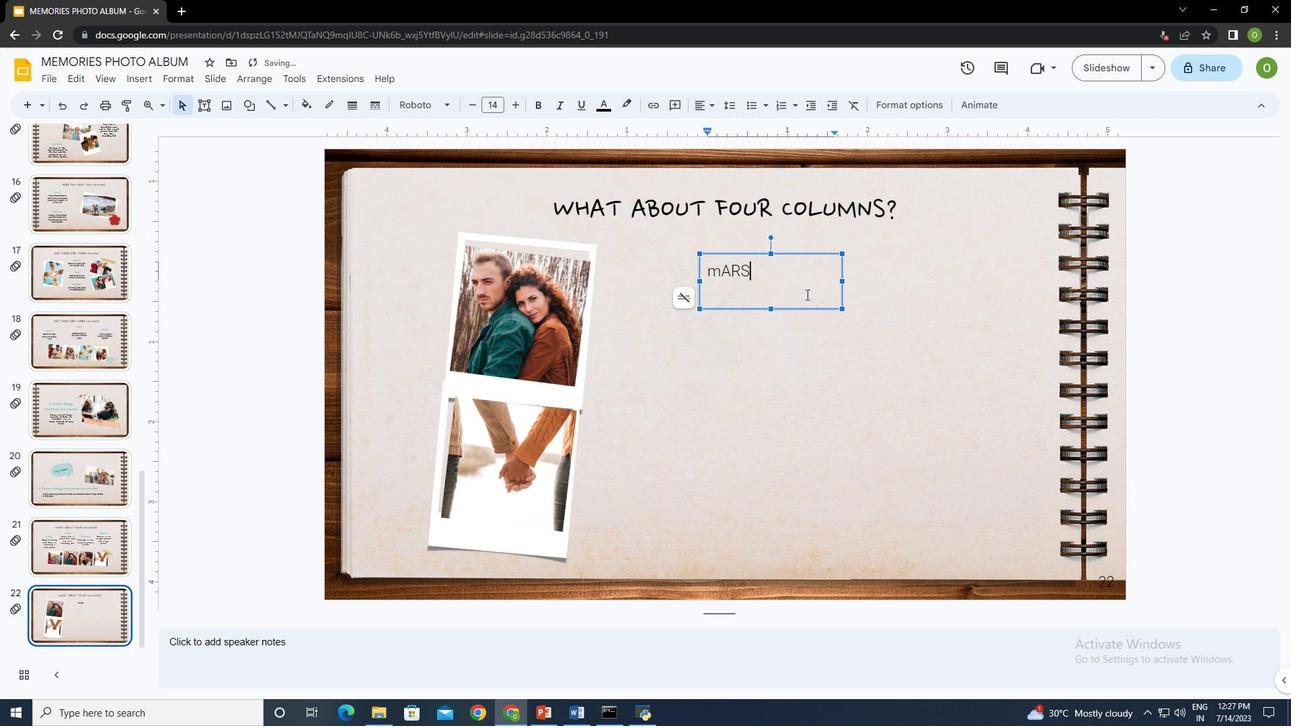 
Action: Key pressed ctrl+A
Screenshot: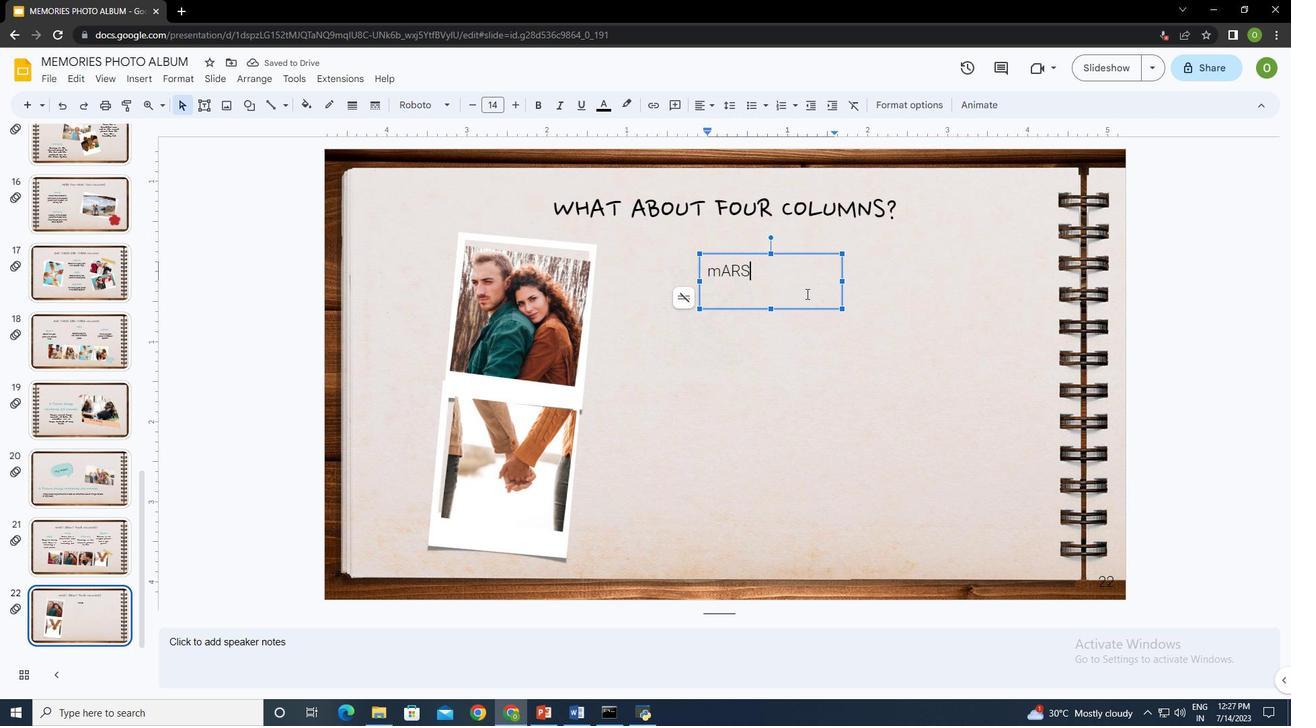 
Action: Mouse moved to (295, 73)
Screenshot: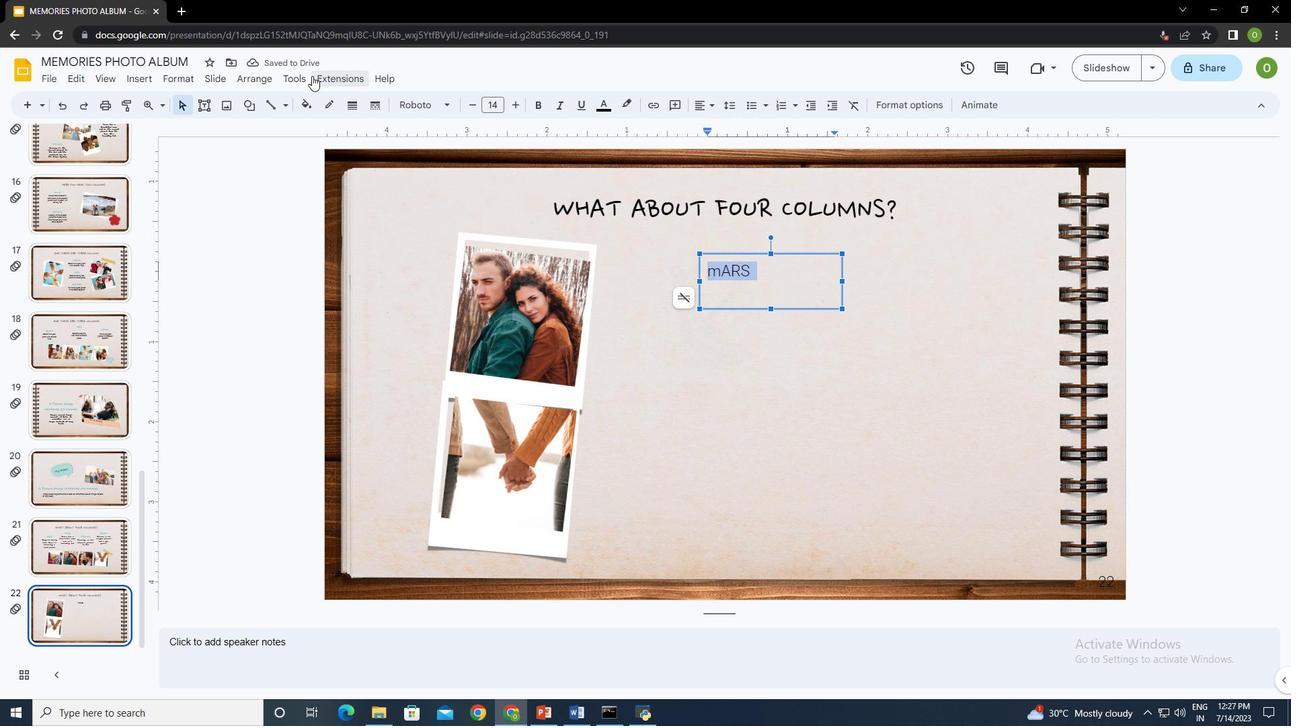 
Action: Mouse pressed left at (295, 73)
Screenshot: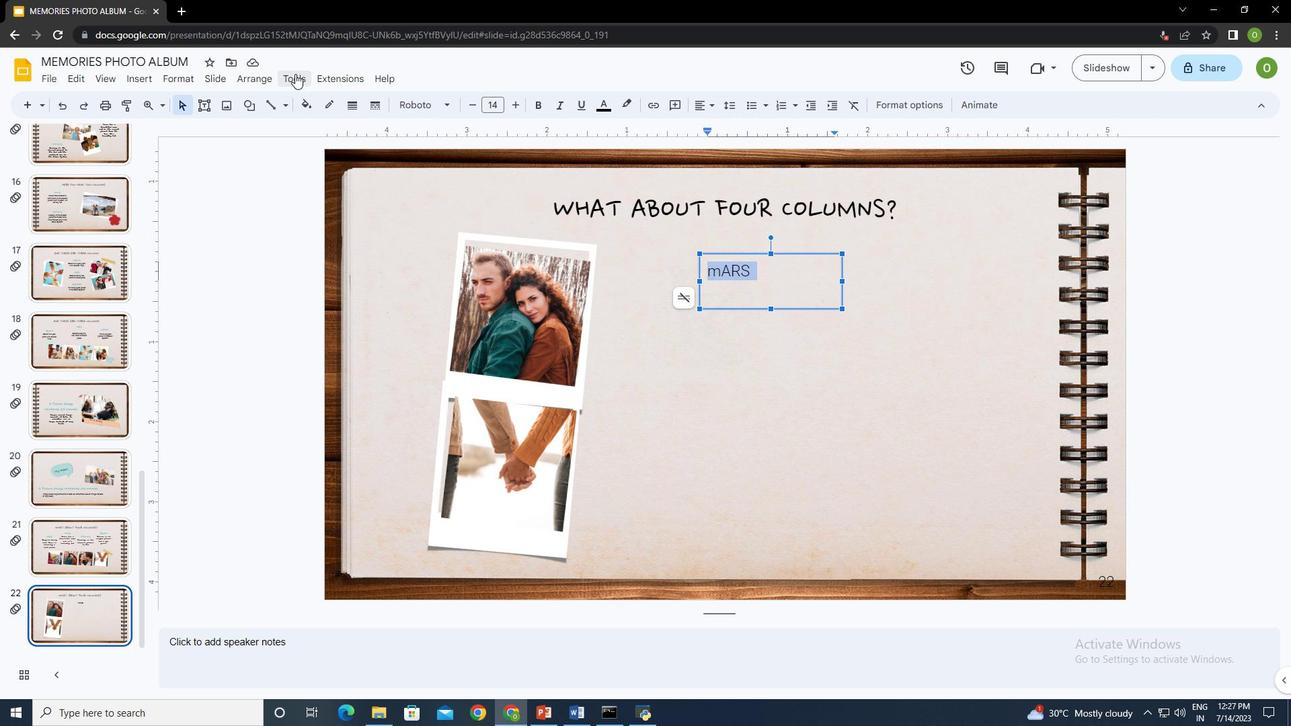 
Action: Mouse moved to (548, 125)
Screenshot: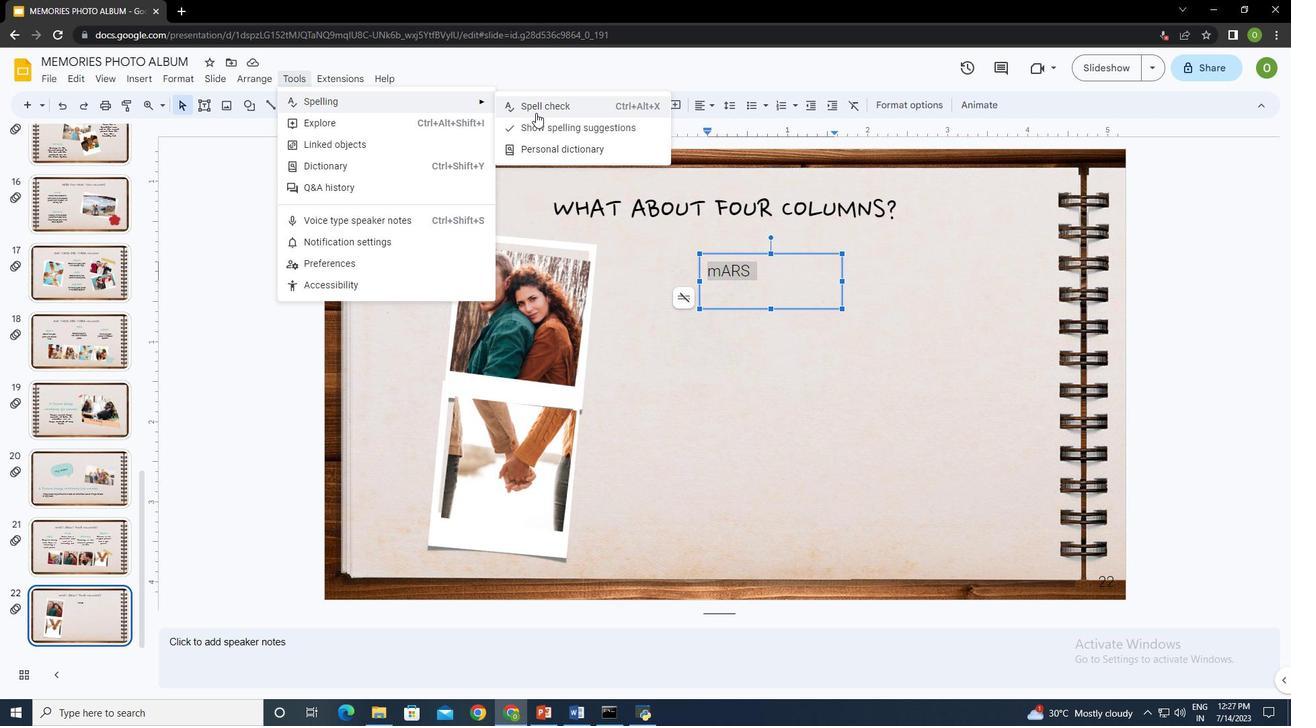 
Action: Mouse pressed left at (548, 125)
Screenshot: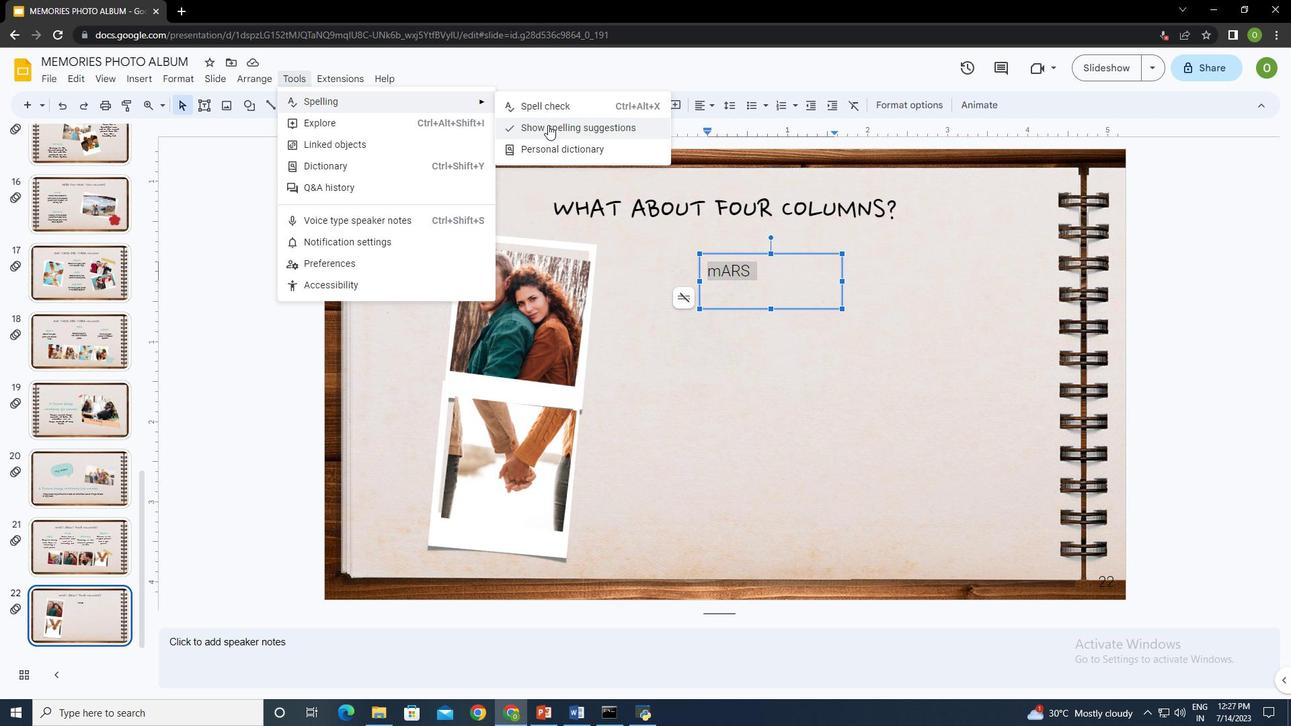 
Action: Mouse moved to (297, 77)
Screenshot: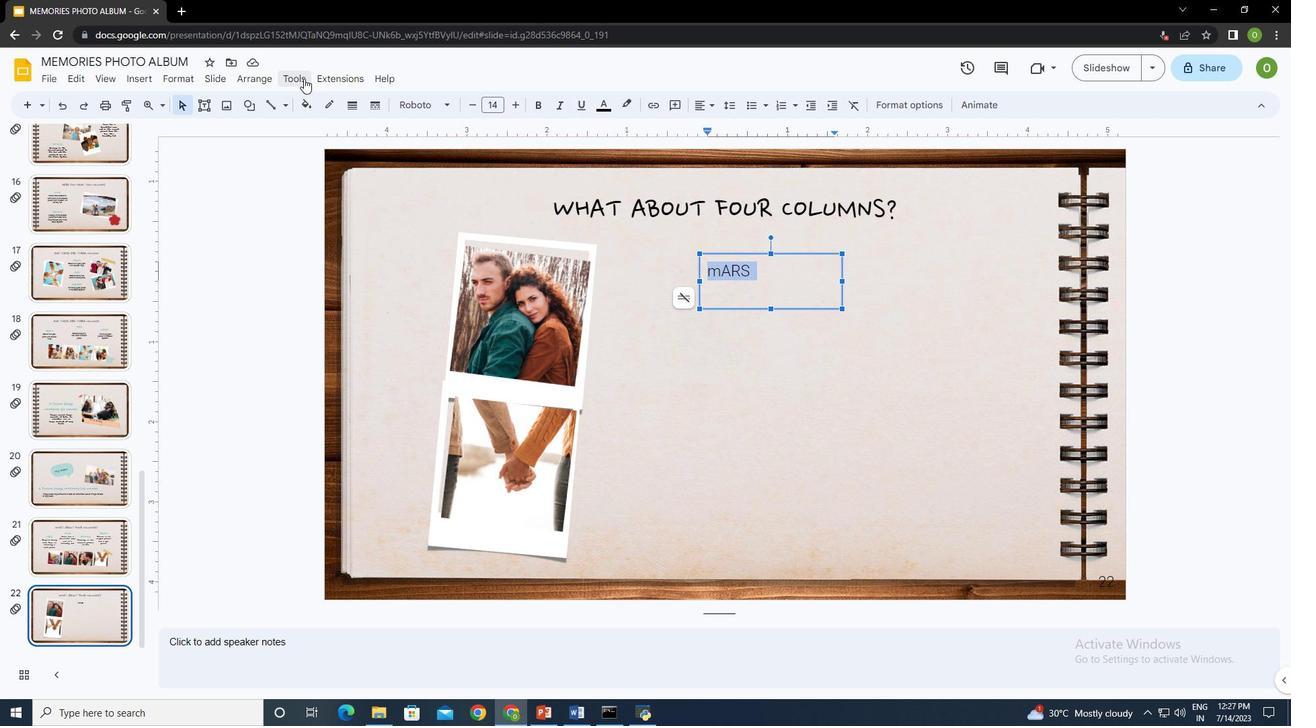 
Action: Mouse pressed left at (297, 77)
Screenshot: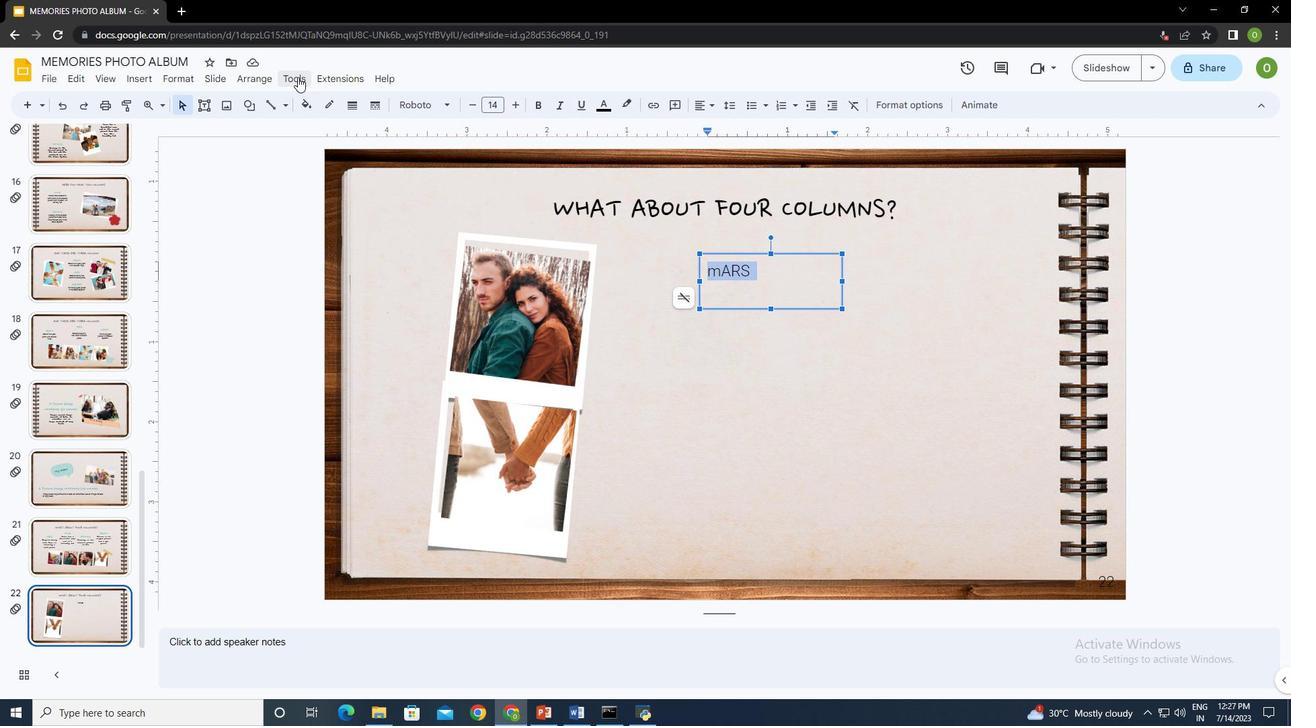 
Action: Mouse moved to (590, 338)
Screenshot: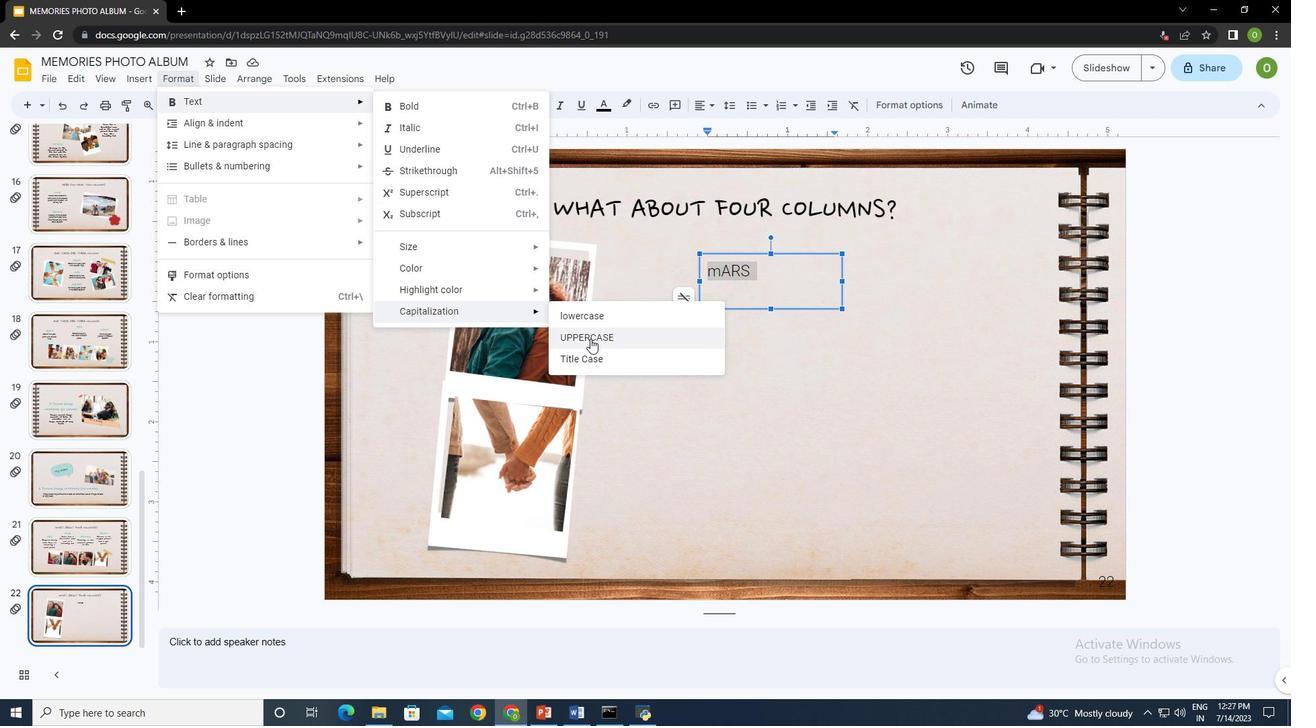 
Action: Mouse pressed left at (590, 338)
Screenshot: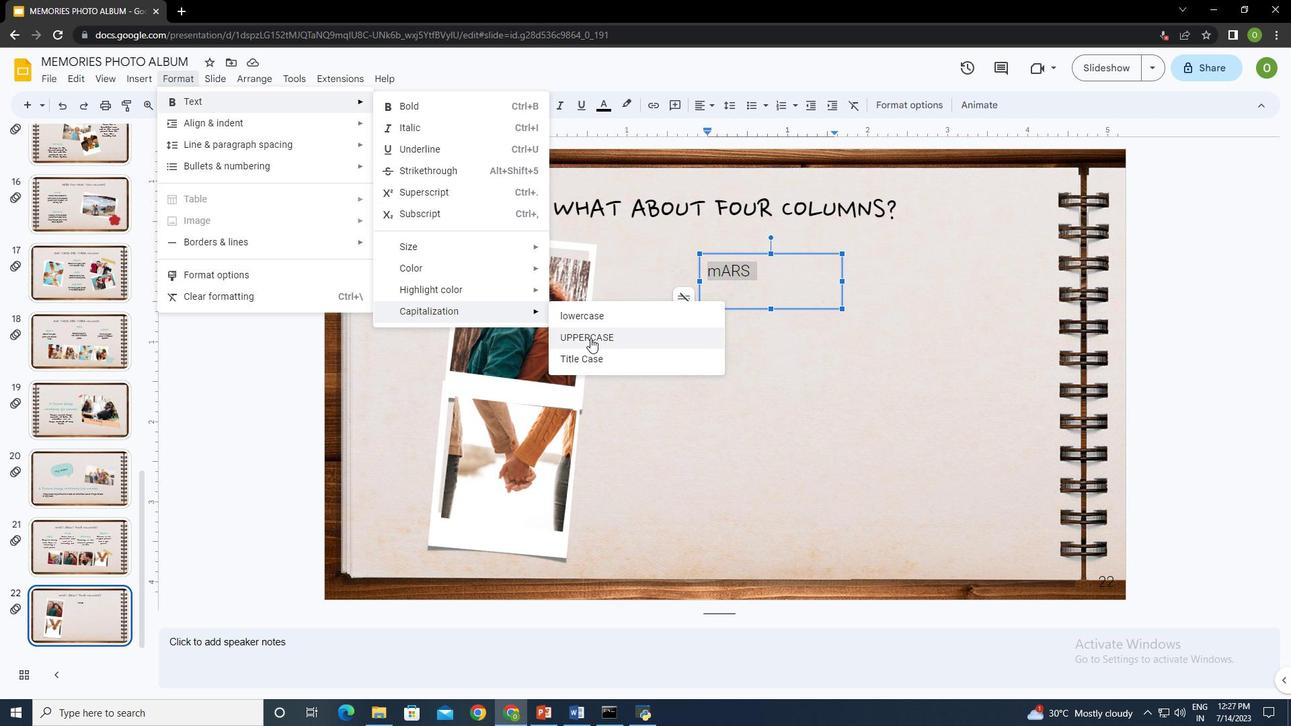 
Action: Mouse moved to (408, 99)
Screenshot: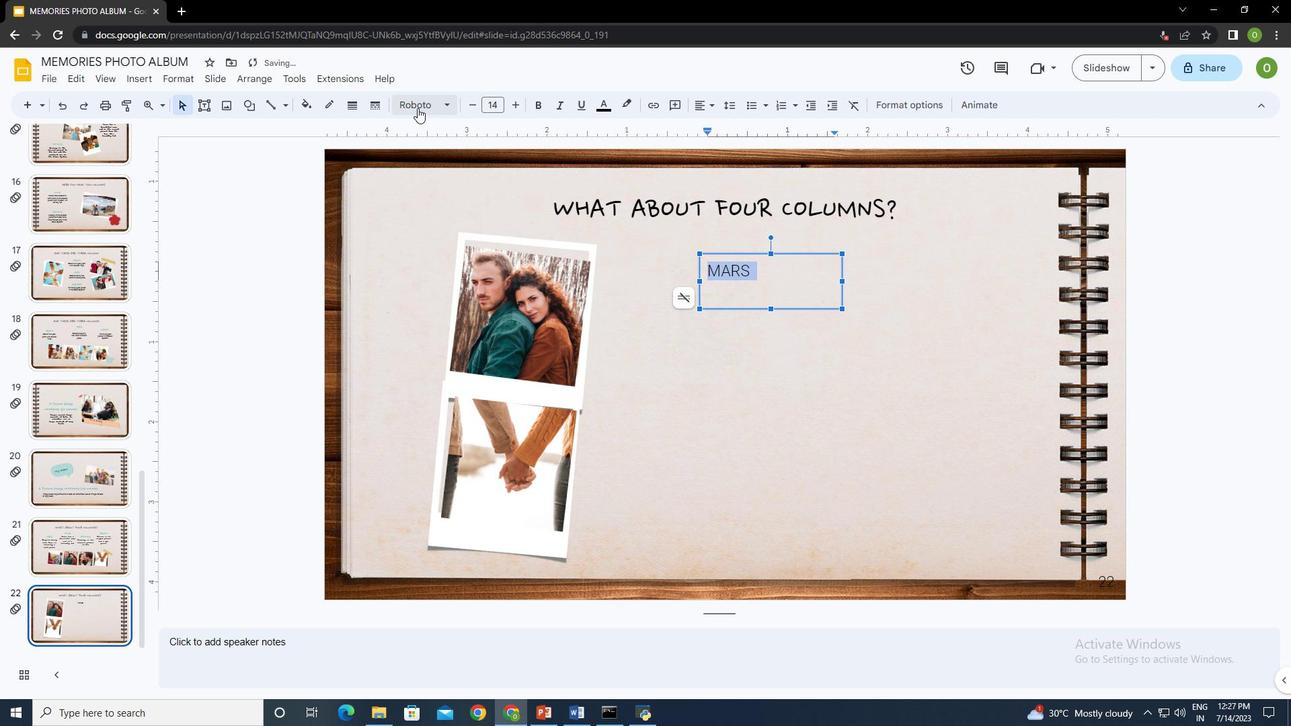 
Action: Mouse pressed left at (408, 99)
Screenshot: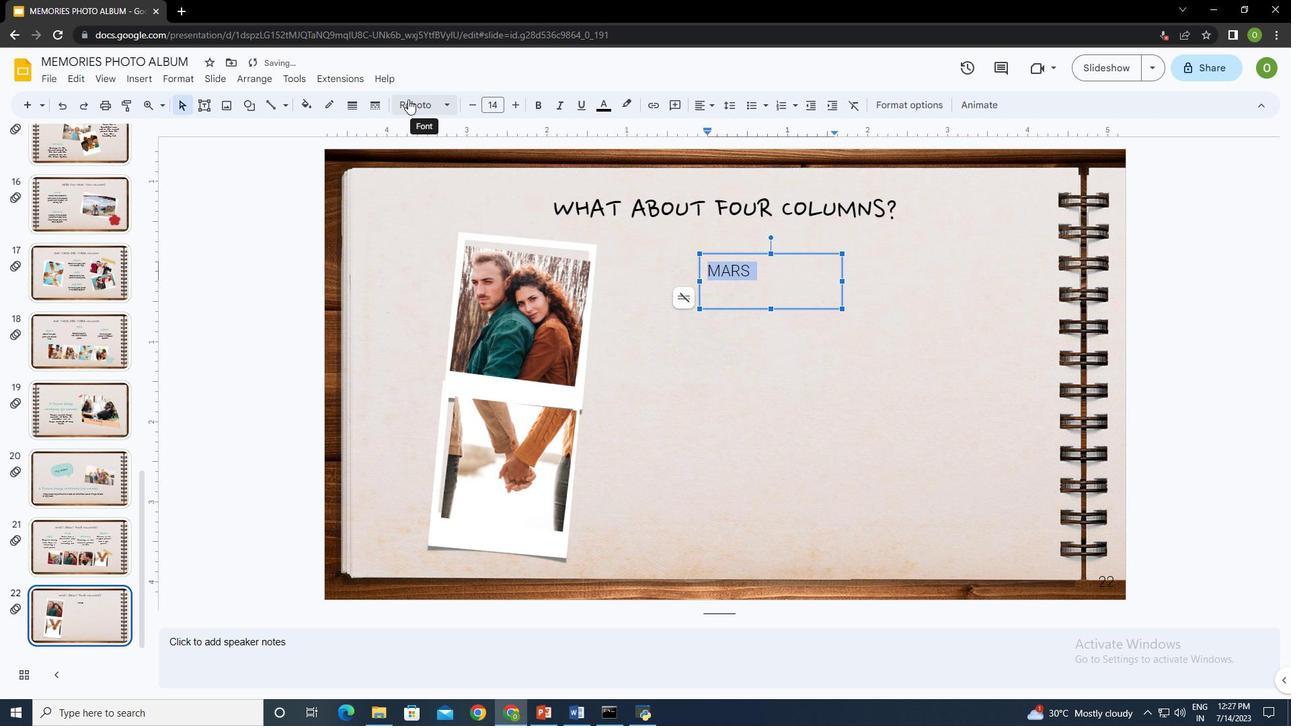 
Action: Mouse moved to (490, 181)
Screenshot: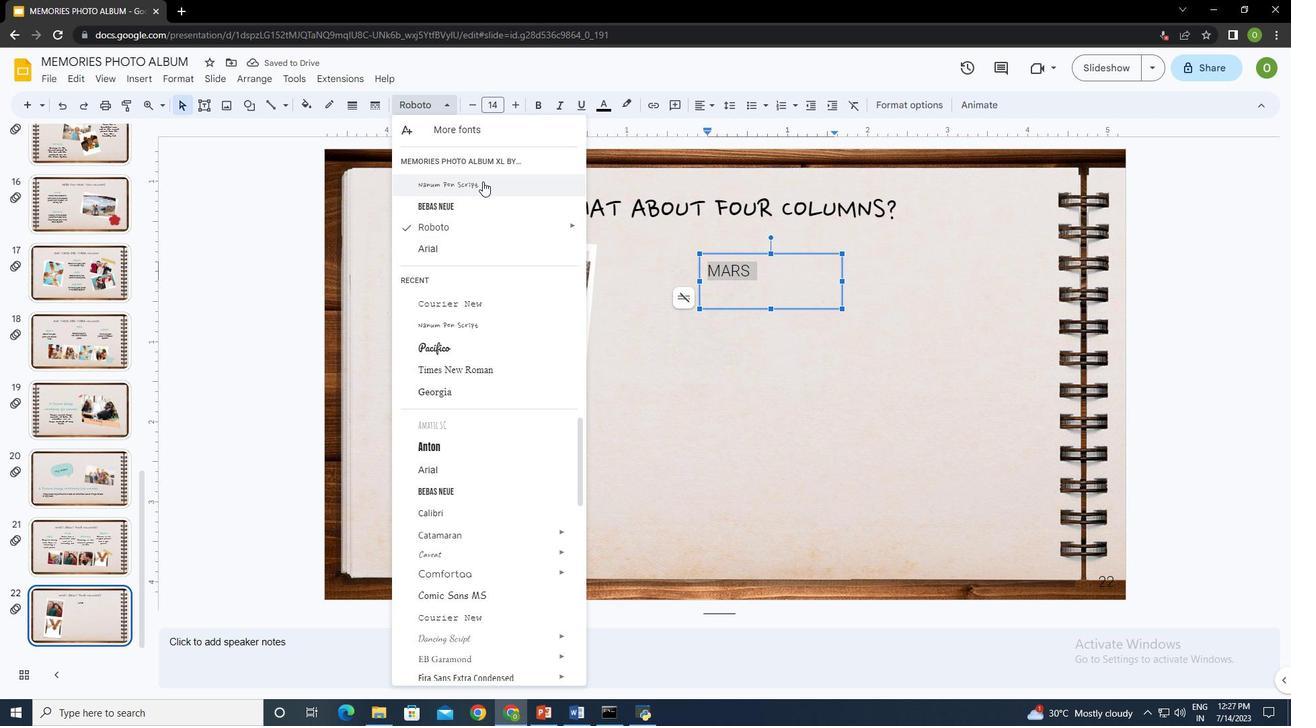
Action: Mouse pressed left at (490, 181)
Screenshot: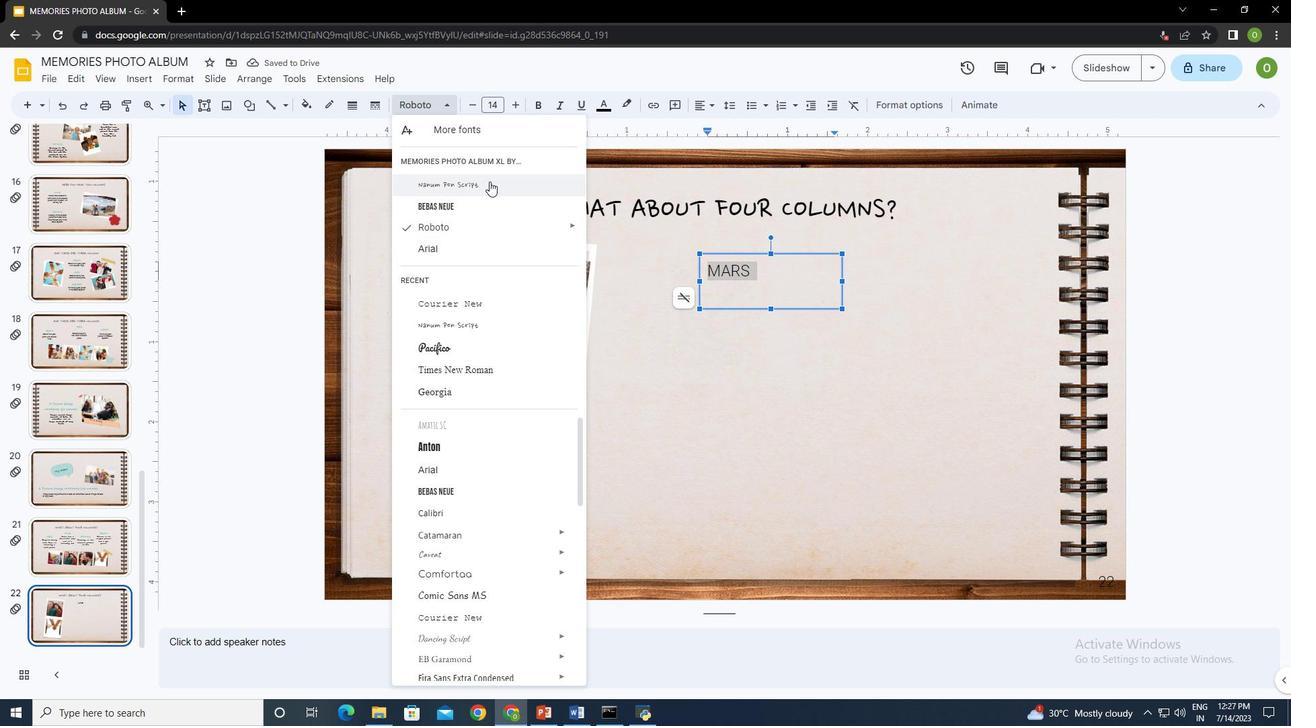 
Action: Mouse moved to (499, 100)
Screenshot: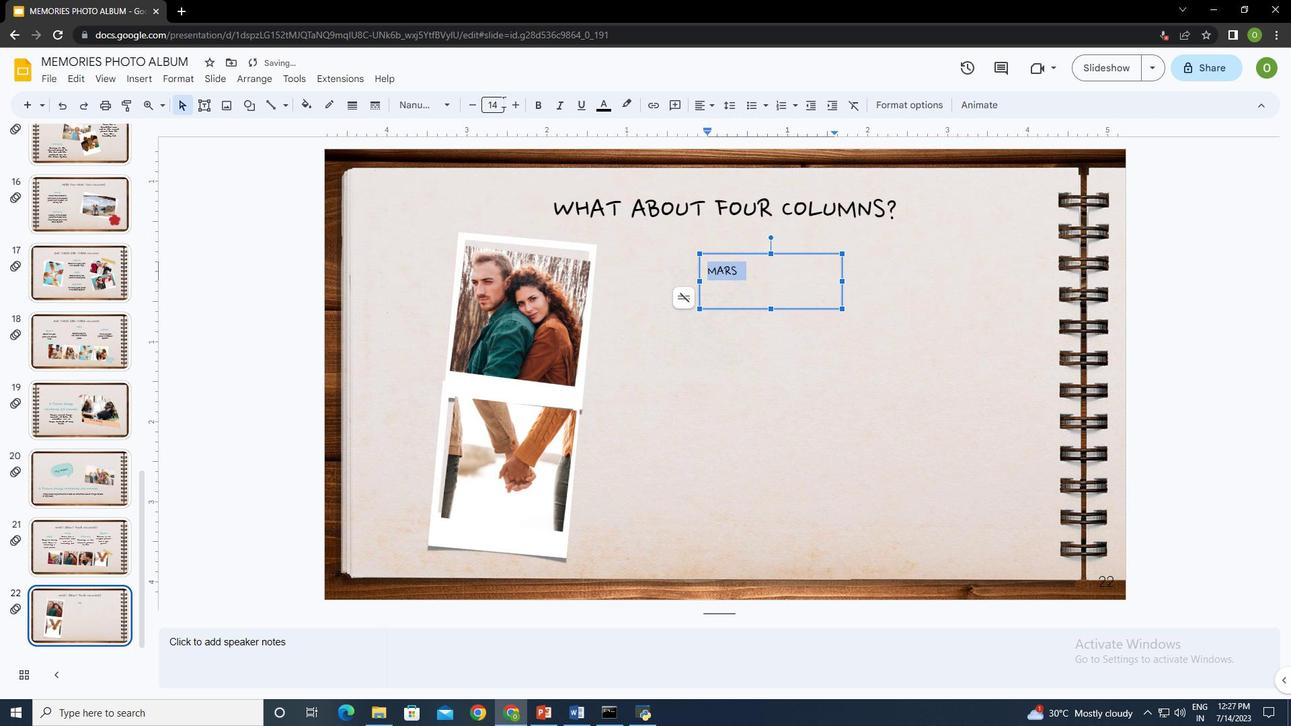 
Action: Mouse pressed left at (499, 100)
Screenshot: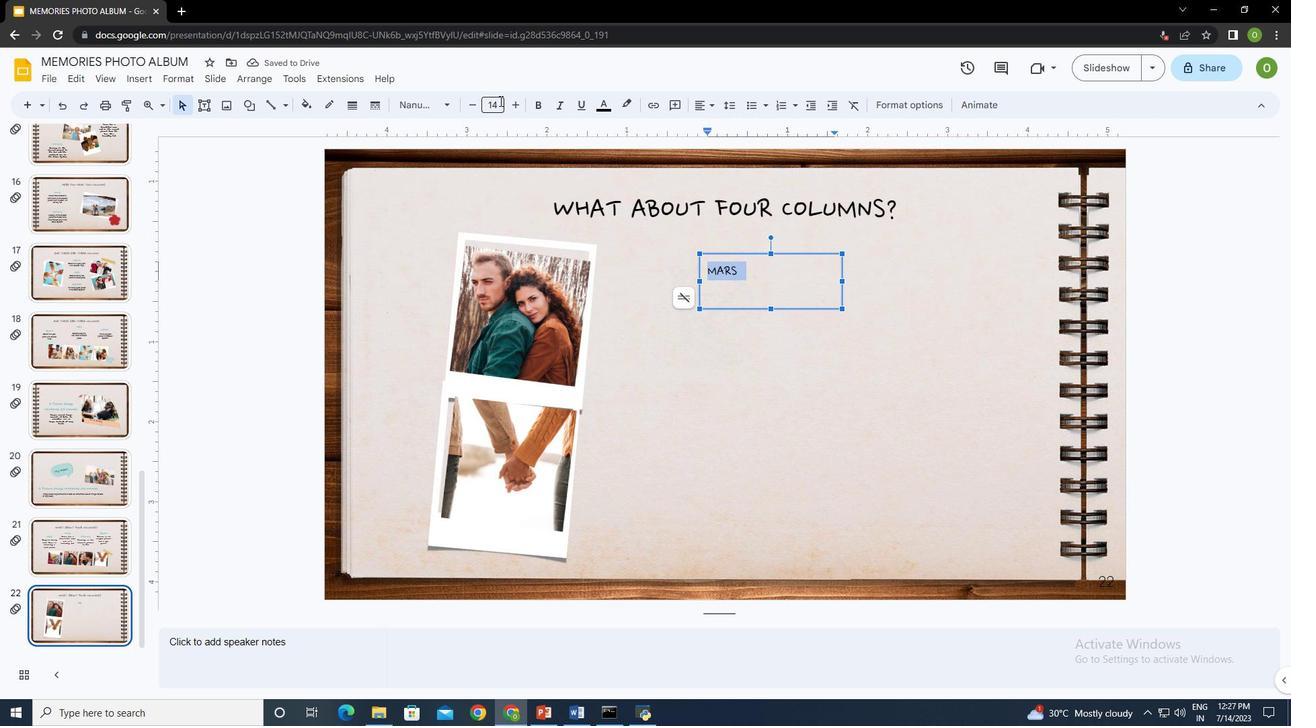 
Action: Mouse moved to (499, 102)
Screenshot: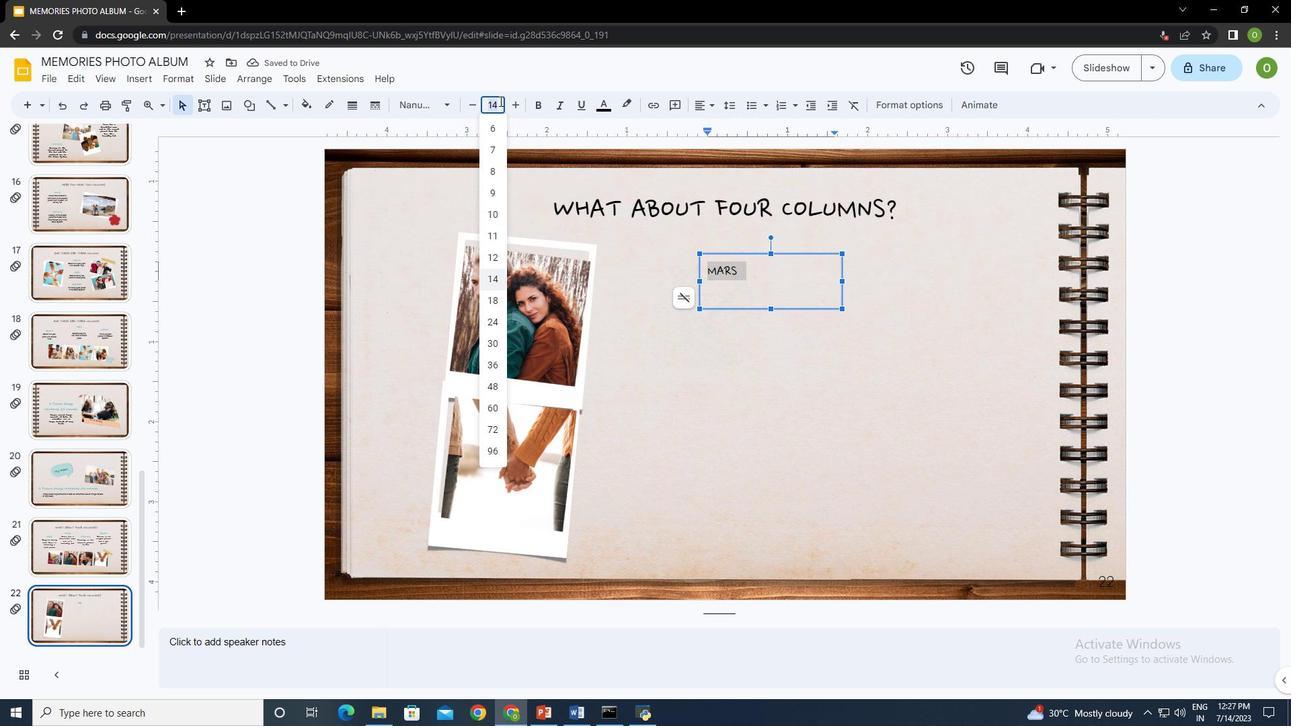 
Action: Key pressed 30<Key.enter>
Screenshot: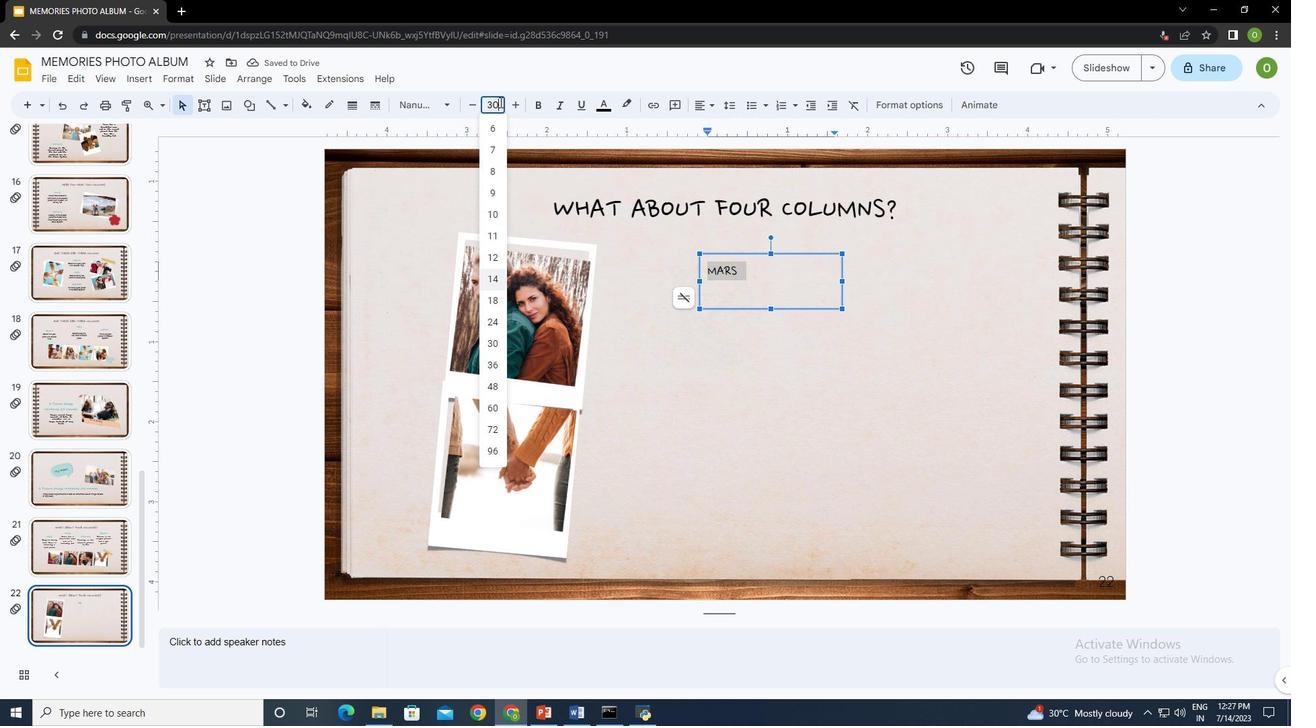 
Action: Mouse moved to (602, 104)
Screenshot: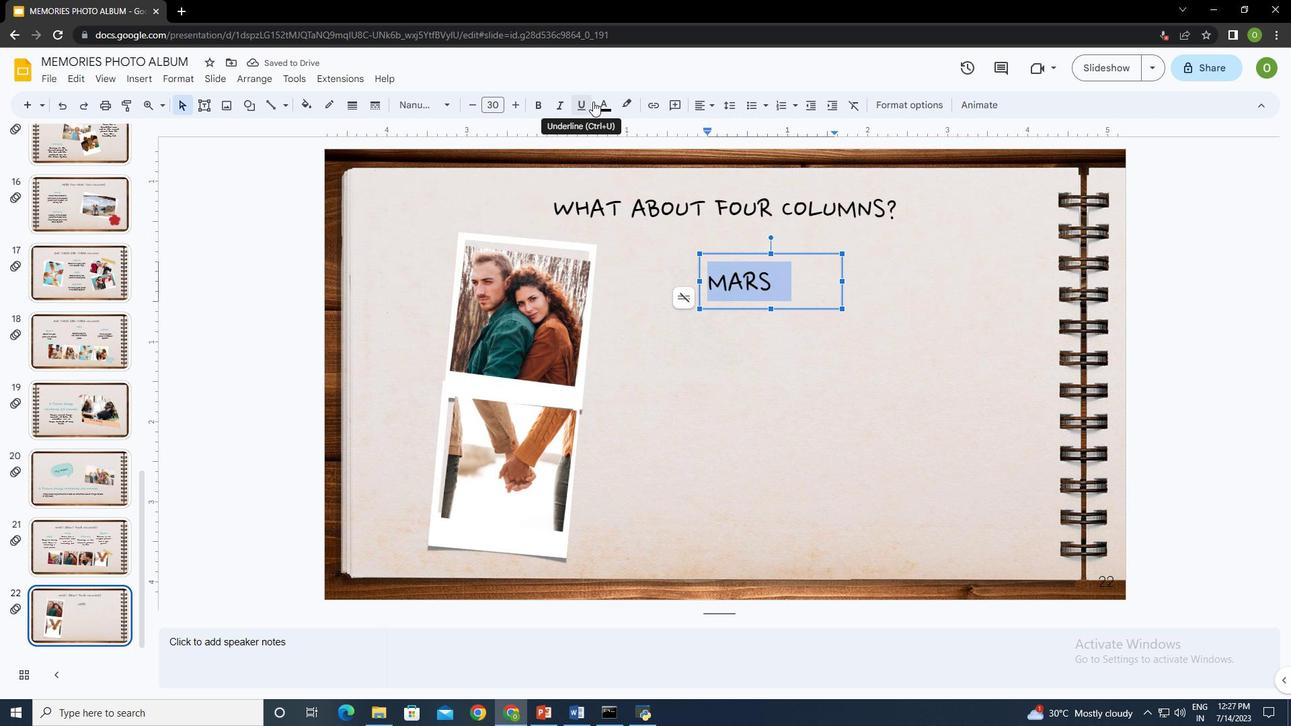 
Action: Mouse pressed left at (602, 104)
Screenshot: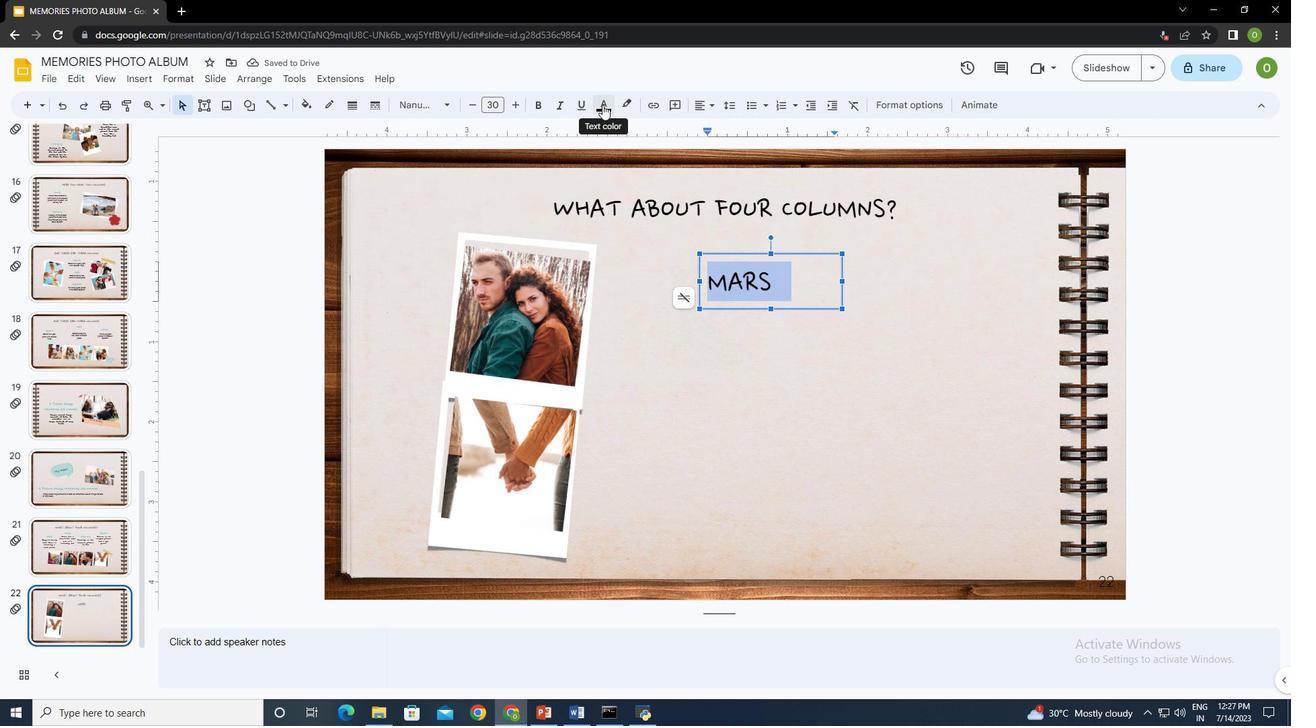 
Action: Mouse moved to (708, 147)
Screenshot: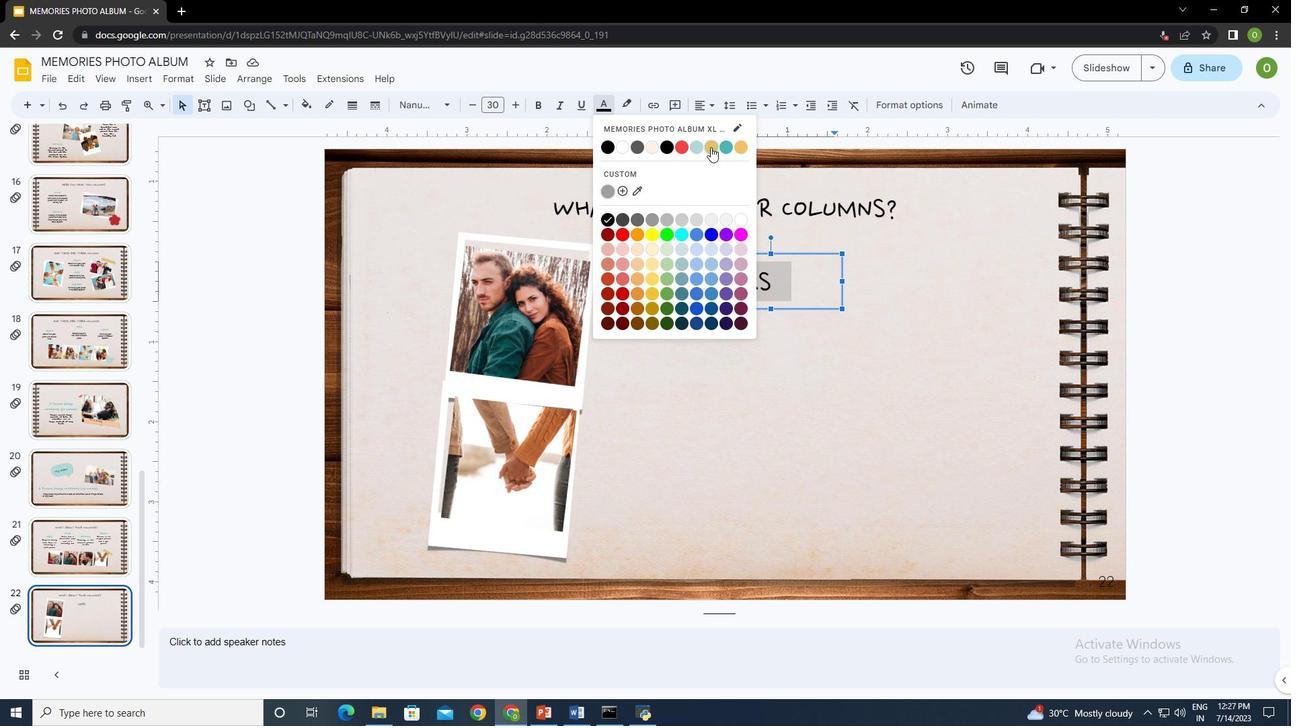 
Action: Mouse pressed left at (708, 147)
Screenshot: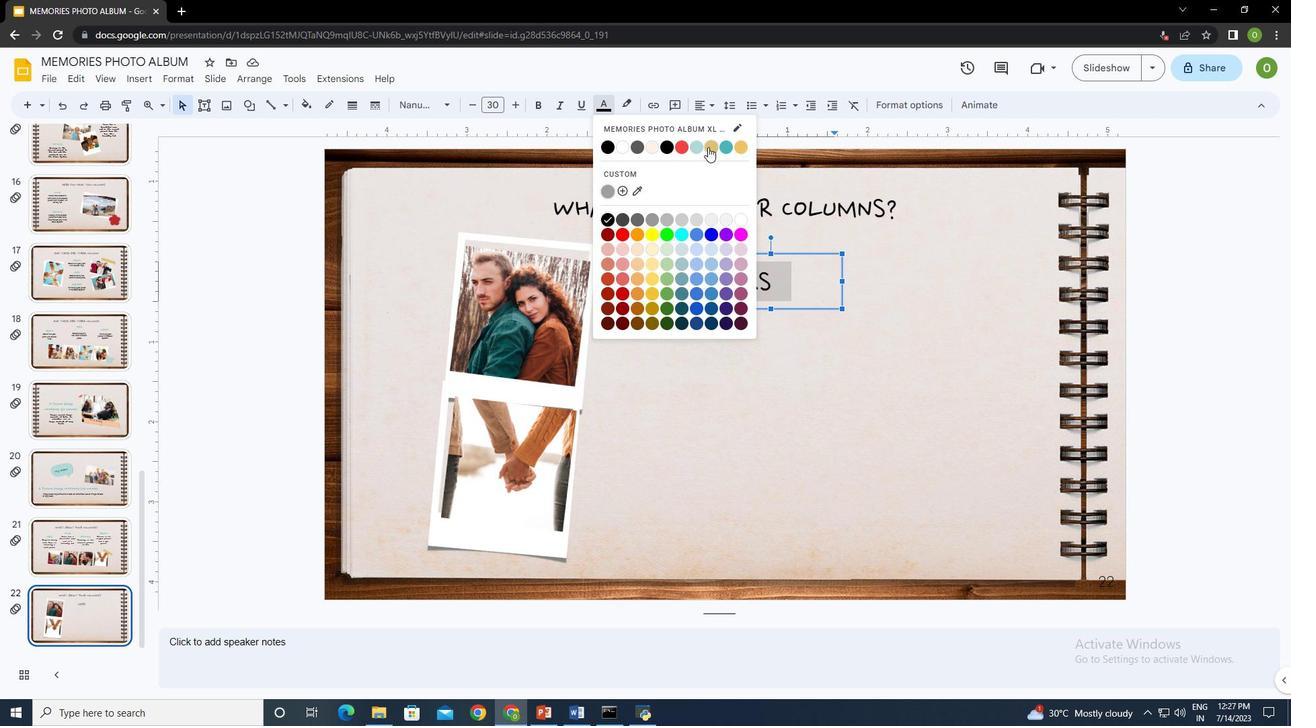
Action: Mouse moved to (895, 299)
Screenshot: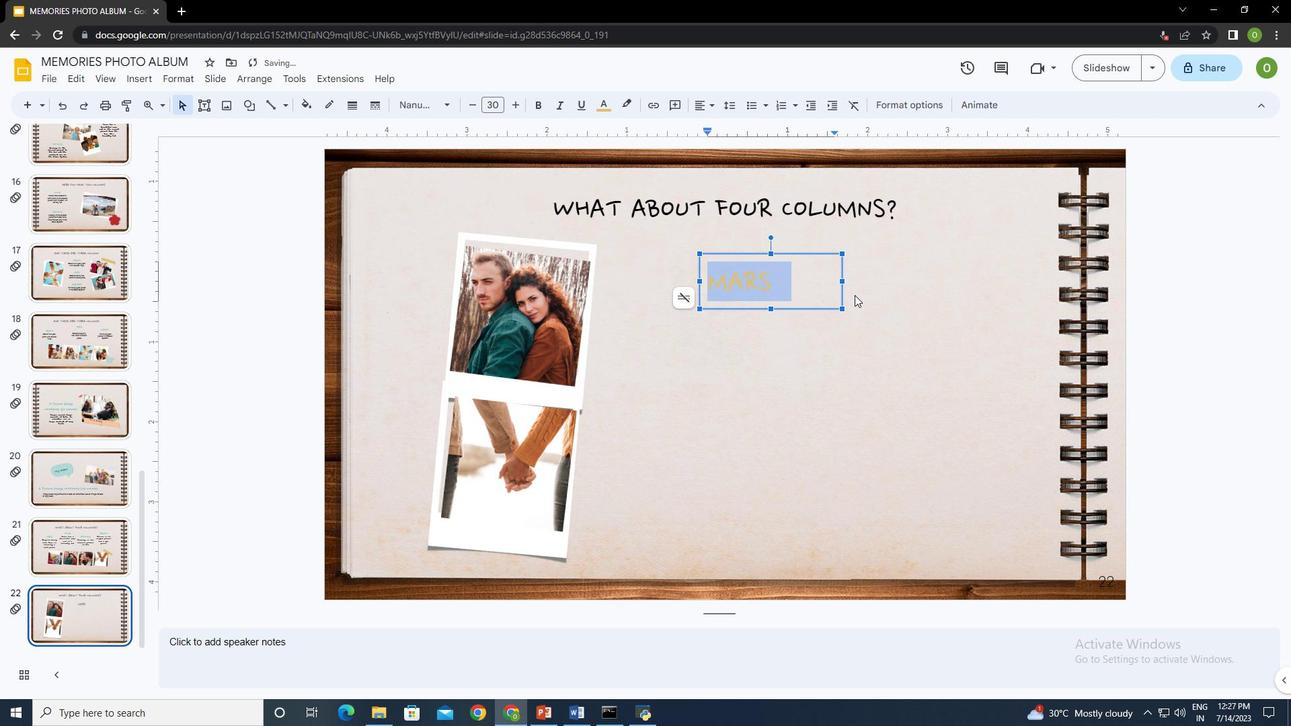 
Action: Mouse pressed left at (895, 299)
Screenshot: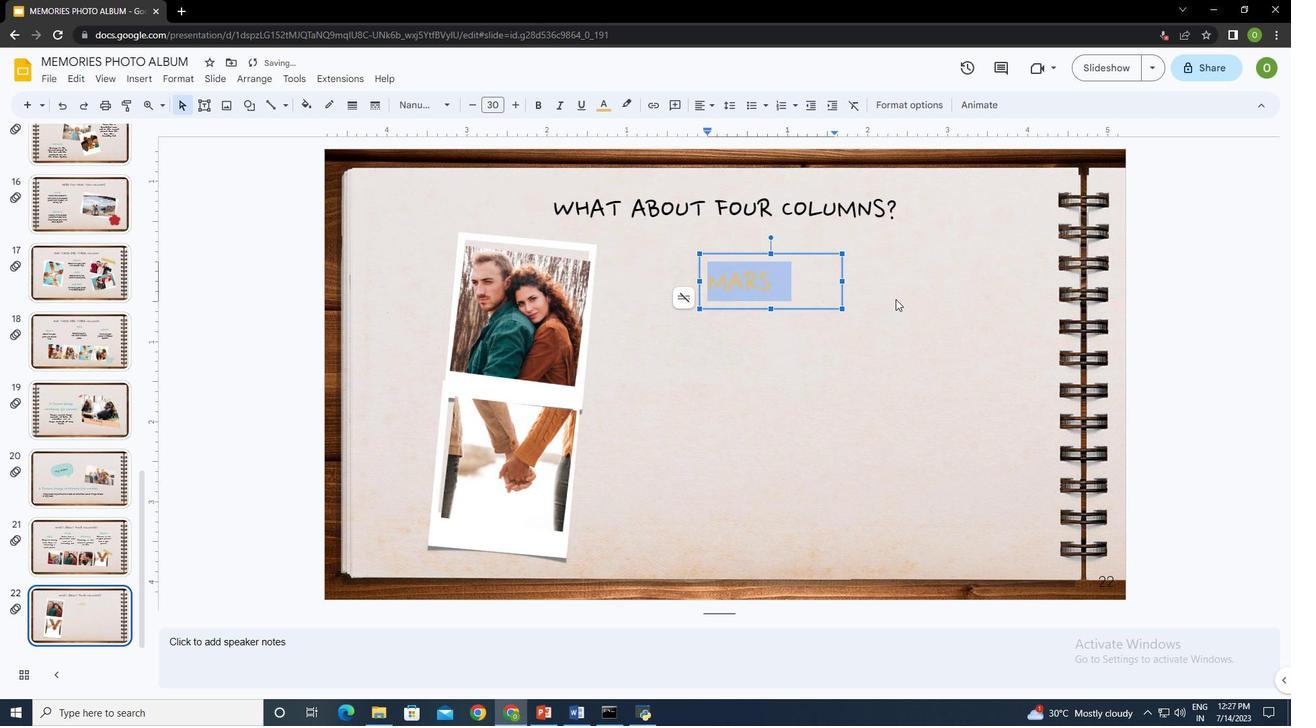 
Action: Mouse moved to (761, 272)
Screenshot: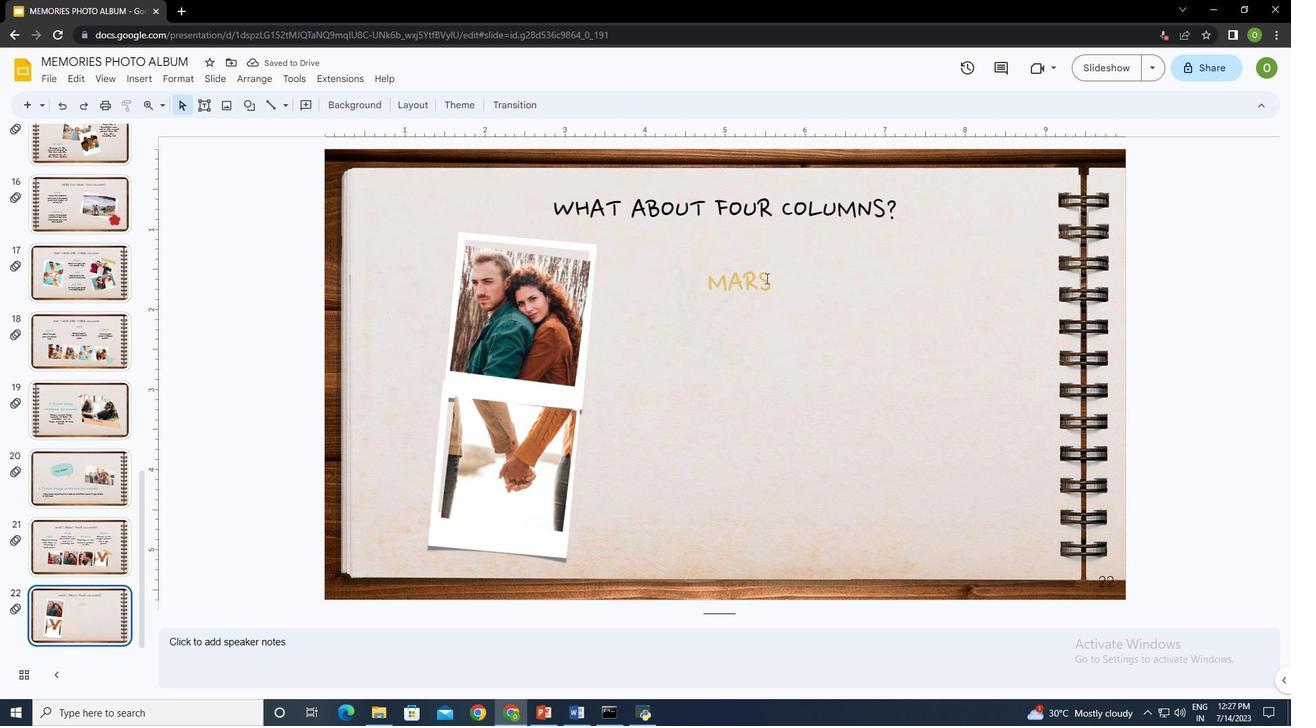 
Action: Mouse pressed left at (761, 272)
Screenshot: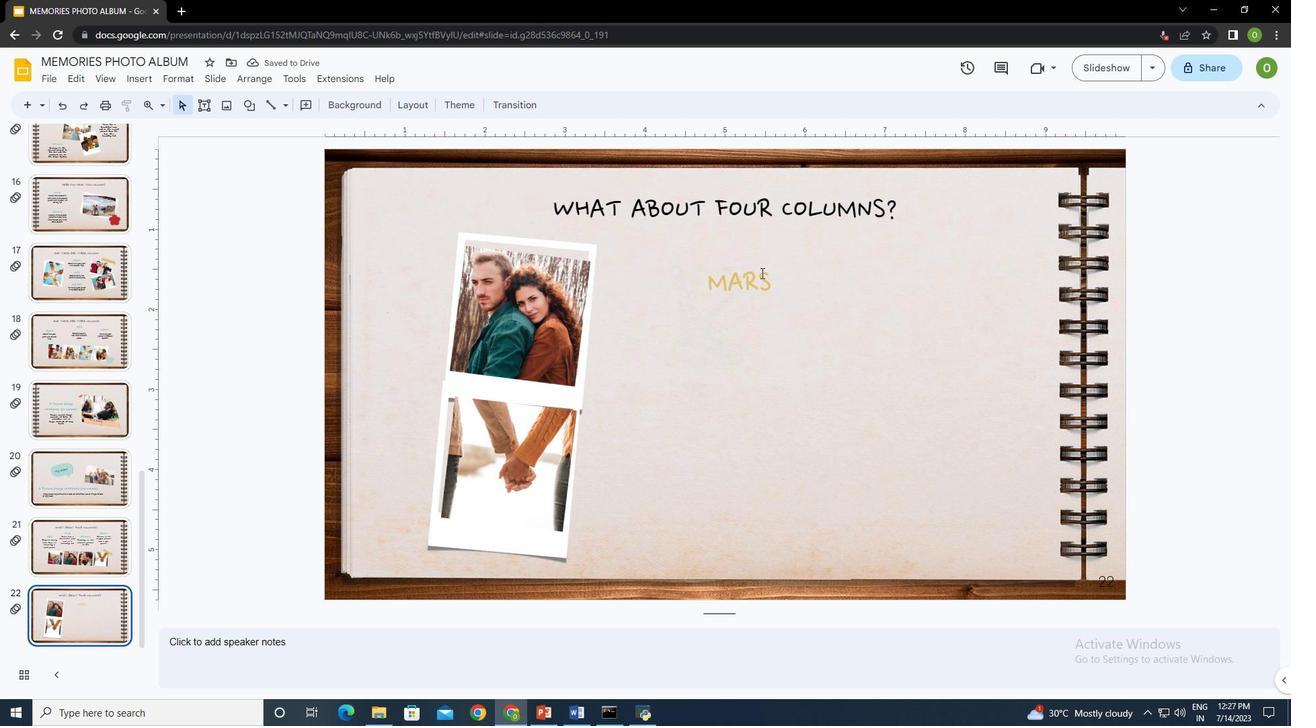 
Action: Mouse moved to (778, 250)
Screenshot: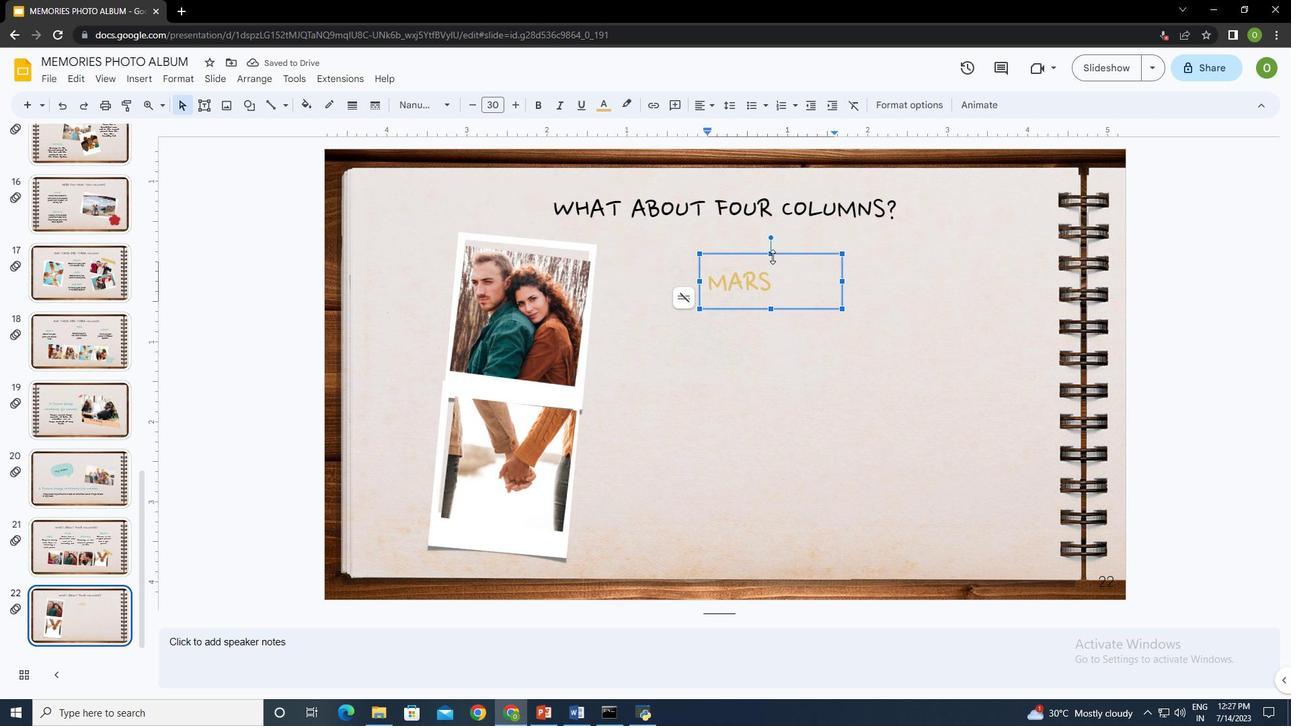
Action: Mouse pressed left at (778, 250)
Screenshot: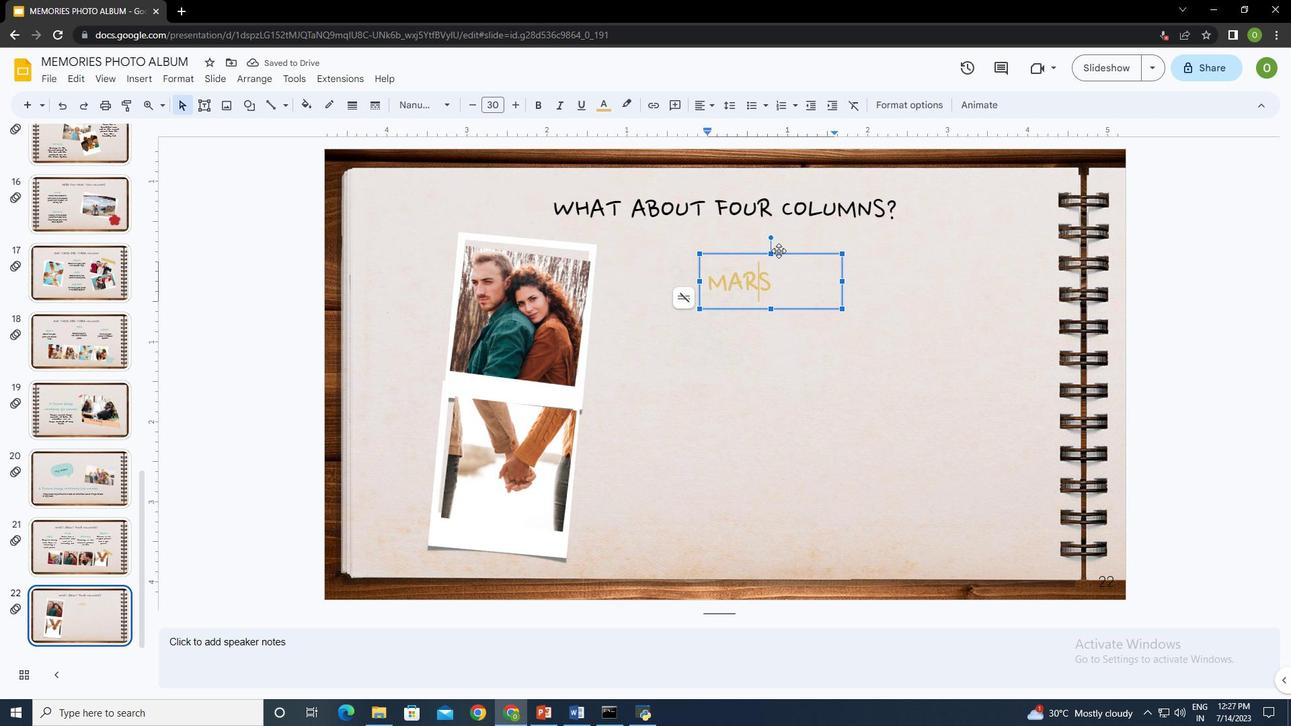 
Action: Mouse moved to (903, 291)
Screenshot: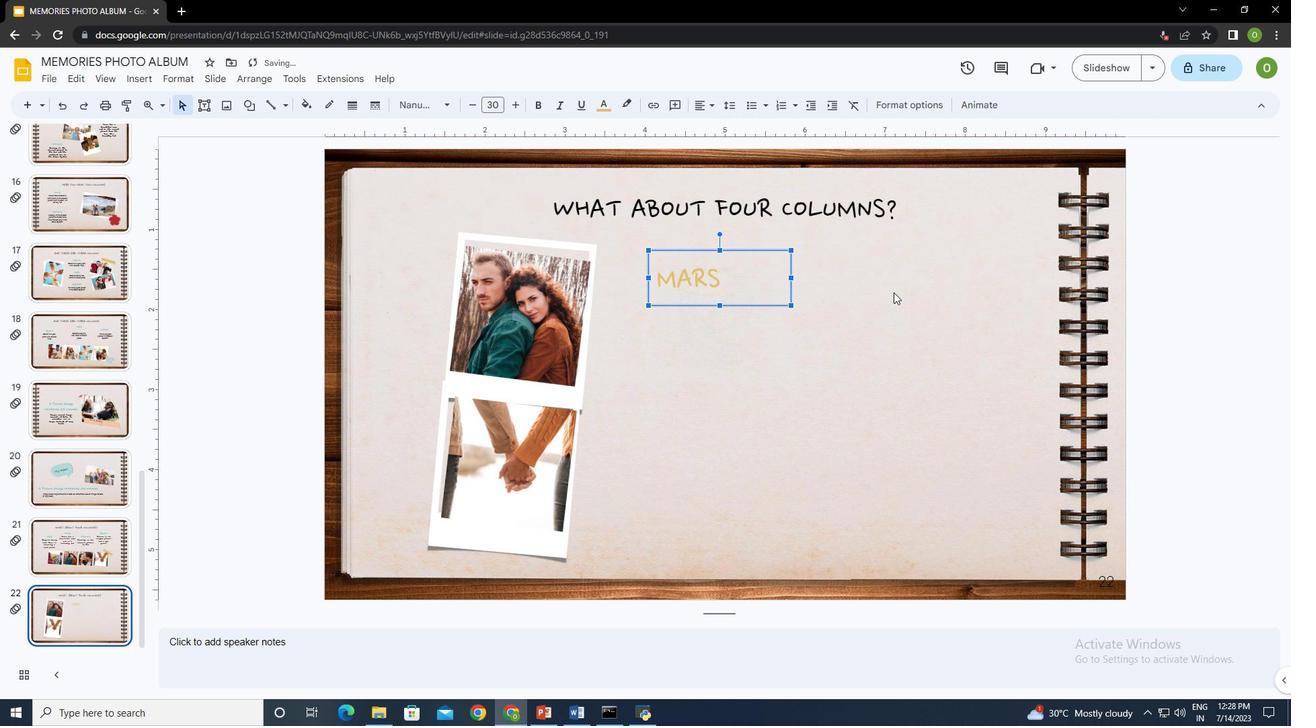 
Action: Mouse pressed left at (903, 291)
Screenshot: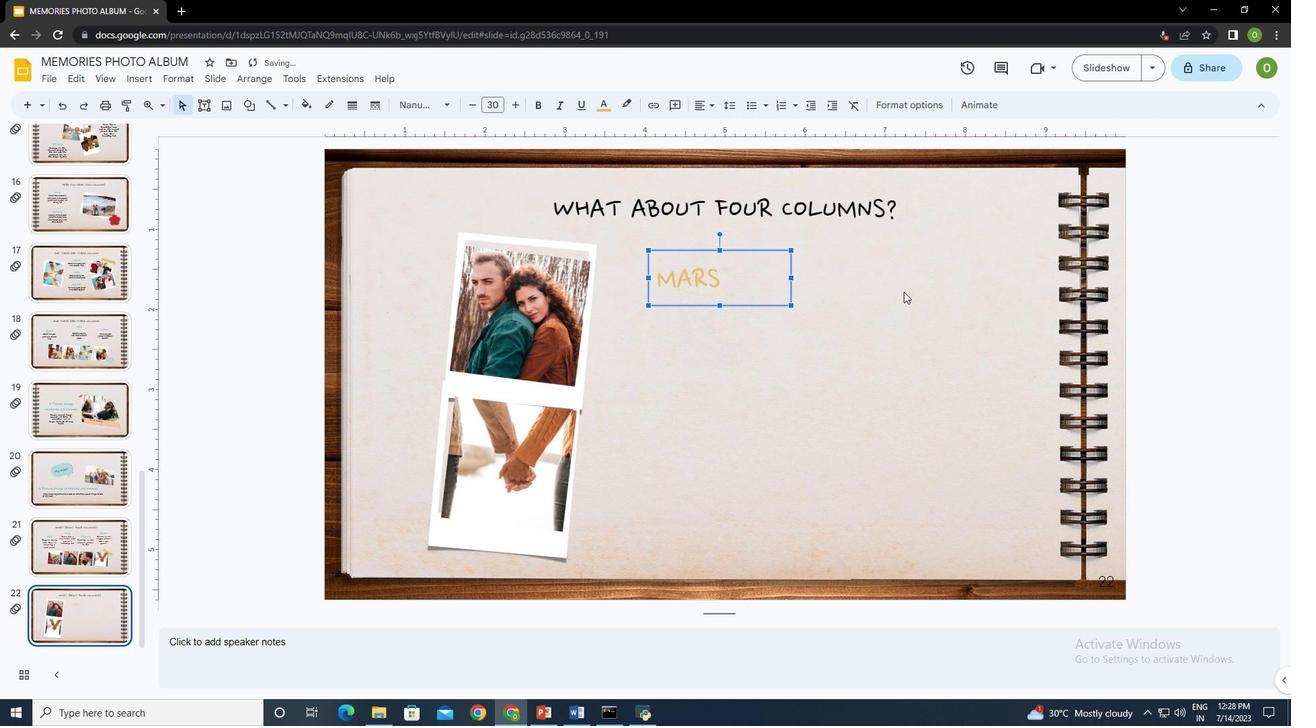 
Action: Mouse moved to (197, 104)
Screenshot: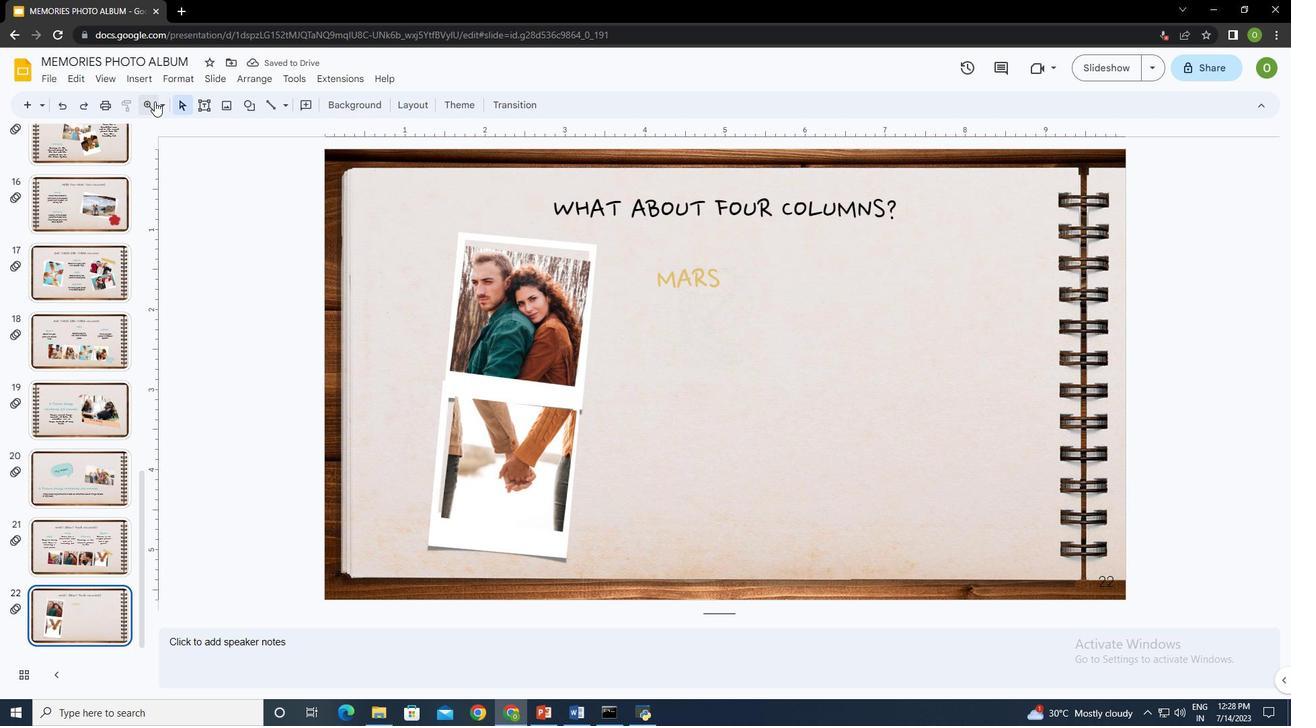 
Action: Mouse pressed left at (197, 104)
Screenshot: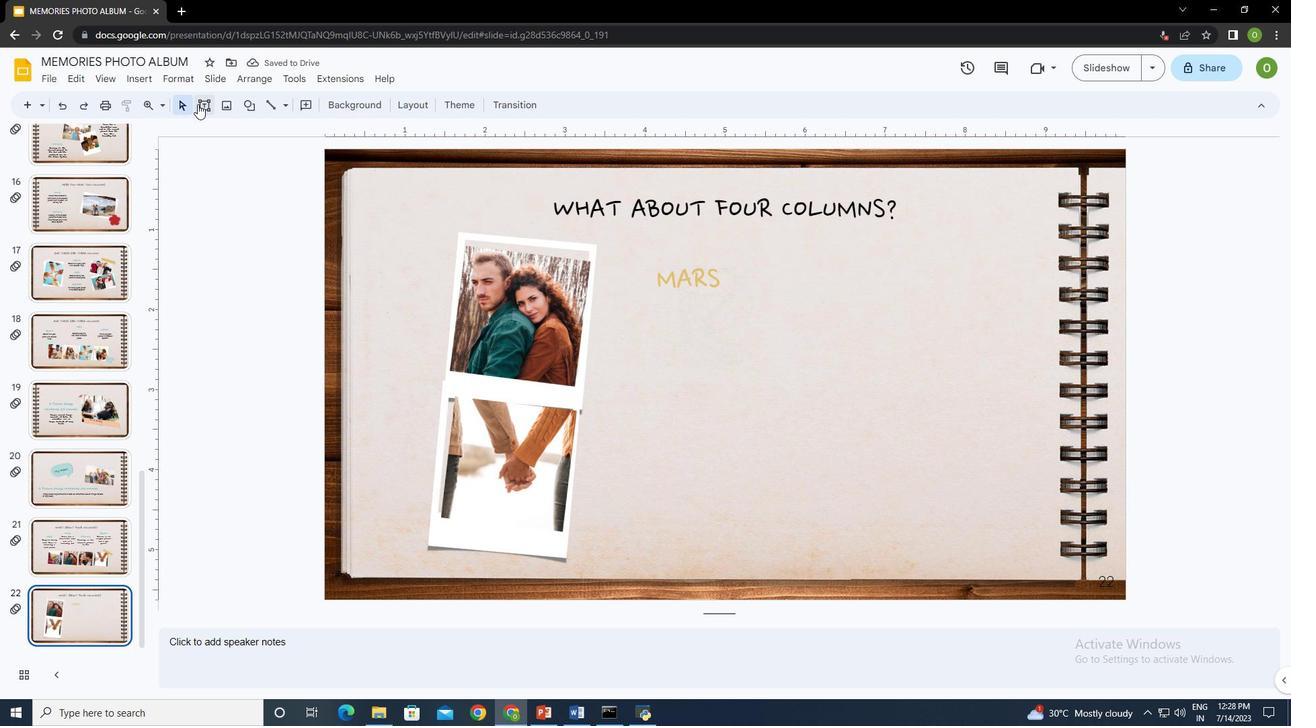 
Action: Mouse moved to (844, 258)
Screenshot: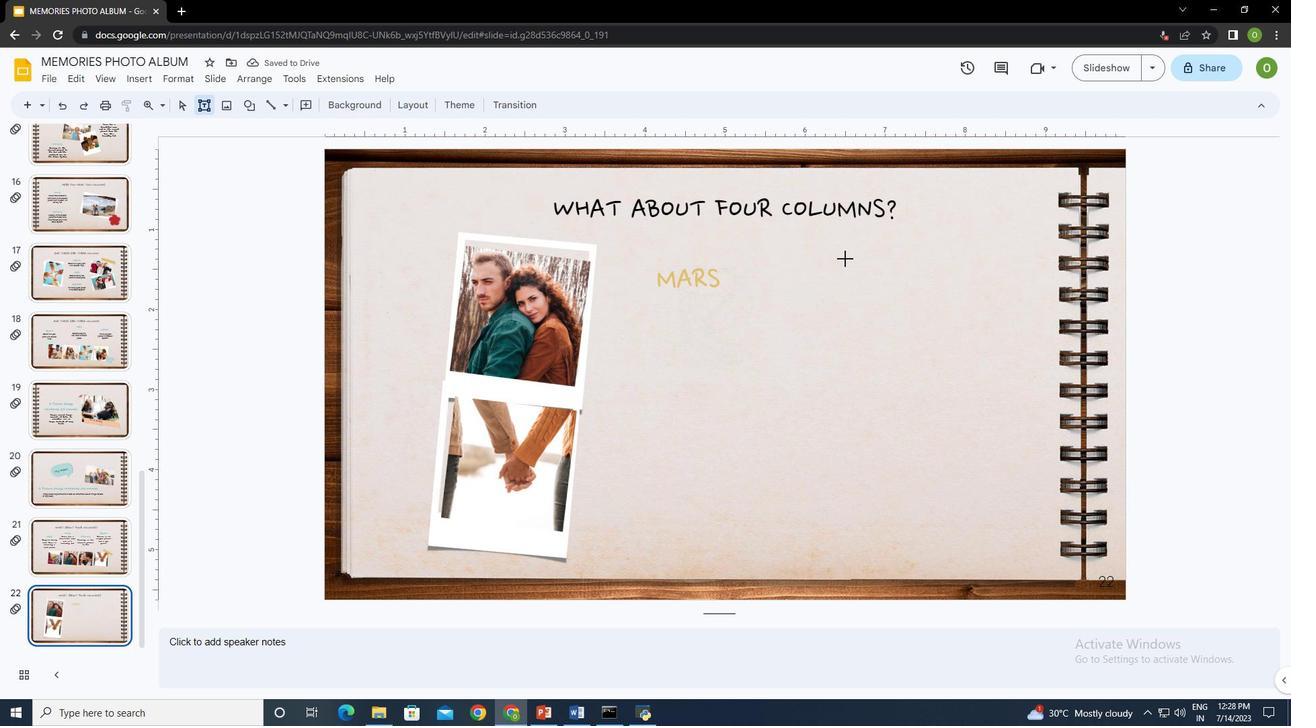
Action: Mouse pressed left at (844, 258)
Screenshot: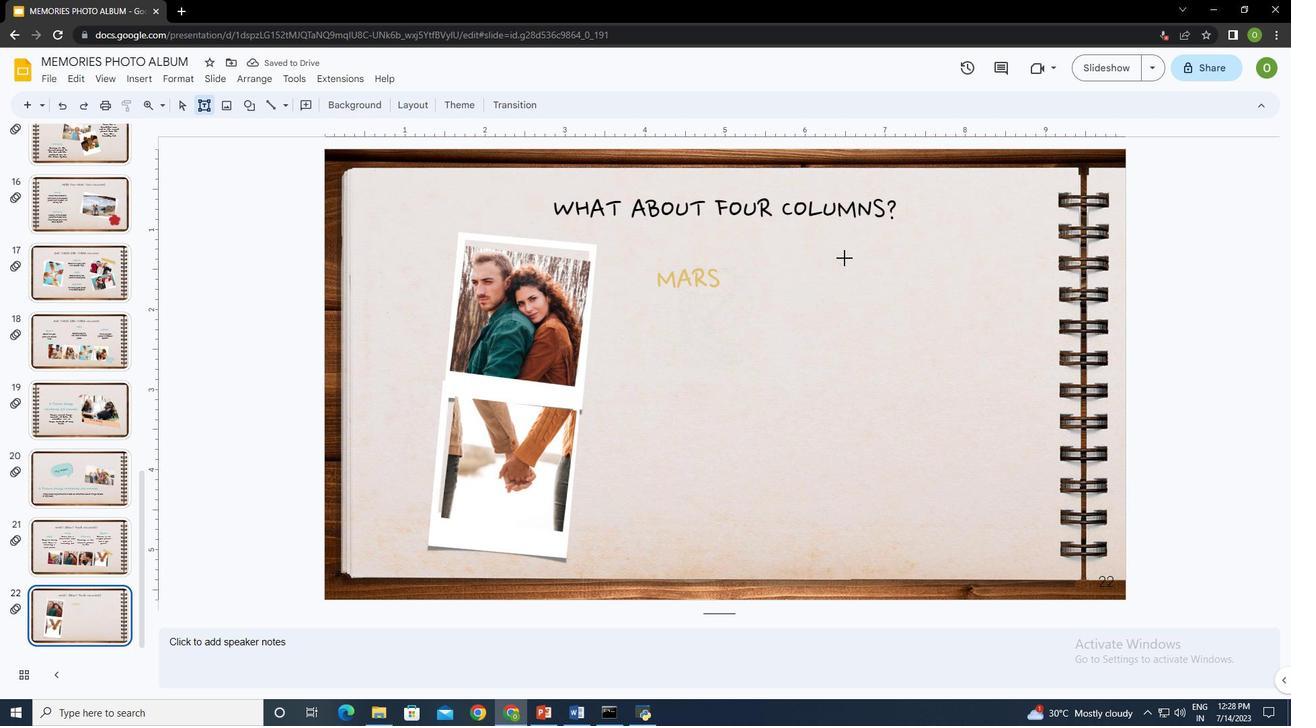 
Action: Mouse moved to (908, 287)
Screenshot: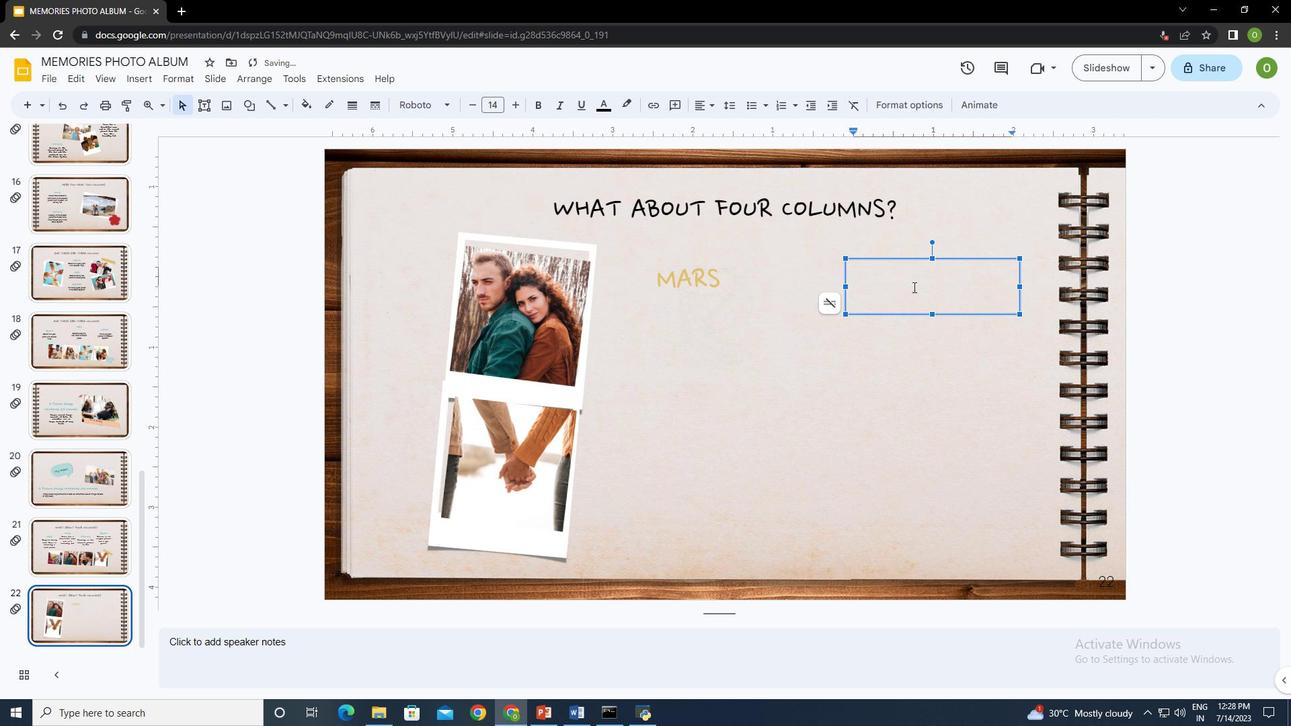 
Action: Key pressed <Key.shift>VE<Key.backspace><Key.caps_lock>enusctrl+A
Screenshot: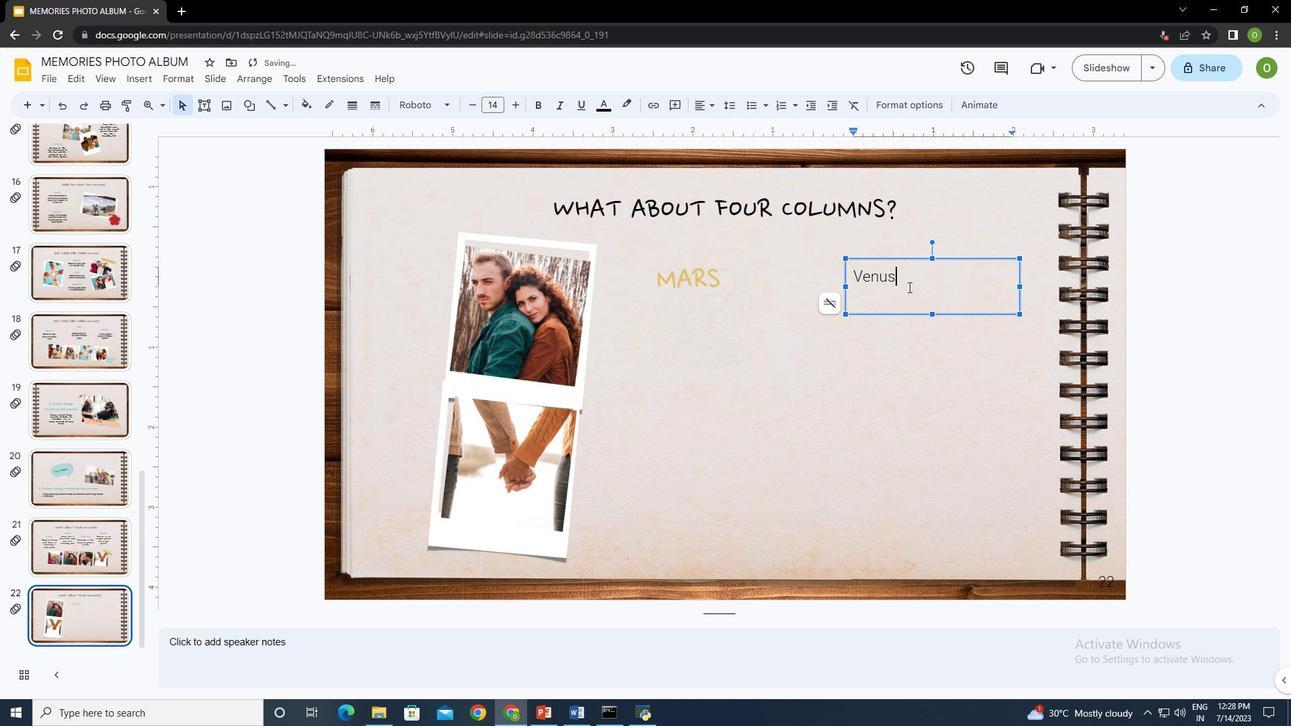 
Action: Mouse moved to (412, 102)
Screenshot: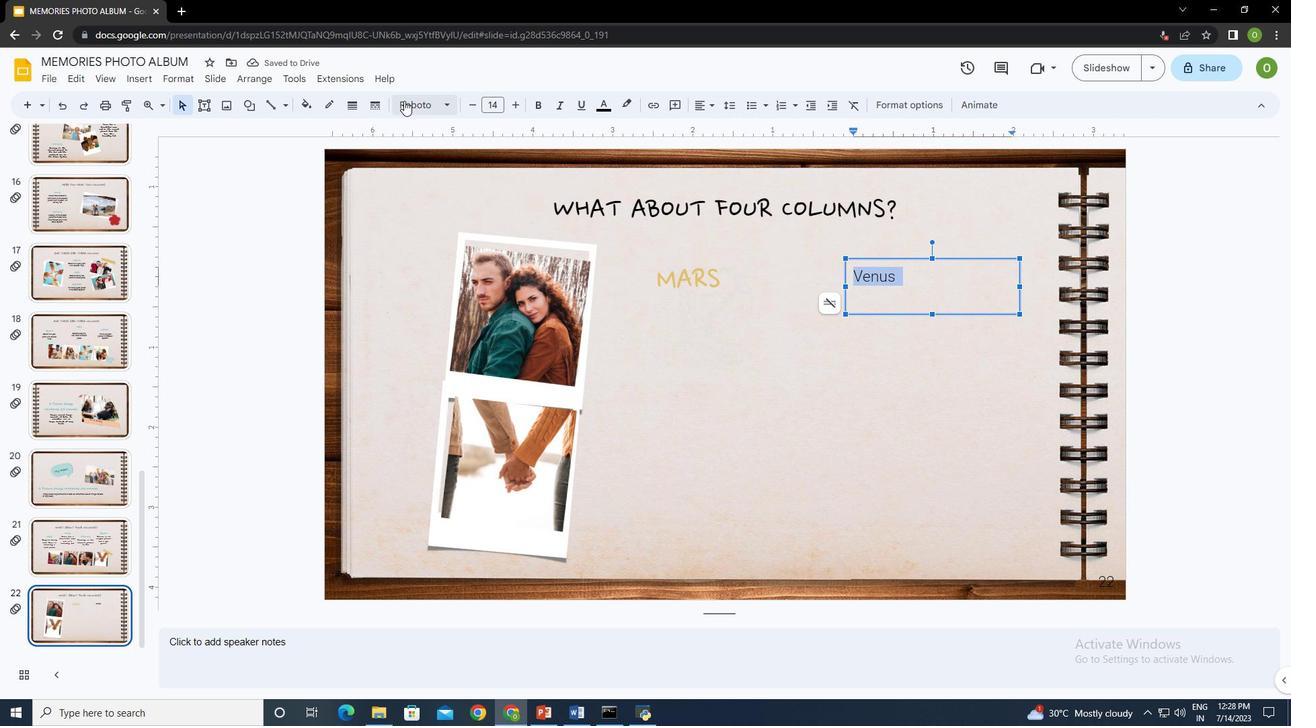 
Action: Mouse pressed left at (412, 102)
Screenshot: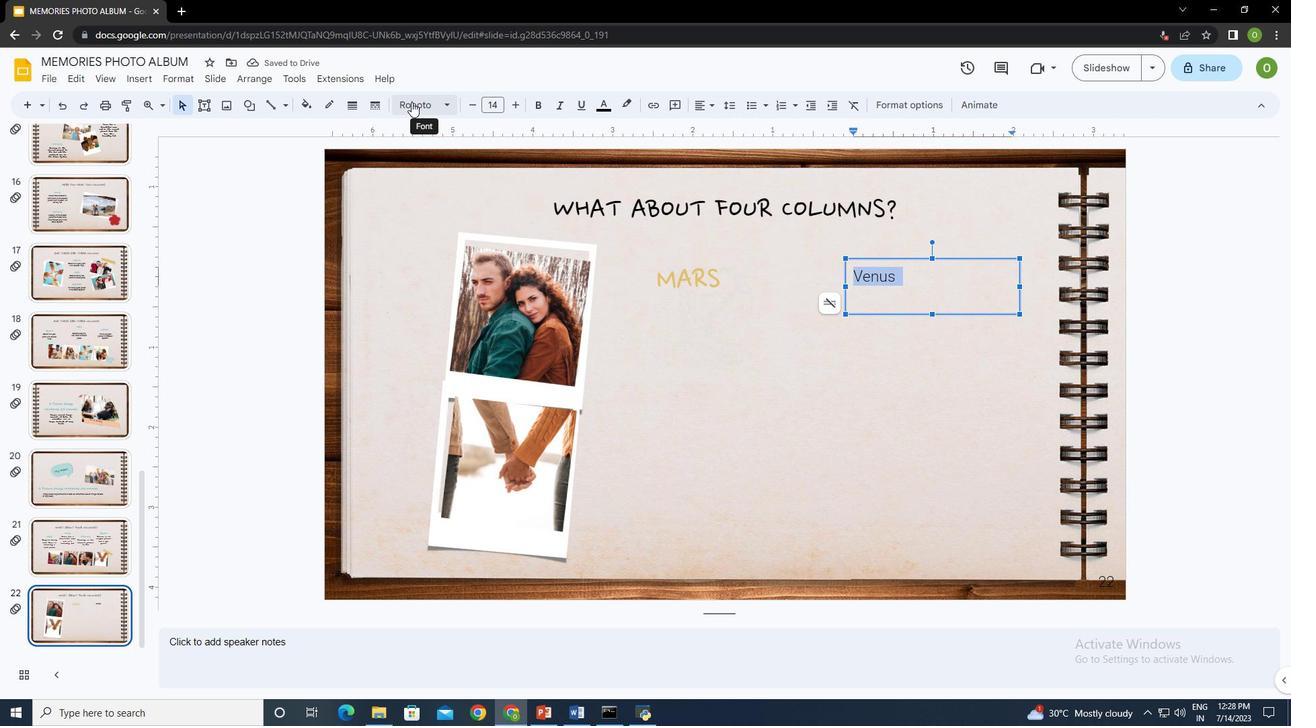 
Action: Mouse moved to (484, 188)
Screenshot: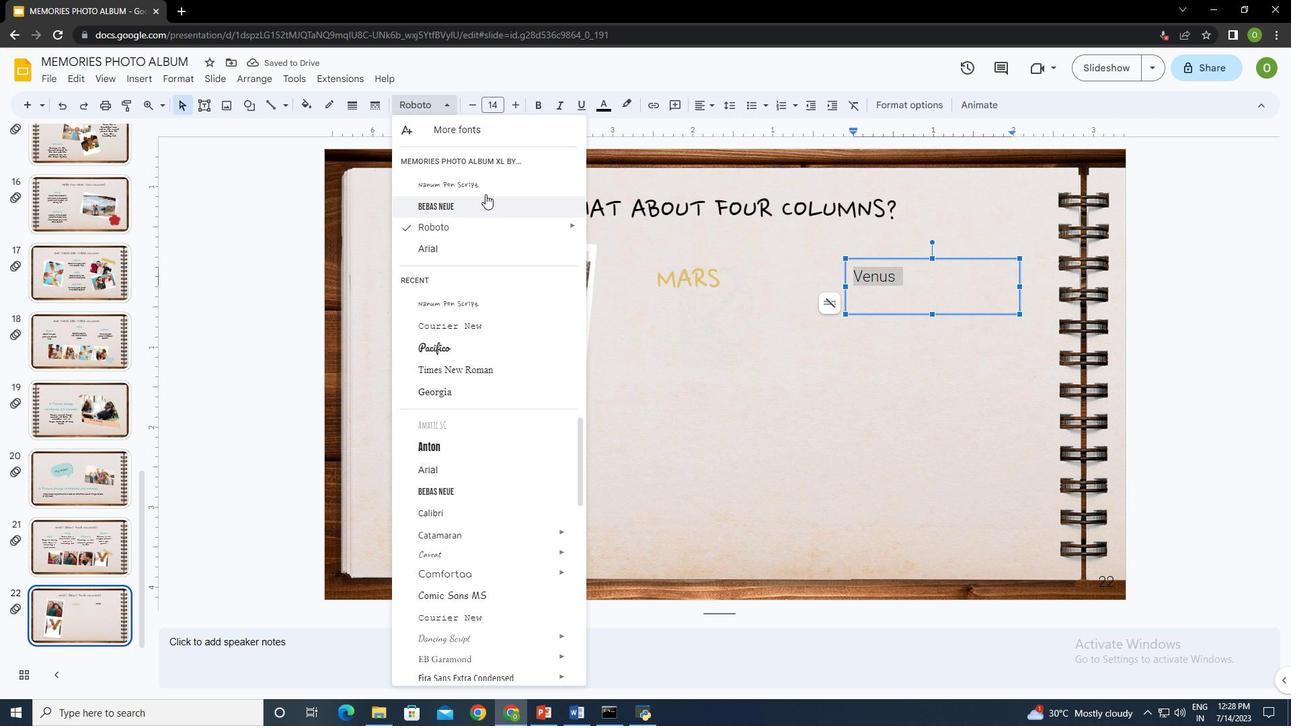
Action: Mouse pressed left at (484, 188)
Screenshot: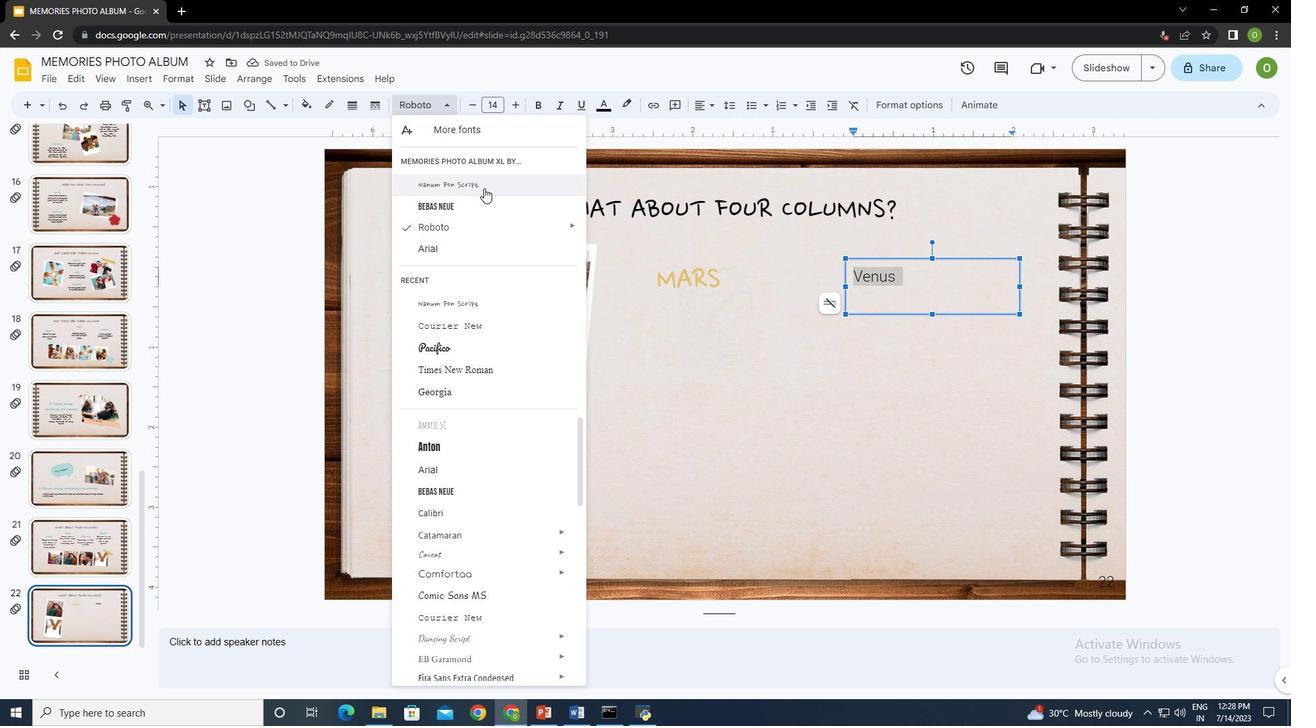 
Action: Mouse moved to (671, 280)
Screenshot: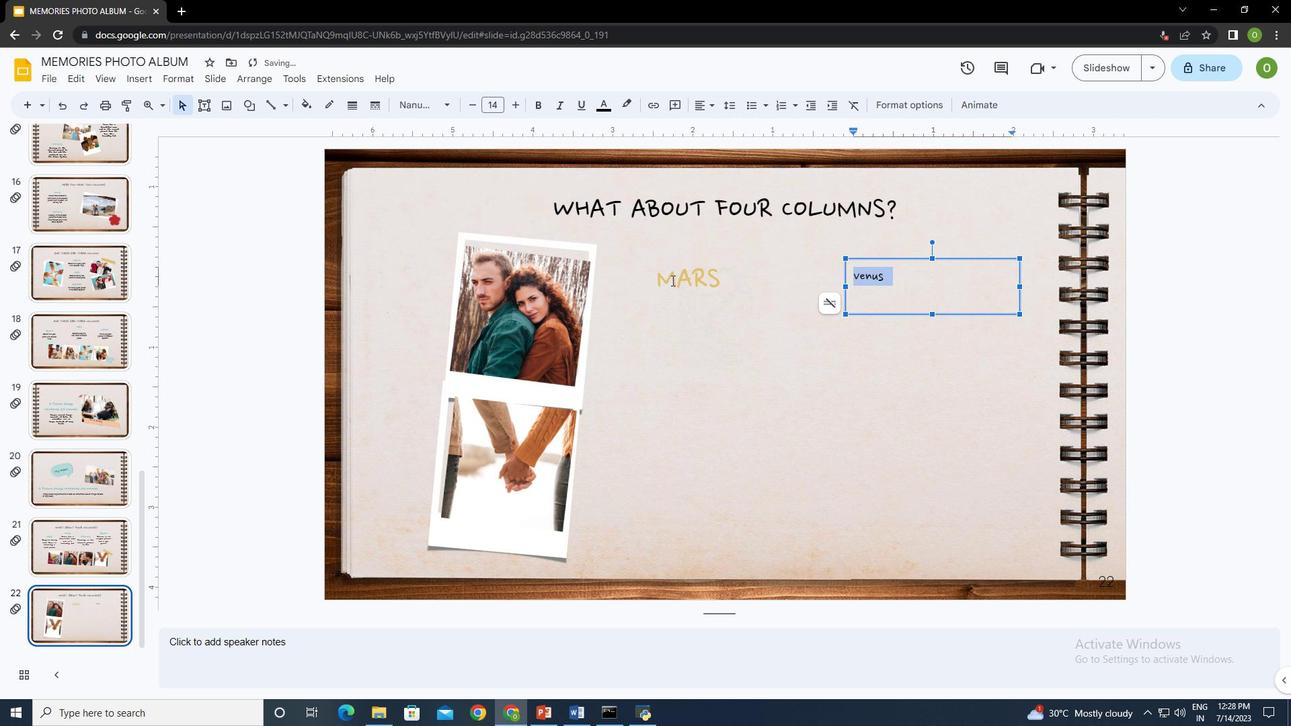 
Action: Mouse pressed left at (671, 280)
Screenshot: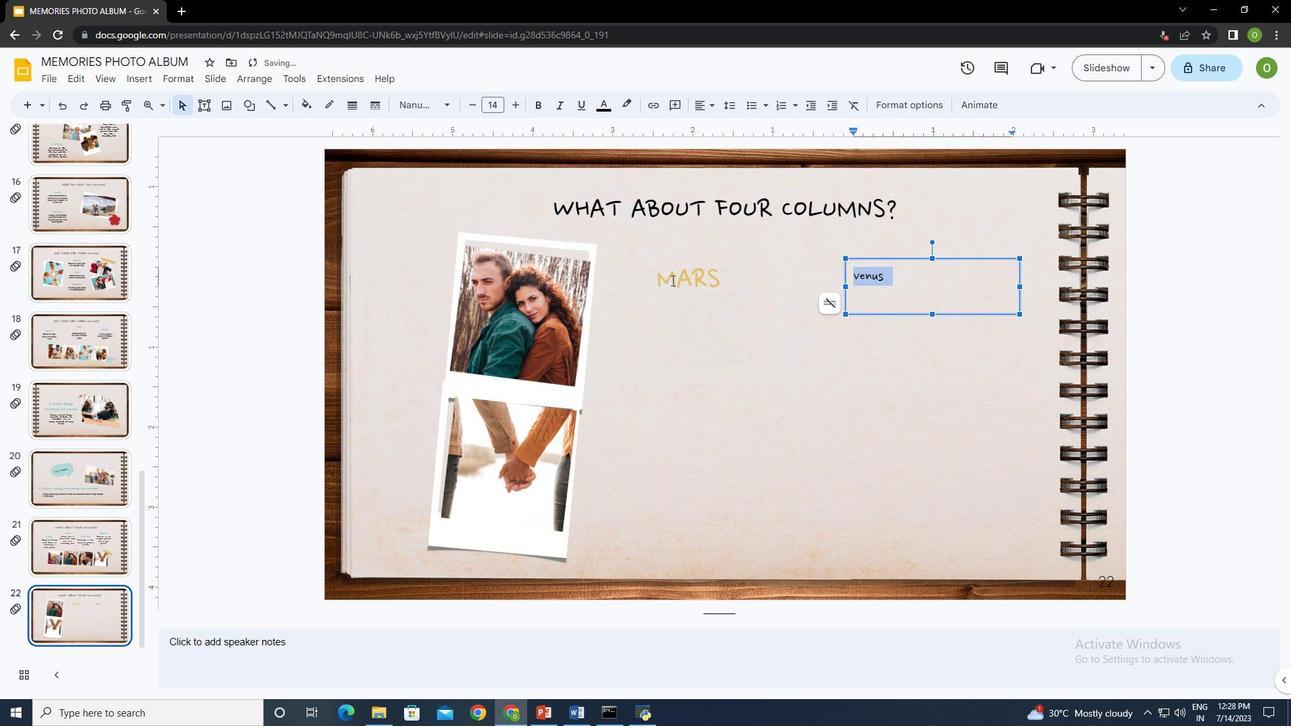 
Action: Mouse moved to (885, 273)
Screenshot: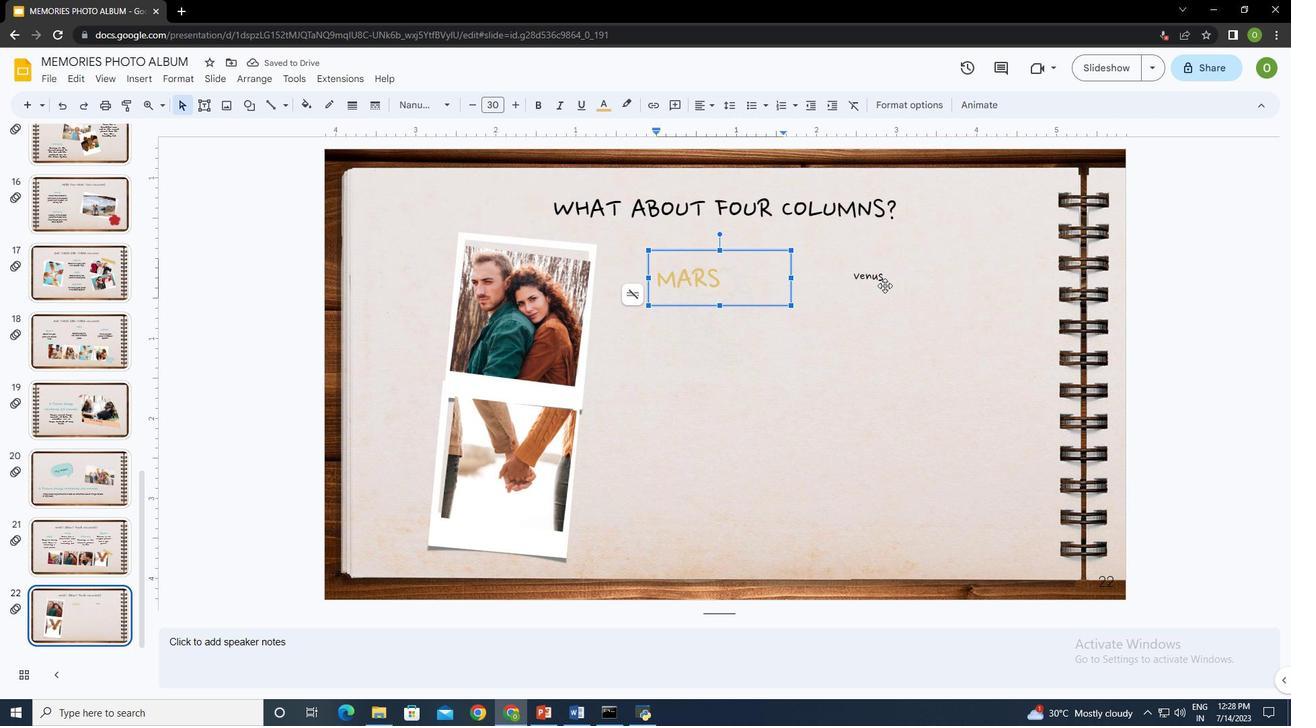 
Action: Mouse pressed left at (885, 273)
Screenshot: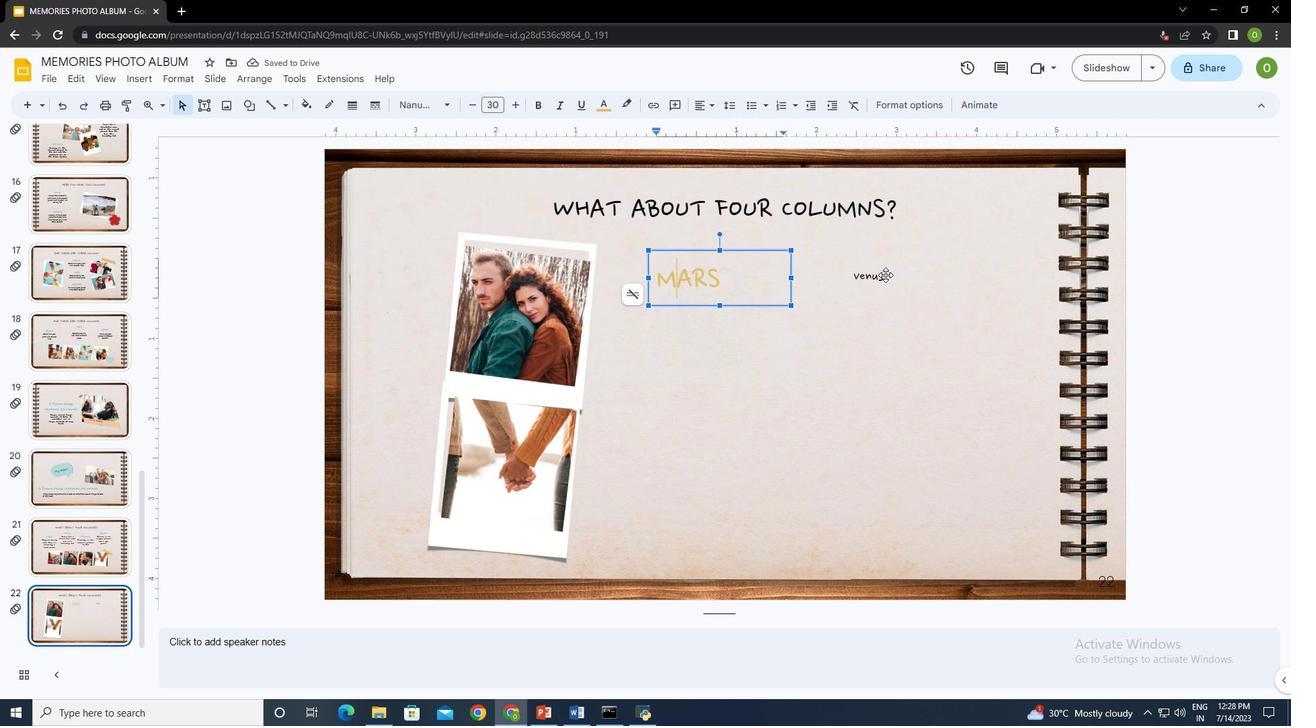 
Action: Mouse moved to (501, 104)
Screenshot: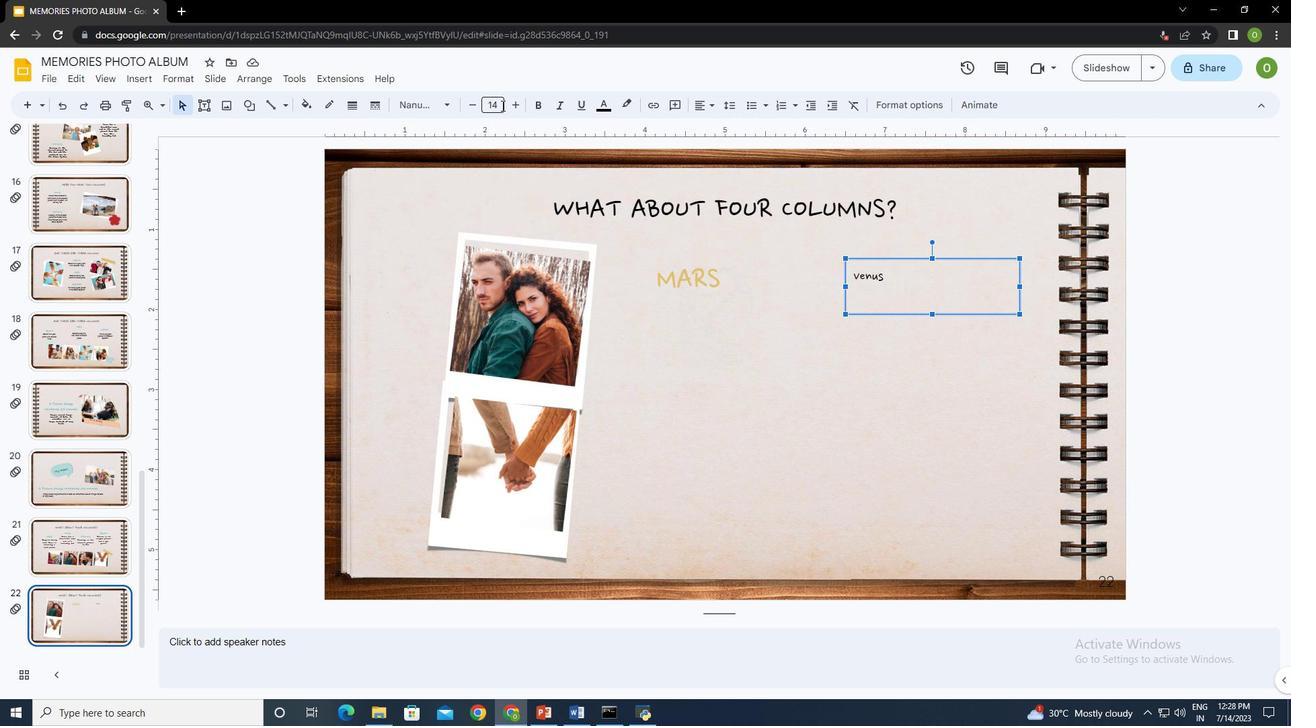 
Action: Mouse pressed left at (501, 104)
Screenshot: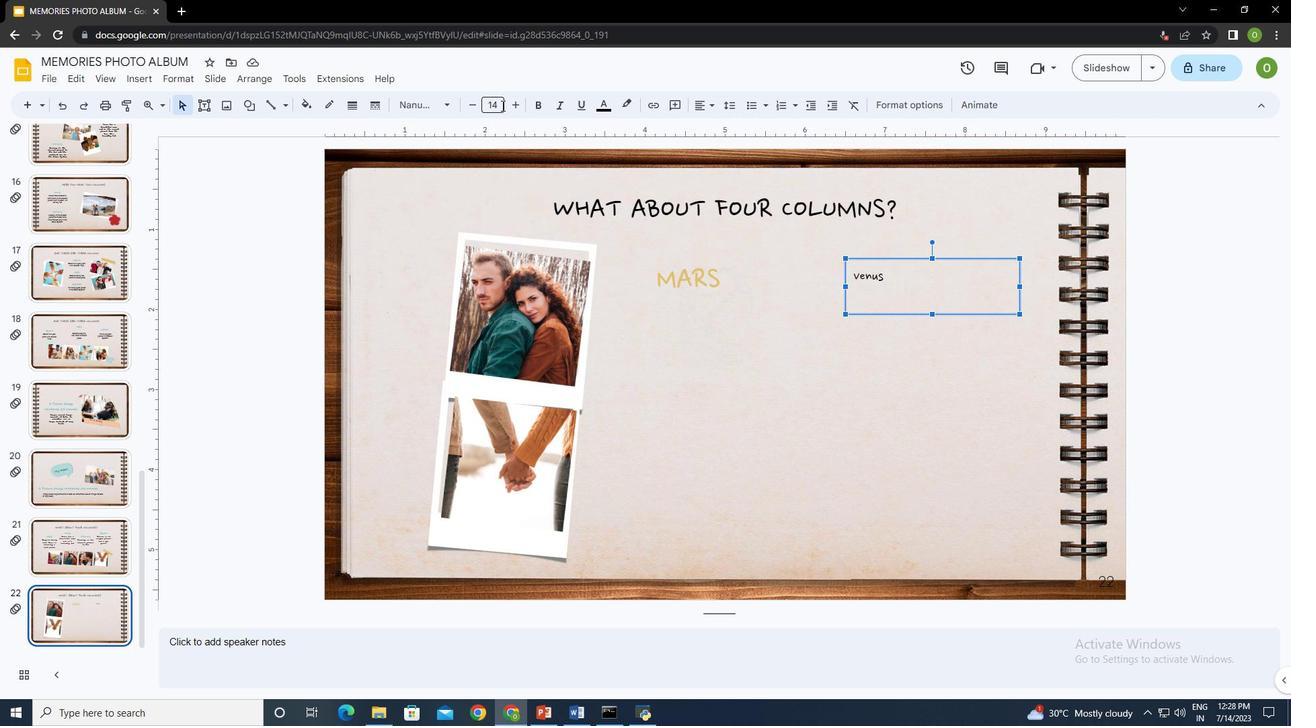 
Action: Mouse moved to (501, 104)
Screenshot: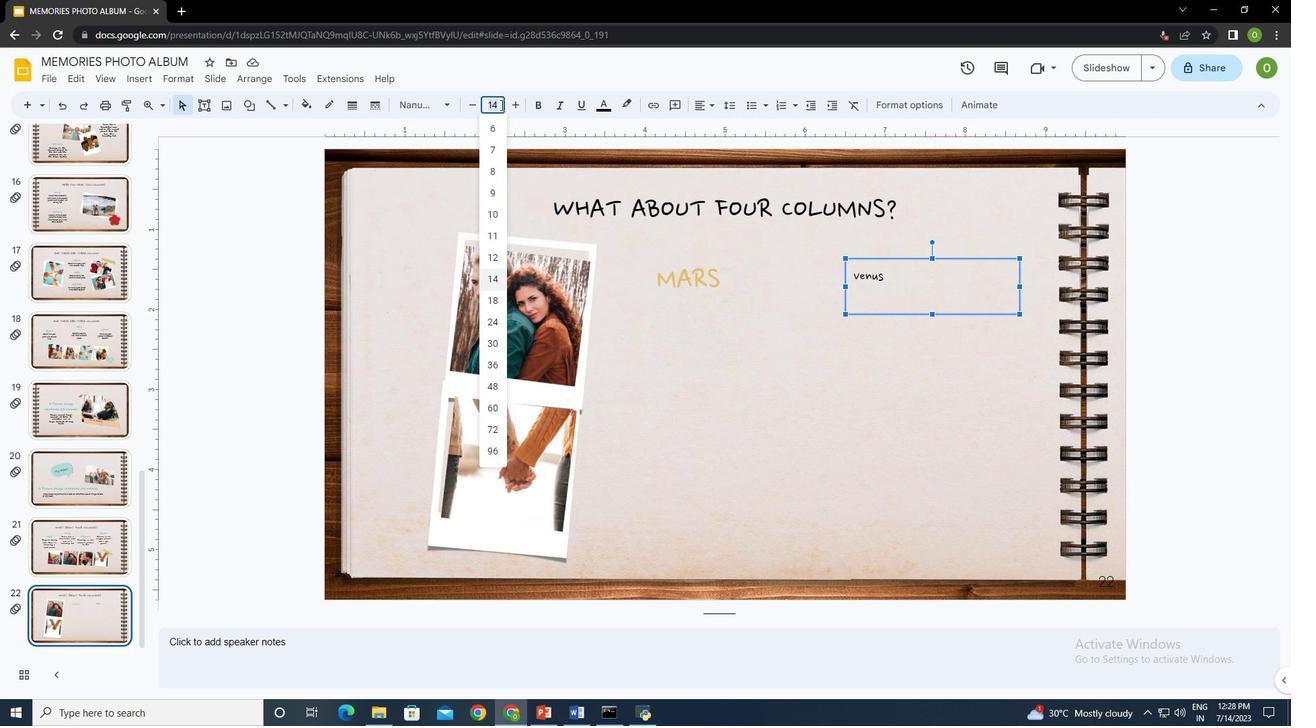
Action: Key pressed 30
Screenshot: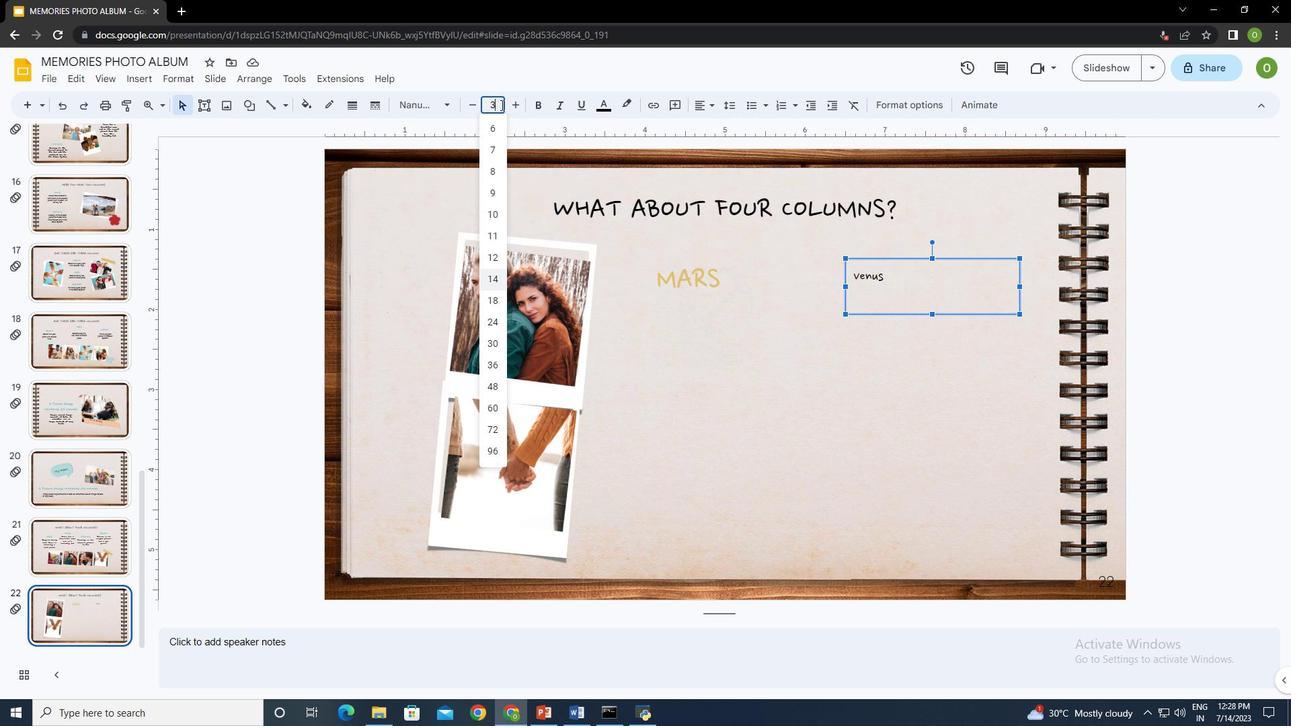 
Action: Mouse moved to (865, 380)
Screenshot: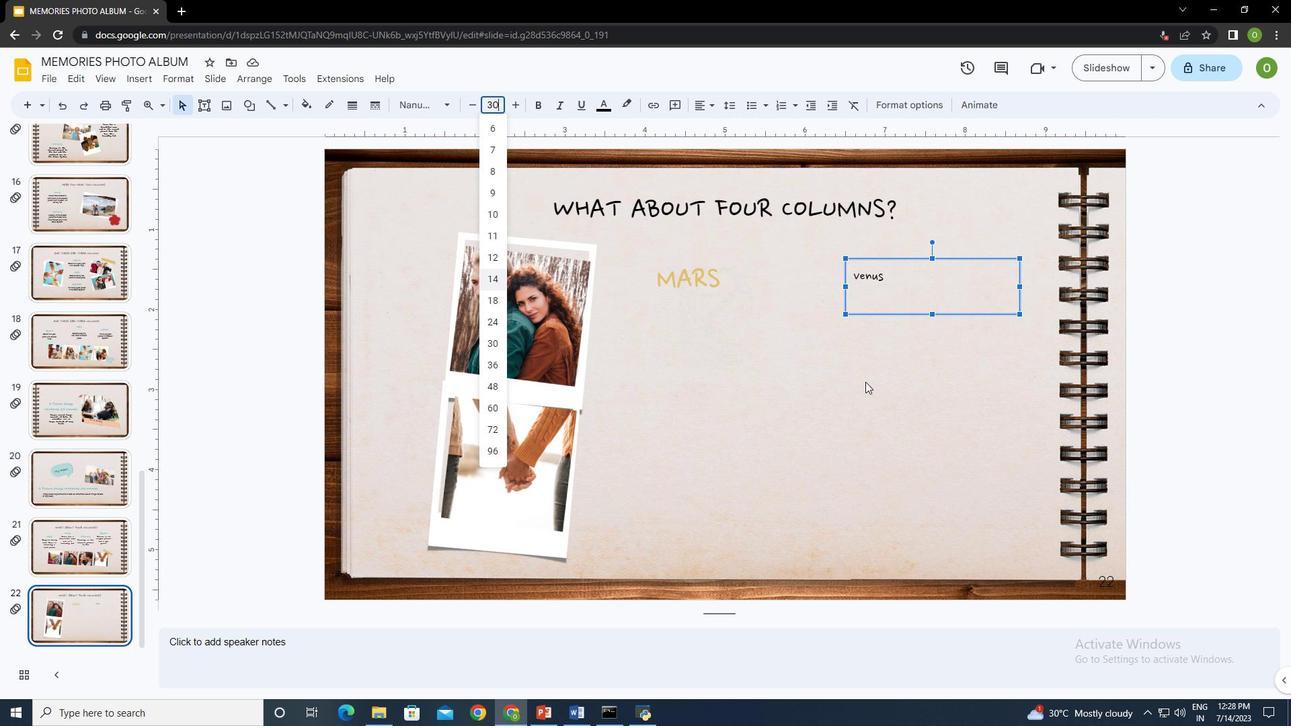 
Action: Mouse pressed left at (865, 380)
Screenshot: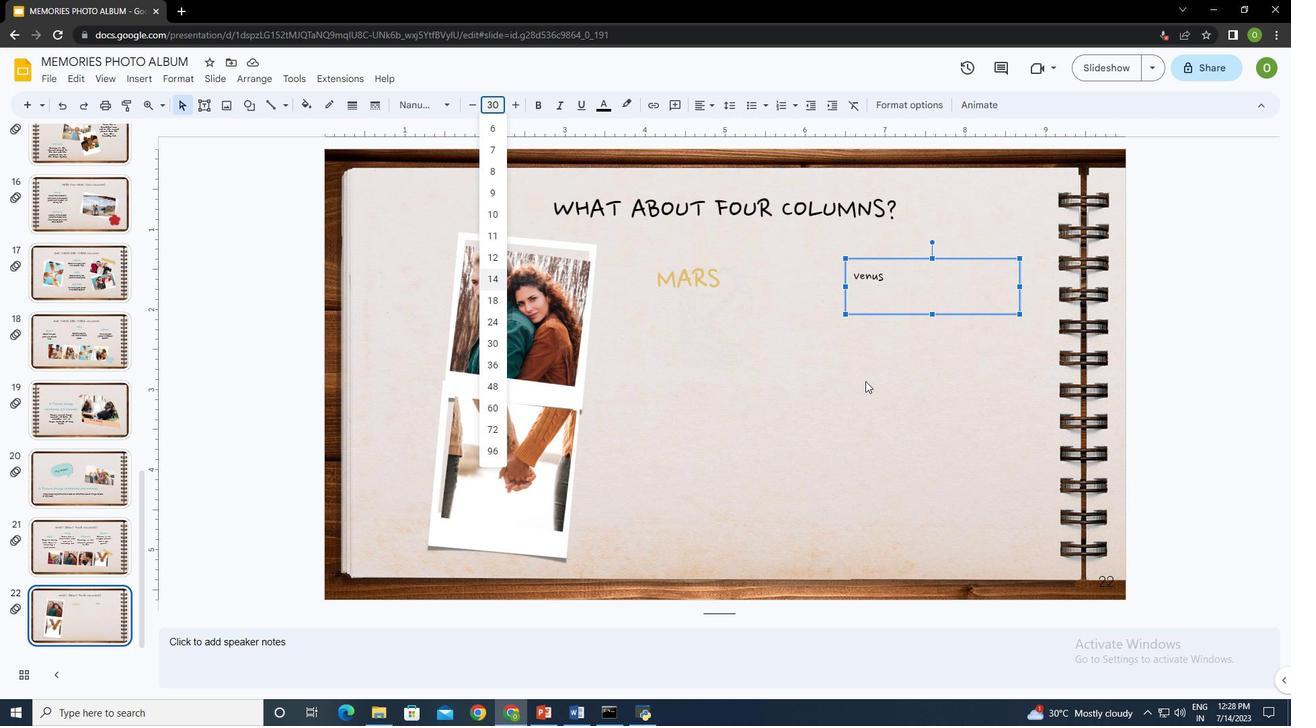 
Action: Mouse moved to (898, 272)
Screenshot: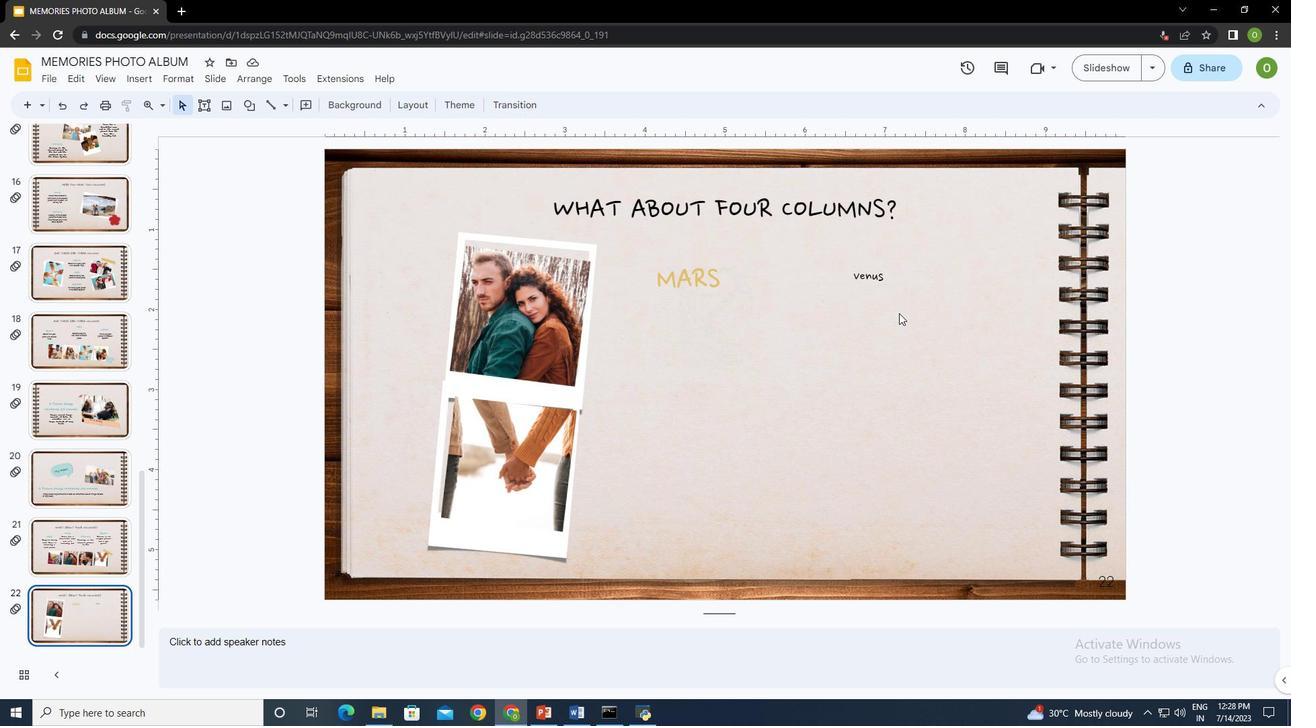 
Action: Mouse pressed left at (898, 272)
Screenshot: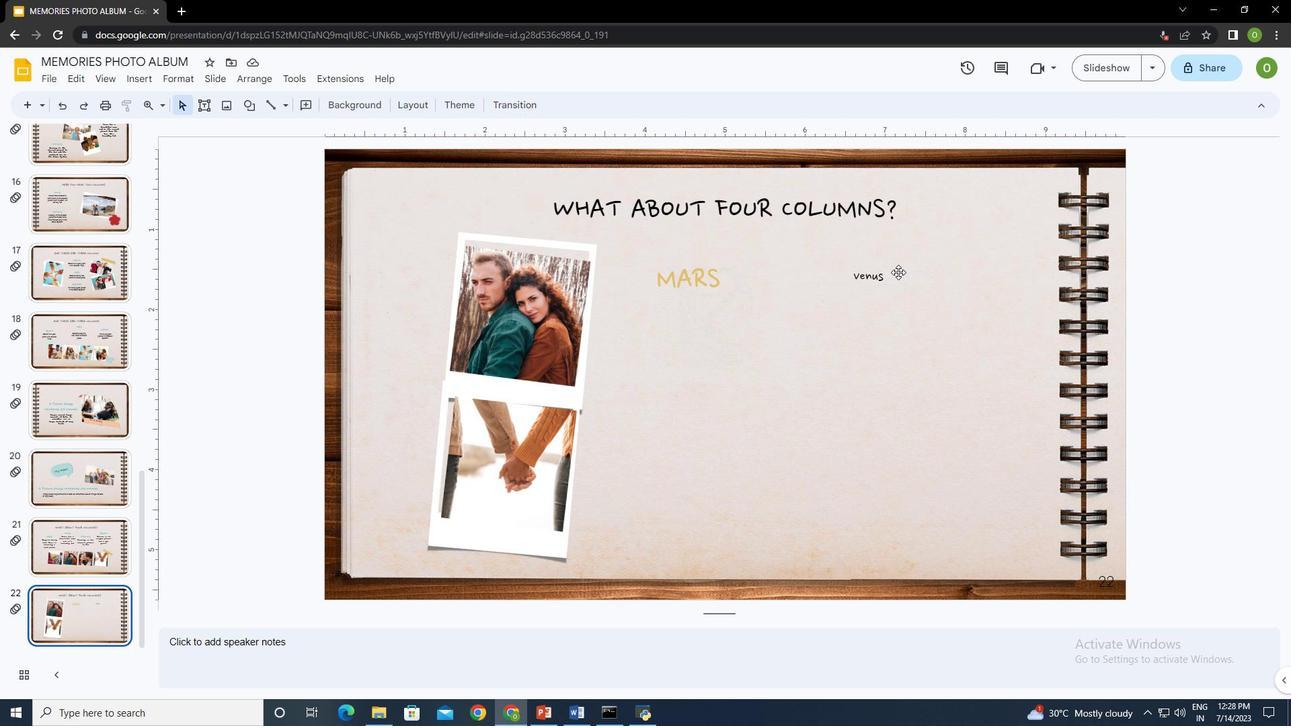 
Action: Mouse moved to (898, 272)
Screenshot: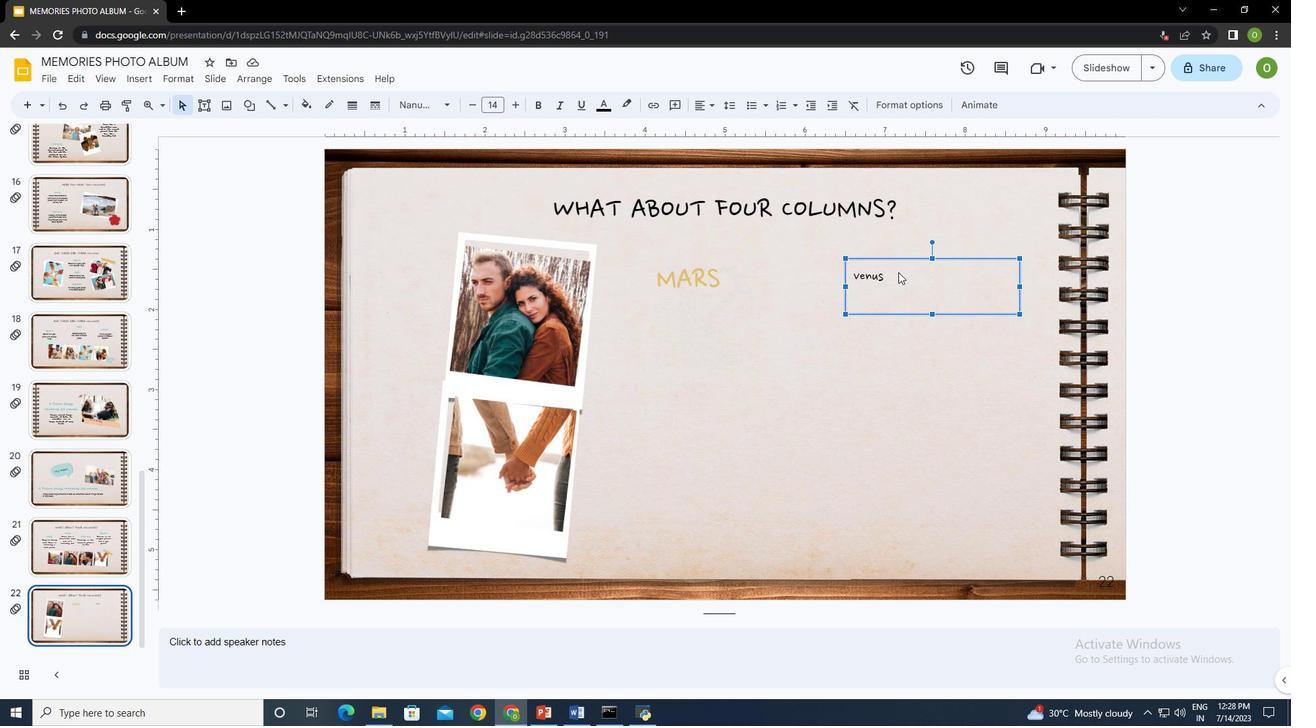 
Action: Key pressed ctrl+A
Screenshot: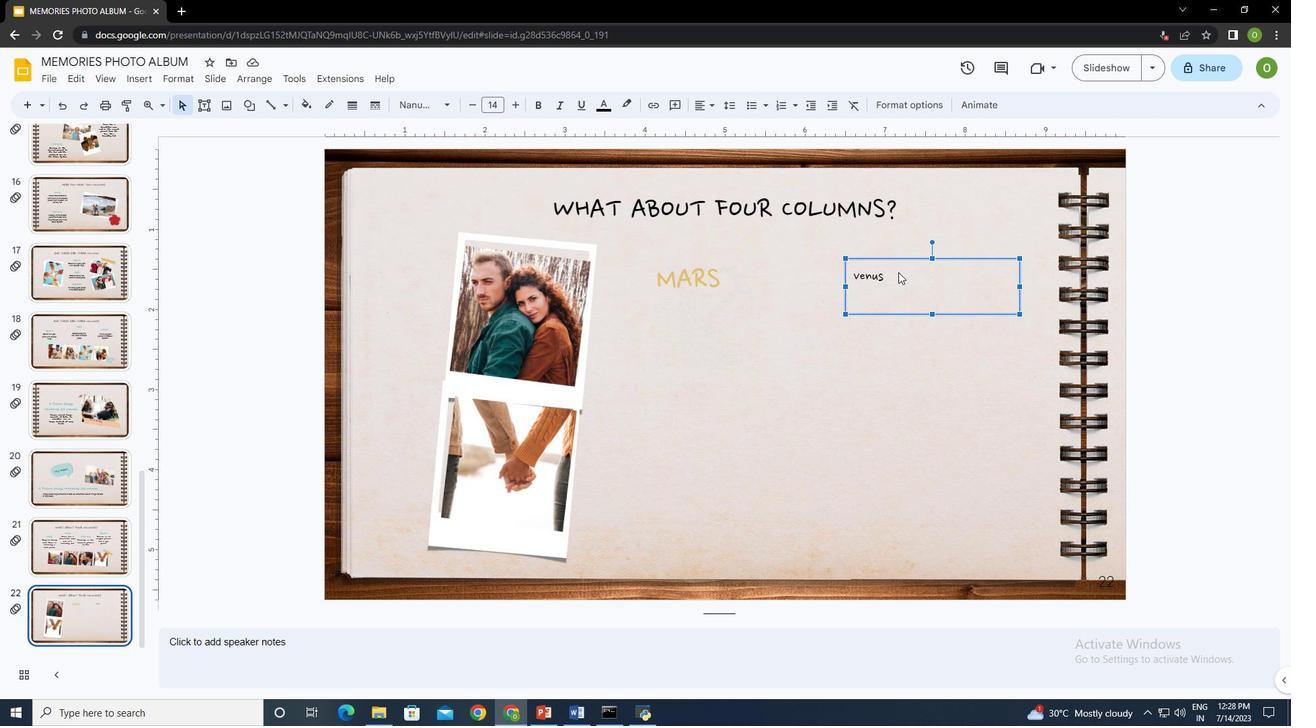 
Action: Mouse moved to (885, 287)
Screenshot: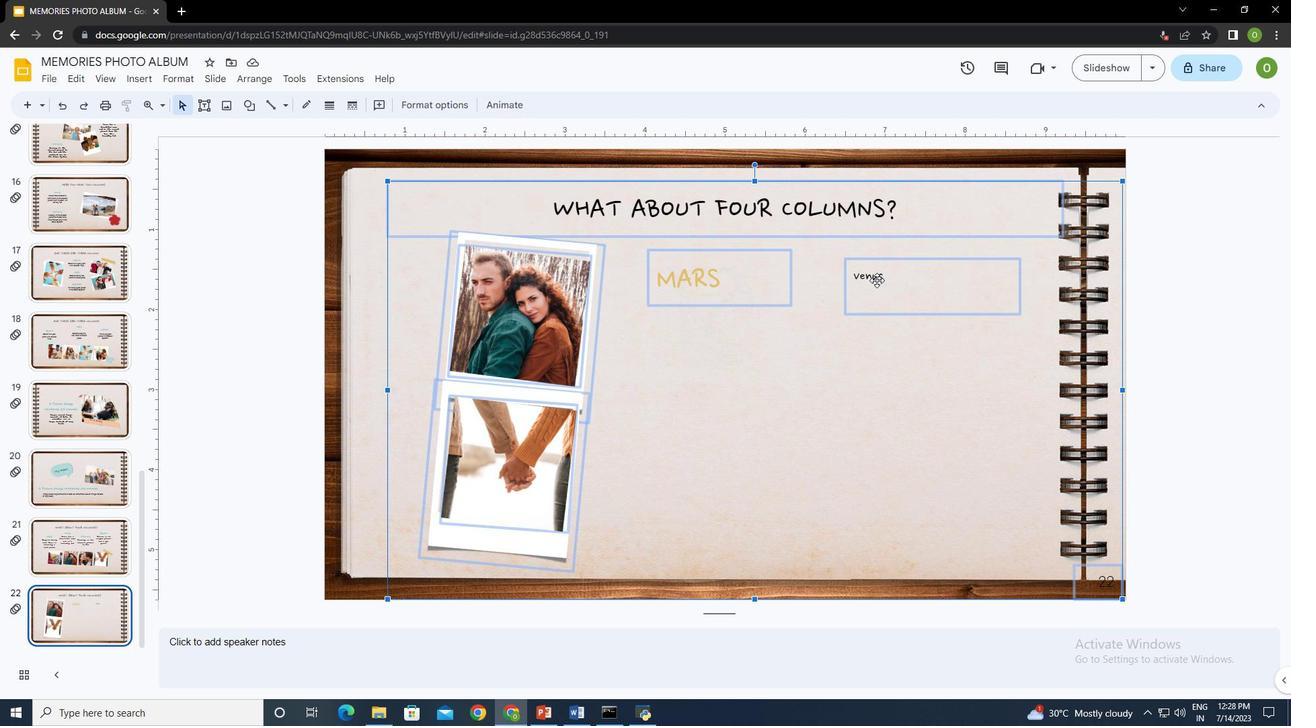 
Action: Mouse pressed left at (885, 287)
Screenshot: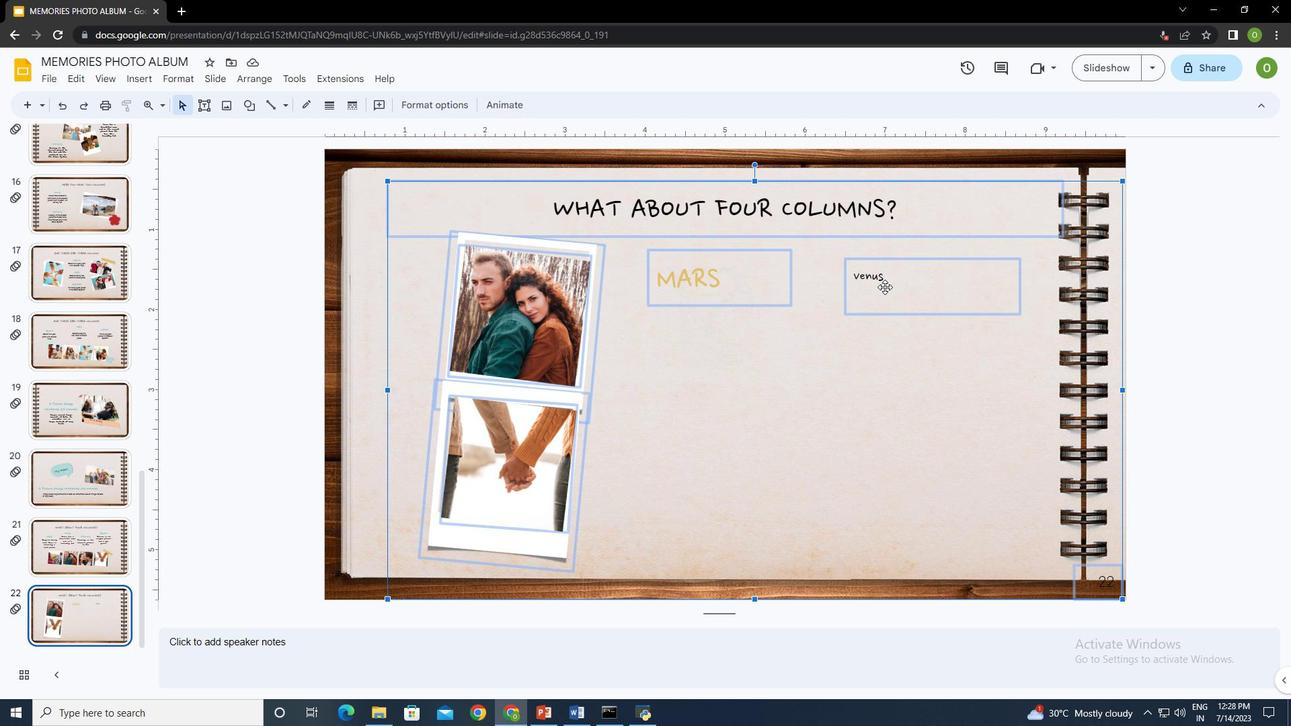 
Action: Mouse moved to (866, 466)
Screenshot: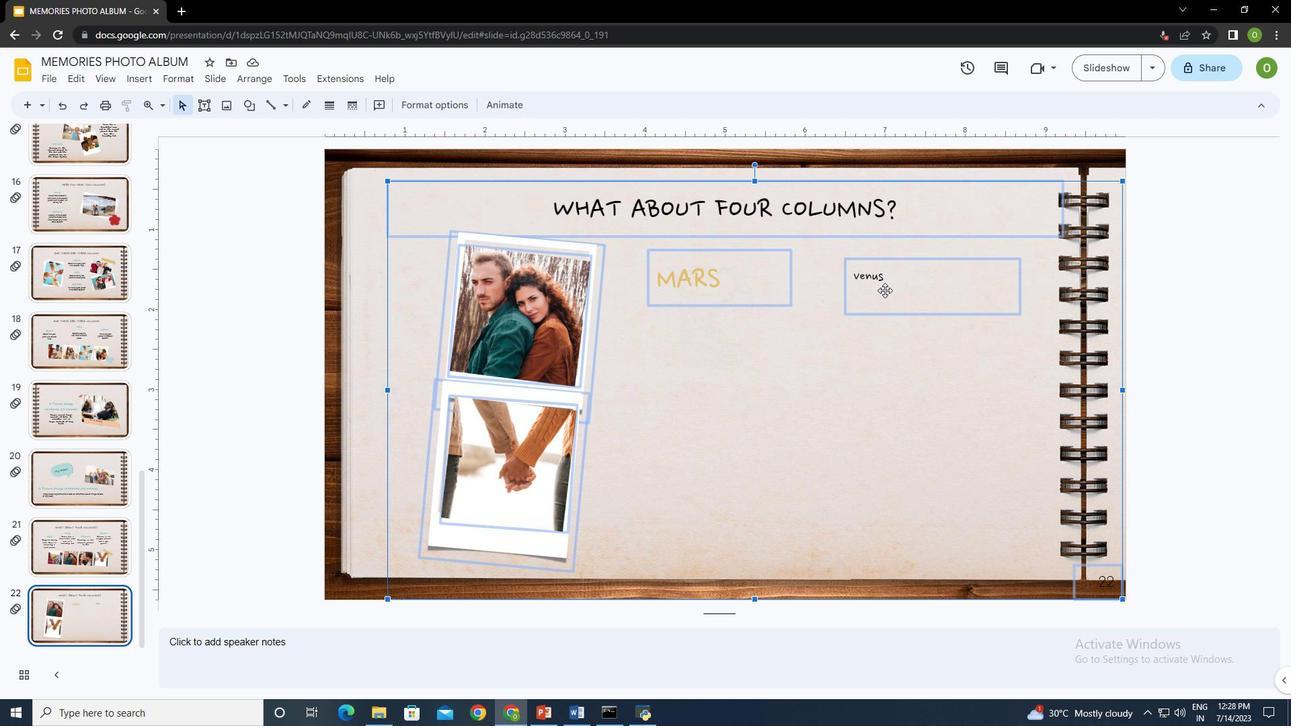 
Action: Mouse pressed left at (866, 466)
Screenshot: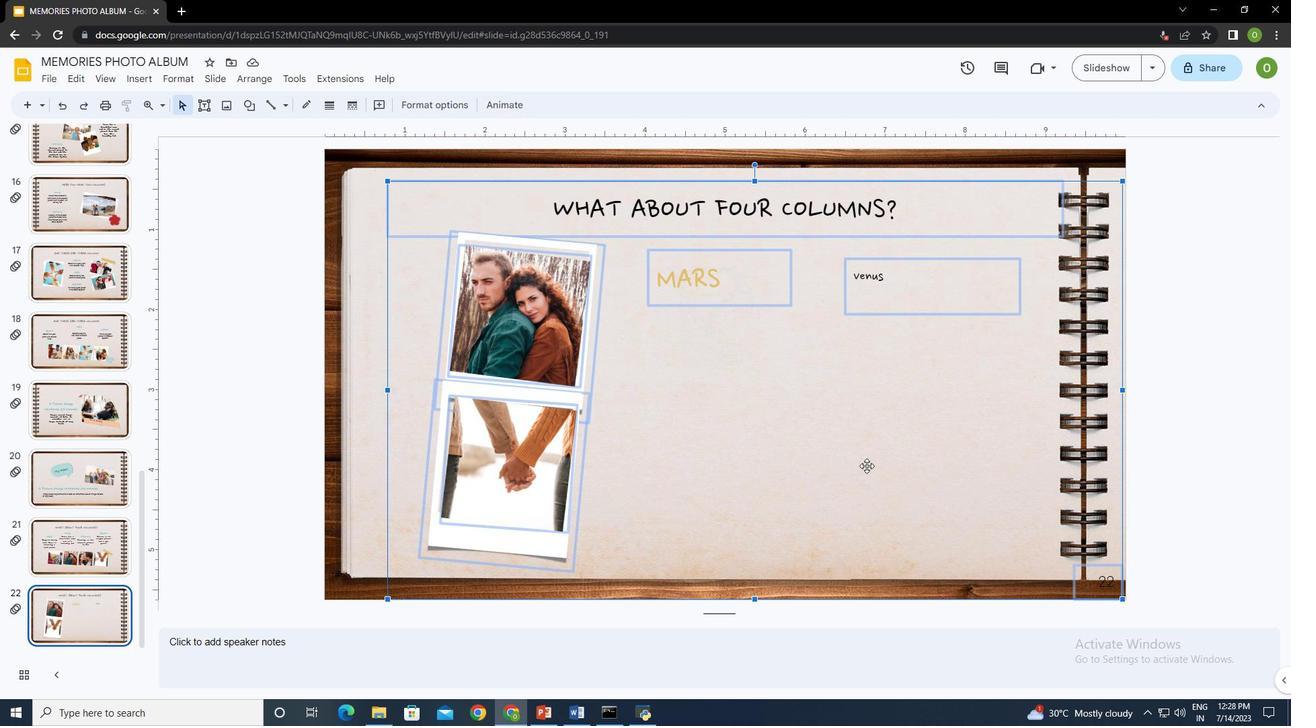 
Action: Mouse moved to (866, 276)
Screenshot: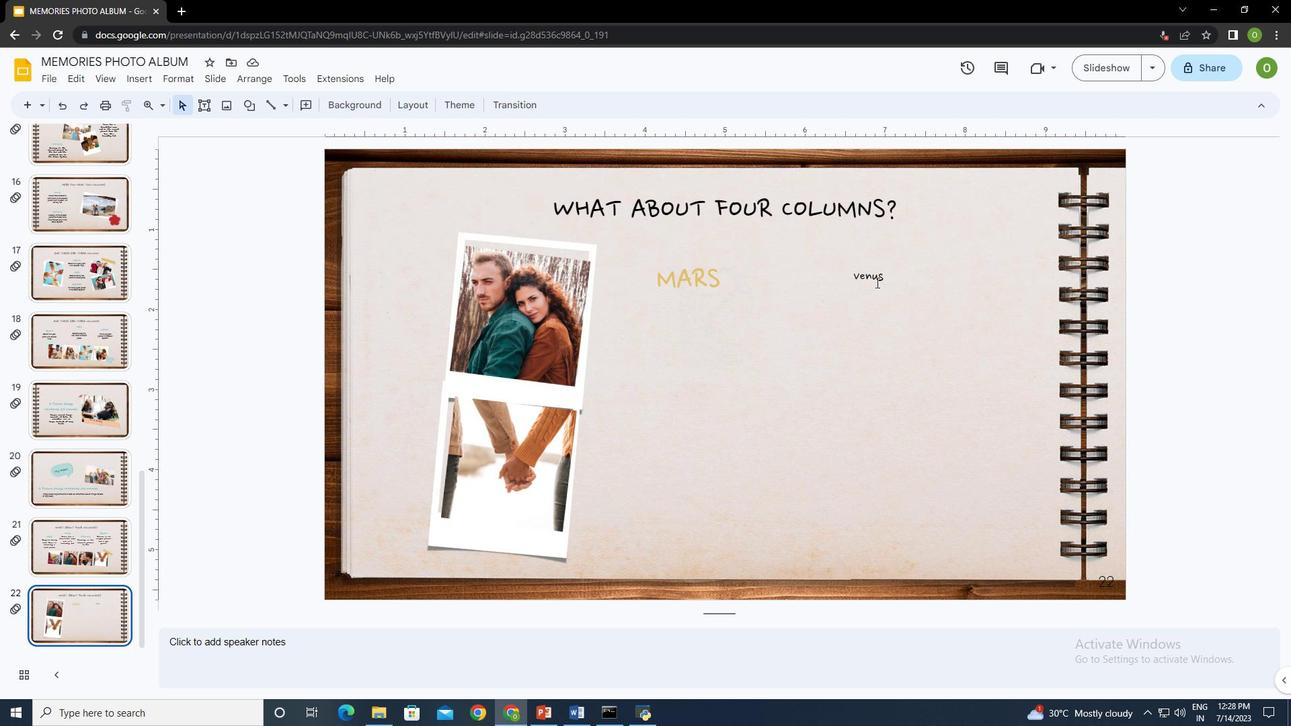 
Action: Mouse pressed left at (866, 276)
Screenshot: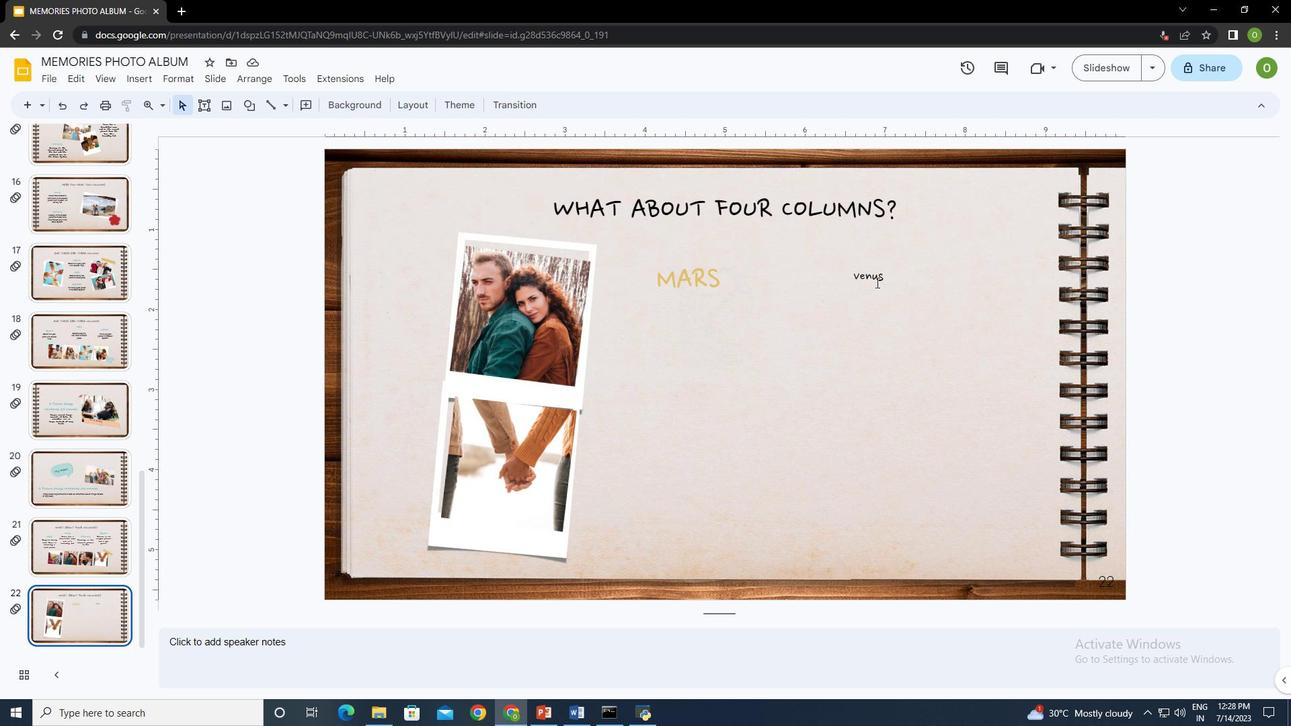 
Action: Mouse pressed left at (866, 276)
Screenshot: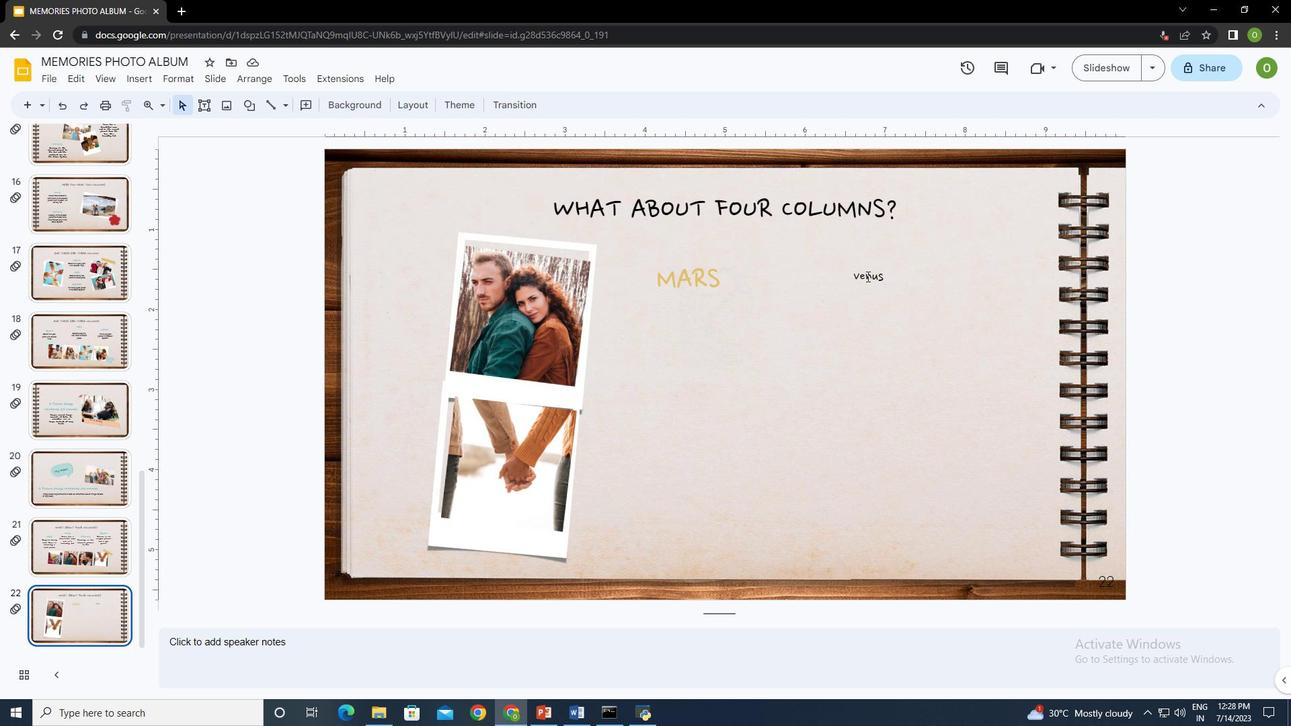 
Action: Mouse moved to (909, 288)
Screenshot: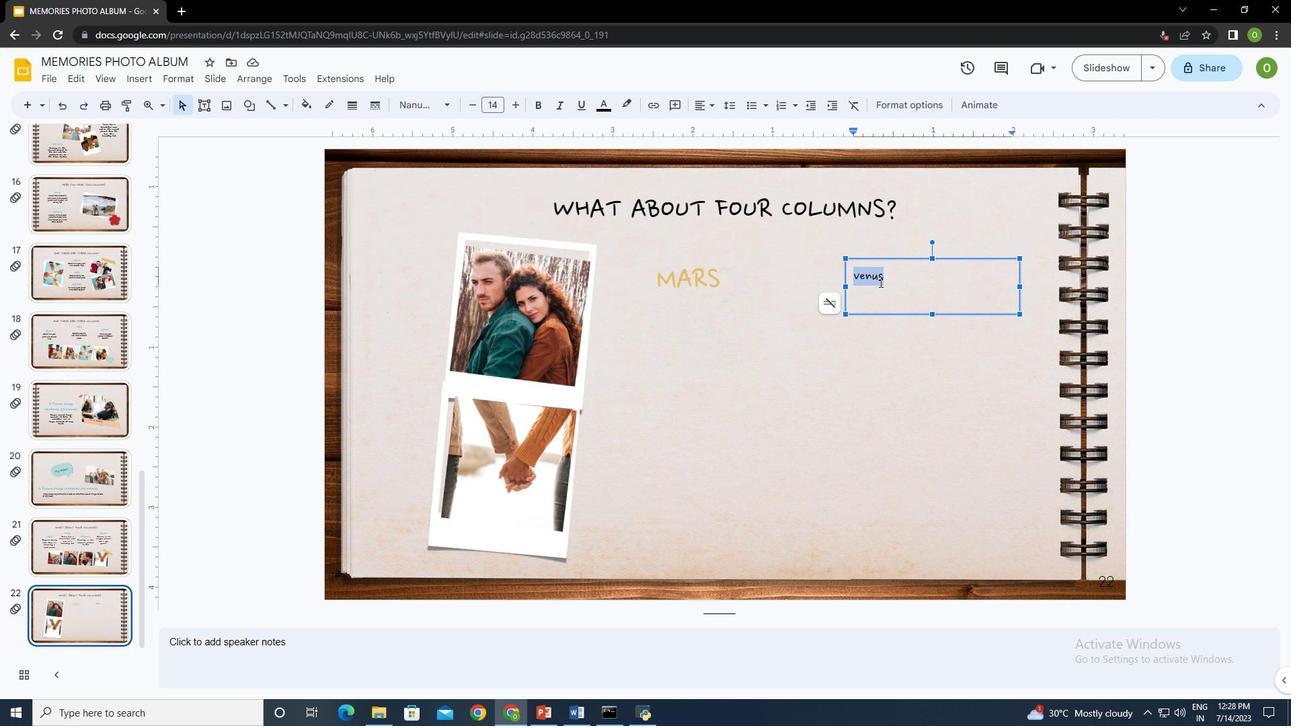 
Action: Key pressed ctrl+A
Screenshot: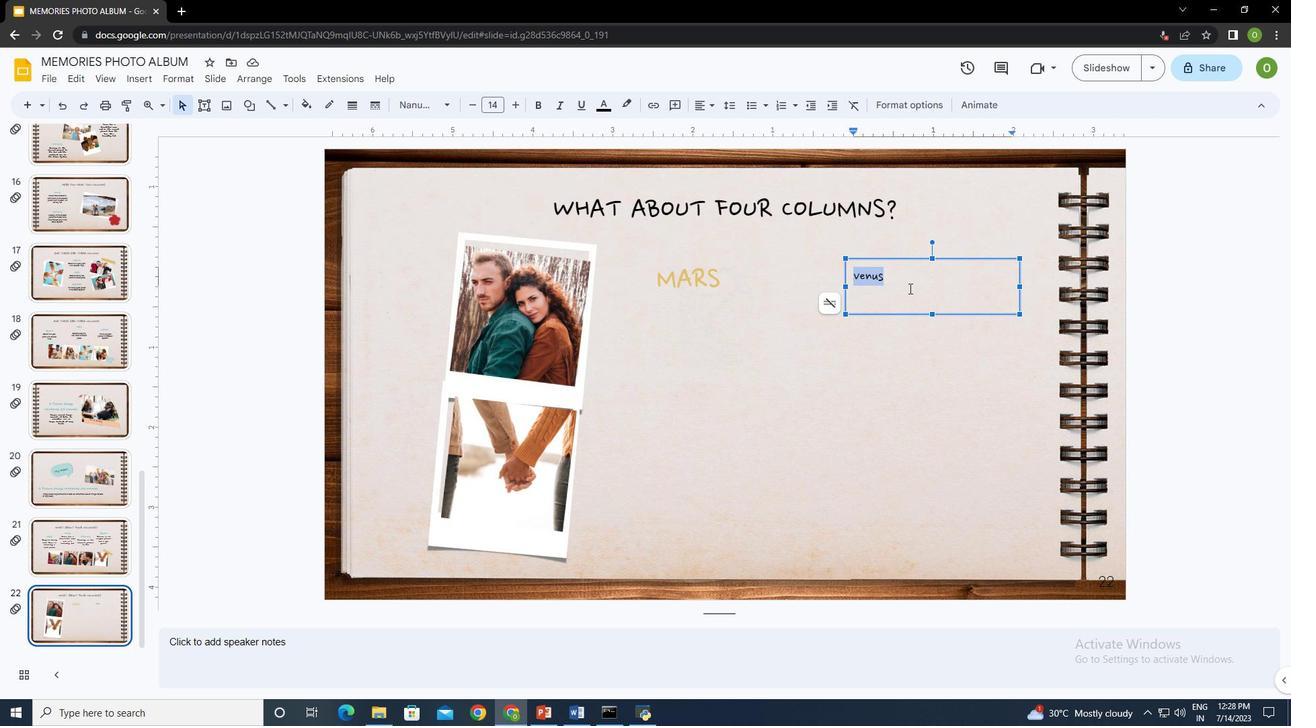 
Action: Mouse moved to (419, 102)
Screenshot: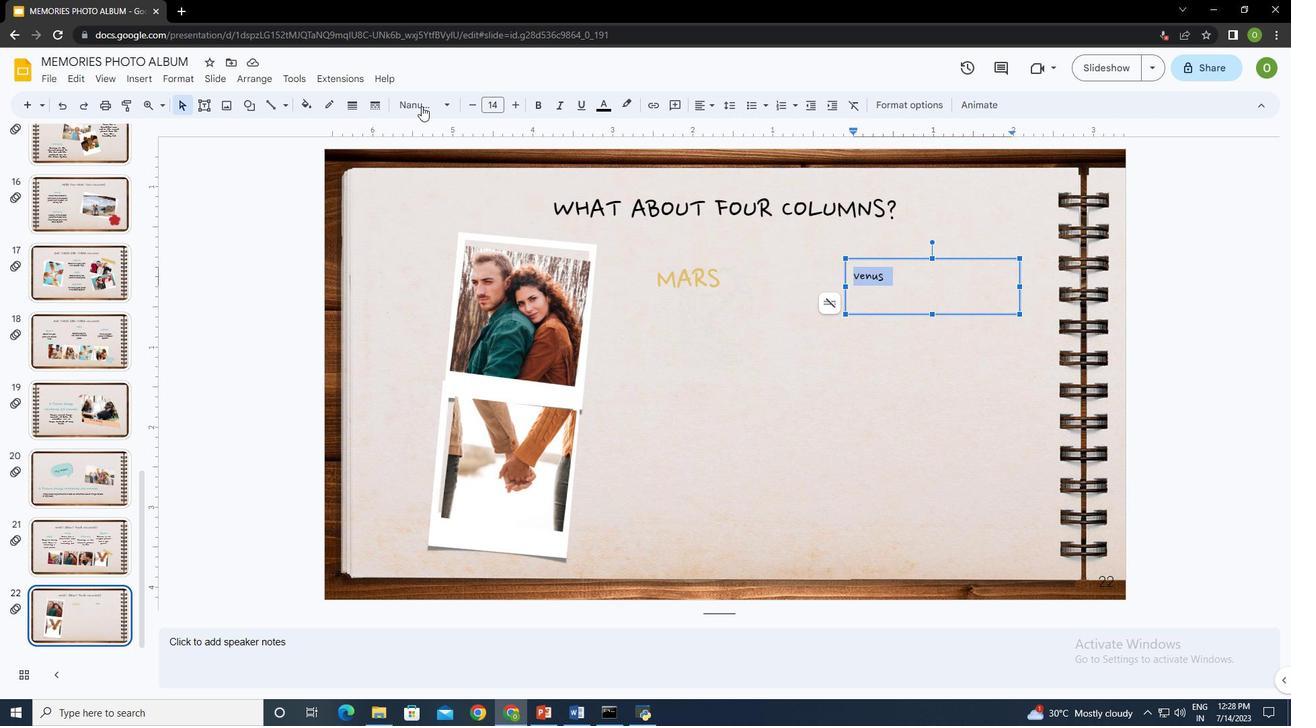 
Action: Mouse pressed left at (419, 102)
Screenshot: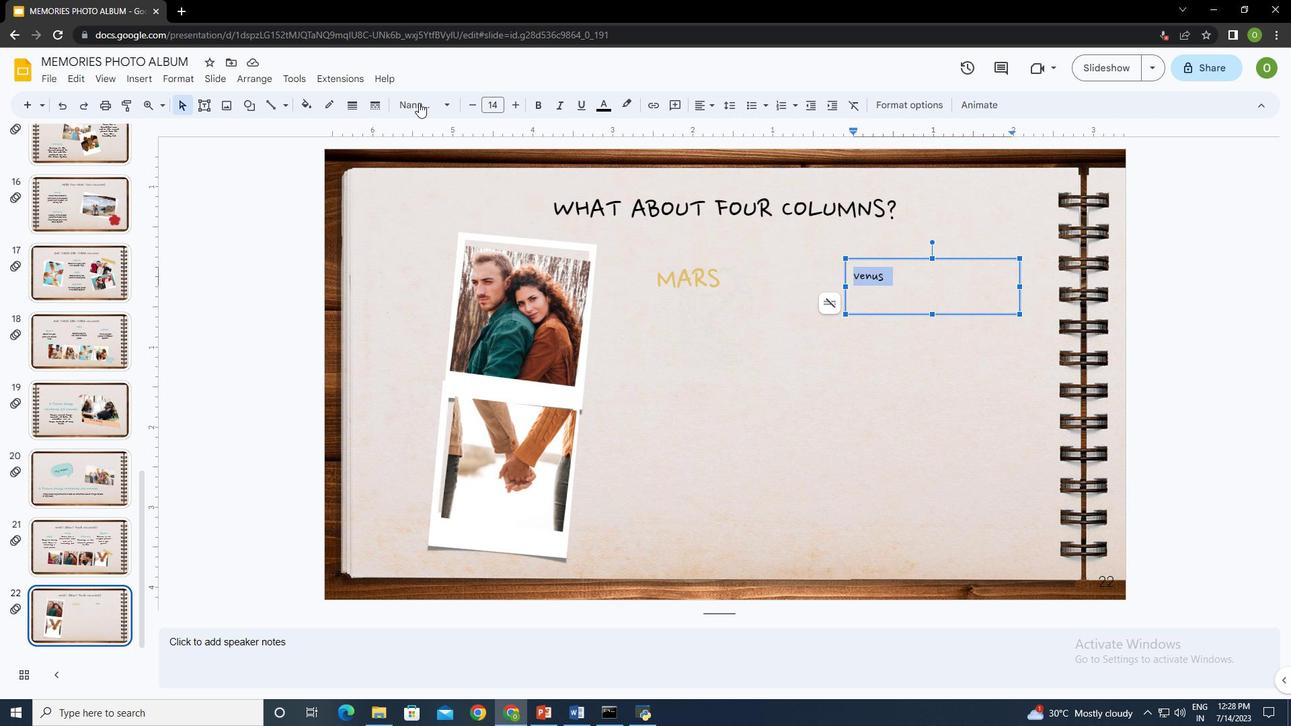 
Action: Mouse moved to (467, 184)
Screenshot: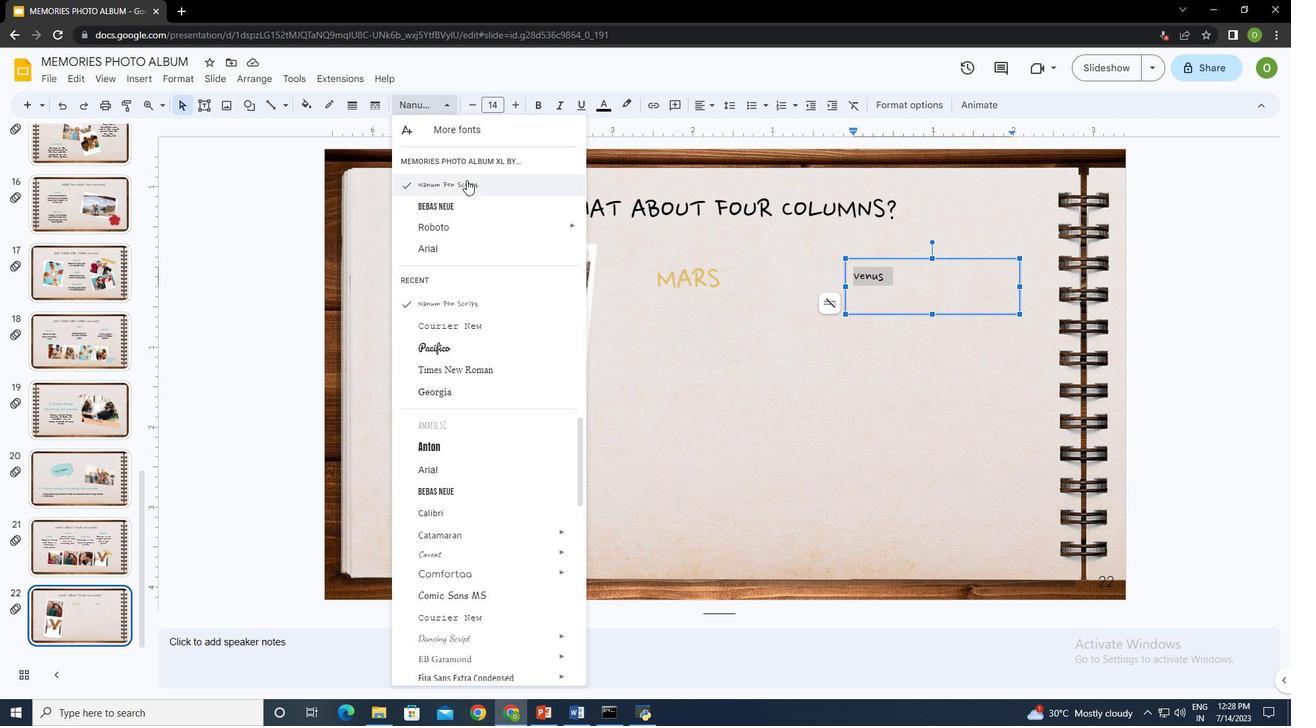
Action: Mouse pressed left at (467, 184)
Screenshot: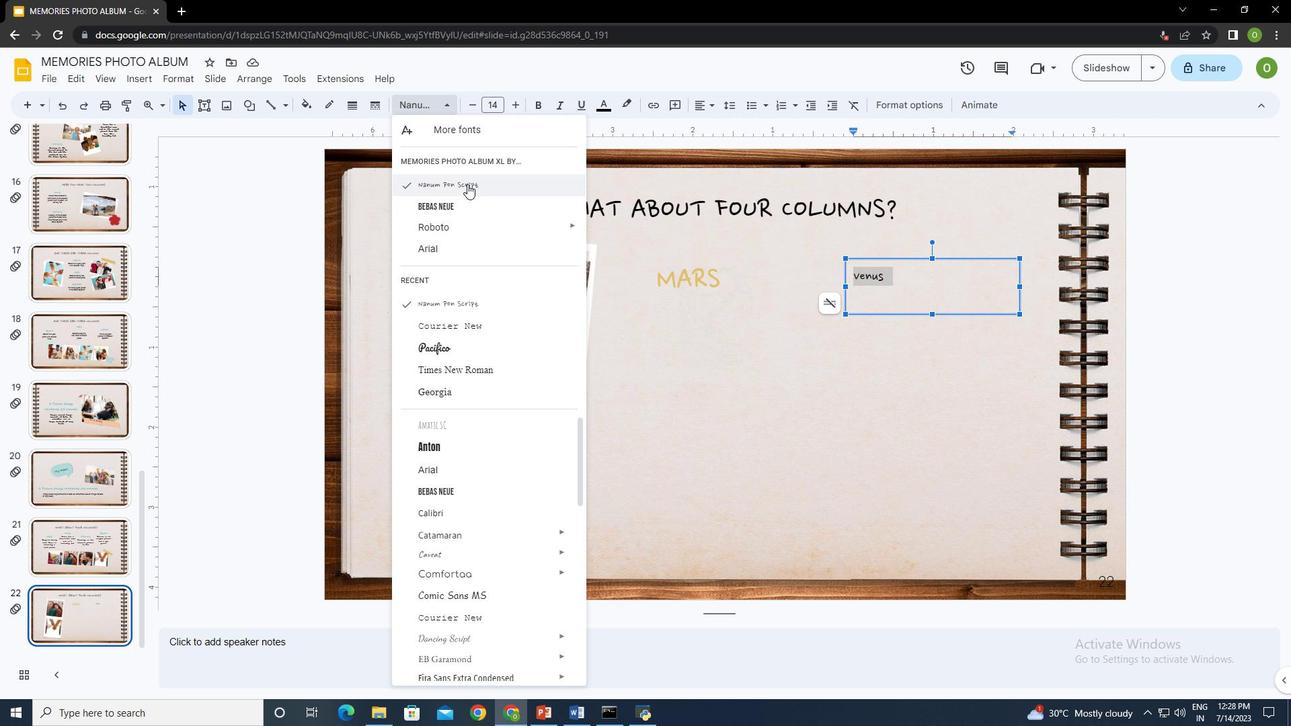 
Action: Mouse moved to (498, 105)
Screenshot: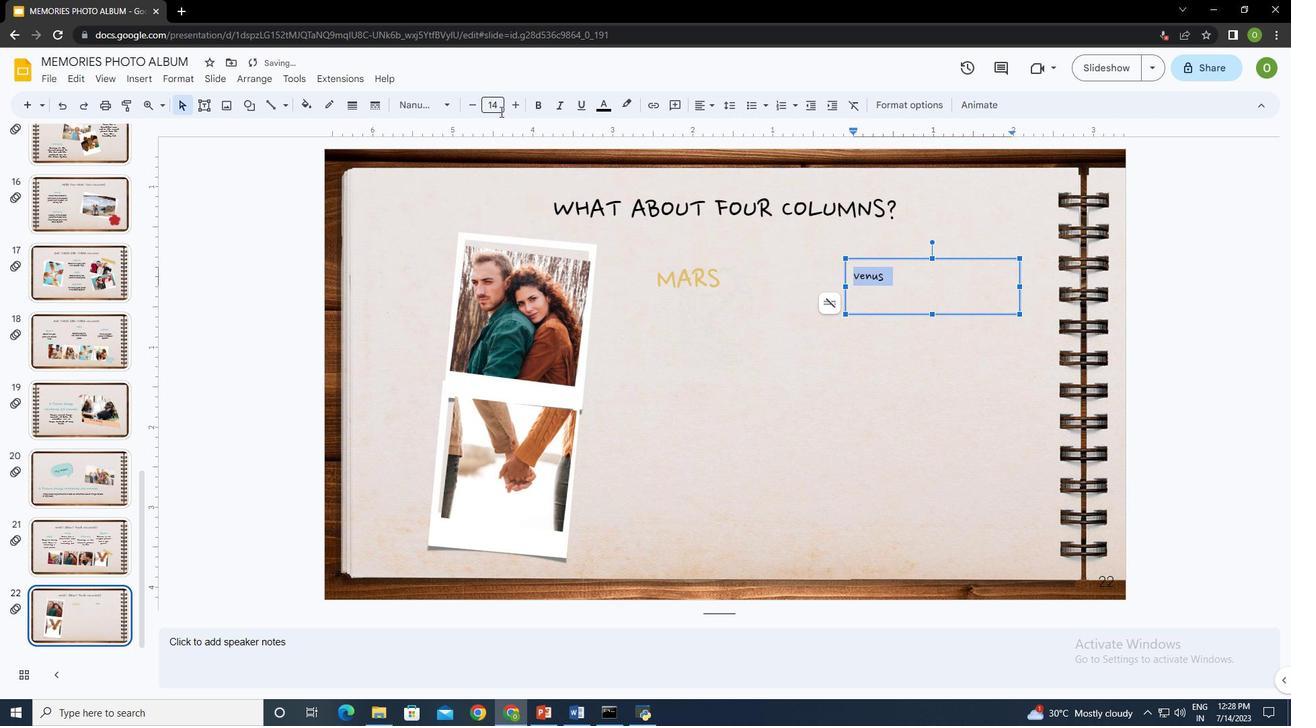 
Action: Mouse pressed left at (498, 105)
Screenshot: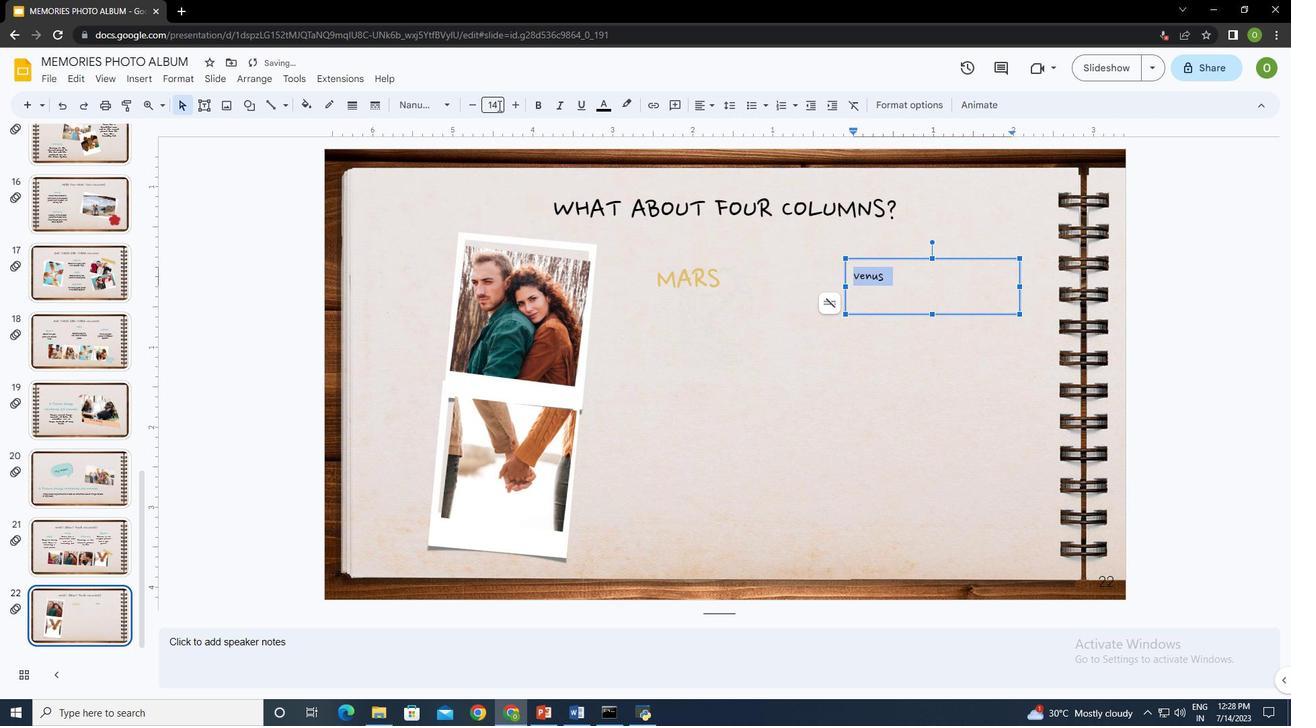 
Action: Mouse moved to (498, 106)
Screenshot: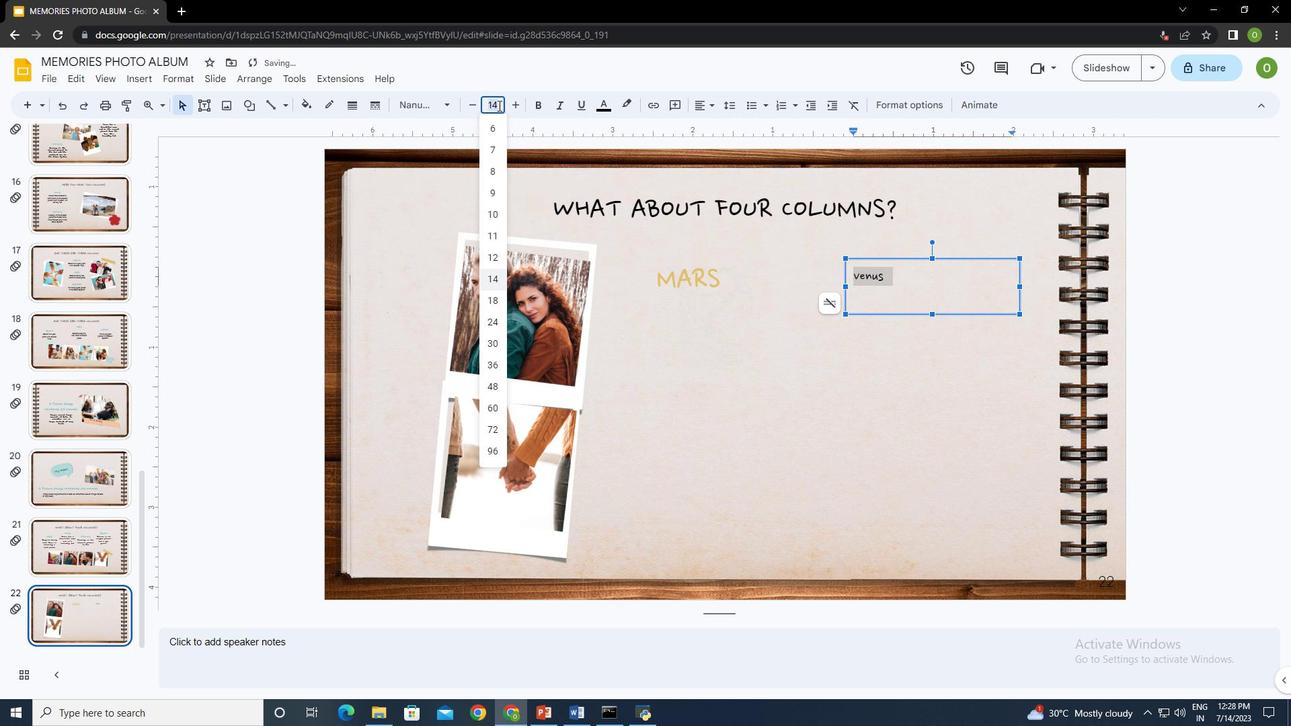 
Action: Key pressed 30<Key.enter>
Screenshot: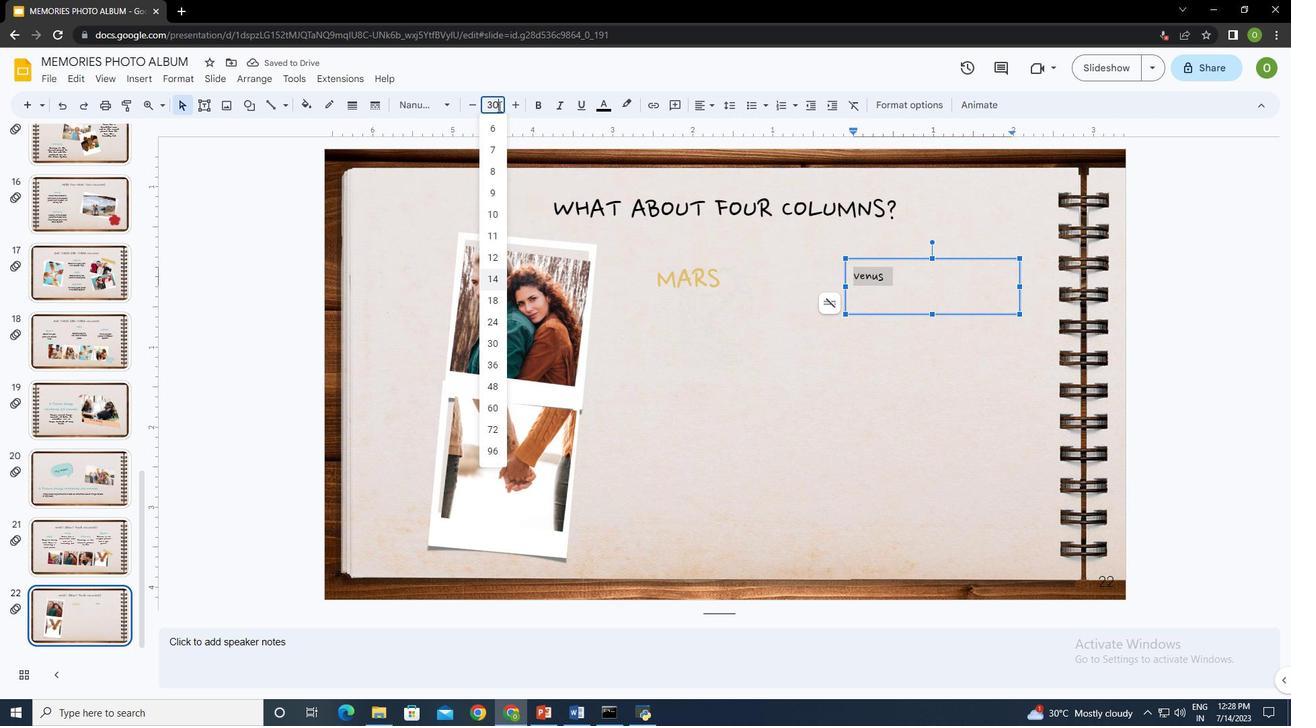 
Action: Mouse moved to (603, 100)
Screenshot: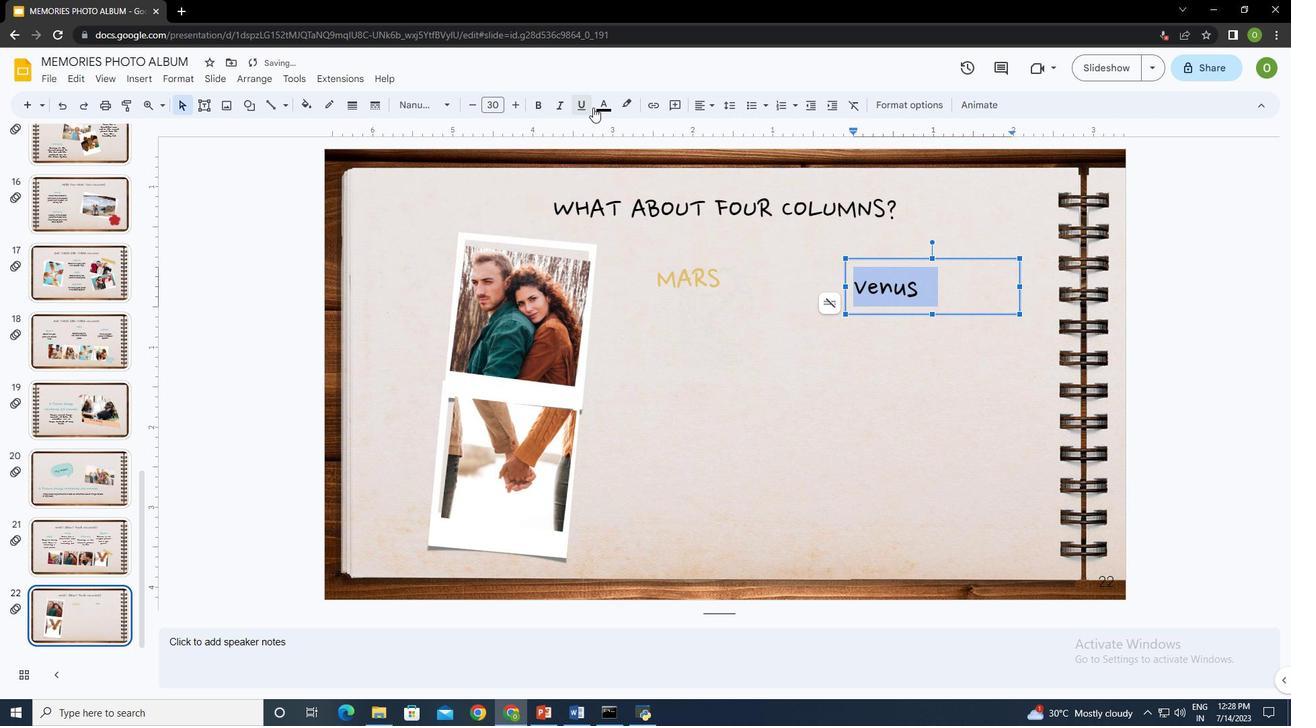 
Action: Mouse pressed left at (603, 100)
Screenshot: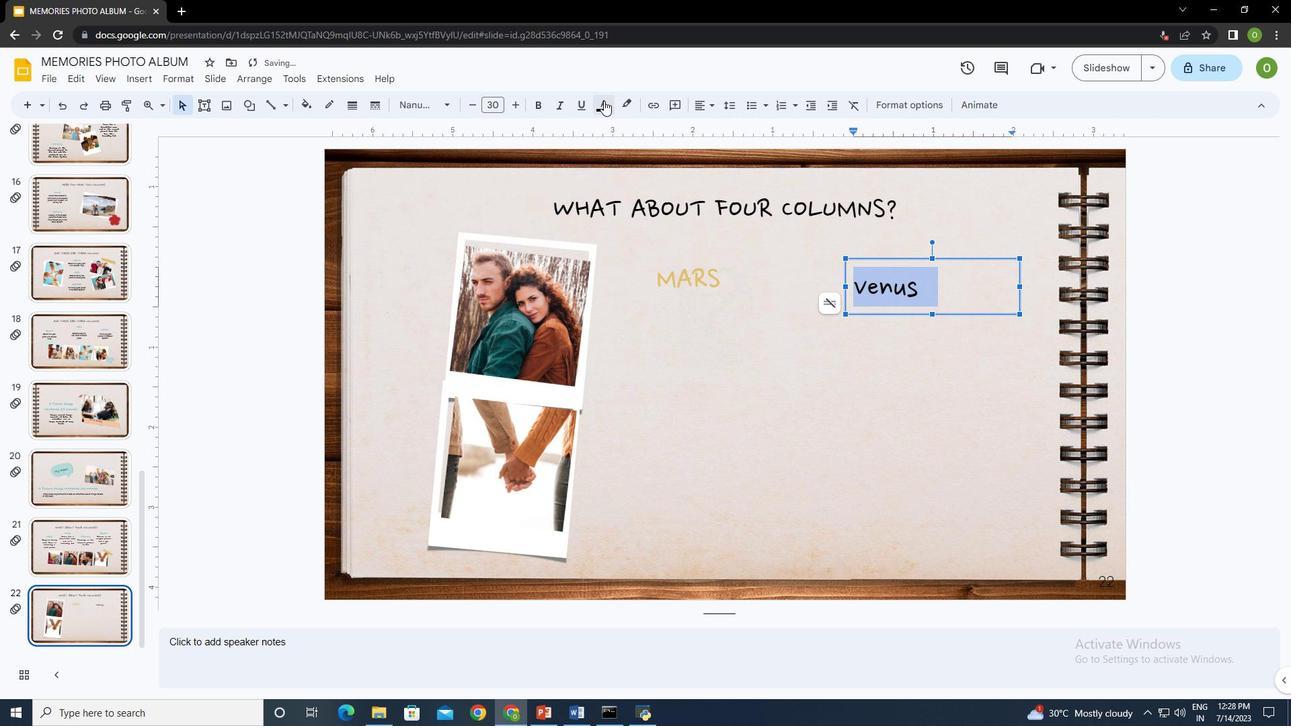 
Action: Mouse moved to (711, 144)
Screenshot: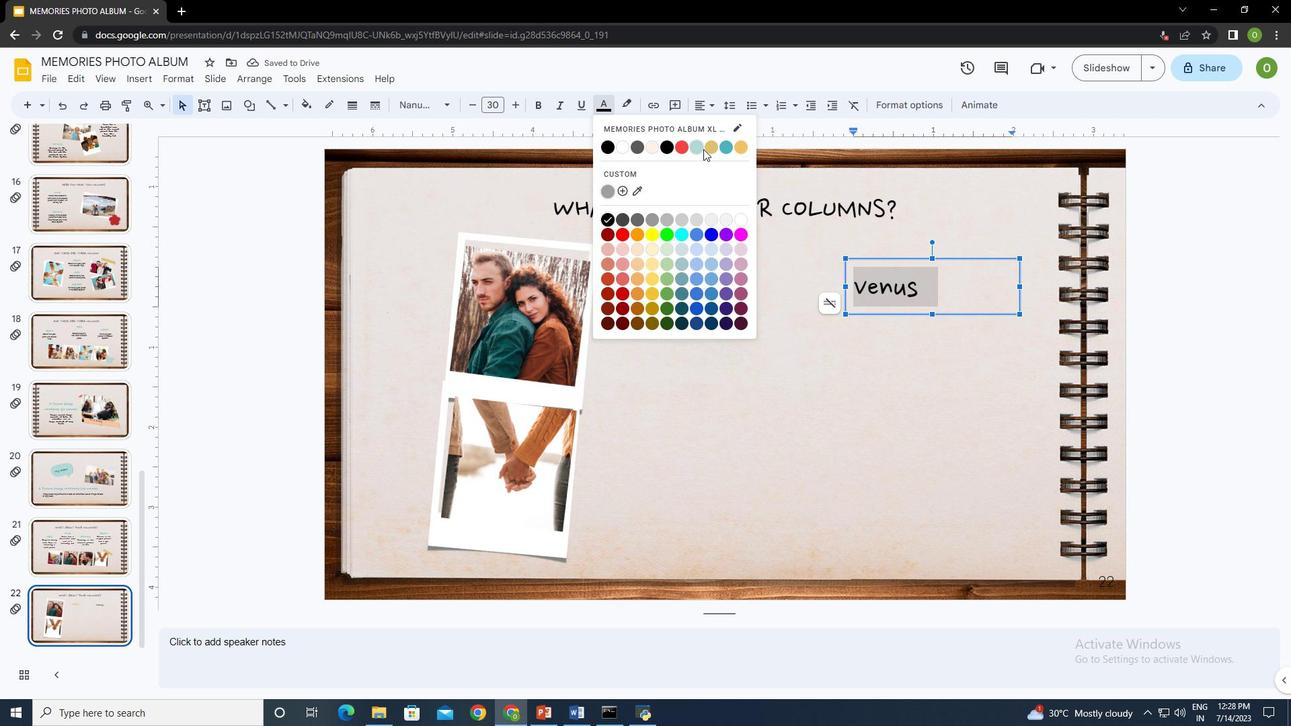
Action: Mouse pressed left at (711, 144)
Screenshot: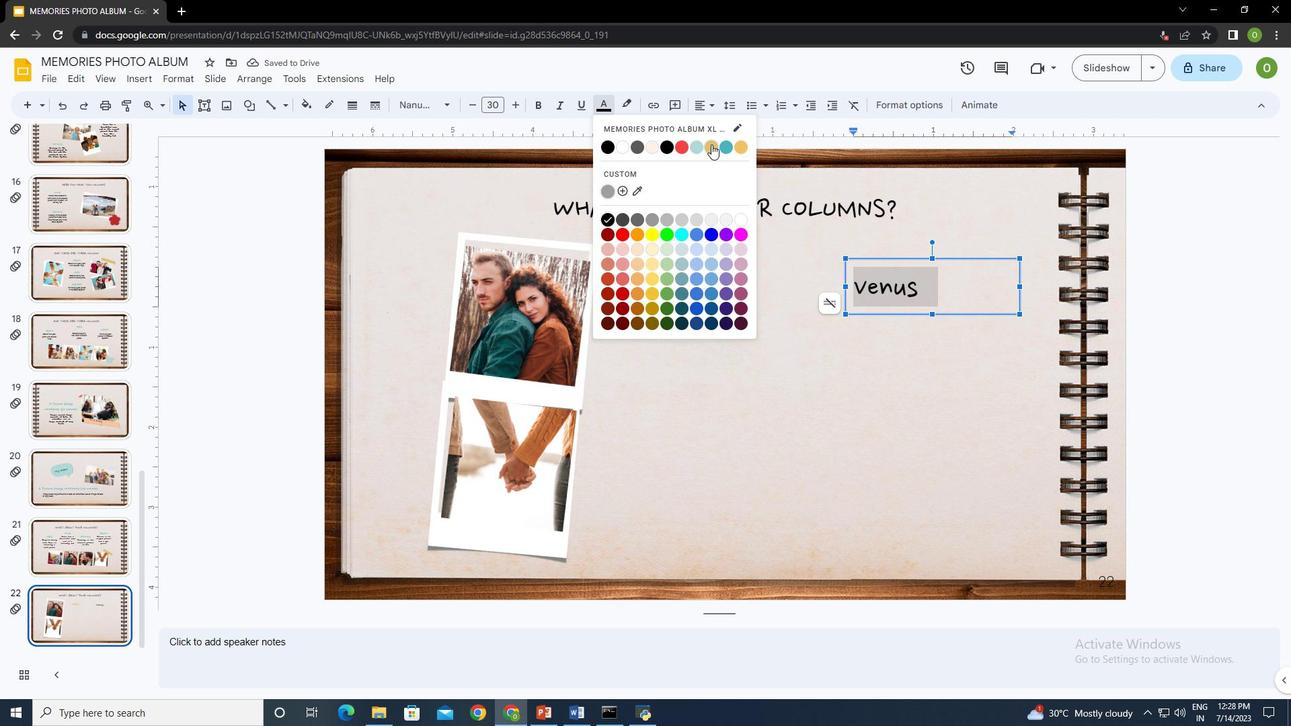 
Action: Mouse moved to (840, 379)
Screenshot: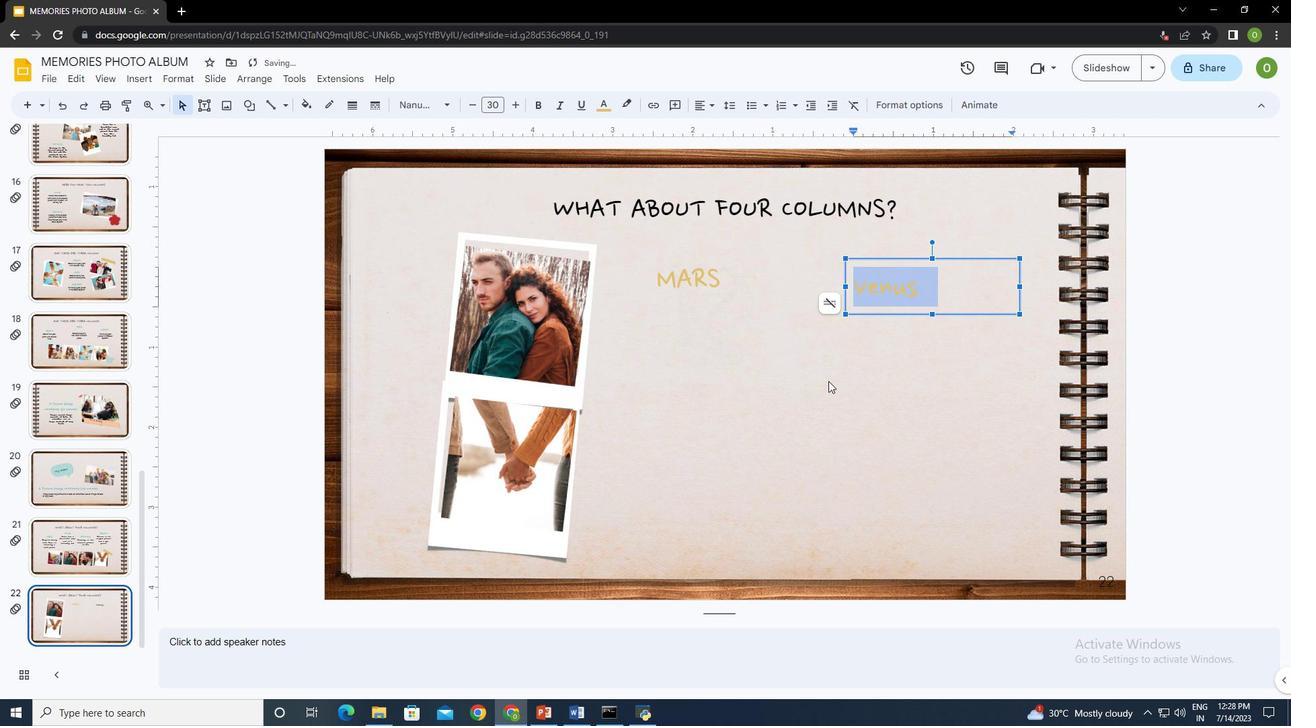 
Action: Mouse pressed left at (840, 379)
Screenshot: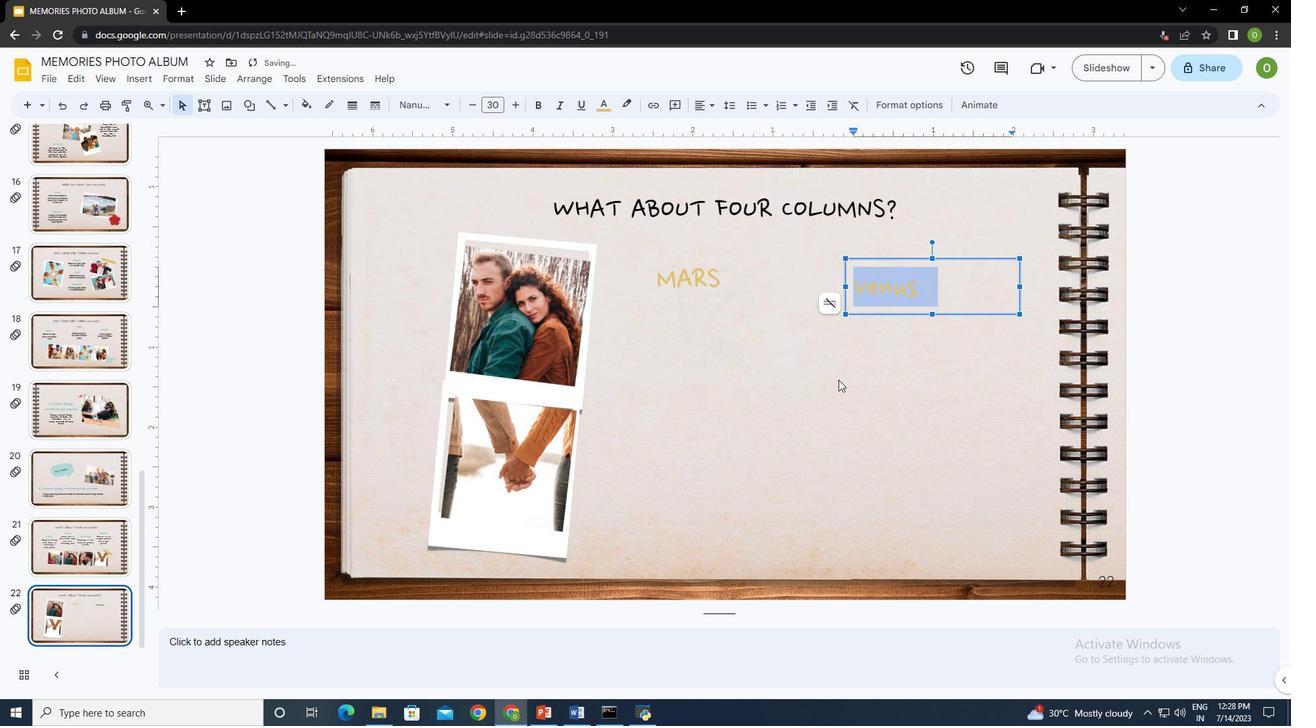 
Action: Mouse moved to (205, 102)
Screenshot: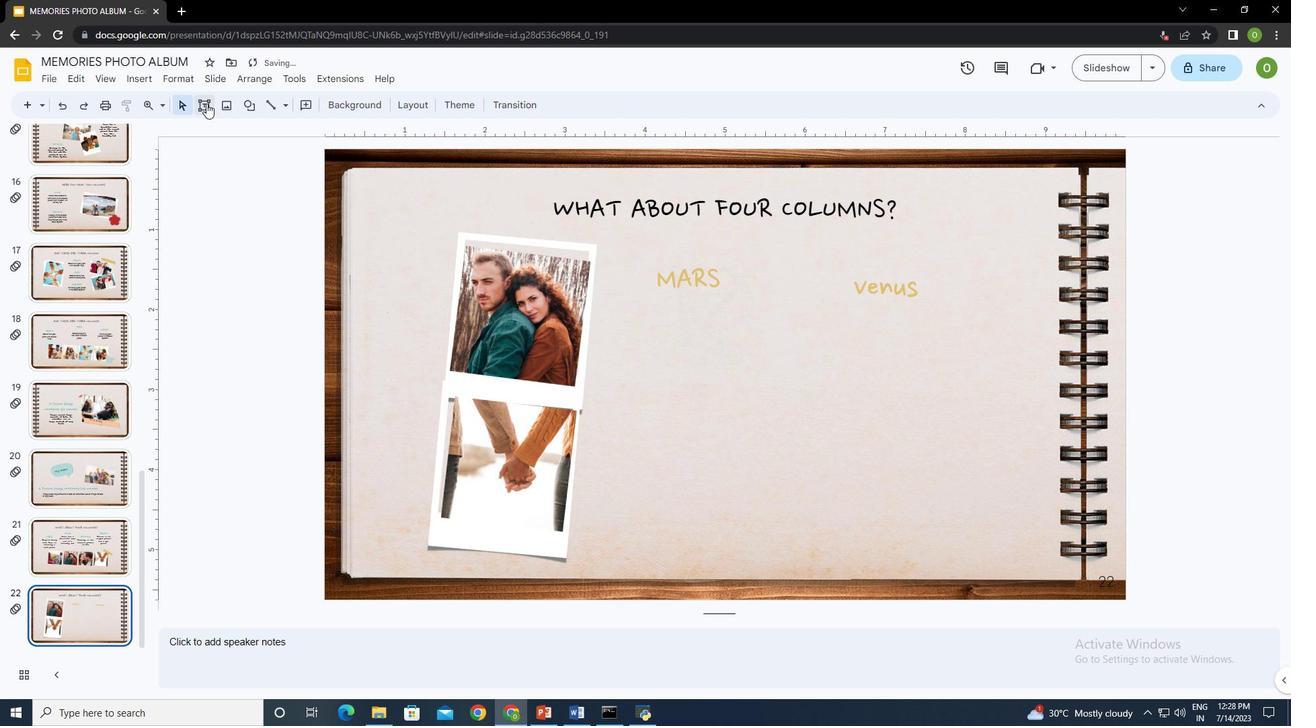 
Action: Mouse pressed left at (205, 102)
Screenshot: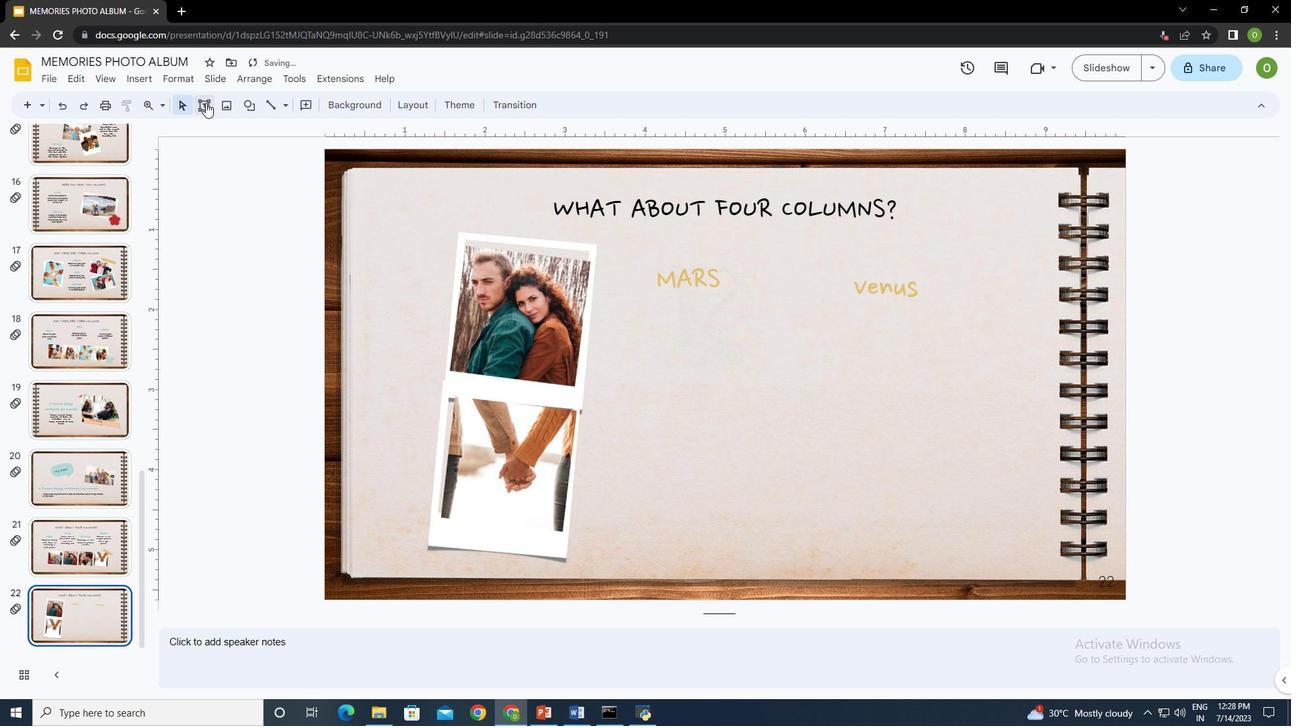 
Action: Mouse moved to (628, 318)
Screenshot: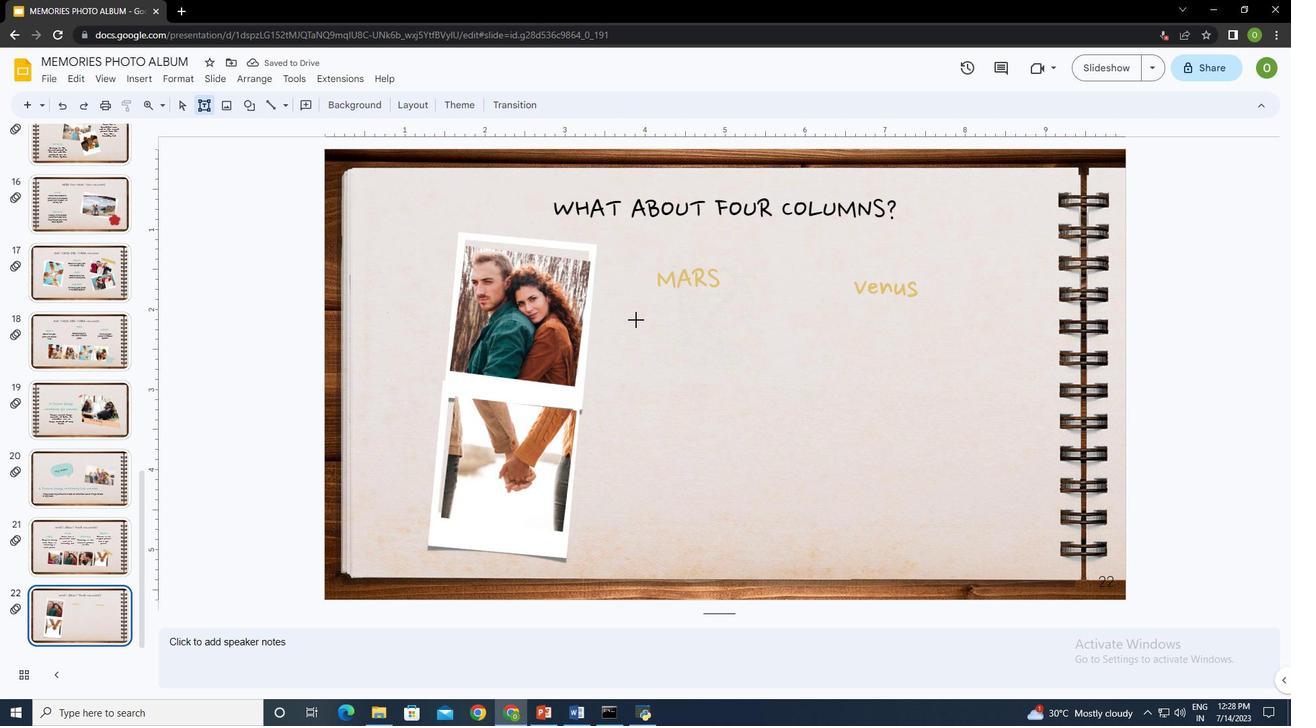 
Action: Mouse pressed left at (628, 318)
Screenshot: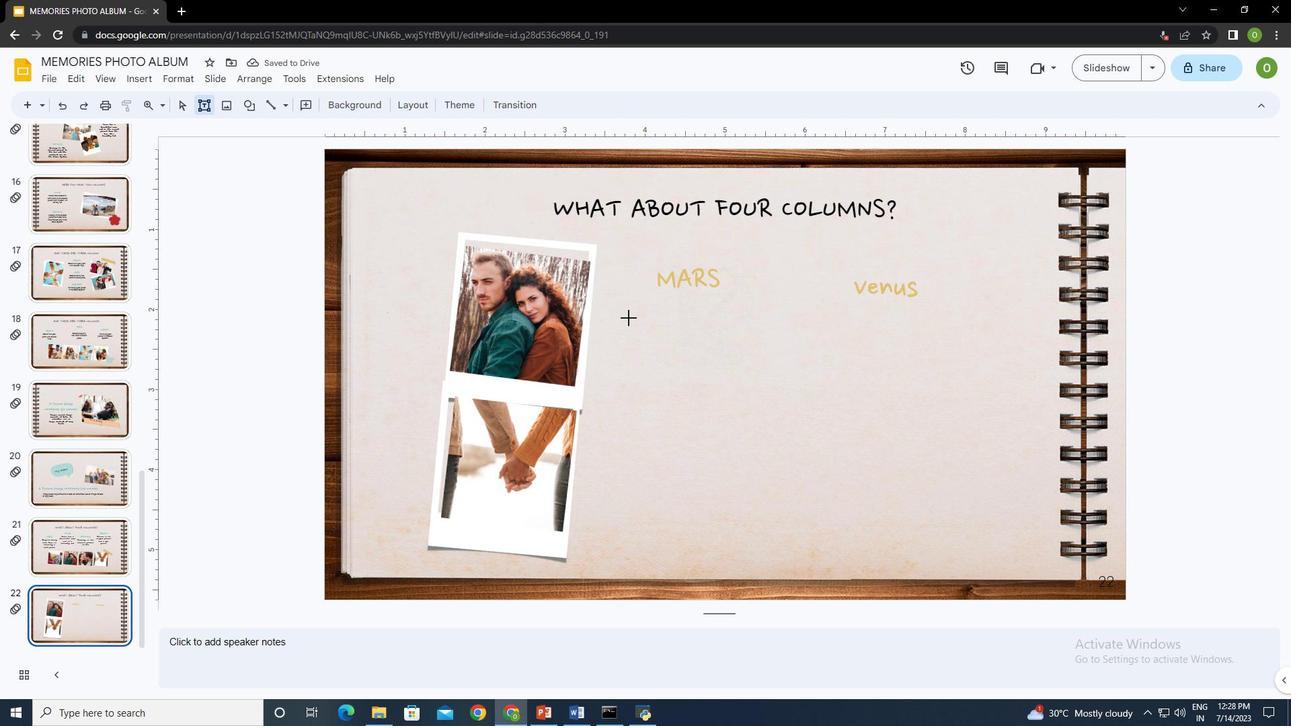 
Action: Mouse moved to (657, 345)
Screenshot: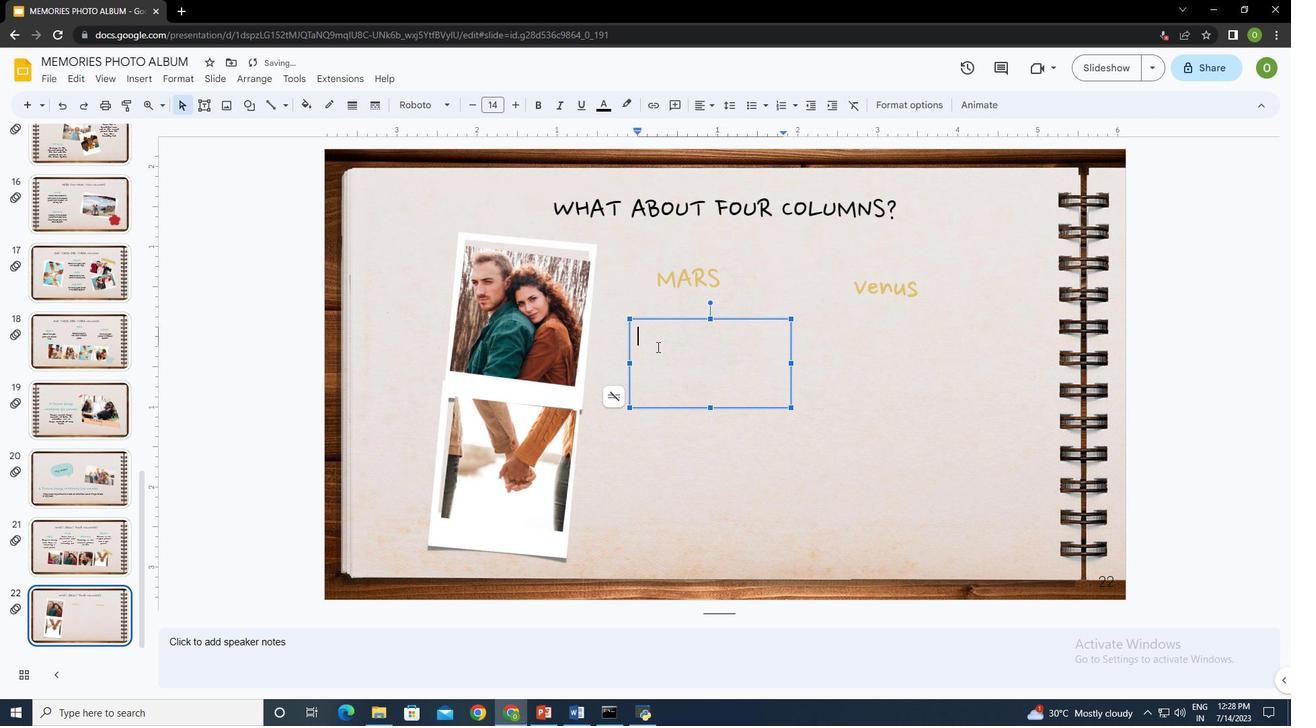 
Action: Key pressed <Key.shift>Despite<Key.space>being<Key.space>red<Key.space><Key.backspace>,<Key.space><Key.shift>Mars<Key.space>is<Key.space>actually<Key.space>a<Key.space>cold<Key.space>placectrl+A
Screenshot: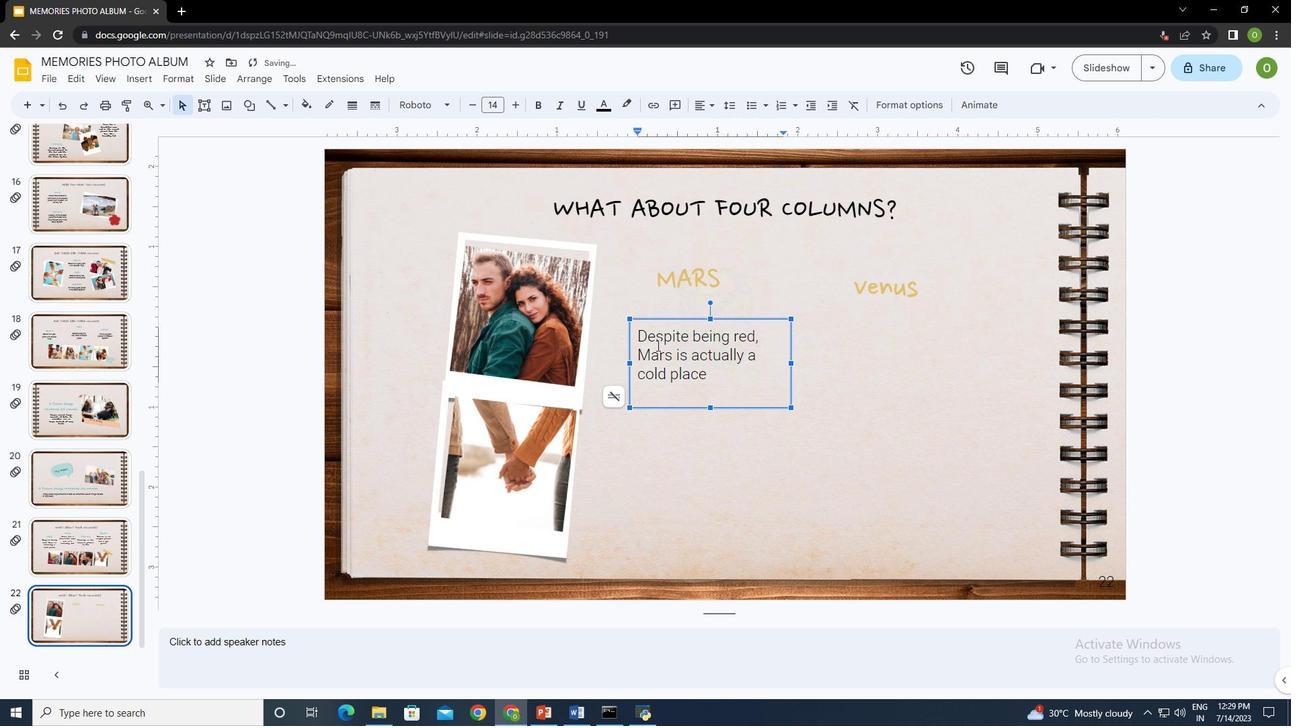 
Action: Mouse moved to (421, 100)
Screenshot: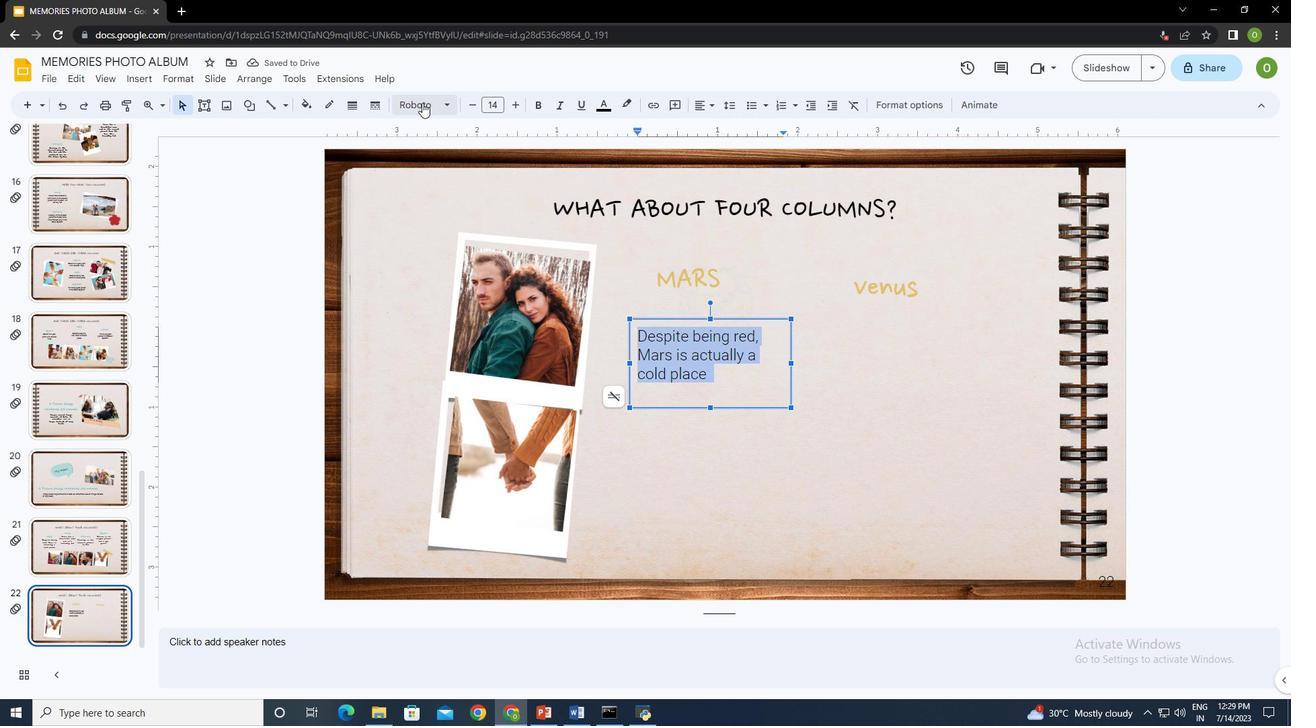 
Action: Mouse pressed left at (421, 100)
Screenshot: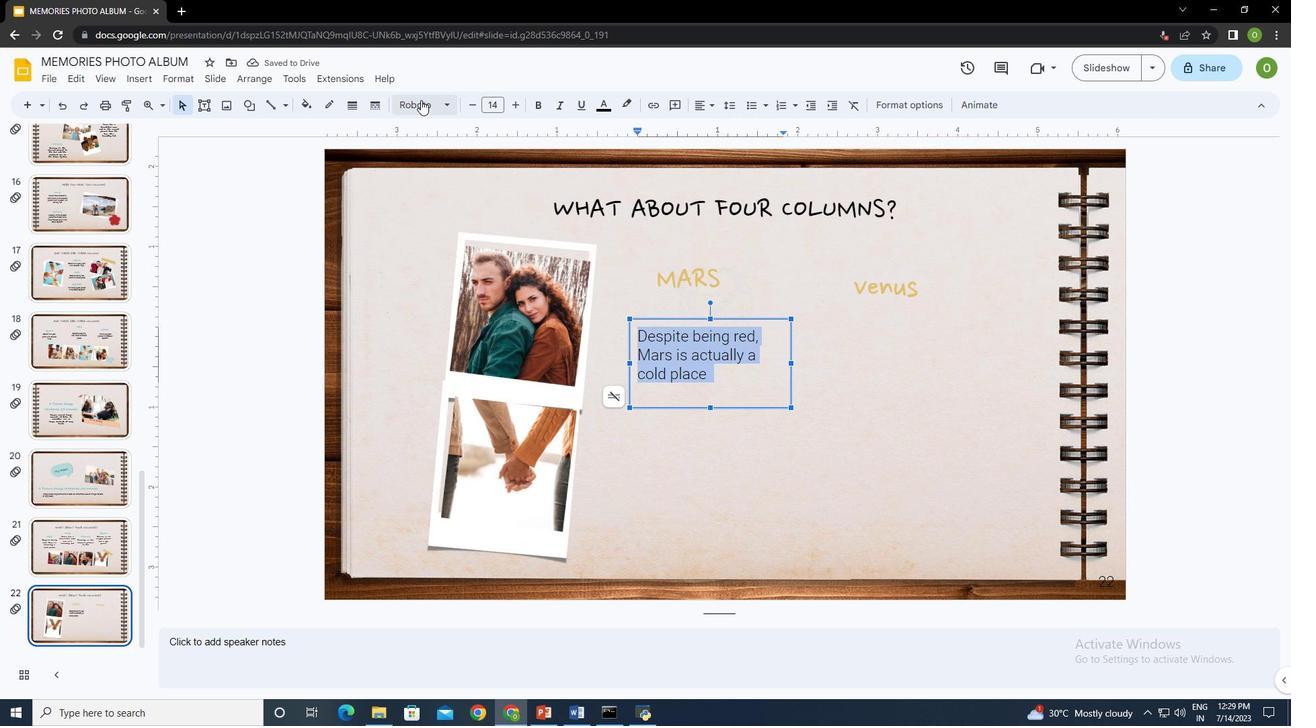 
Action: Mouse moved to (493, 326)
Screenshot: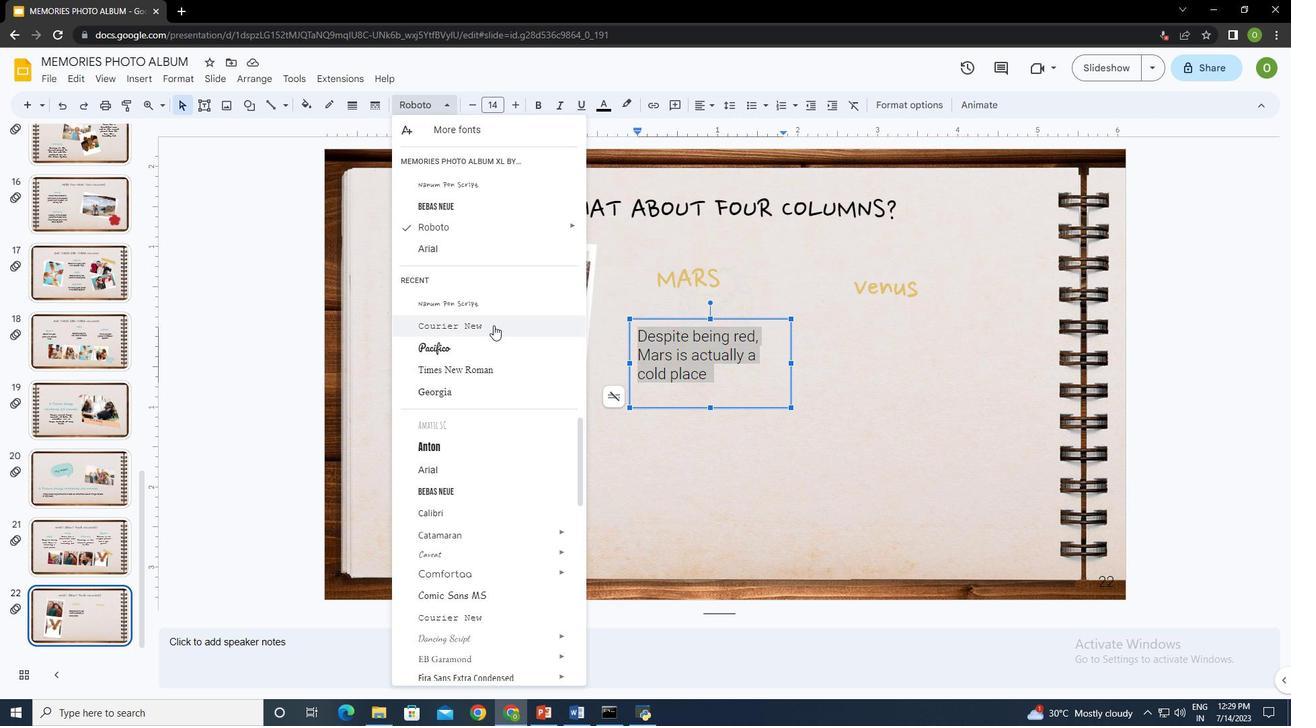 
Action: Mouse pressed left at (493, 326)
Screenshot: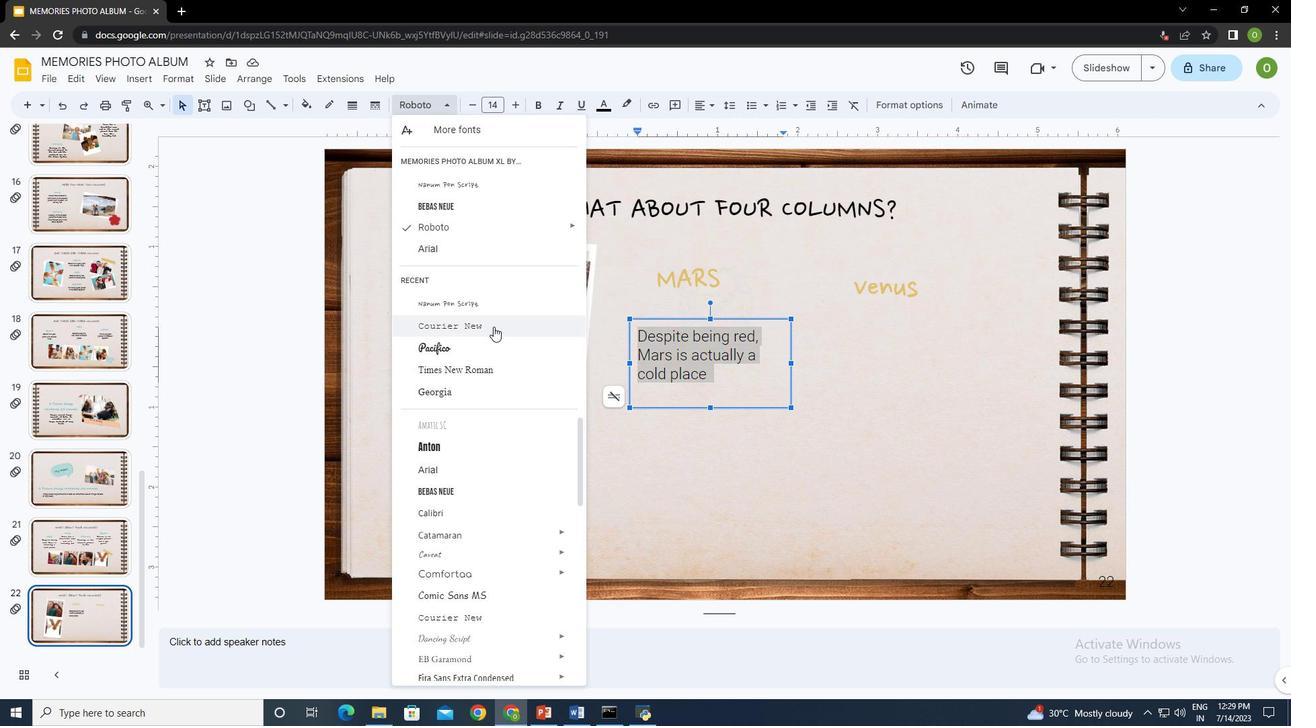 
Action: Mouse moved to (817, 363)
Screenshot: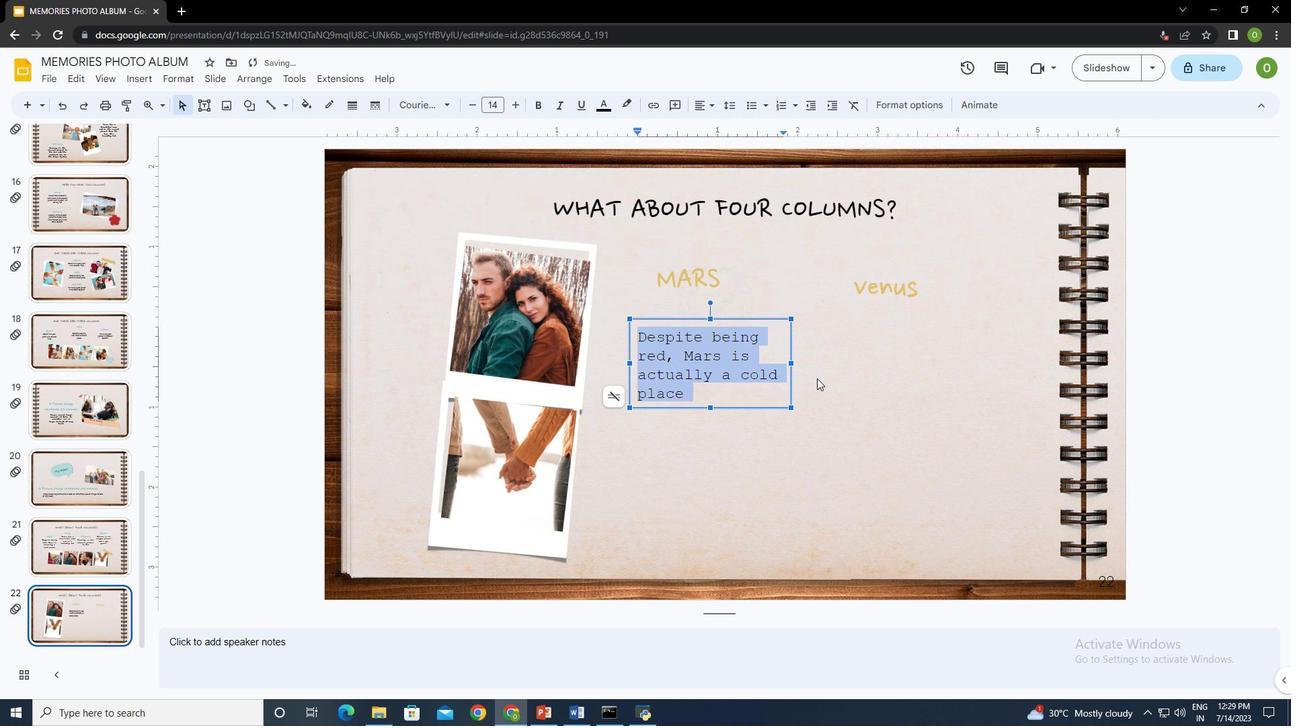 
Action: Mouse pressed left at (817, 363)
Screenshot: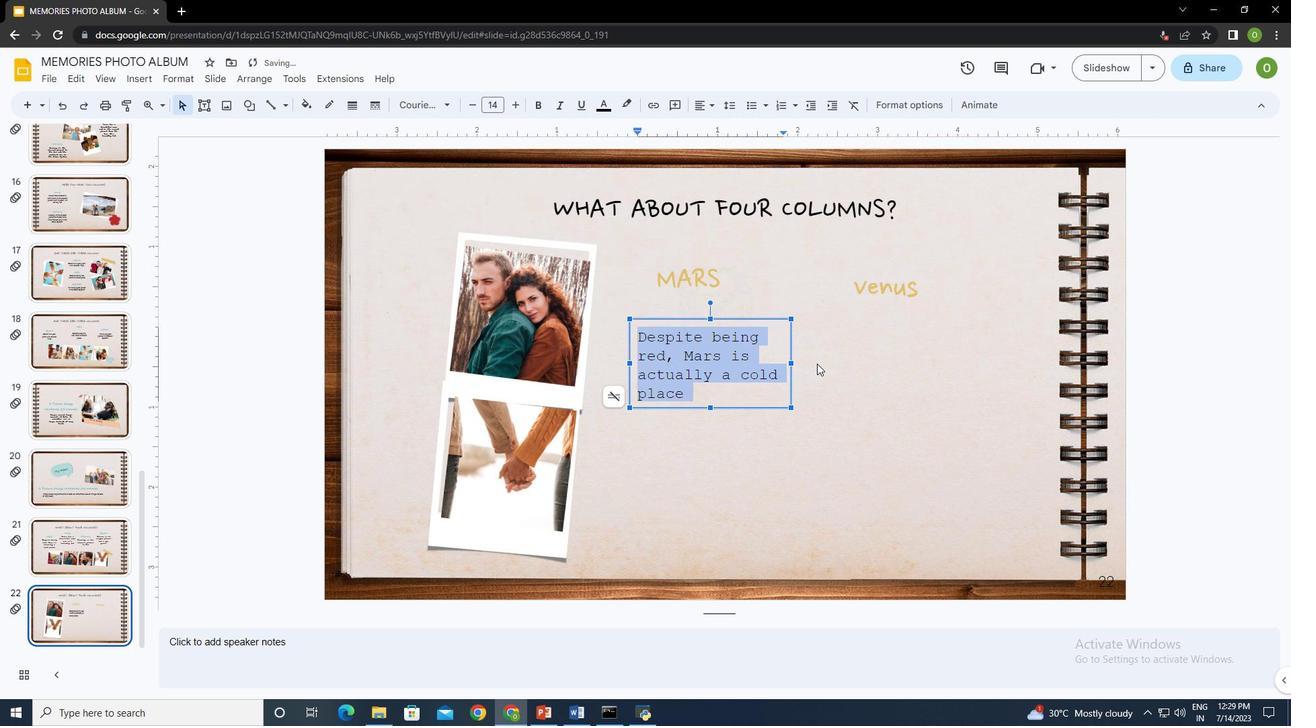 
Action: Mouse moved to (699, 357)
Screenshot: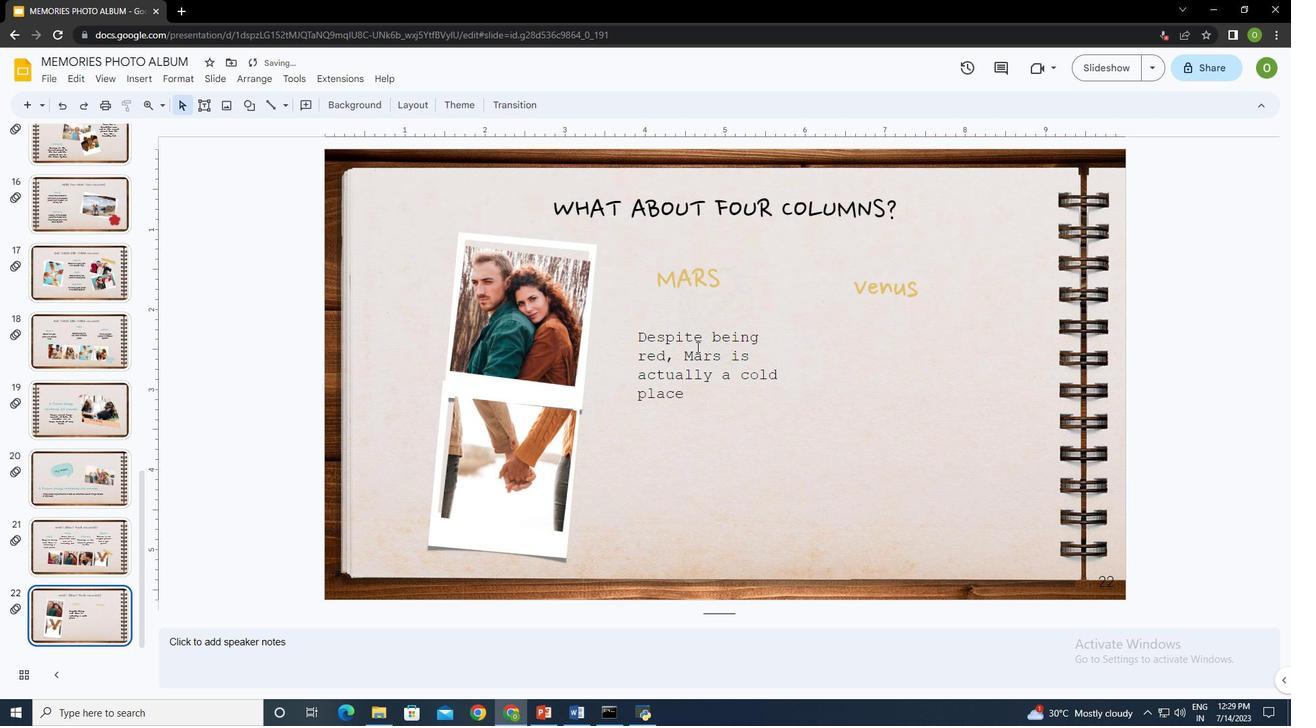 
Action: Mouse pressed left at (699, 357)
Screenshot: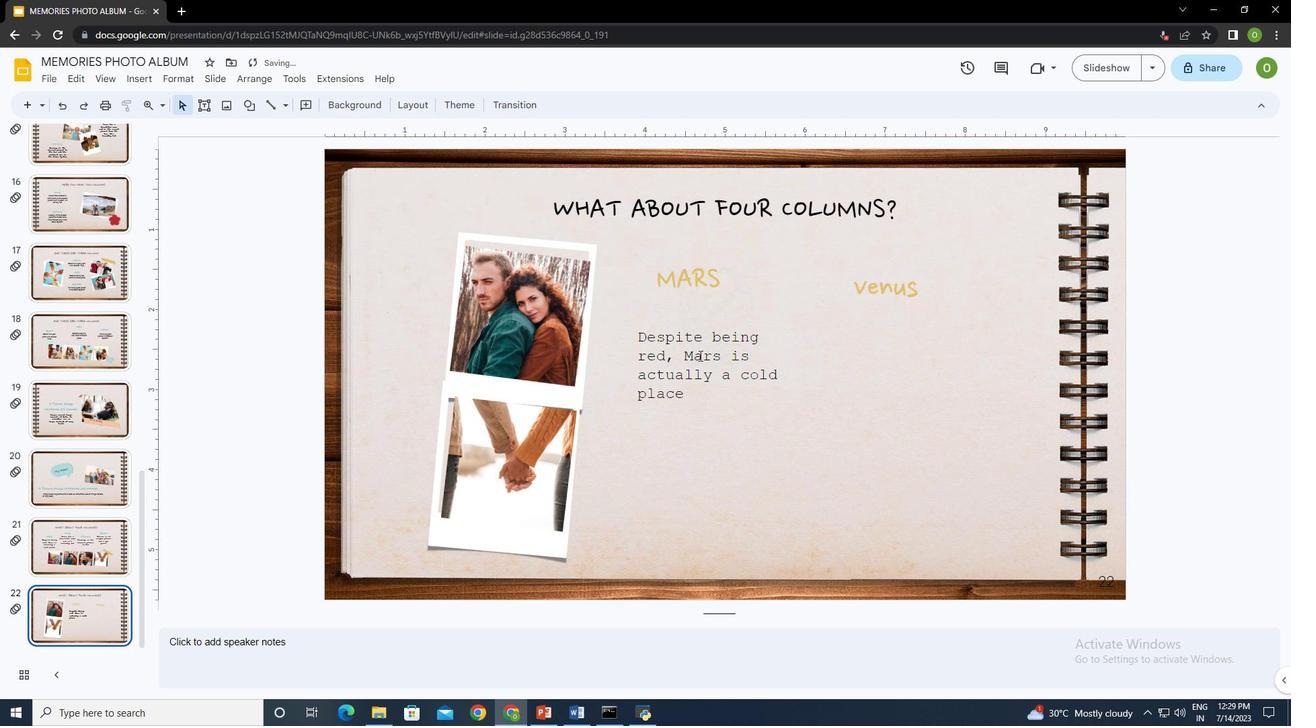 
Action: Mouse moved to (721, 318)
Screenshot: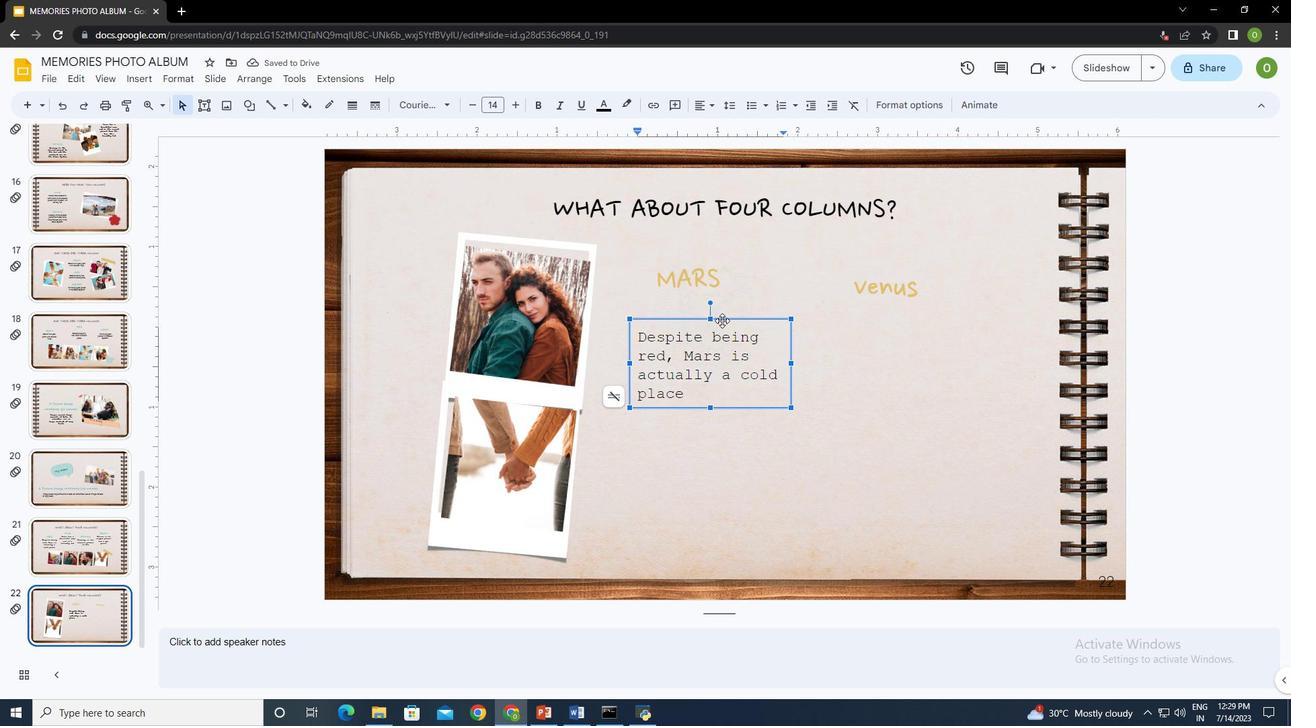 
Action: Mouse pressed left at (721, 318)
Screenshot: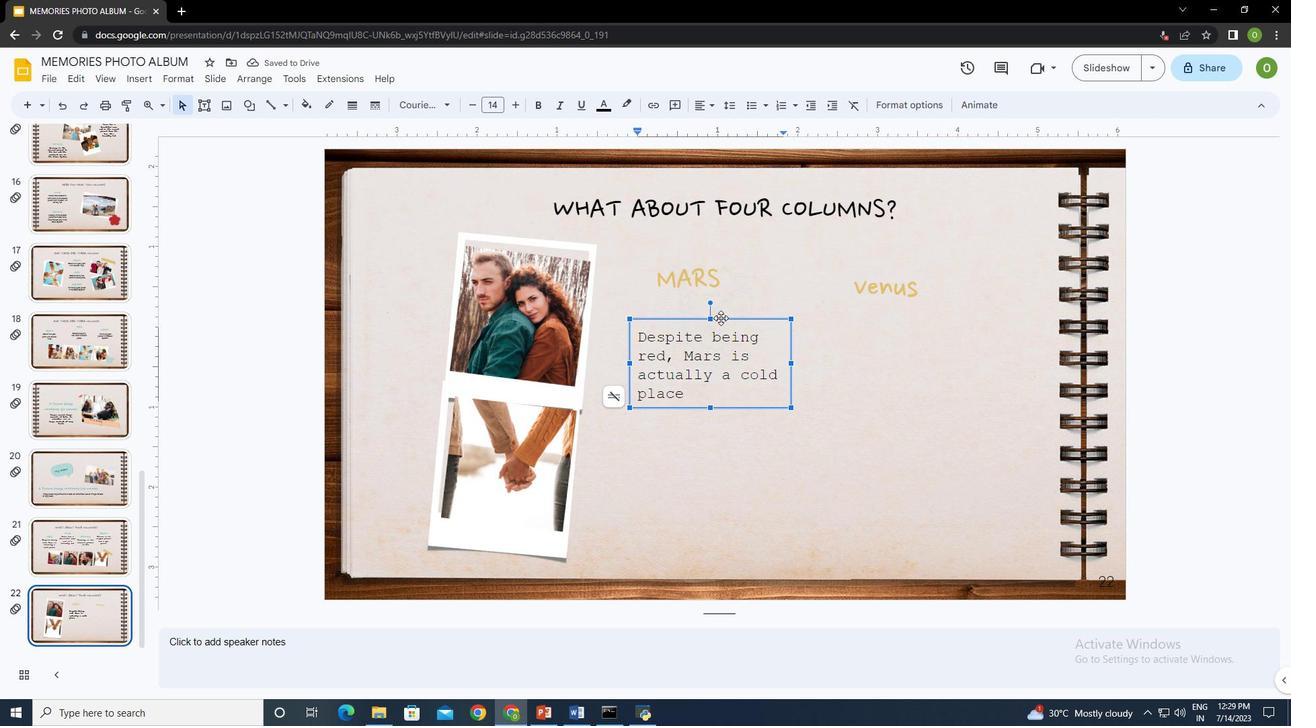 
Action: Mouse moved to (896, 354)
Screenshot: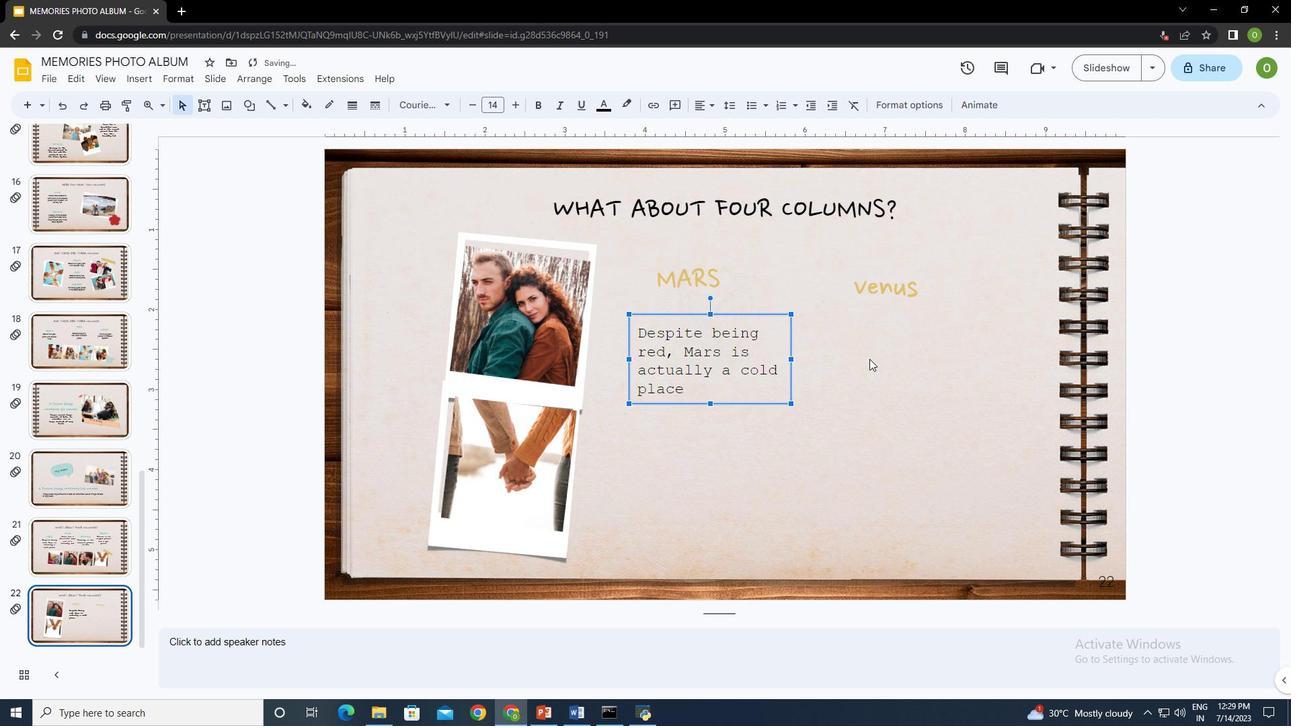 
Action: Mouse pressed left at (896, 354)
Screenshot: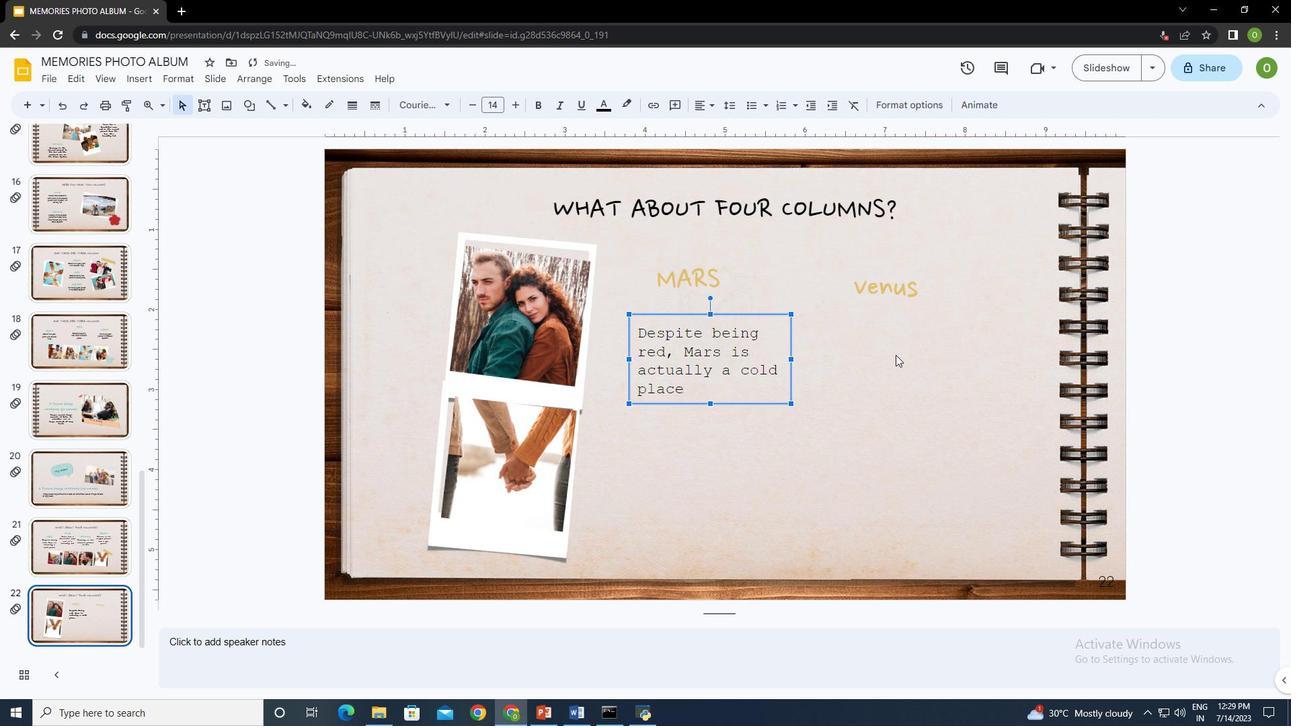 
Action: Mouse moved to (201, 108)
Screenshot: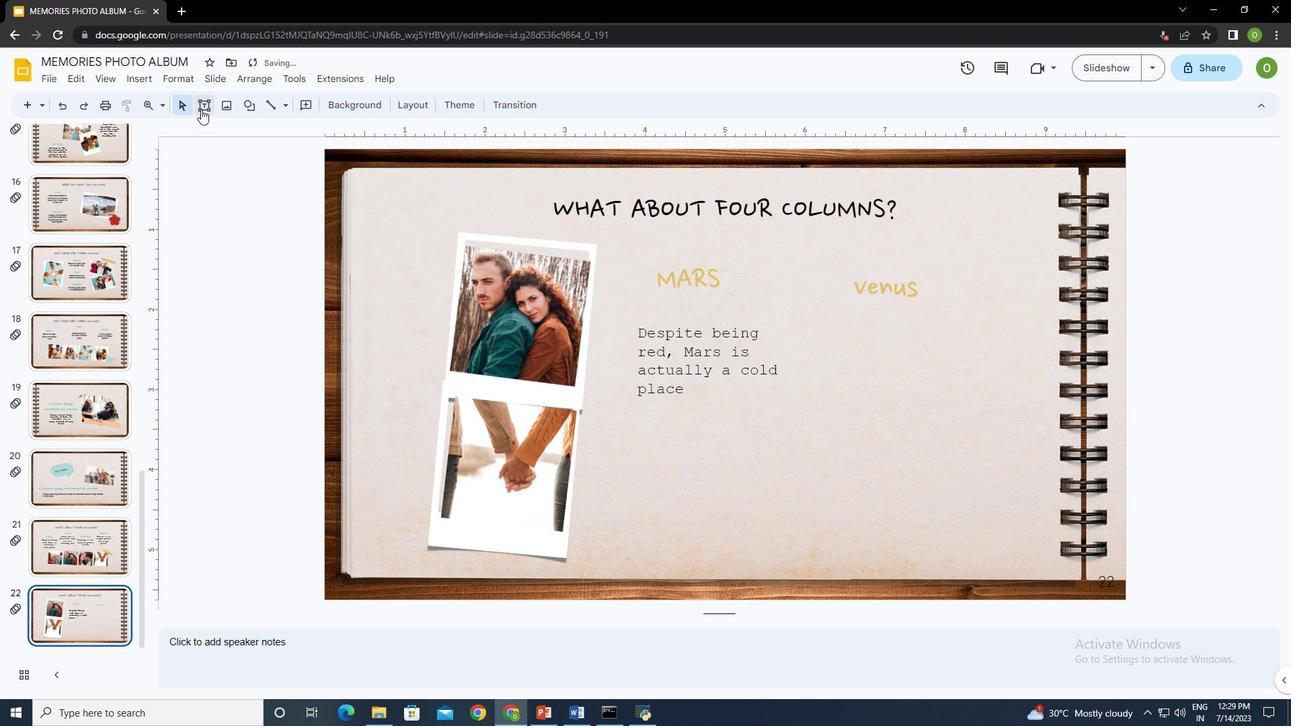 
Action: Mouse pressed left at (201, 108)
Screenshot: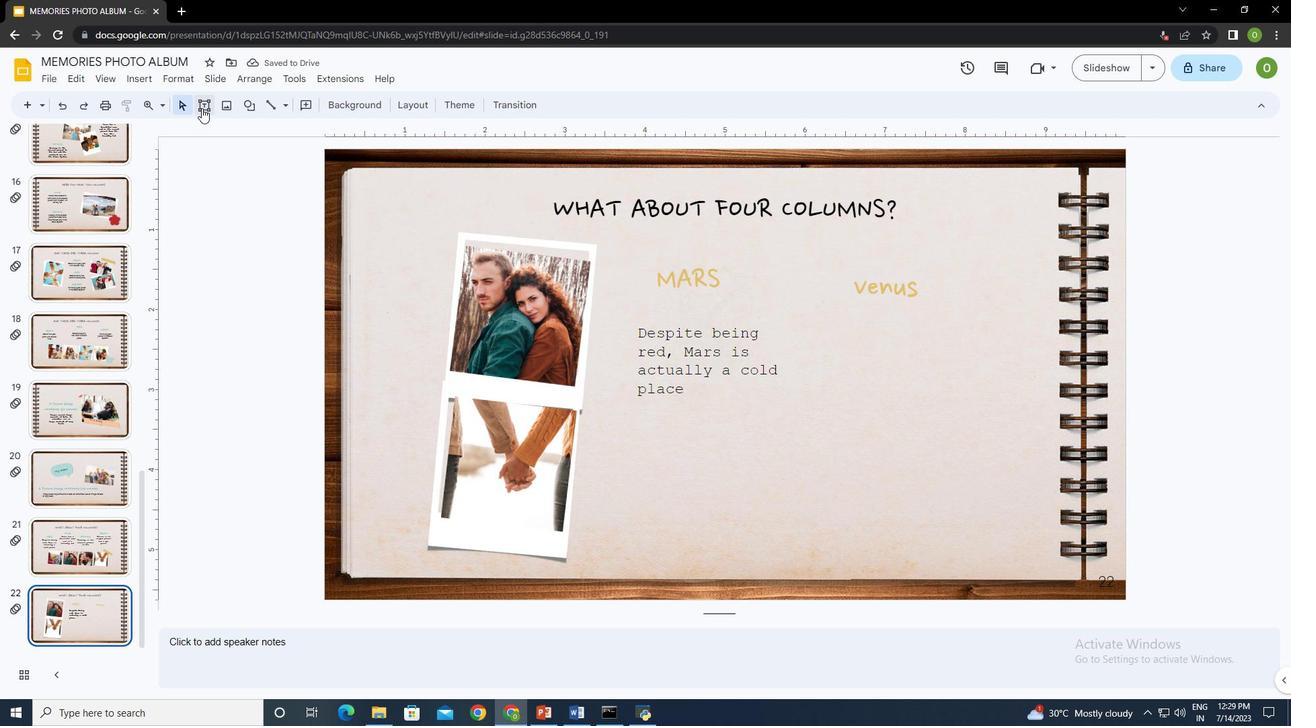 
Action: Mouse moved to (829, 322)
Screenshot: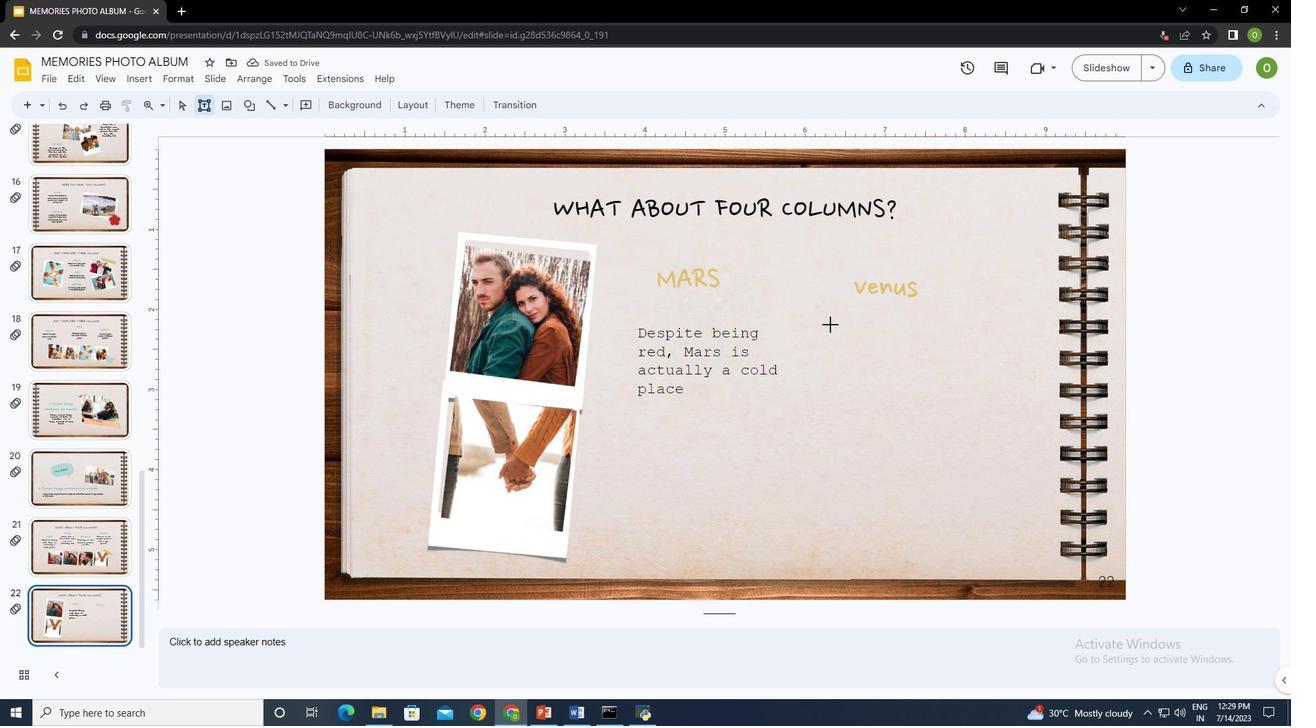 
Action: Mouse pressed left at (829, 322)
Screenshot: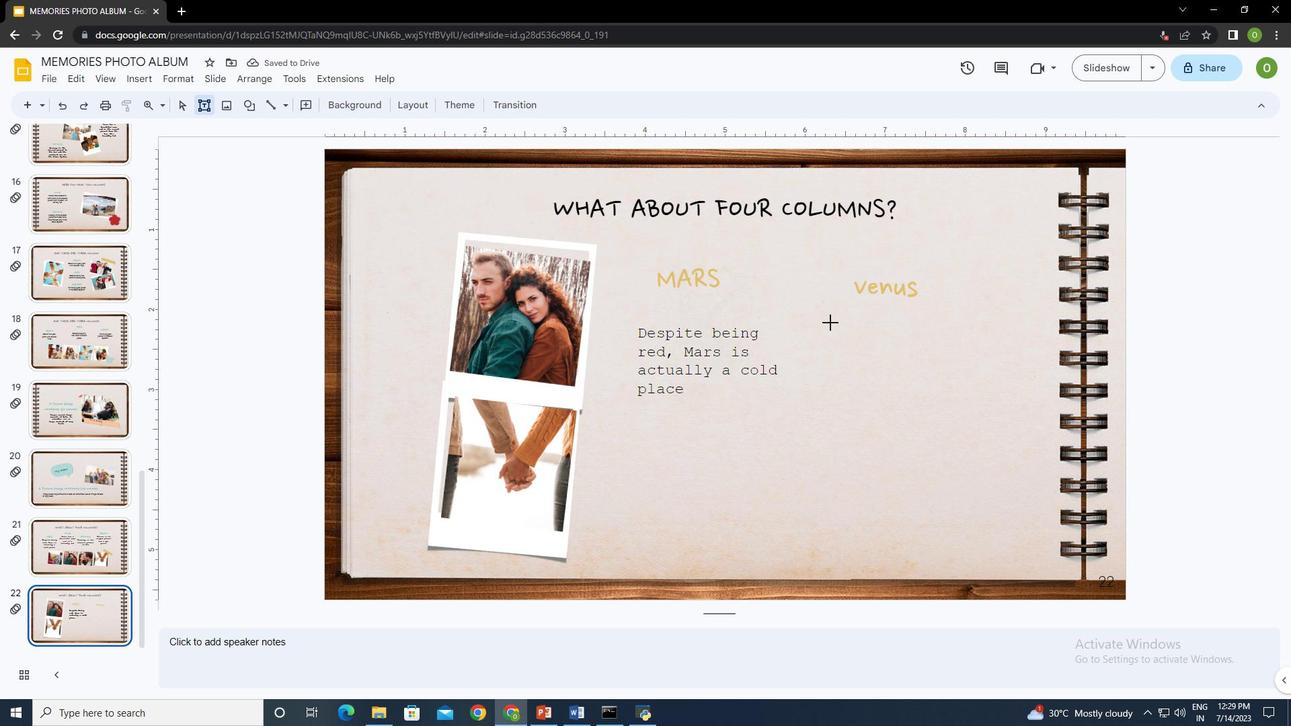 
Action: Mouse moved to (424, 102)
Screenshot: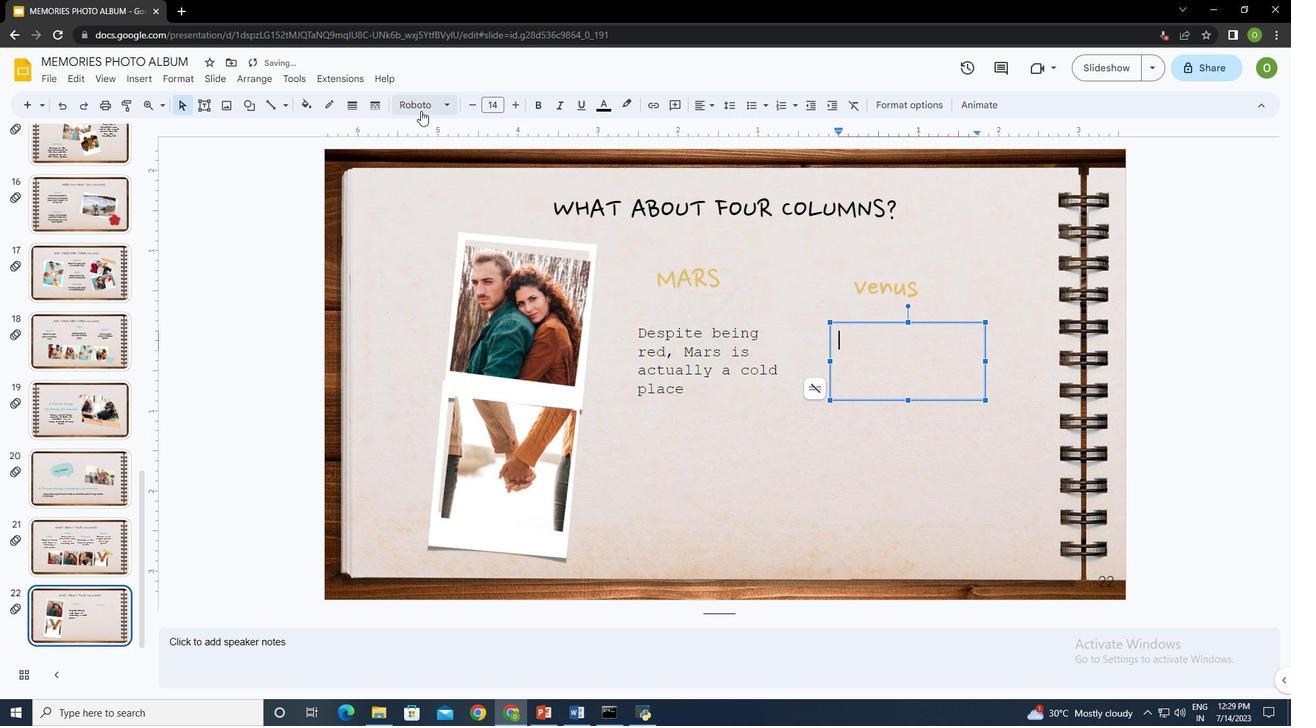 
Action: Mouse pressed left at (424, 102)
Screenshot: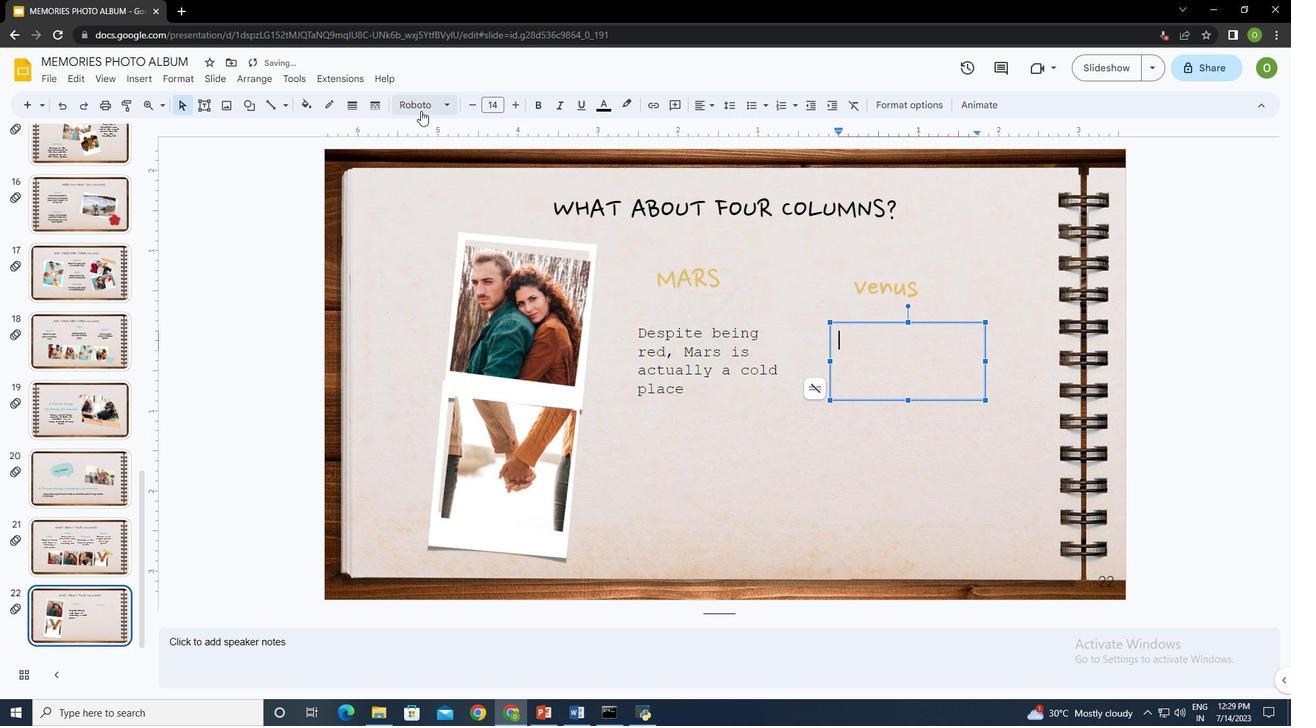 
Action: Mouse moved to (488, 306)
Screenshot: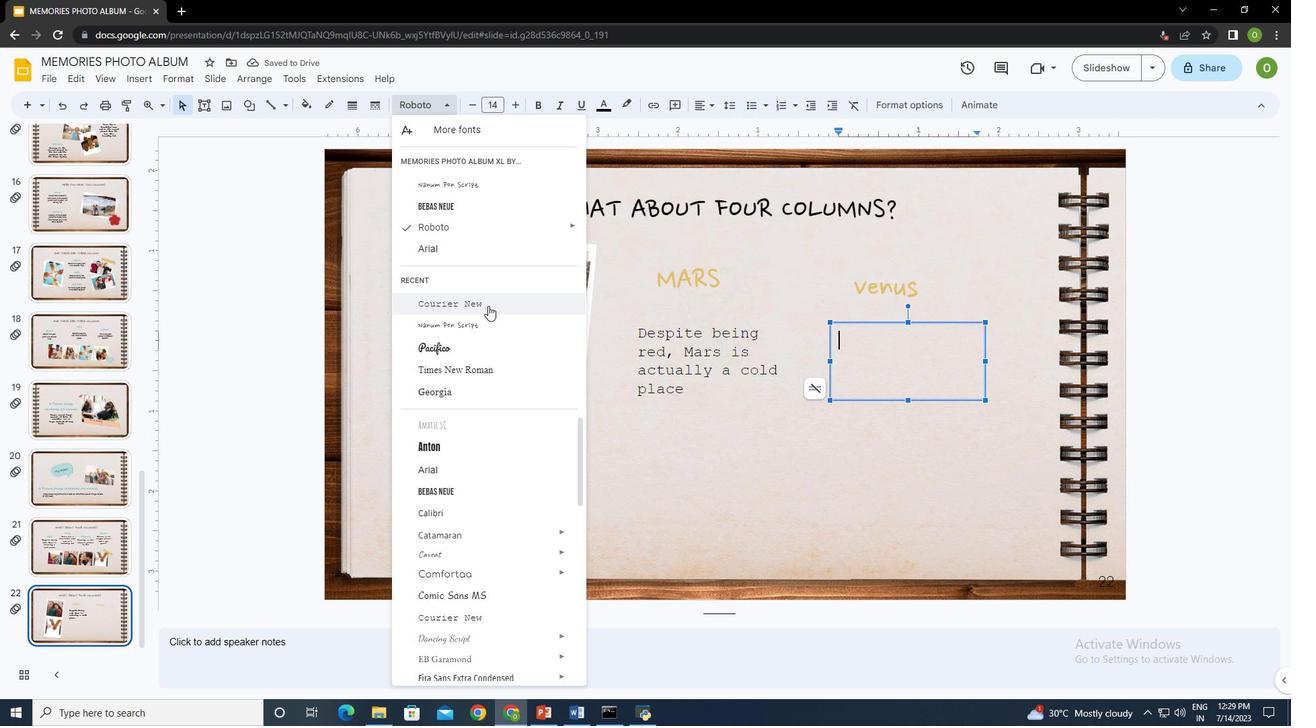 
Action: Mouse pressed left at (488, 306)
Screenshot: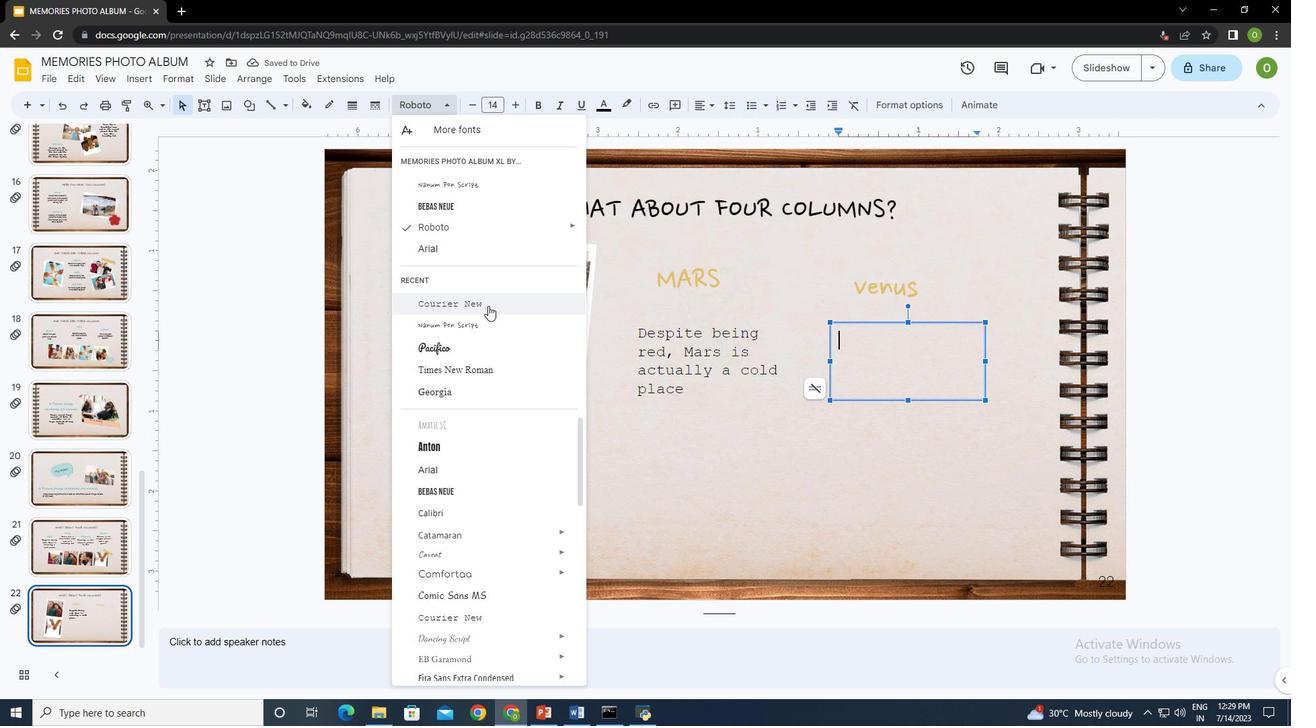 
Action: Mouse moved to (879, 352)
